 Task: Find connections with filter location Sátoraljaújhely with filter topic #Analyticswith filter profile language French with filter current company Delhivery with filter school Bharathidasan Institute of Management Tiruchirapalli with filter industry Building Equipment Contractors with filter service category Property Management with filter keywords title Retail Worker
Action: Mouse moved to (578, 84)
Screenshot: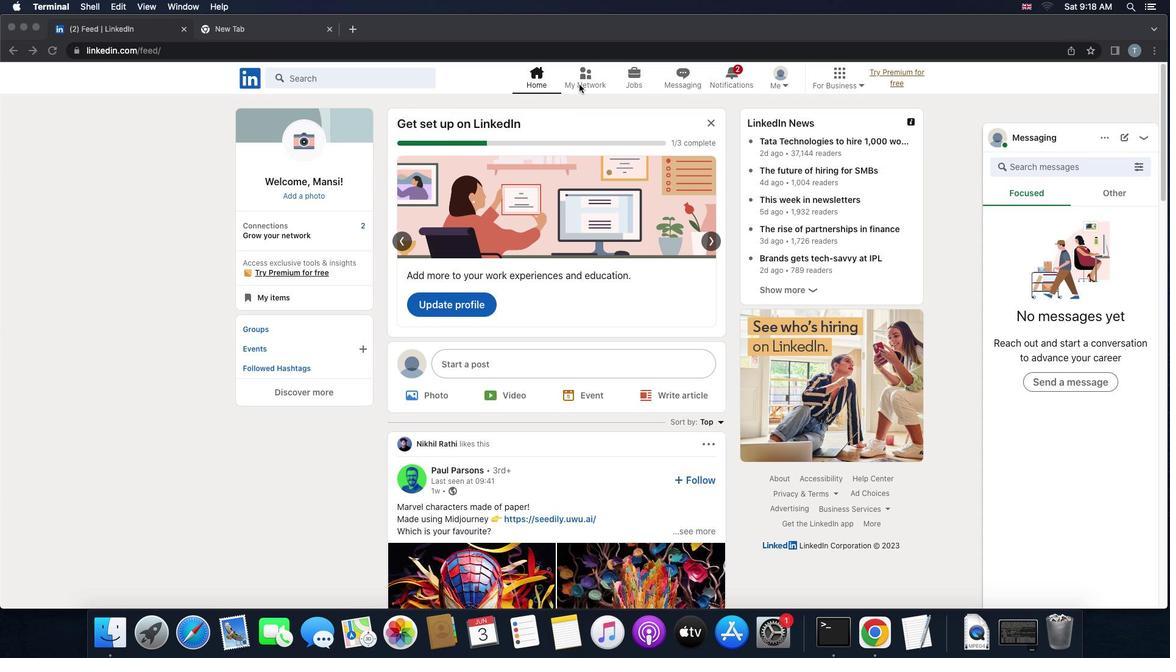 
Action: Mouse pressed left at (578, 84)
Screenshot: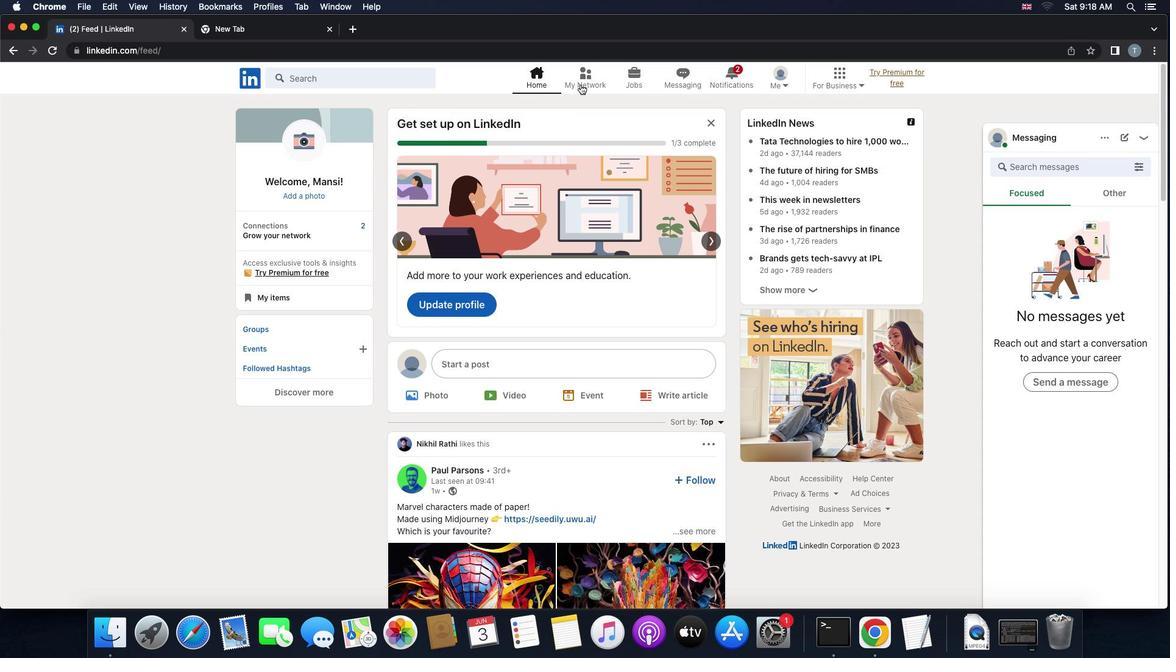 
Action: Mouse moved to (583, 83)
Screenshot: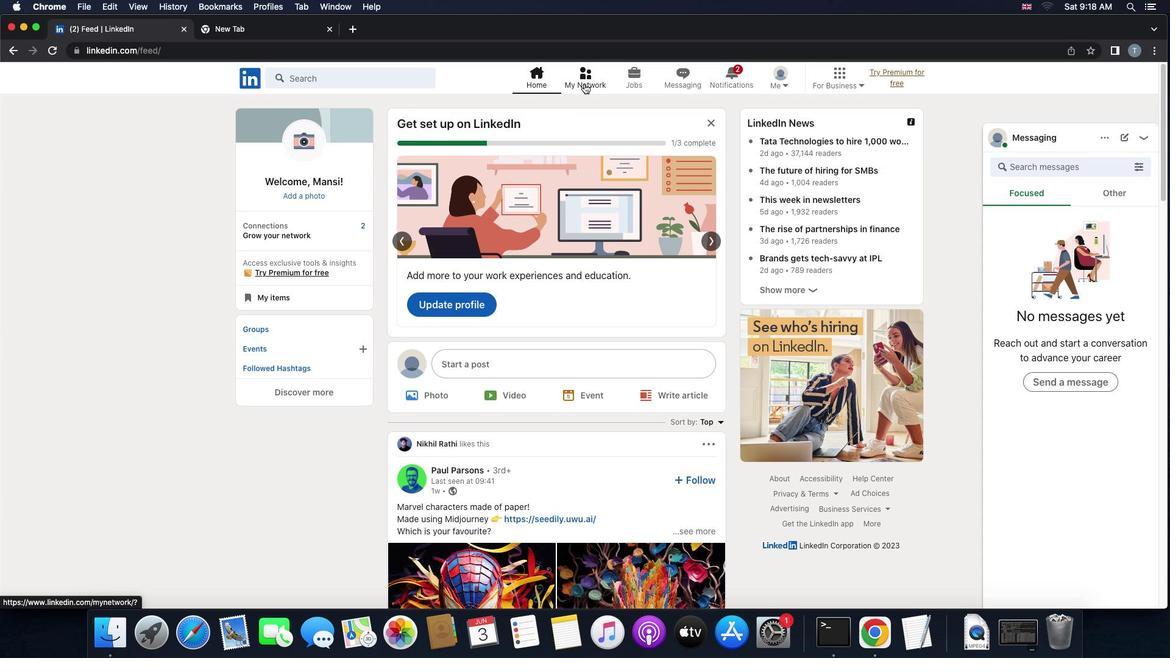 
Action: Mouse pressed left at (583, 83)
Screenshot: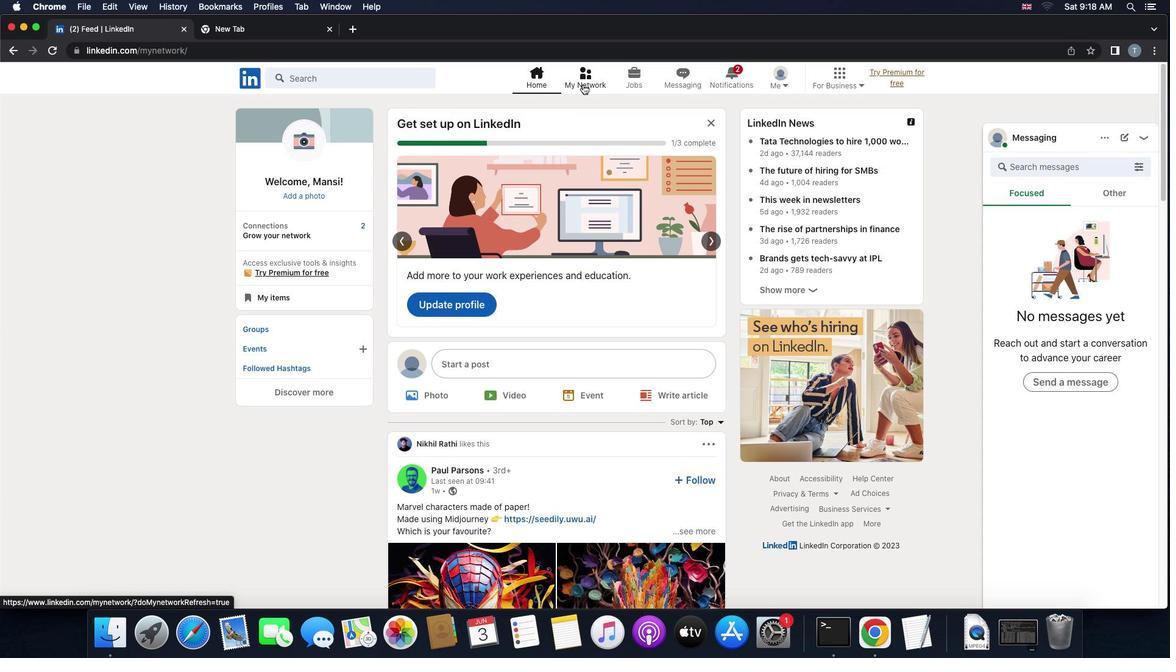 
Action: Mouse moved to (323, 146)
Screenshot: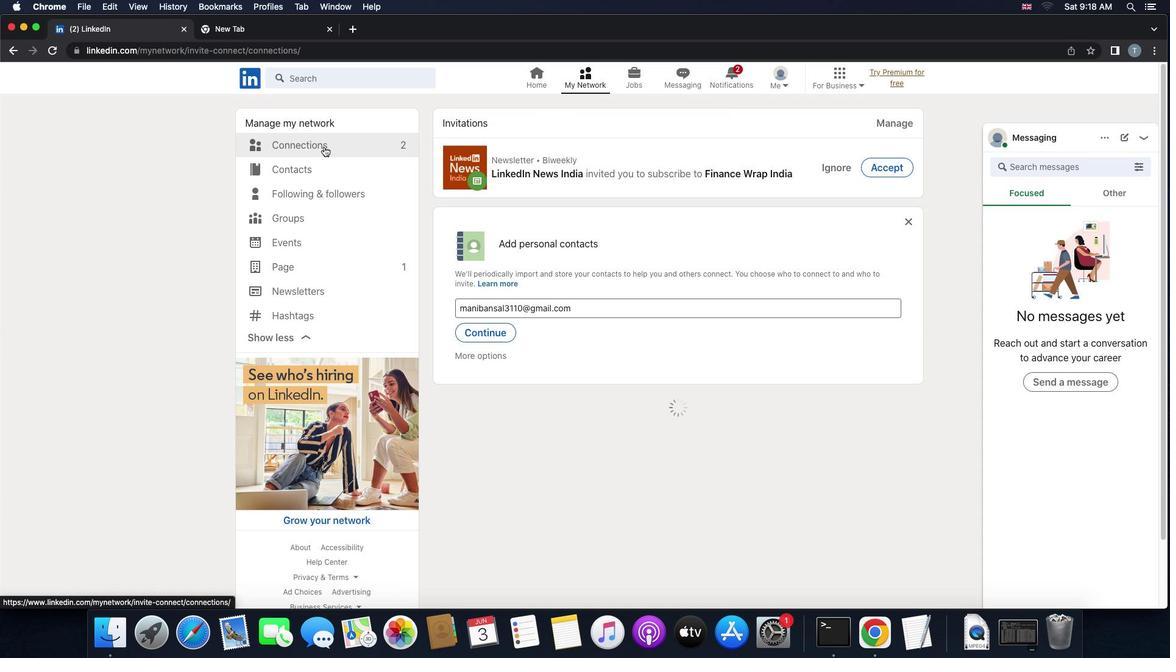 
Action: Mouse pressed left at (323, 146)
Screenshot: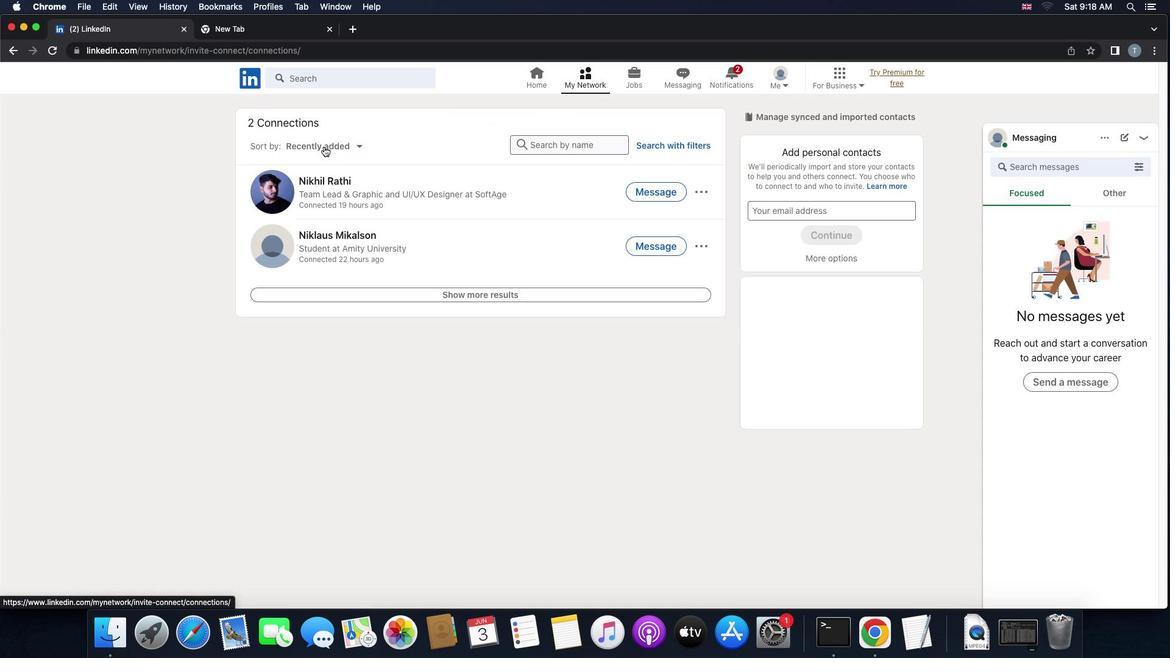 
Action: Mouse moved to (690, 146)
Screenshot: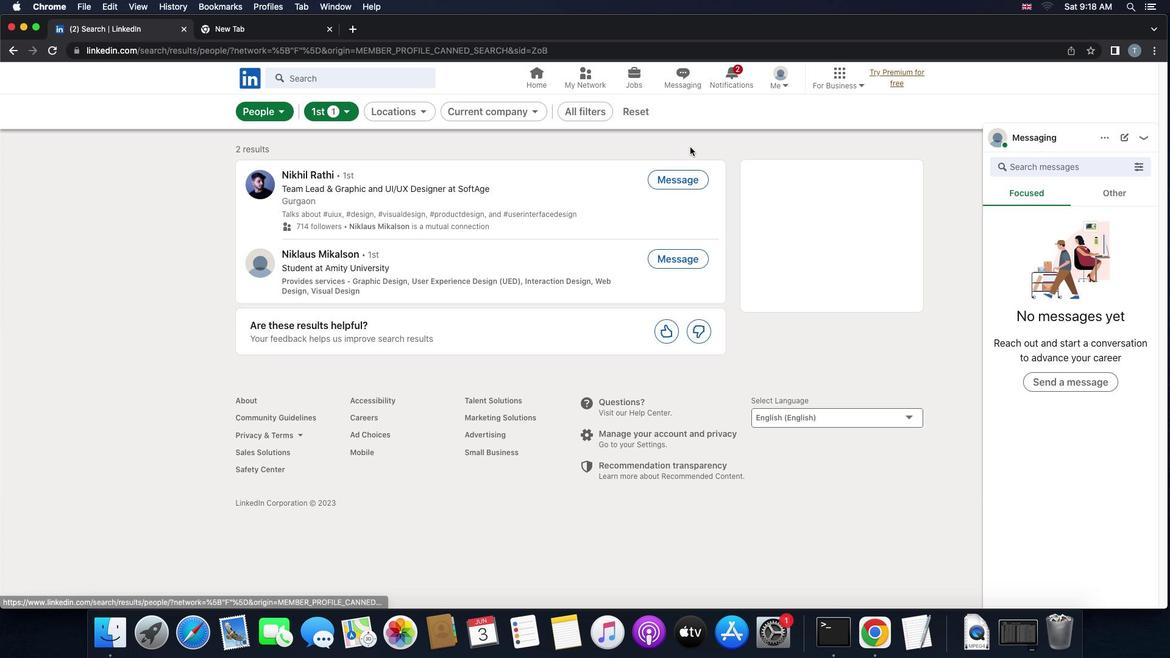 
Action: Mouse pressed left at (690, 146)
Screenshot: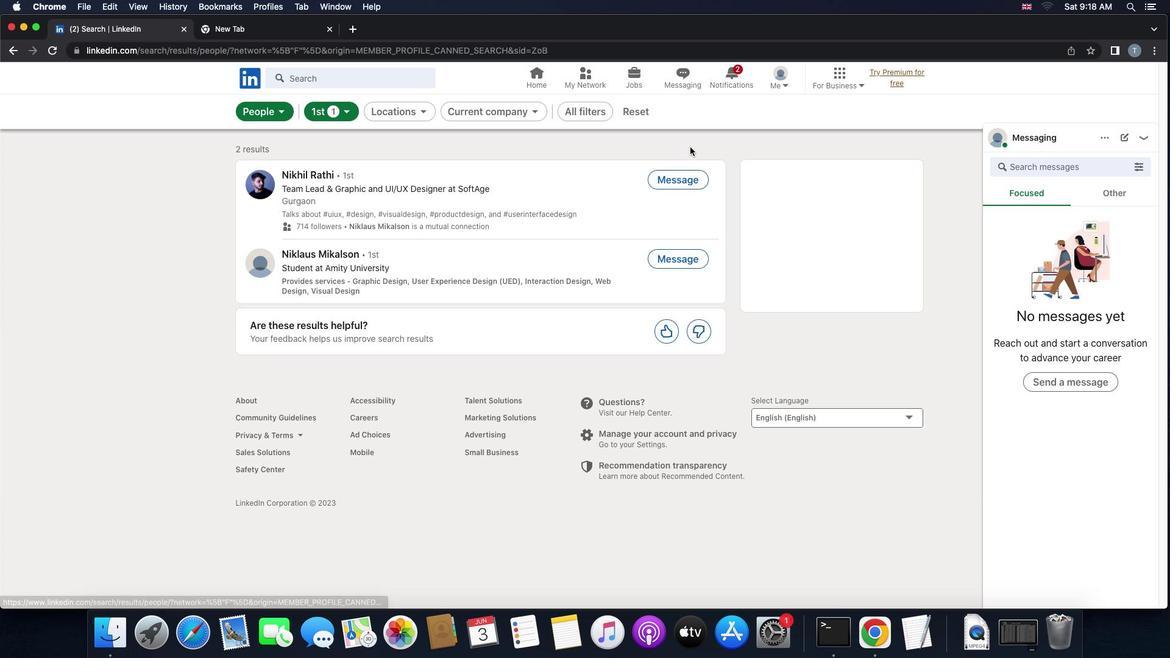 
Action: Mouse moved to (630, 107)
Screenshot: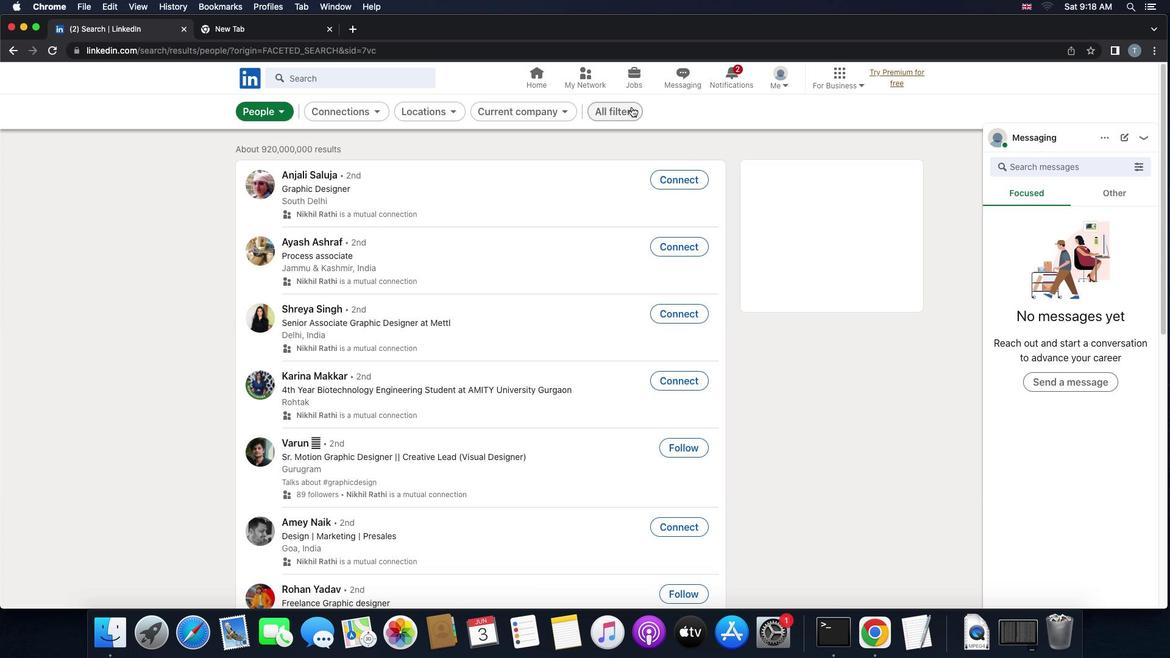 
Action: Mouse pressed left at (630, 107)
Screenshot: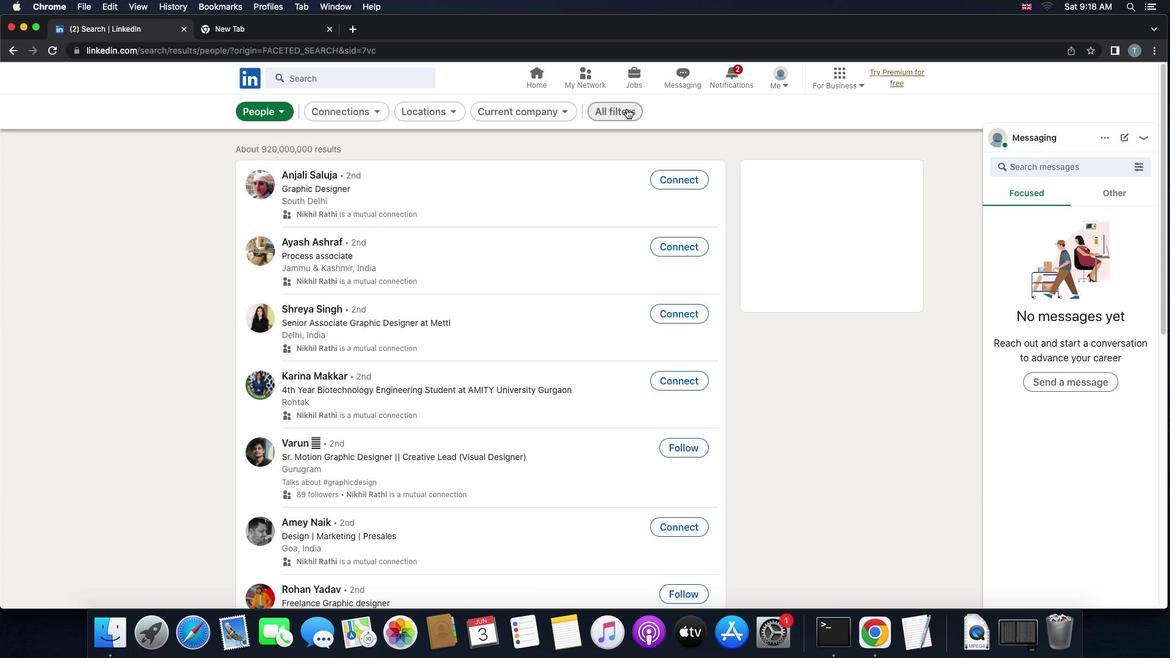 
Action: Mouse moved to (625, 109)
Screenshot: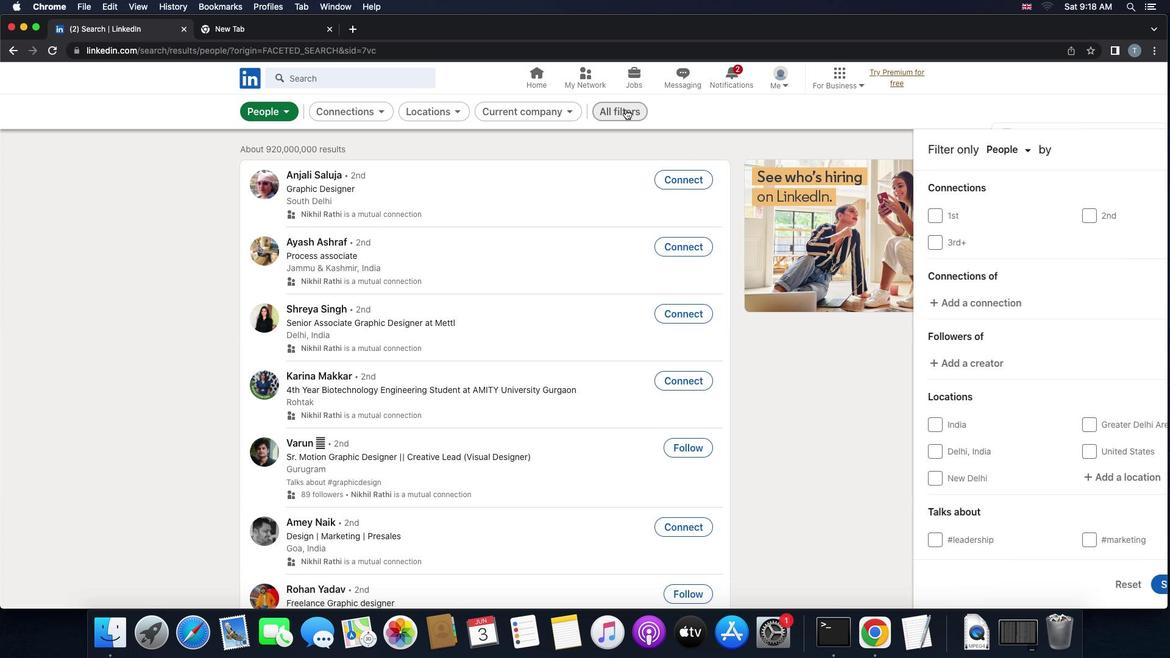 
Action: Mouse pressed left at (625, 109)
Screenshot: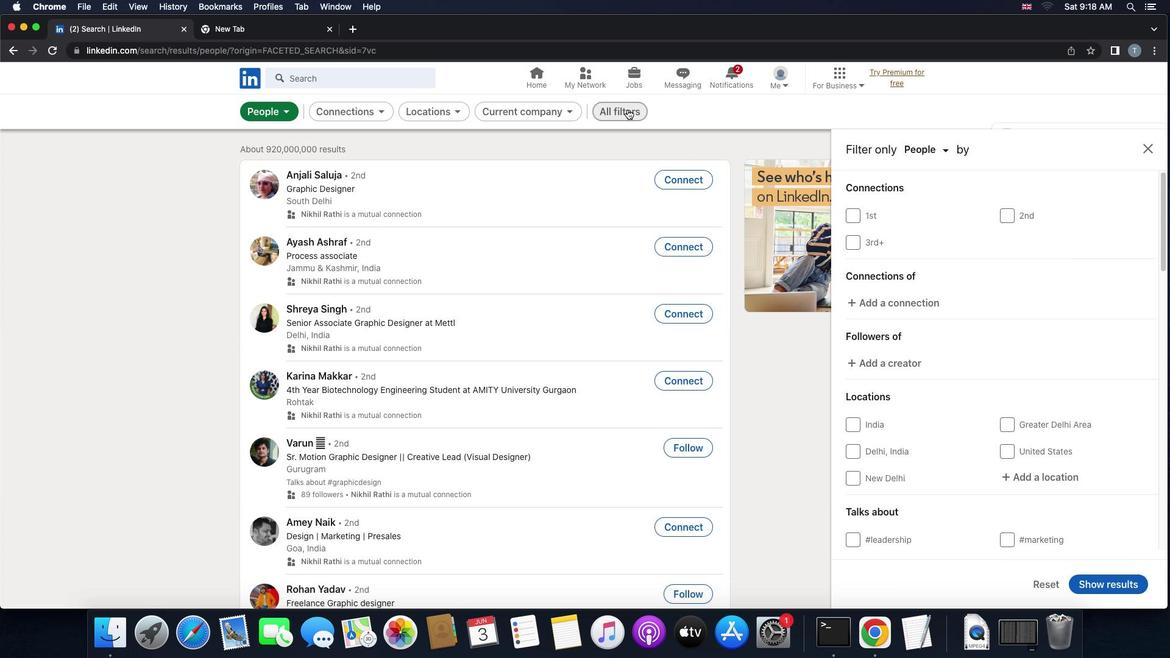 
Action: Mouse moved to (898, 324)
Screenshot: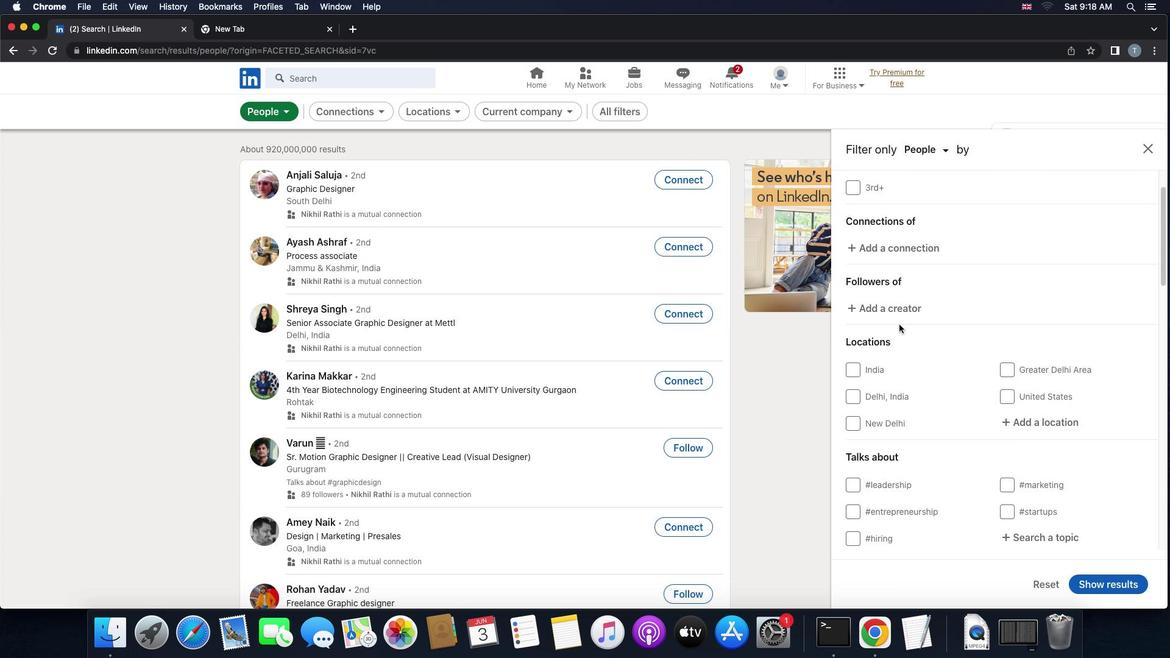 
Action: Mouse scrolled (898, 324) with delta (0, 0)
Screenshot: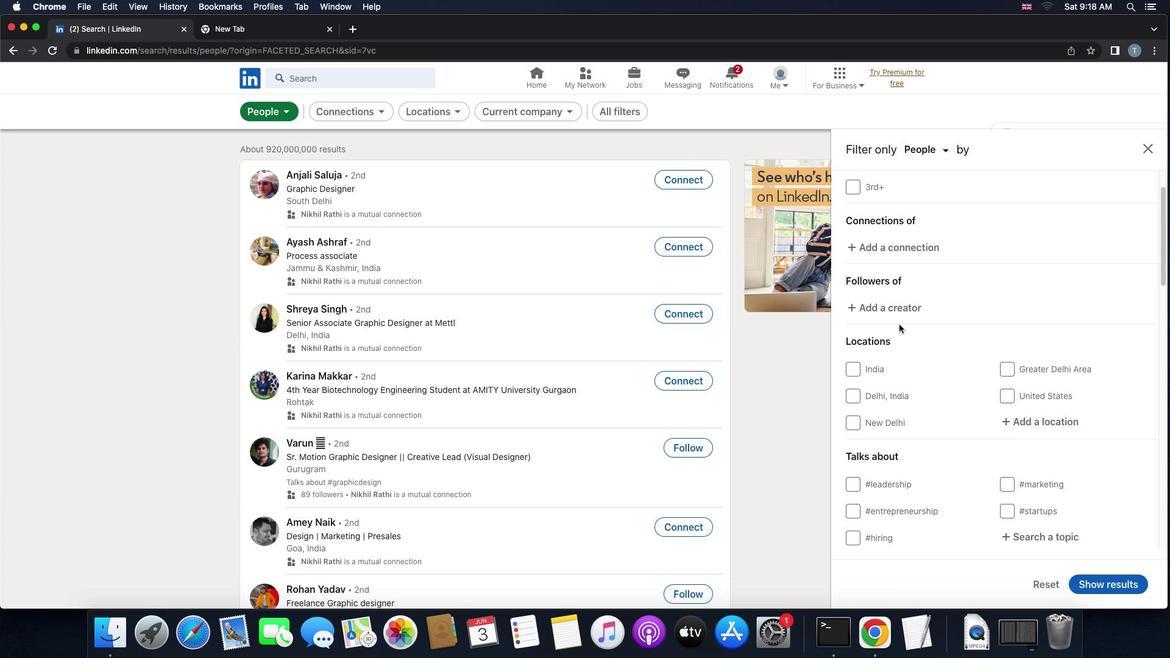 
Action: Mouse scrolled (898, 324) with delta (0, 0)
Screenshot: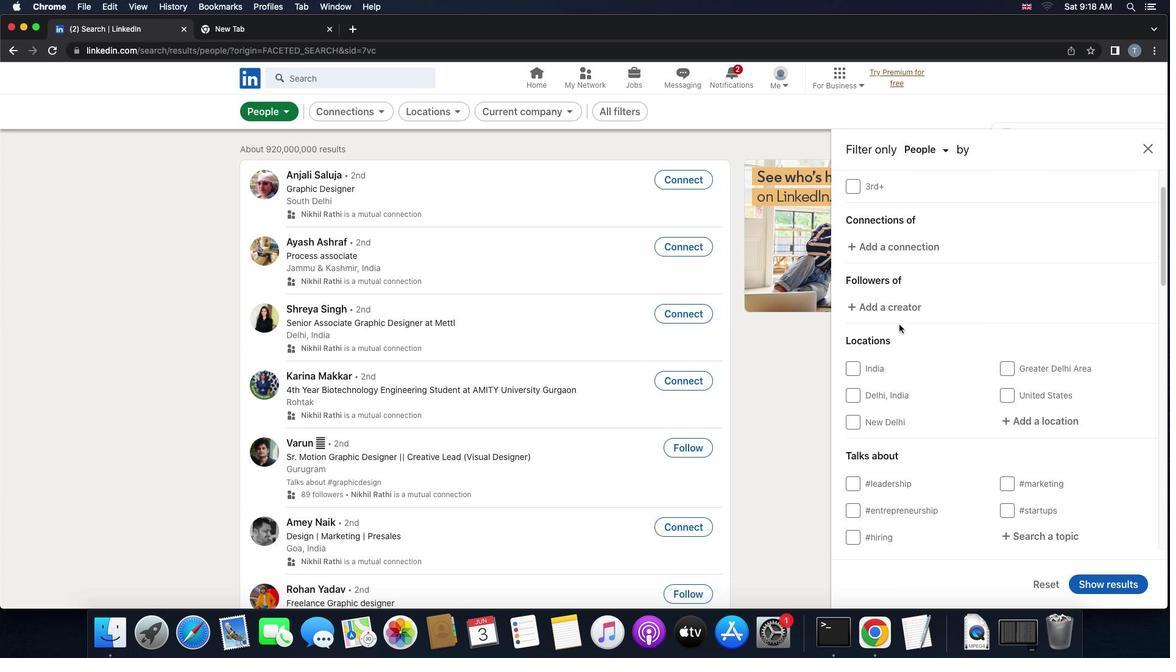 
Action: Mouse scrolled (898, 324) with delta (0, 0)
Screenshot: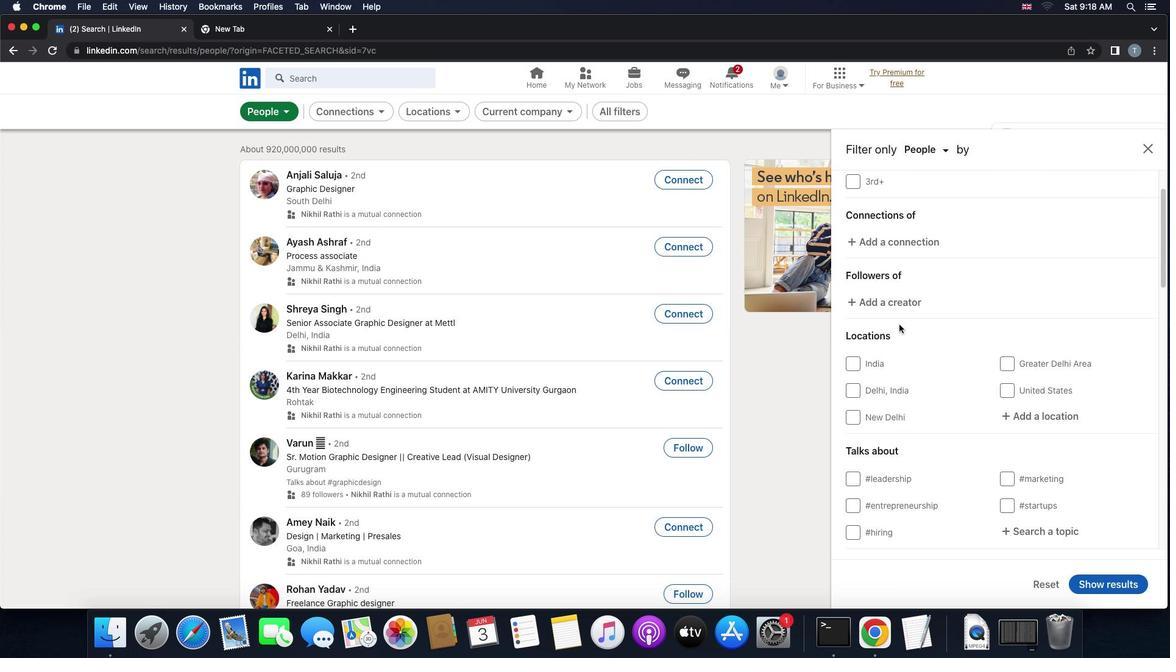 
Action: Mouse scrolled (898, 324) with delta (0, 0)
Screenshot: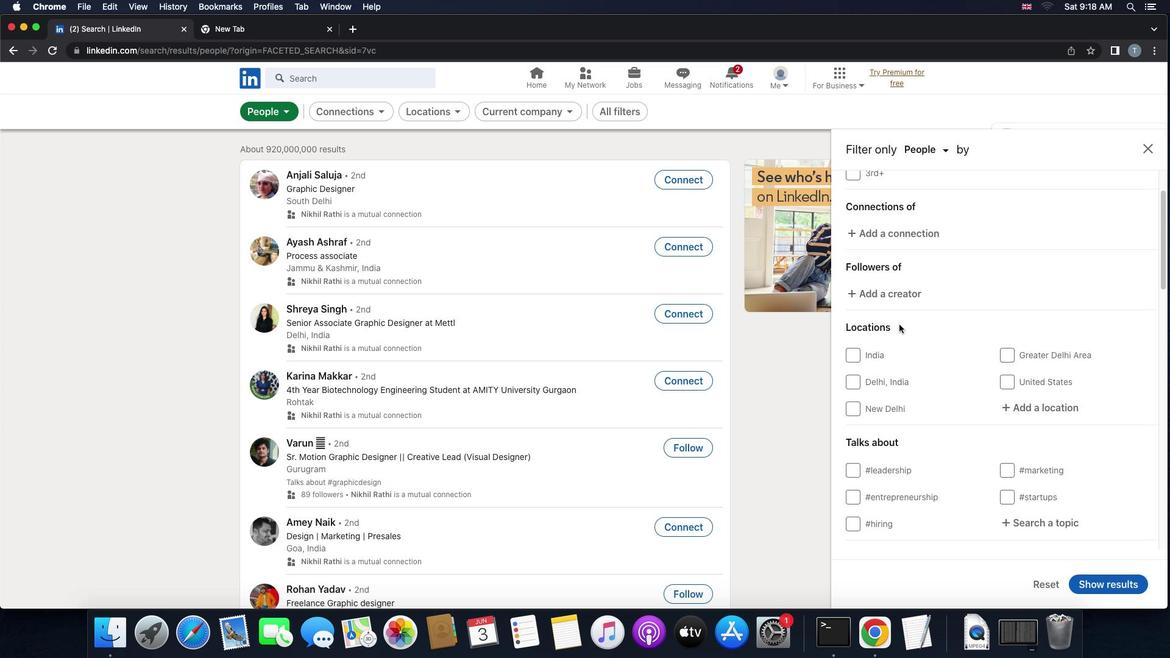
Action: Mouse scrolled (898, 324) with delta (0, 0)
Screenshot: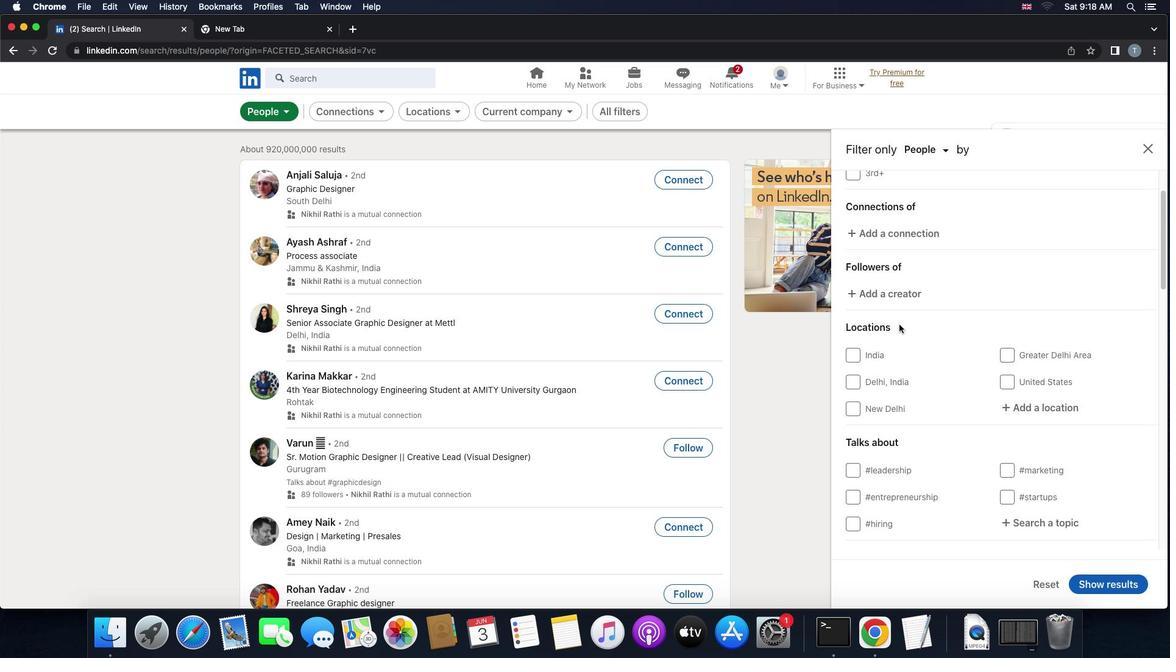 
Action: Mouse scrolled (898, 324) with delta (0, 0)
Screenshot: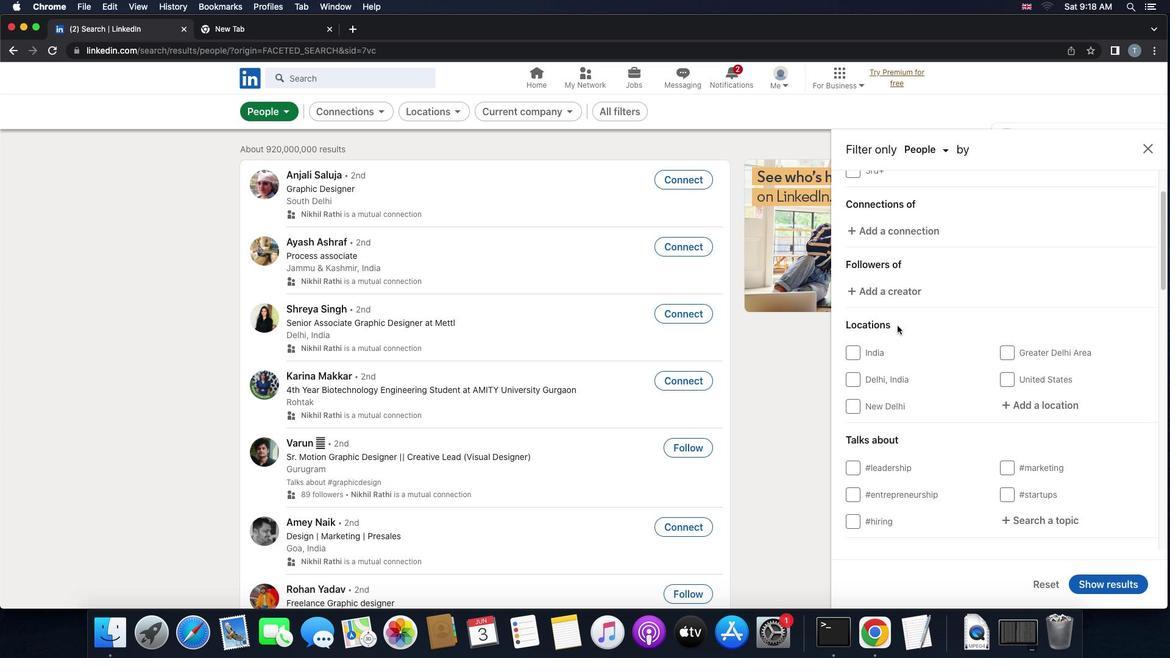 
Action: Mouse moved to (920, 321)
Screenshot: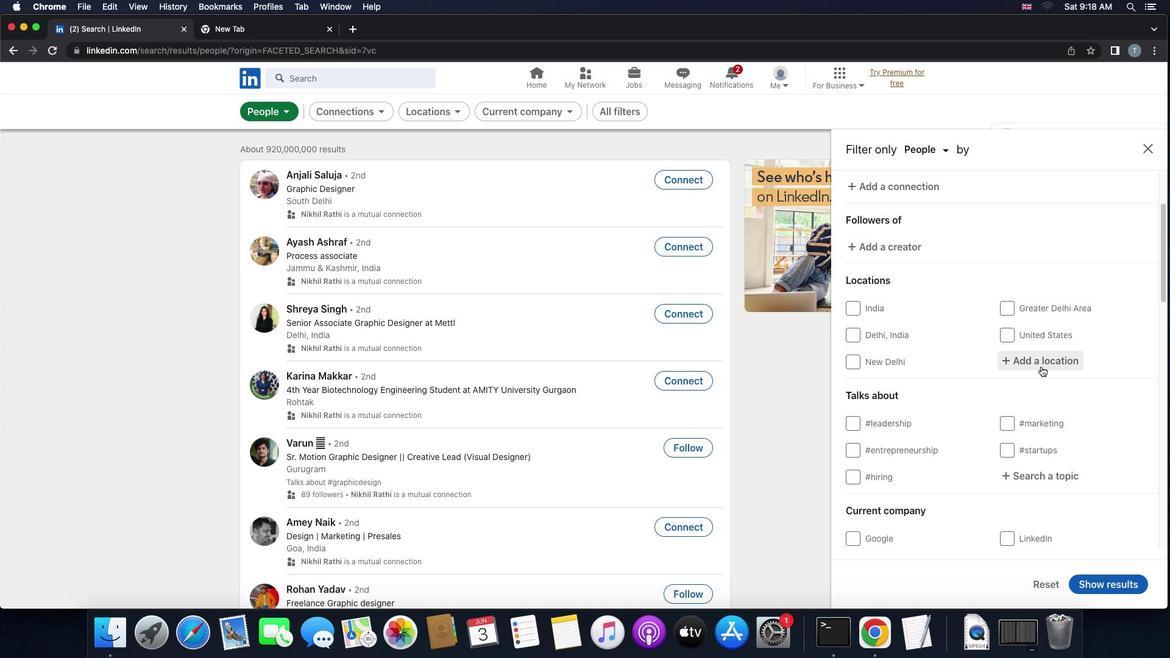 
Action: Mouse scrolled (920, 321) with delta (0, 0)
Screenshot: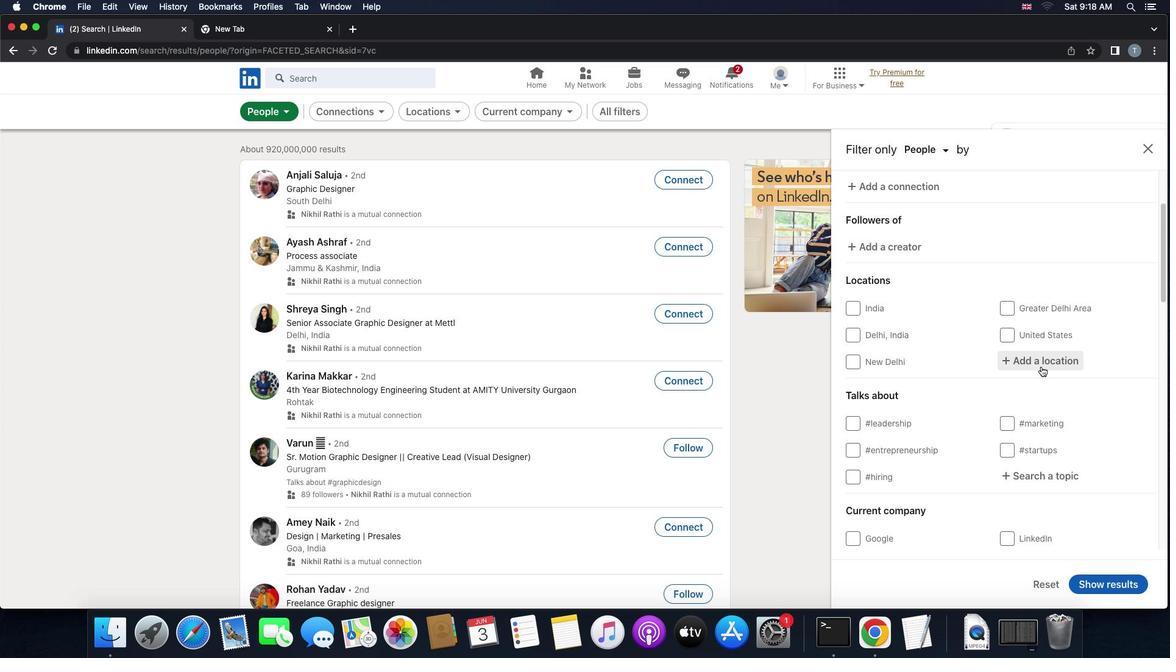 
Action: Mouse scrolled (920, 321) with delta (0, 0)
Screenshot: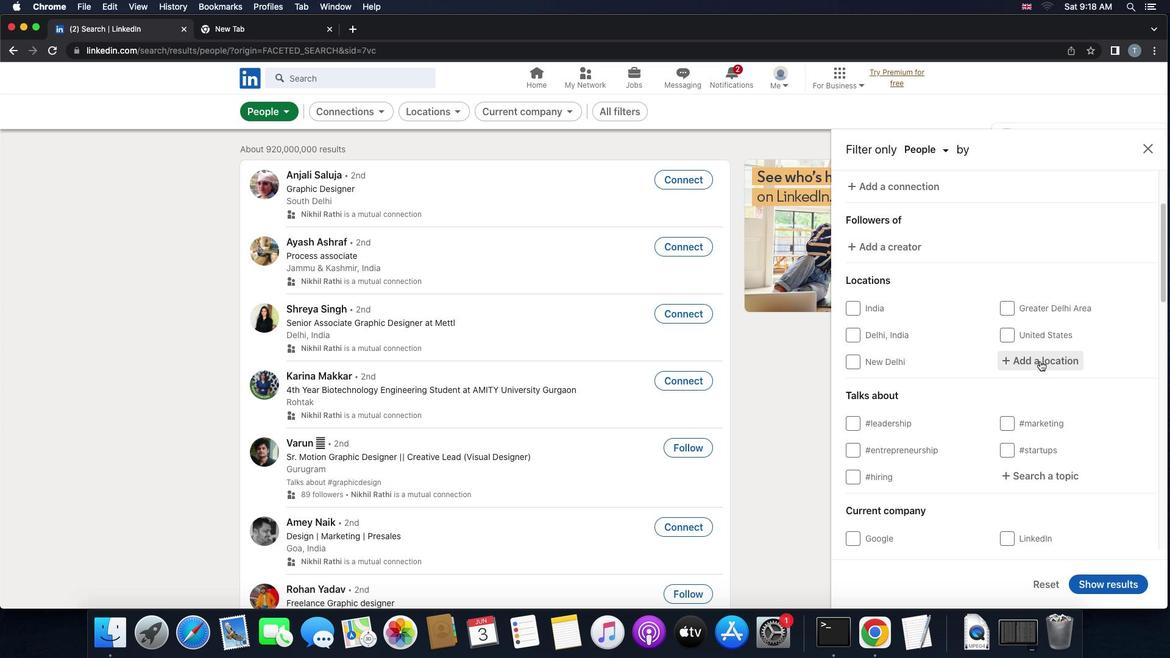 
Action: Mouse scrolled (920, 321) with delta (0, 0)
Screenshot: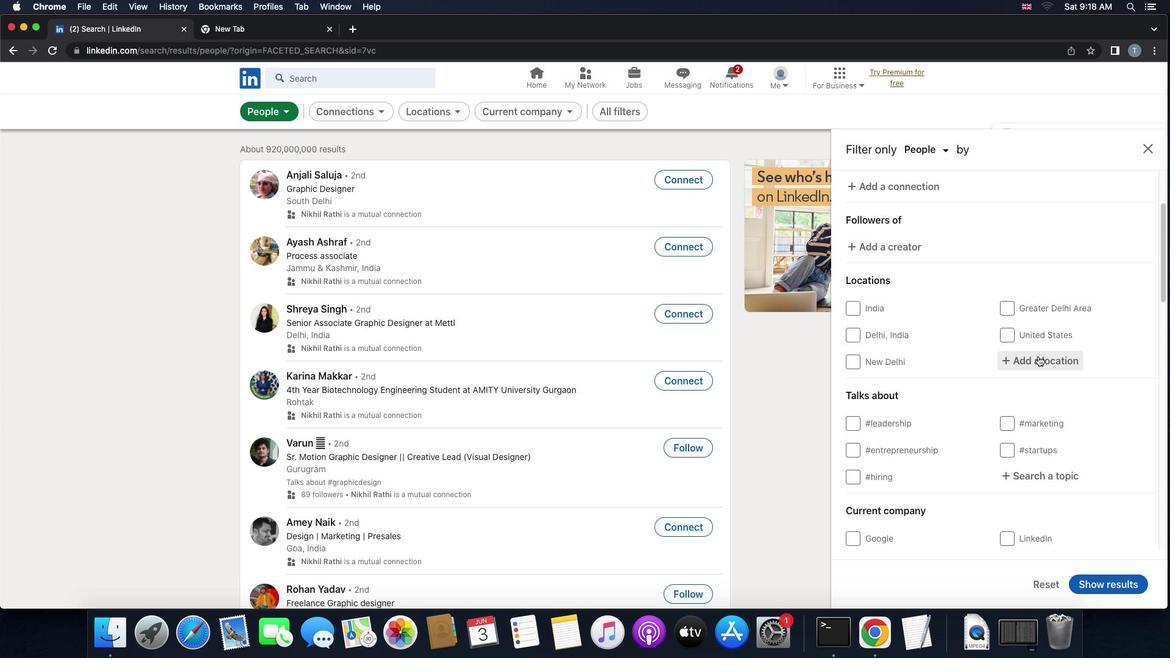 
Action: Mouse moved to (1037, 355)
Screenshot: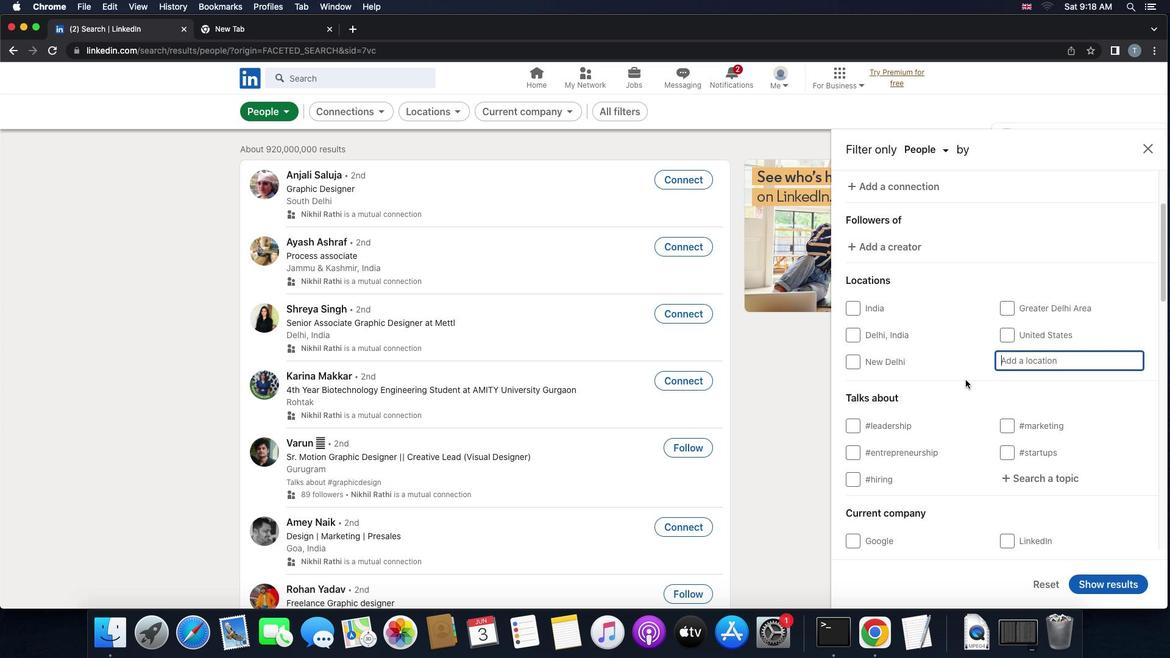 
Action: Mouse pressed left at (1037, 355)
Screenshot: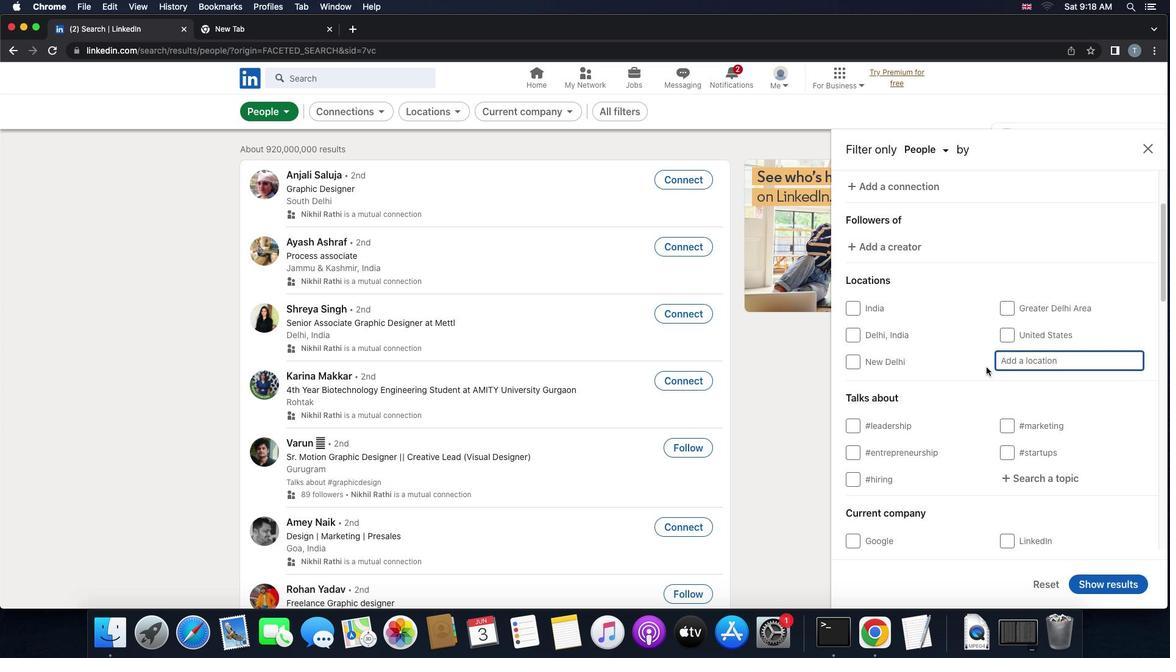 
Action: Mouse moved to (1028, 359)
Screenshot: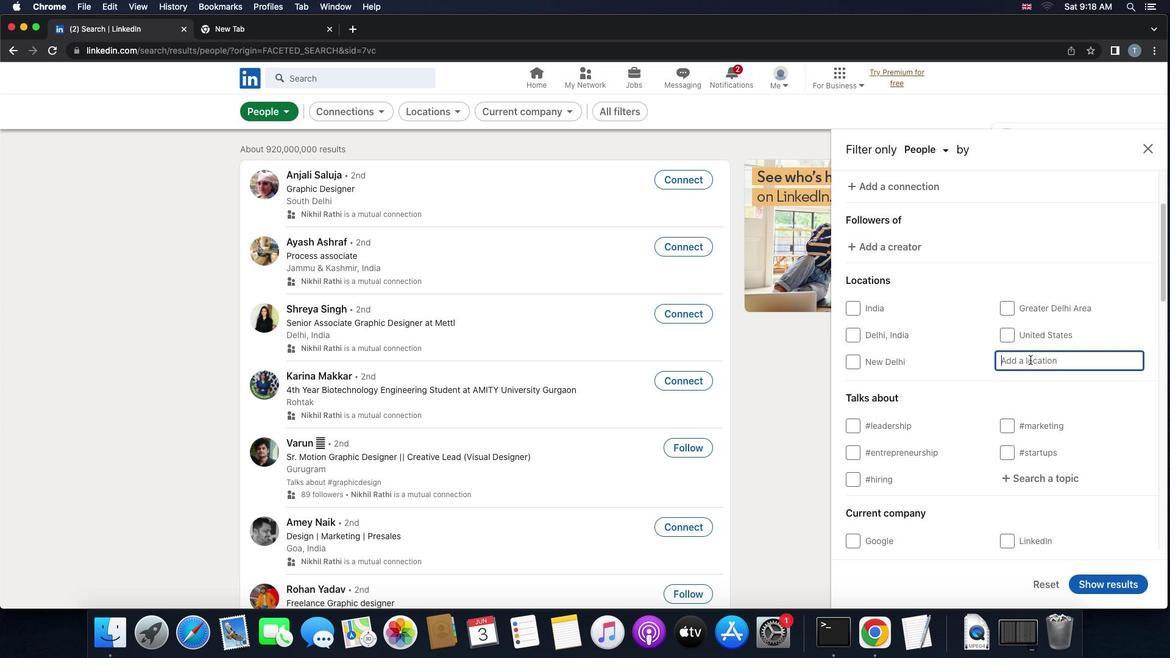
Action: Mouse pressed left at (1028, 359)
Screenshot: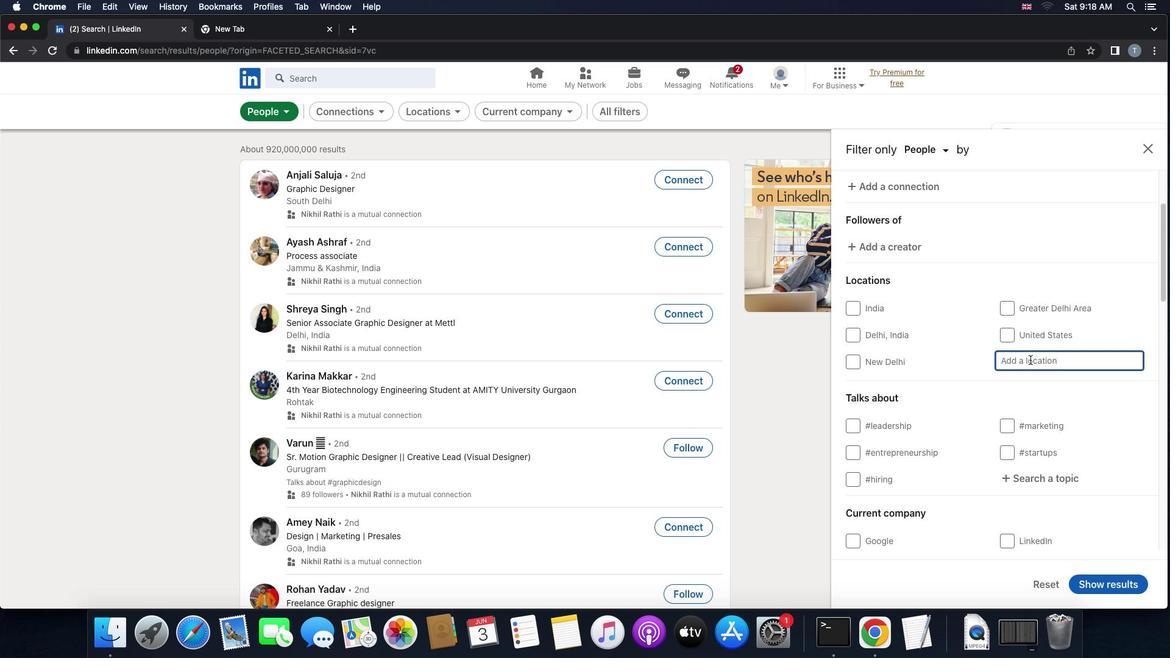 
Action: Mouse moved to (1029, 360)
Screenshot: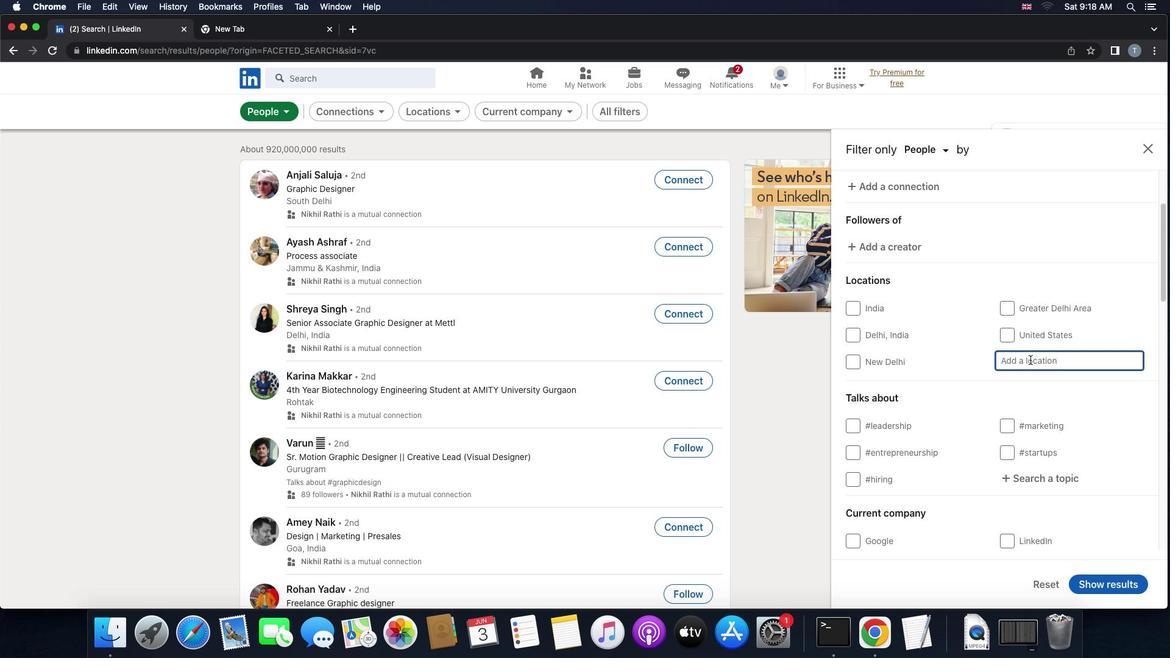 
Action: Key pressed 's''a''t''o''r''a''l''j''a''u''j''h''e''l''y'
Screenshot: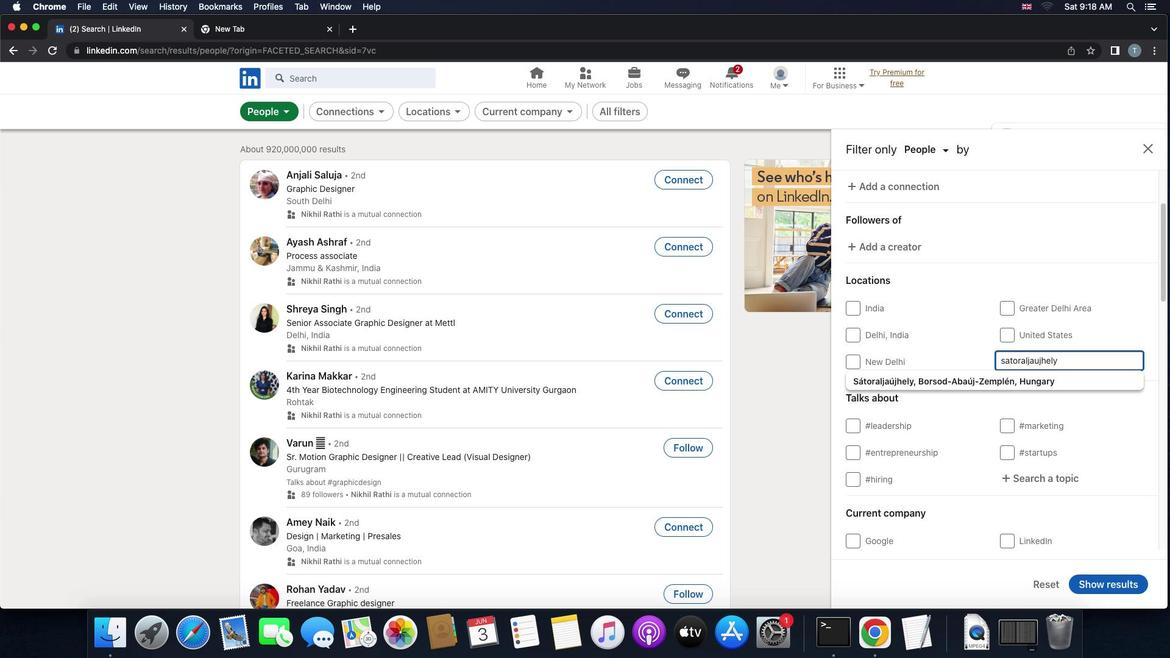 
Action: Mouse moved to (989, 380)
Screenshot: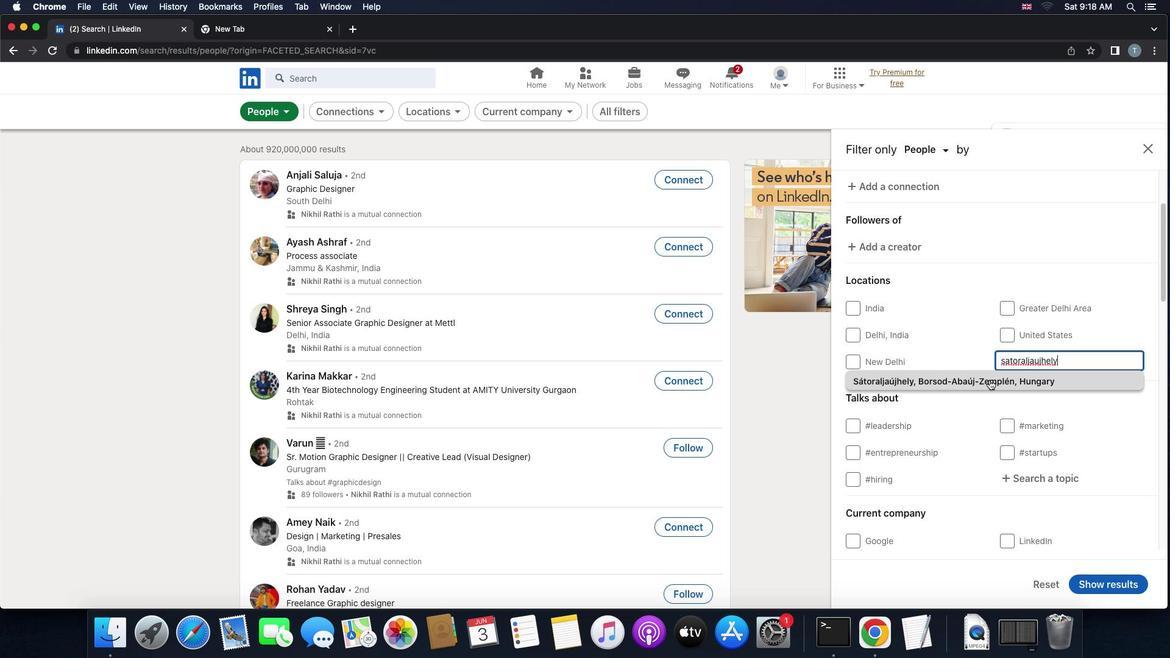 
Action: Mouse pressed left at (989, 380)
Screenshot: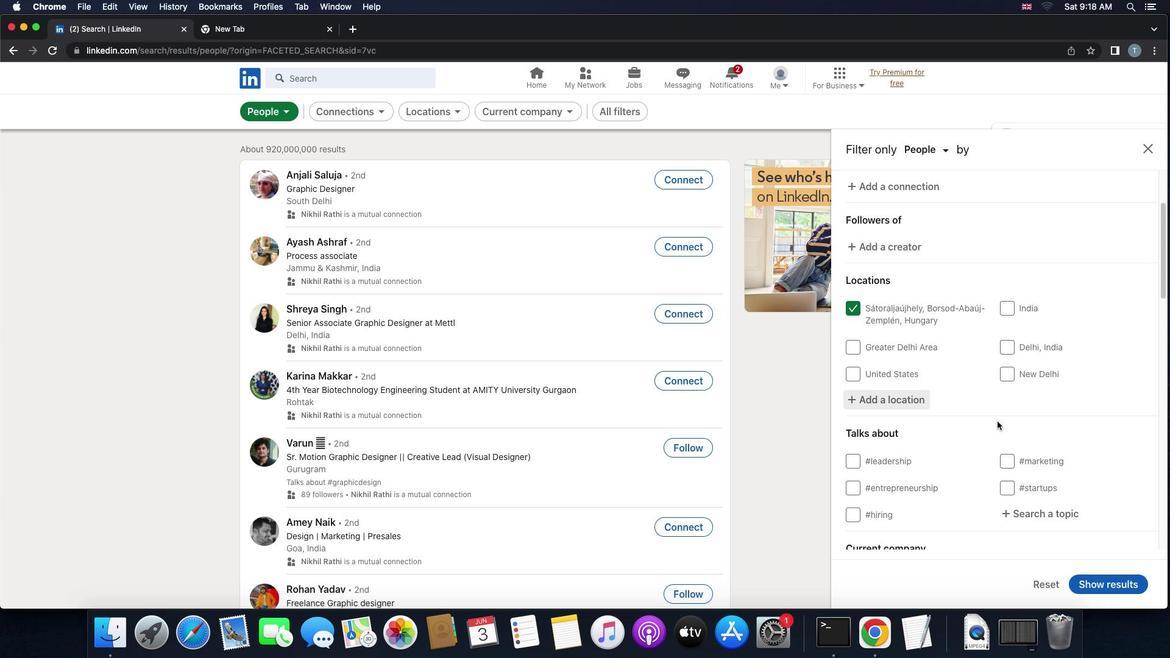 
Action: Mouse moved to (1018, 513)
Screenshot: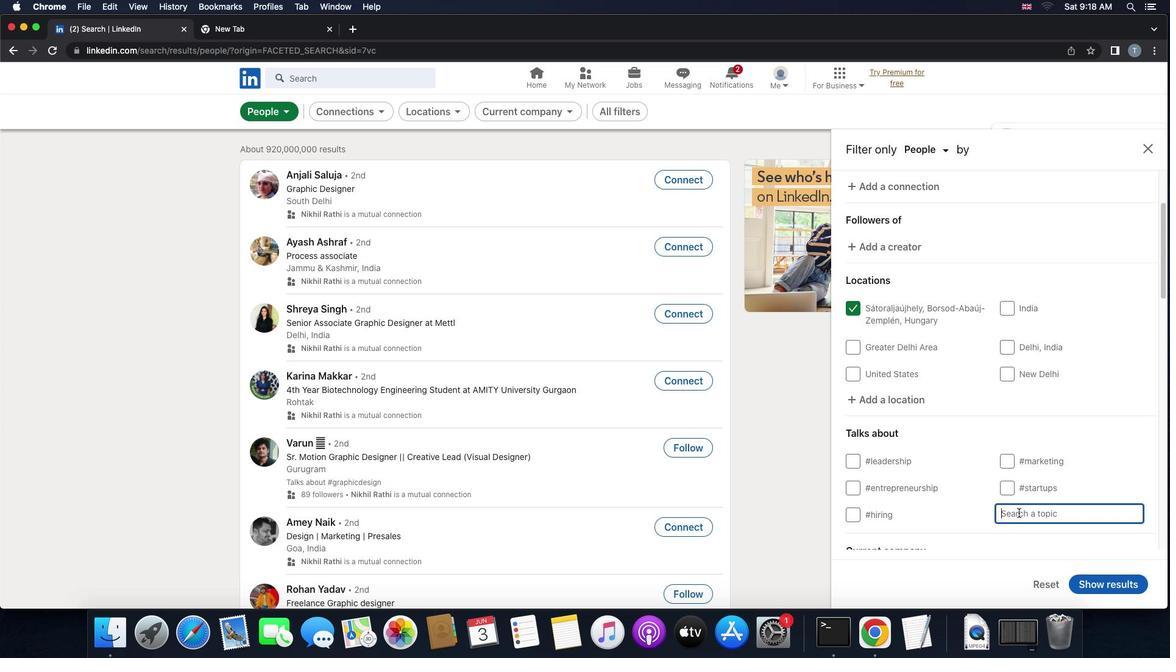 
Action: Mouse pressed left at (1018, 513)
Screenshot: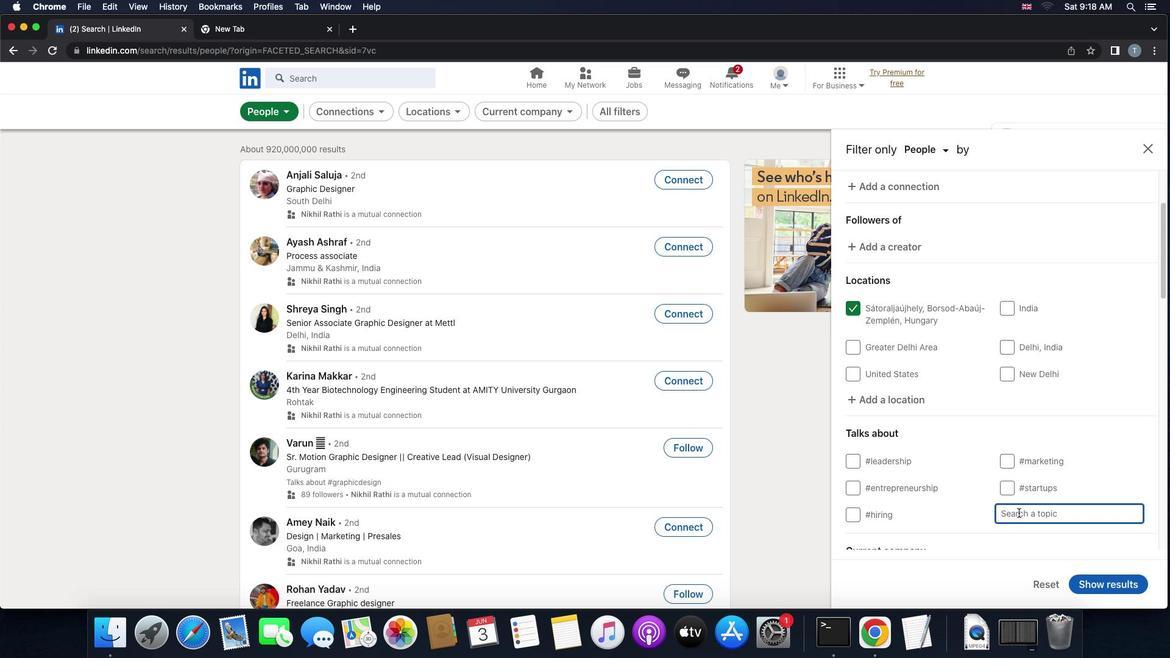 
Action: Key pressed Key.shift''Key.backspace'a''n''a''l''y''t''i''c''s'
Screenshot: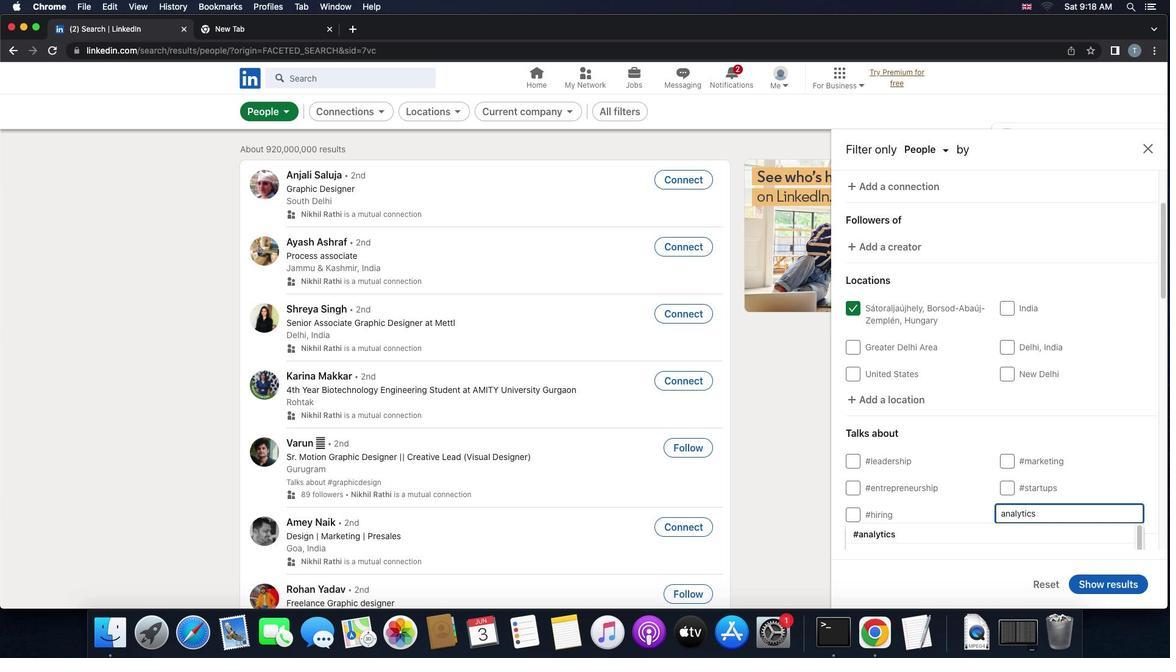 
Action: Mouse moved to (1016, 513)
Screenshot: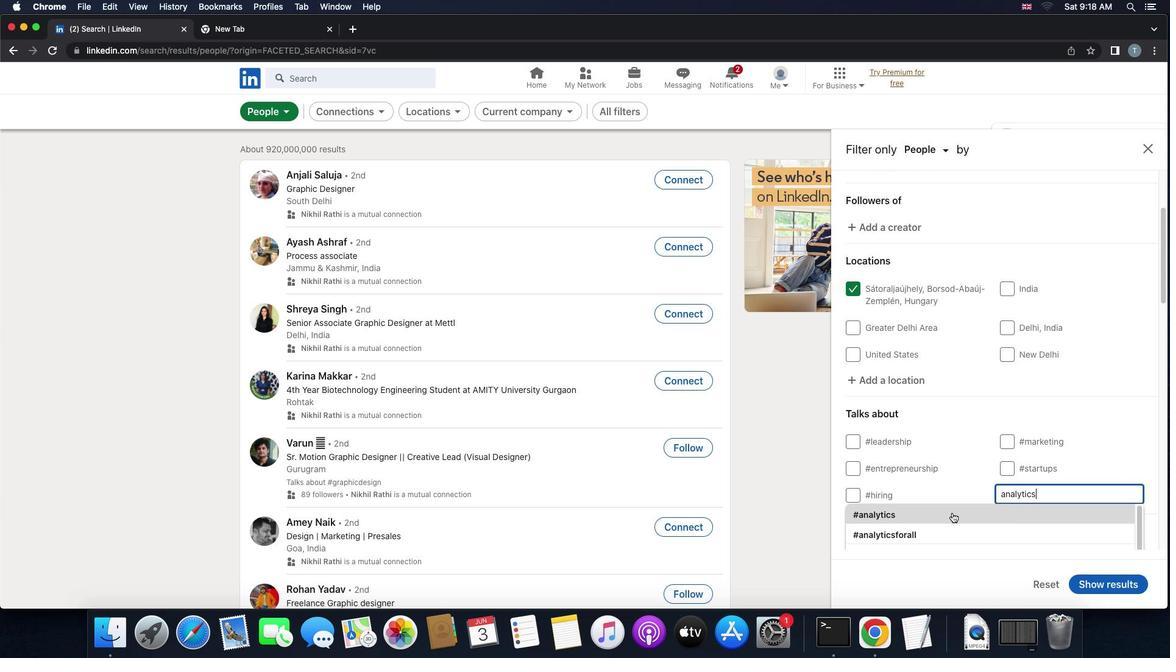 
Action: Mouse scrolled (1016, 513) with delta (0, 0)
Screenshot: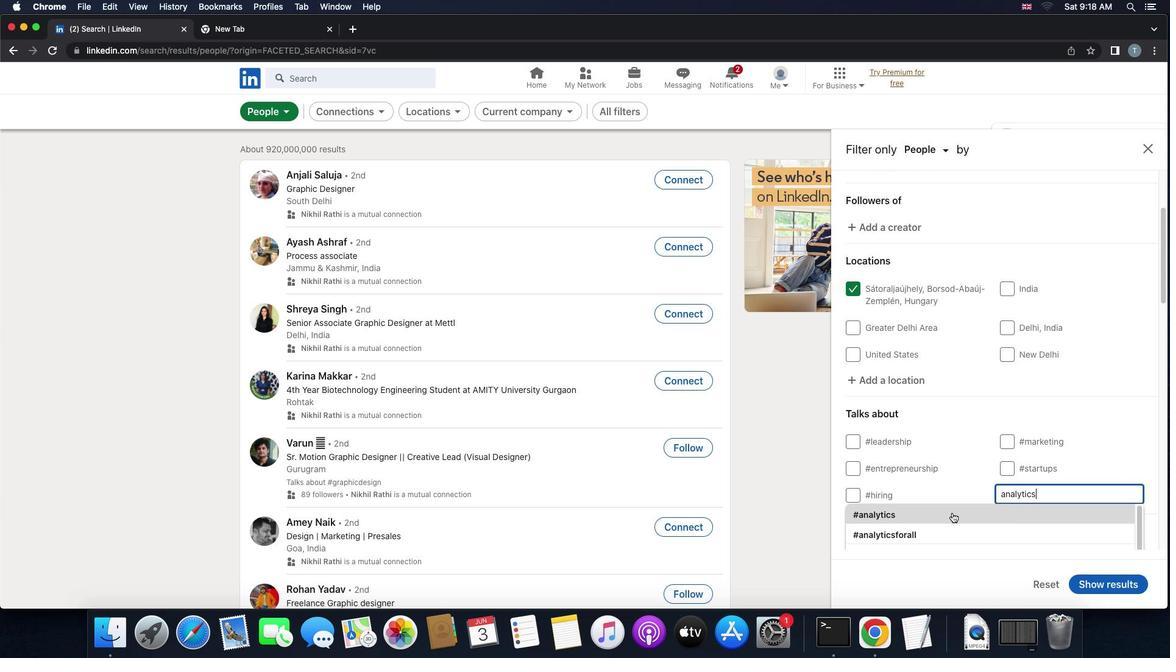 
Action: Mouse scrolled (1016, 513) with delta (0, 0)
Screenshot: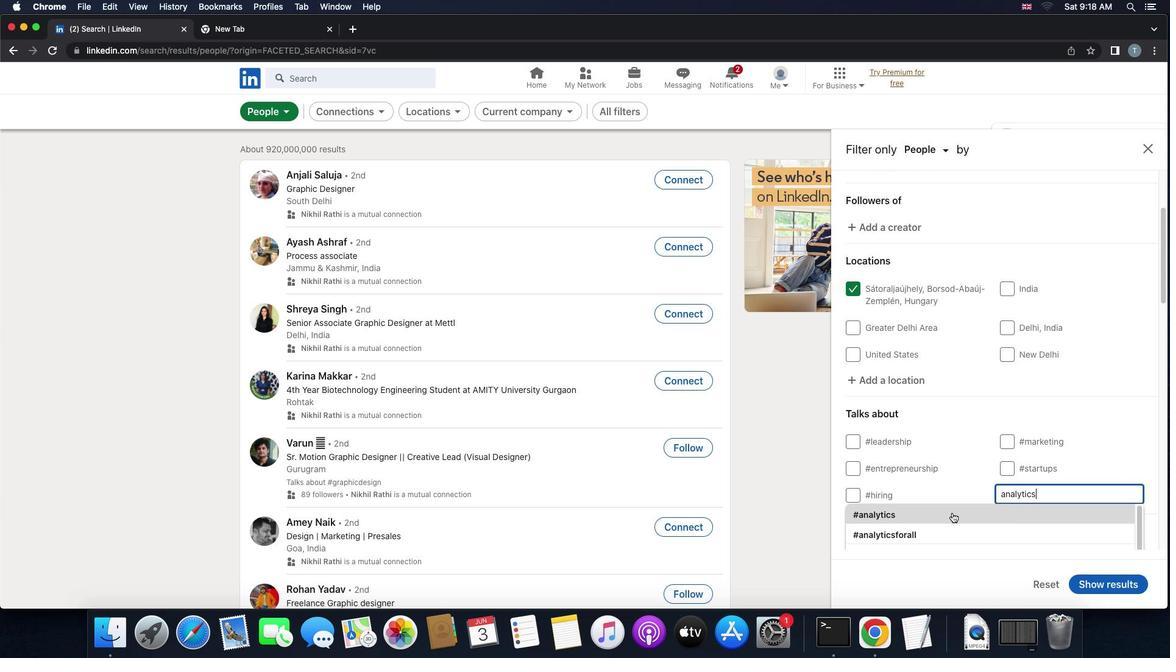 
Action: Mouse moved to (951, 512)
Screenshot: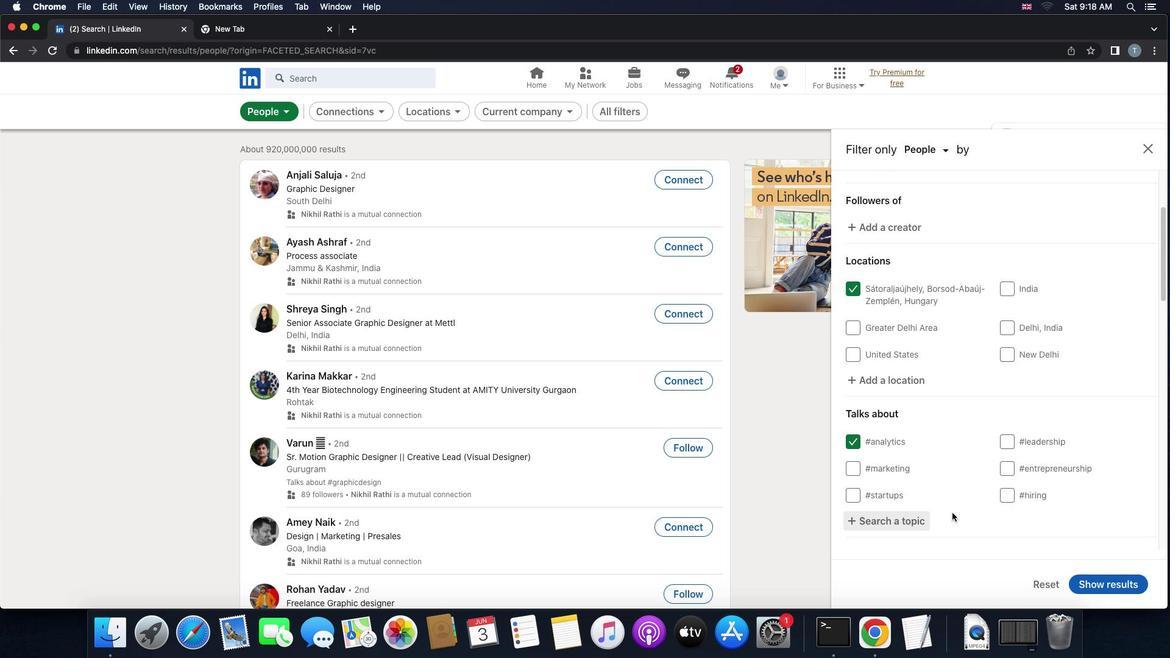 
Action: Mouse pressed left at (951, 512)
Screenshot: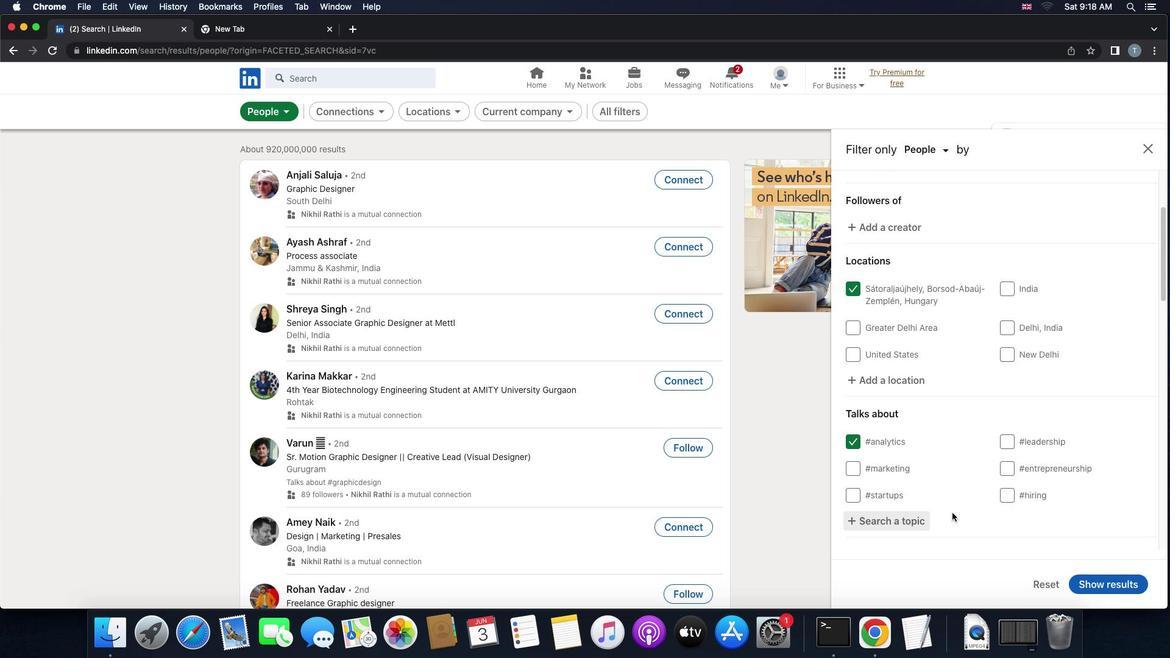 
Action: Mouse moved to (950, 512)
Screenshot: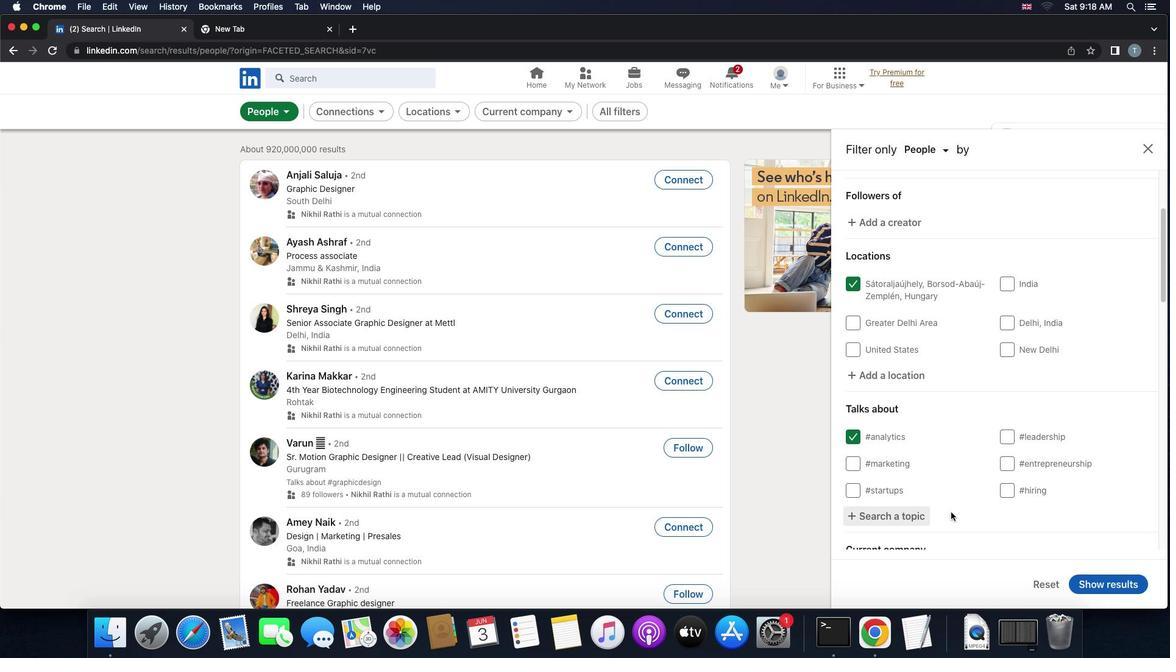 
Action: Mouse scrolled (950, 512) with delta (0, 0)
Screenshot: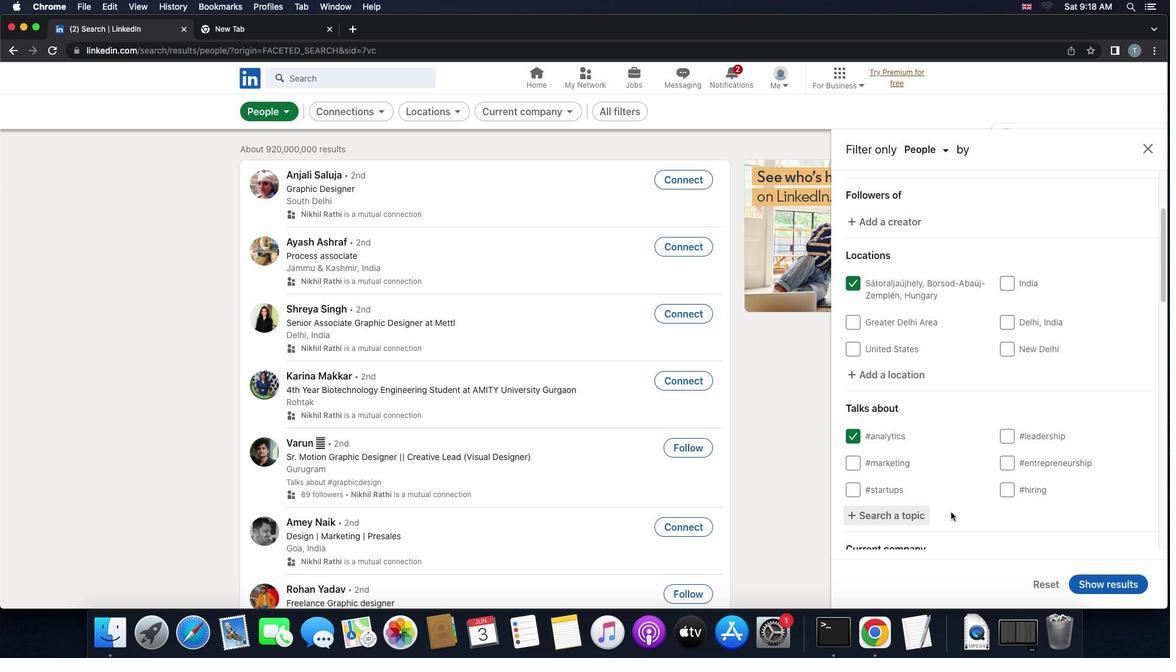 
Action: Mouse scrolled (950, 512) with delta (0, 0)
Screenshot: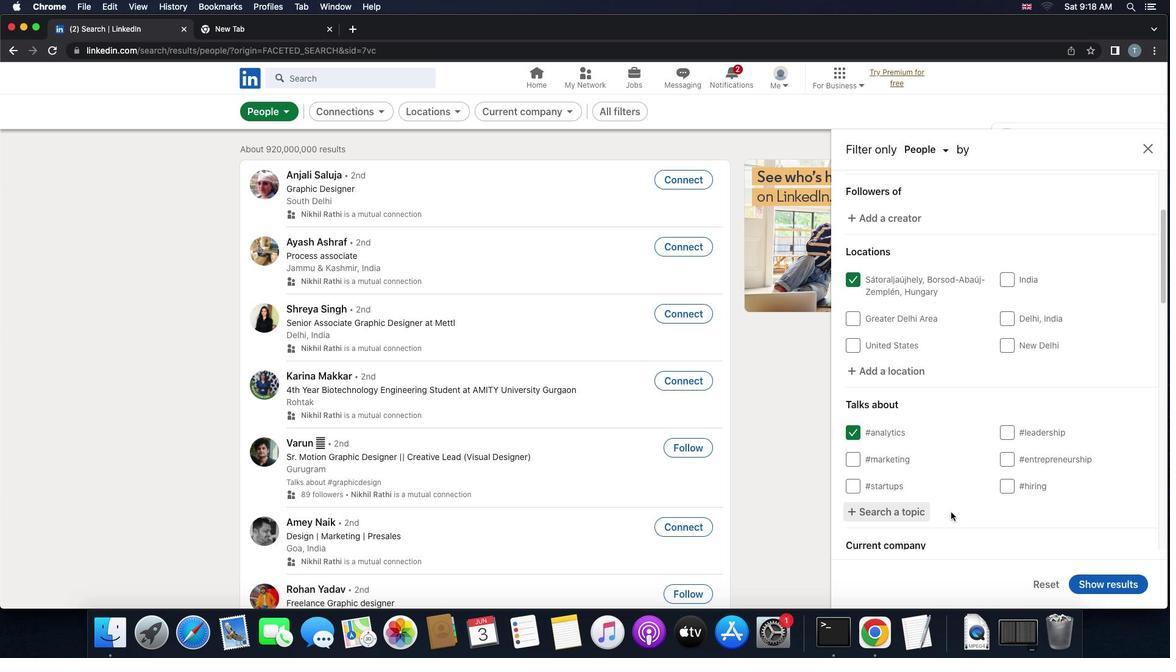 
Action: Mouse scrolled (950, 512) with delta (0, 0)
Screenshot: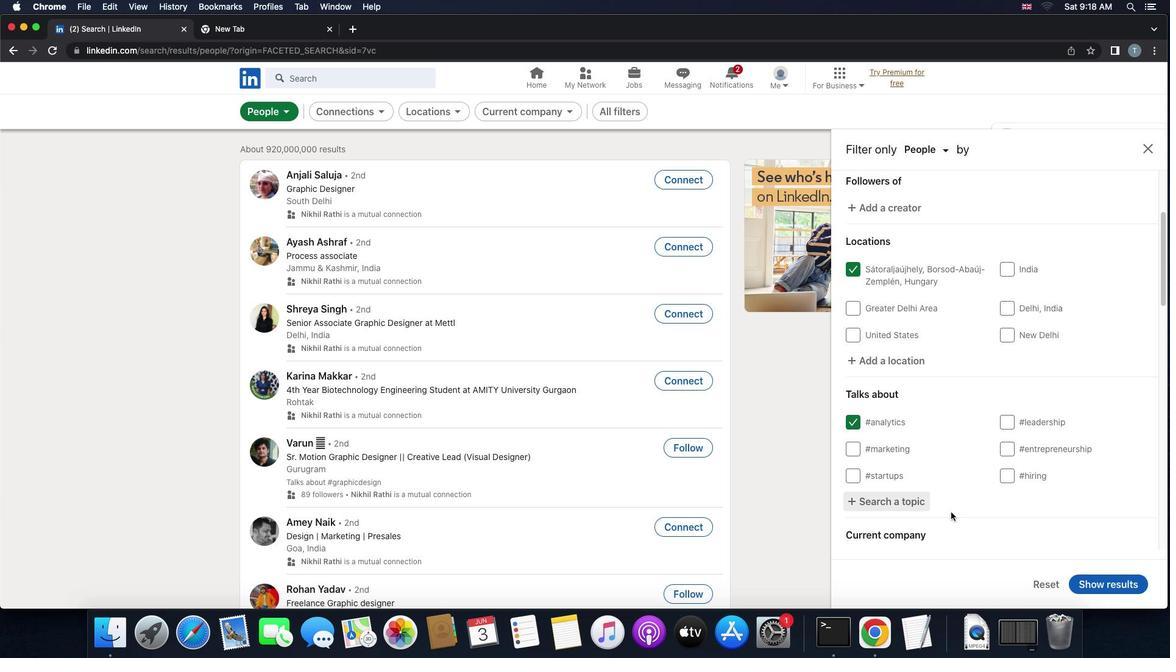 
Action: Mouse scrolled (950, 512) with delta (0, 0)
Screenshot: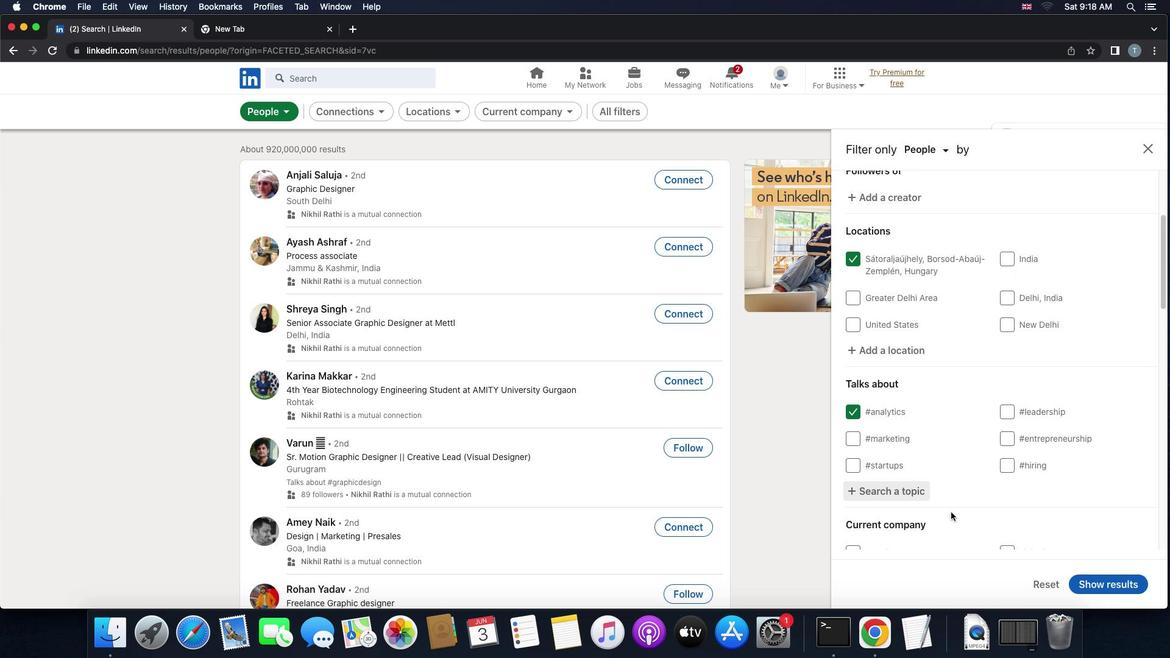 
Action: Mouse scrolled (950, 512) with delta (0, 0)
Screenshot: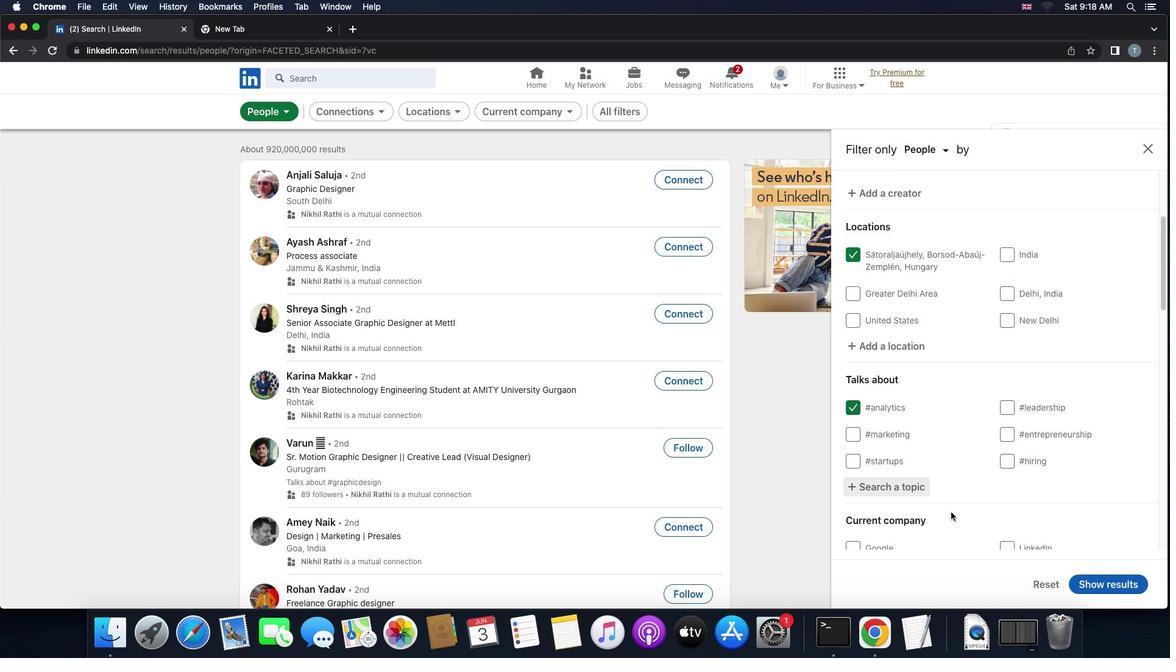 
Action: Mouse scrolled (950, 512) with delta (0, 0)
Screenshot: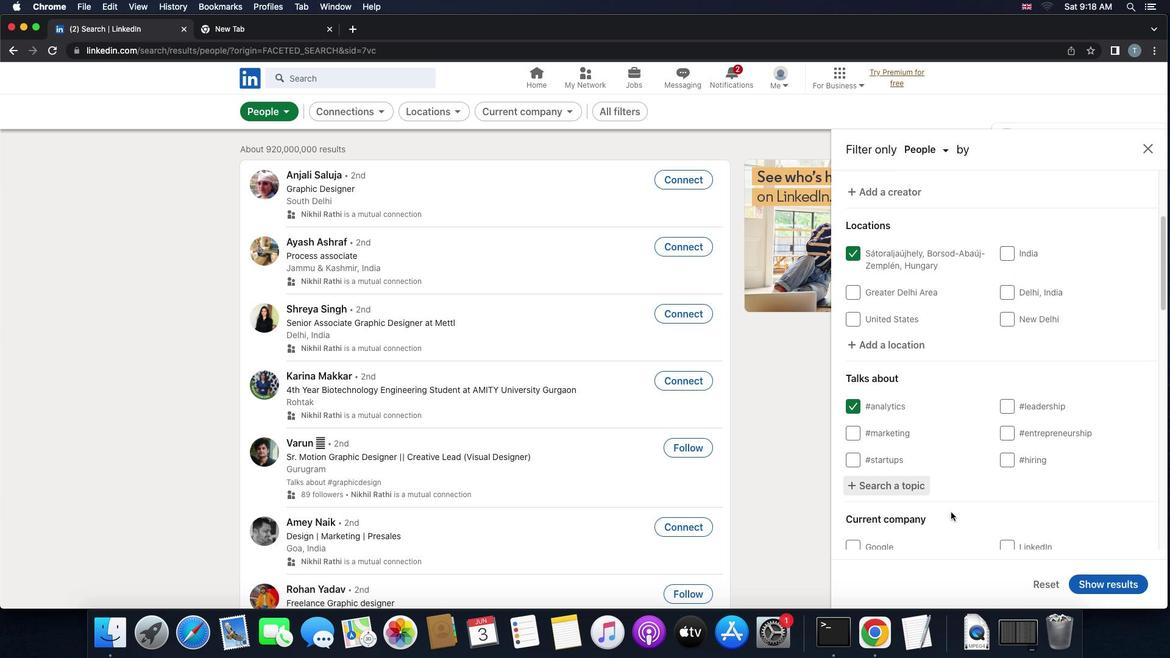 
Action: Mouse scrolled (950, 512) with delta (0, 0)
Screenshot: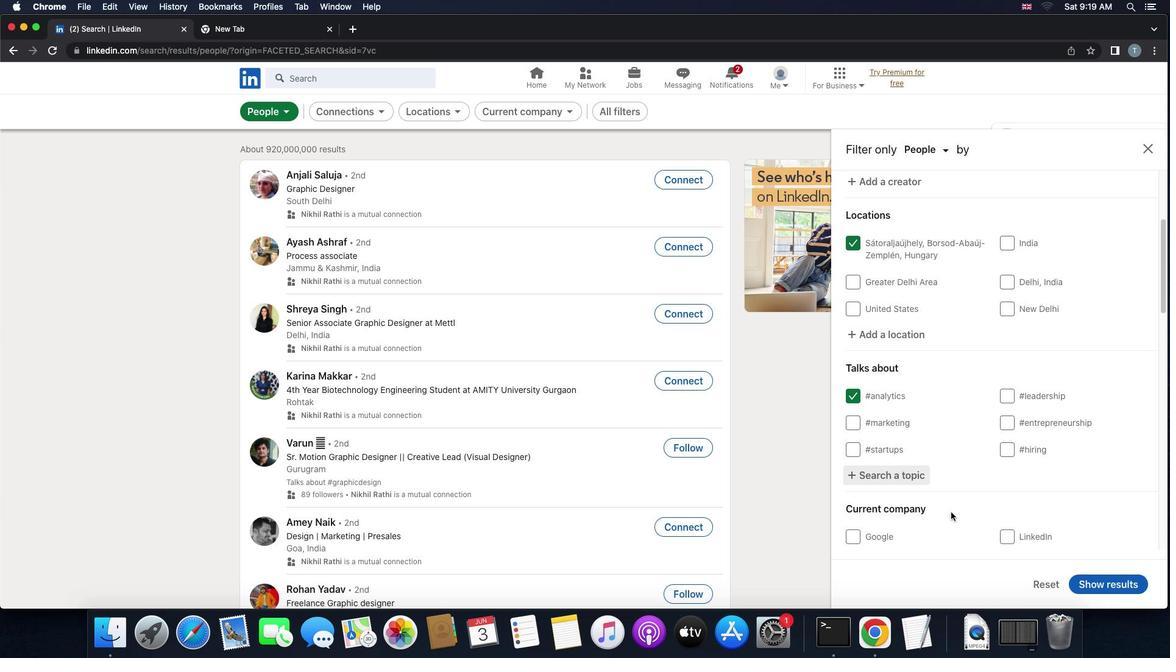 
Action: Mouse scrolled (950, 512) with delta (0, 0)
Screenshot: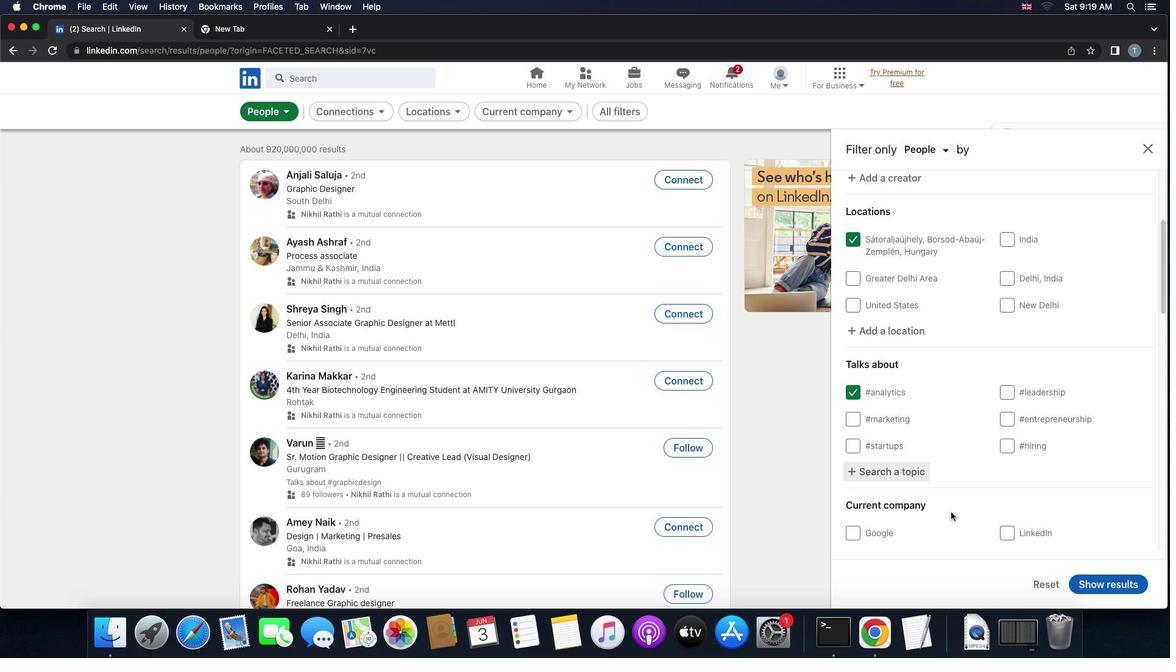 
Action: Mouse scrolled (950, 512) with delta (0, 0)
Screenshot: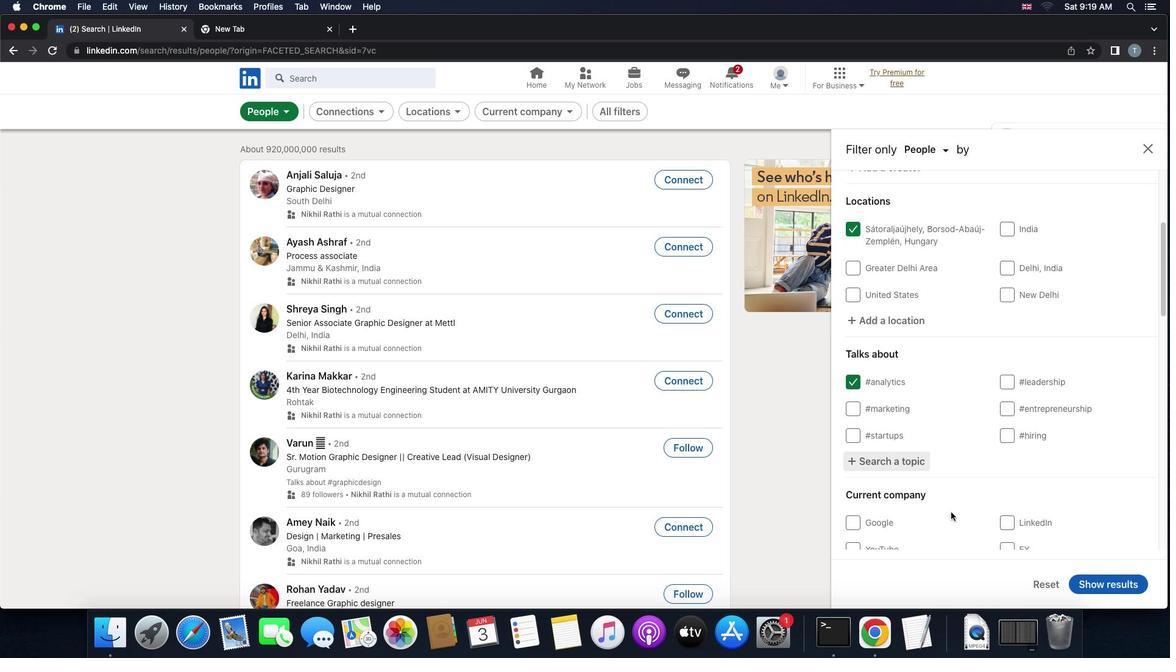 
Action: Mouse scrolled (950, 512) with delta (0, 0)
Screenshot: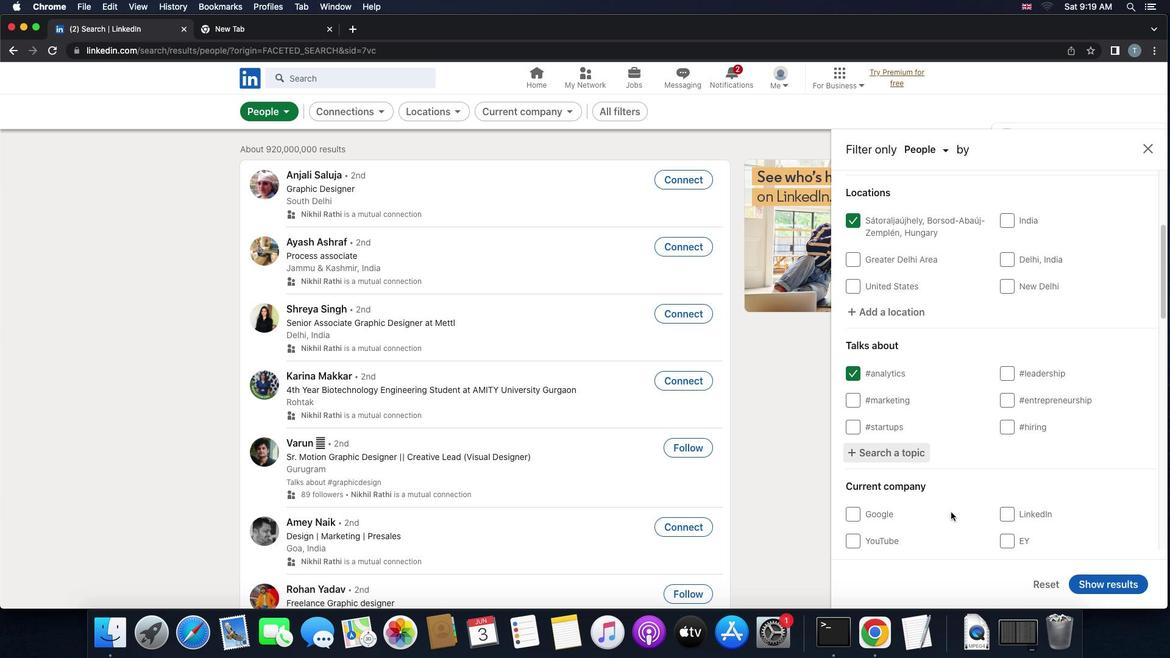 
Action: Mouse scrolled (950, 512) with delta (0, 0)
Screenshot: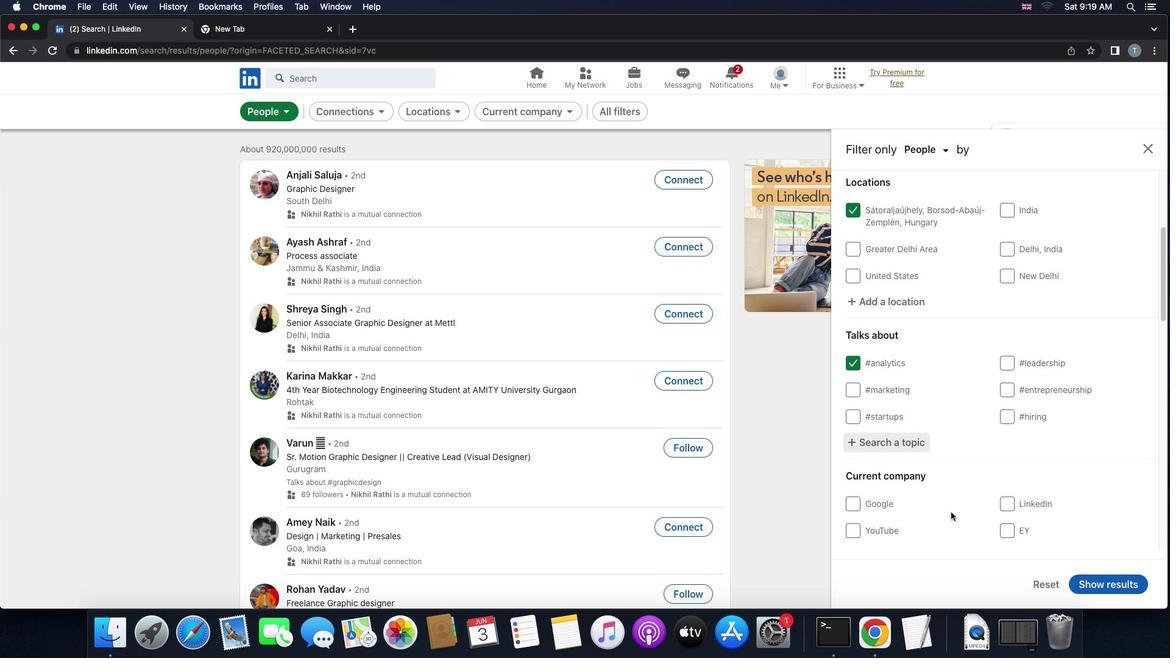 
Action: Mouse scrolled (950, 512) with delta (0, 0)
Screenshot: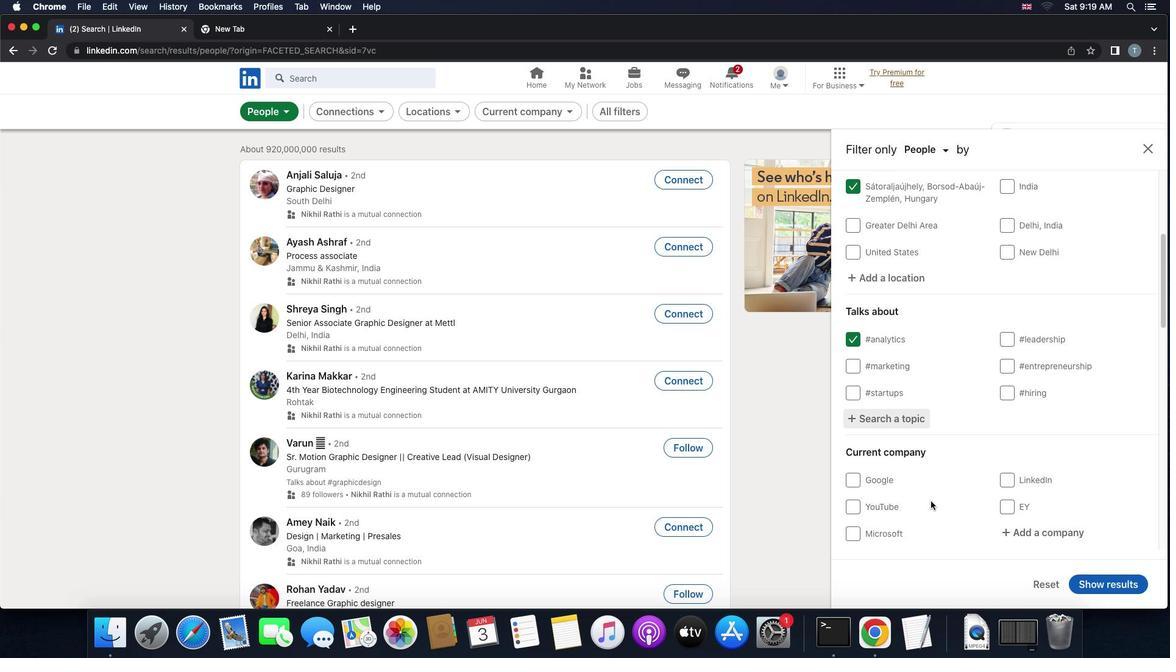 
Action: Mouse scrolled (950, 512) with delta (0, 0)
Screenshot: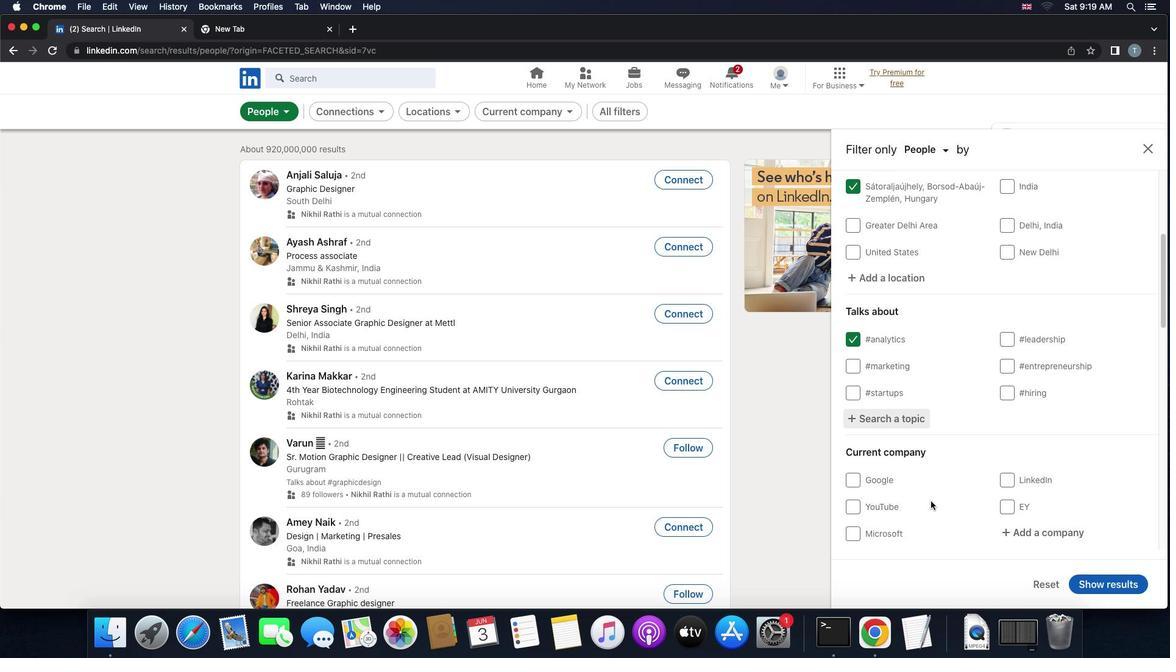 
Action: Mouse scrolled (950, 512) with delta (0, 0)
Screenshot: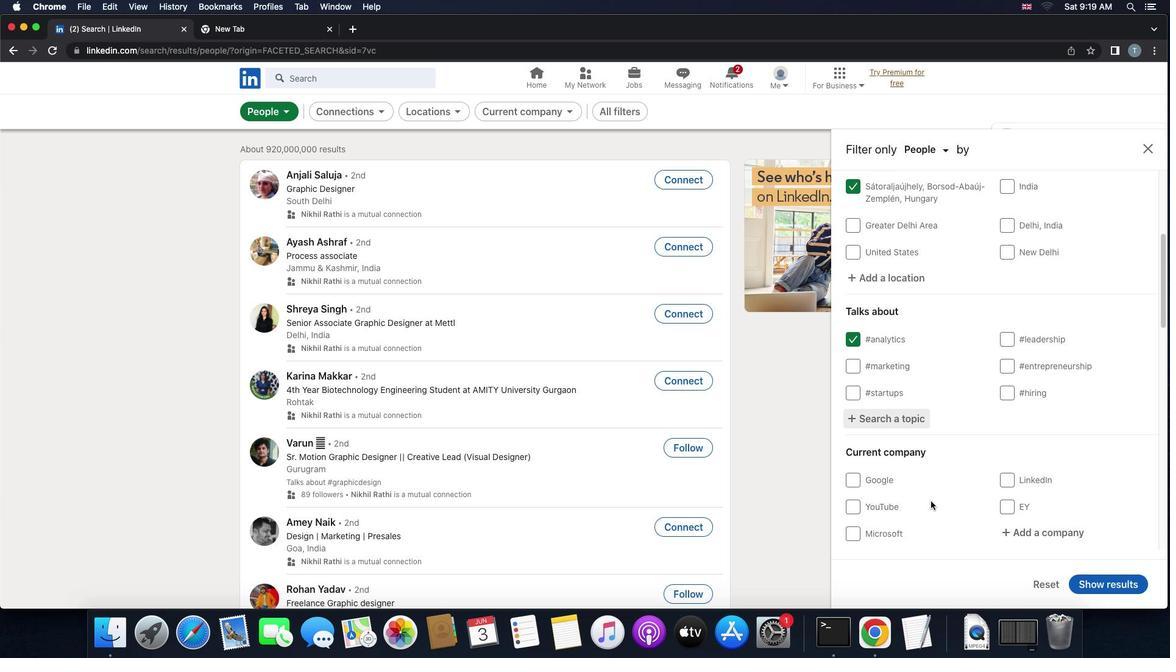 
Action: Mouse moved to (930, 501)
Screenshot: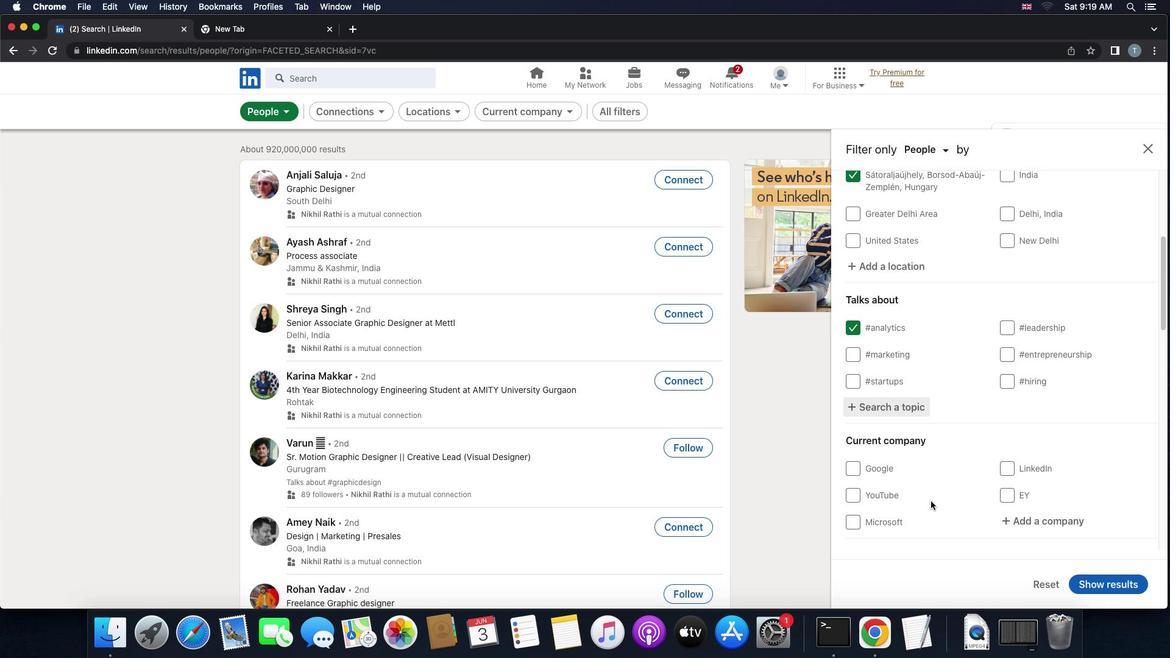 
Action: Mouse scrolled (930, 501) with delta (0, 0)
Screenshot: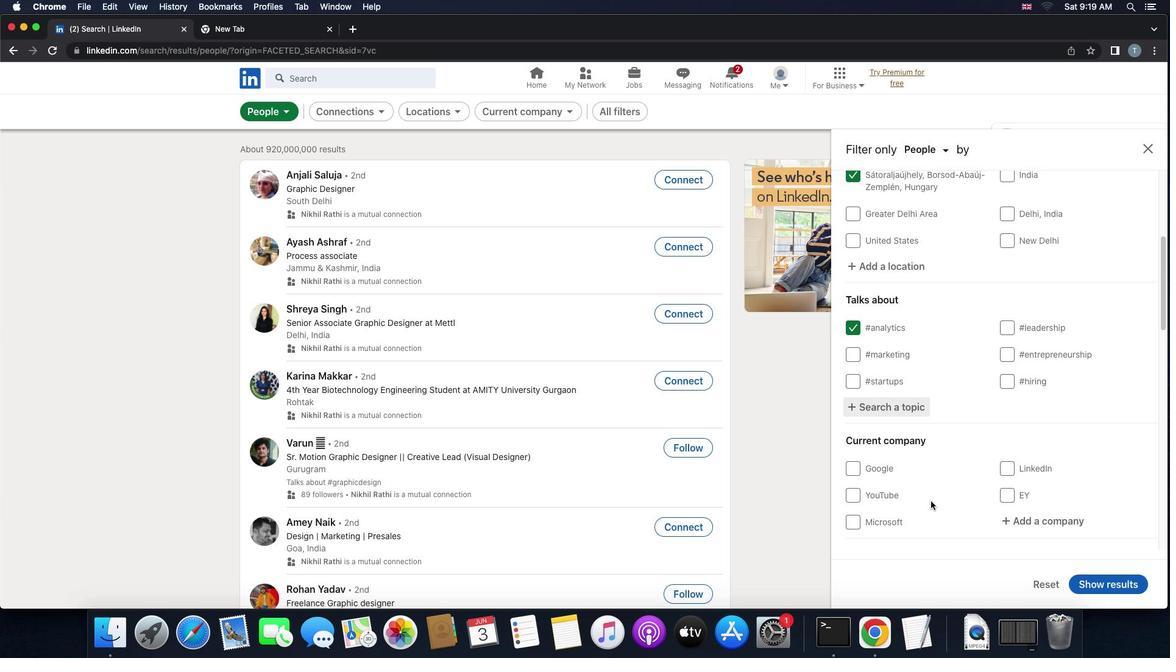 
Action: Mouse scrolled (930, 501) with delta (0, 0)
Screenshot: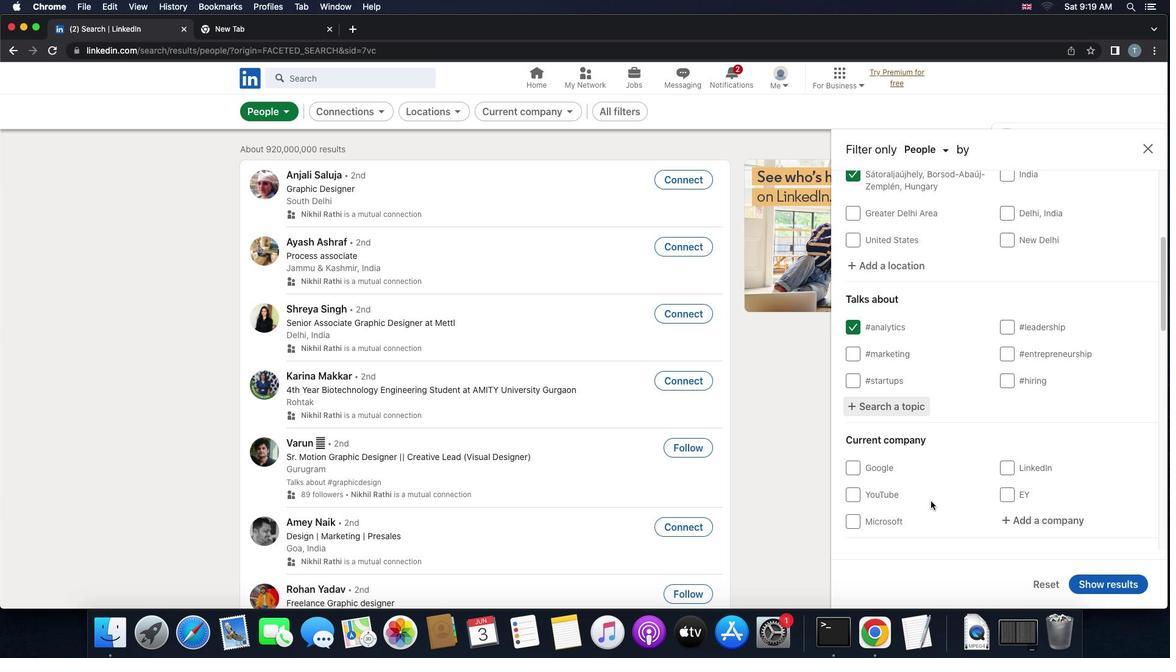 
Action: Mouse scrolled (930, 501) with delta (0, 0)
Screenshot: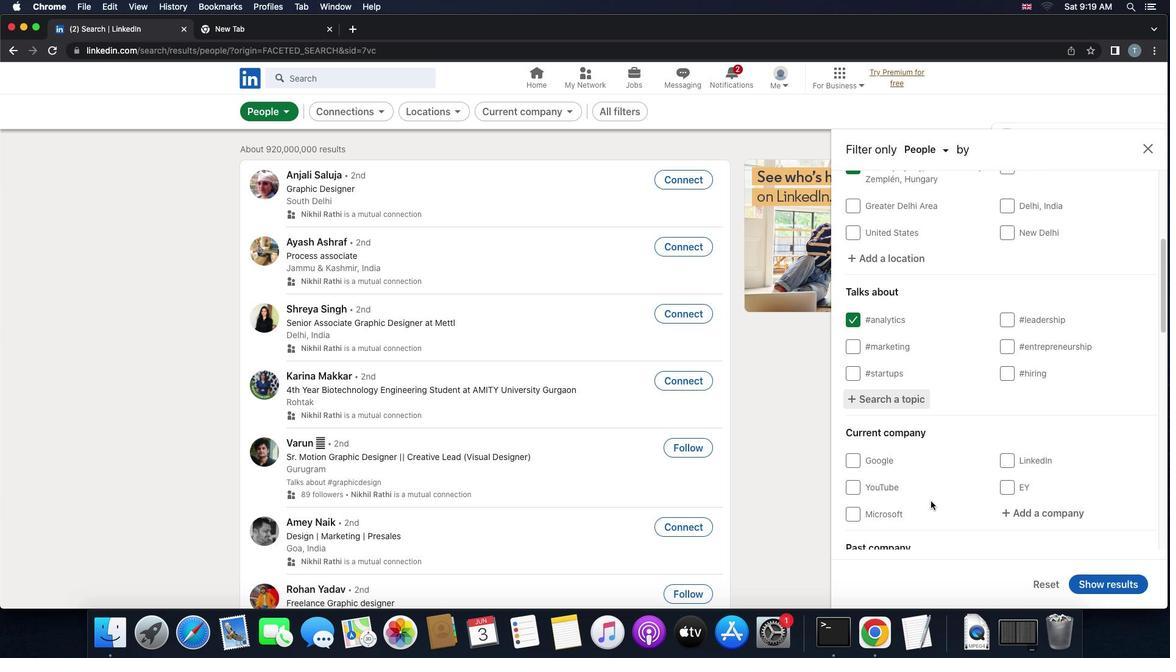 
Action: Mouse scrolled (930, 501) with delta (0, 0)
Screenshot: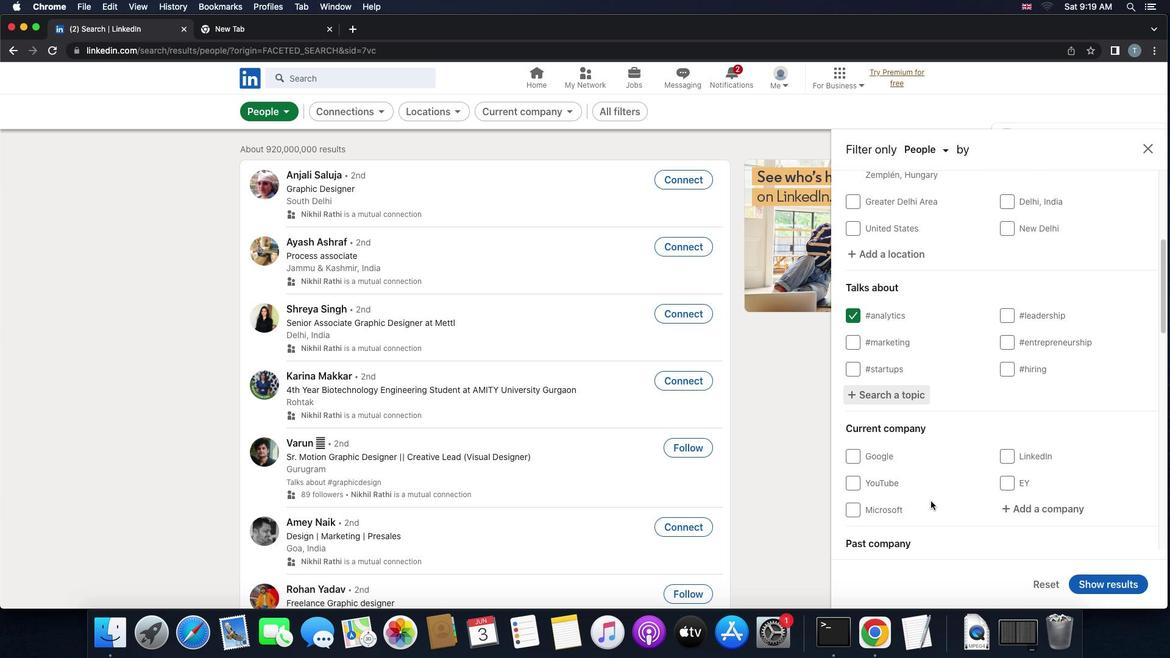 
Action: Mouse scrolled (930, 501) with delta (0, 0)
Screenshot: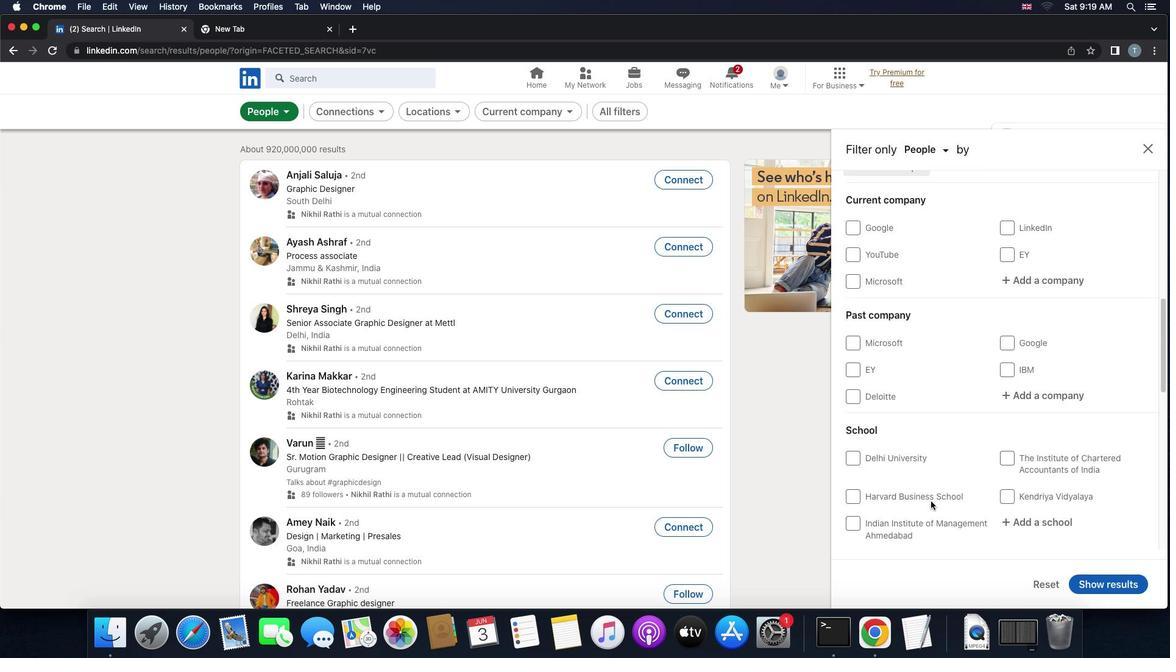 
Action: Mouse scrolled (930, 501) with delta (0, 0)
Screenshot: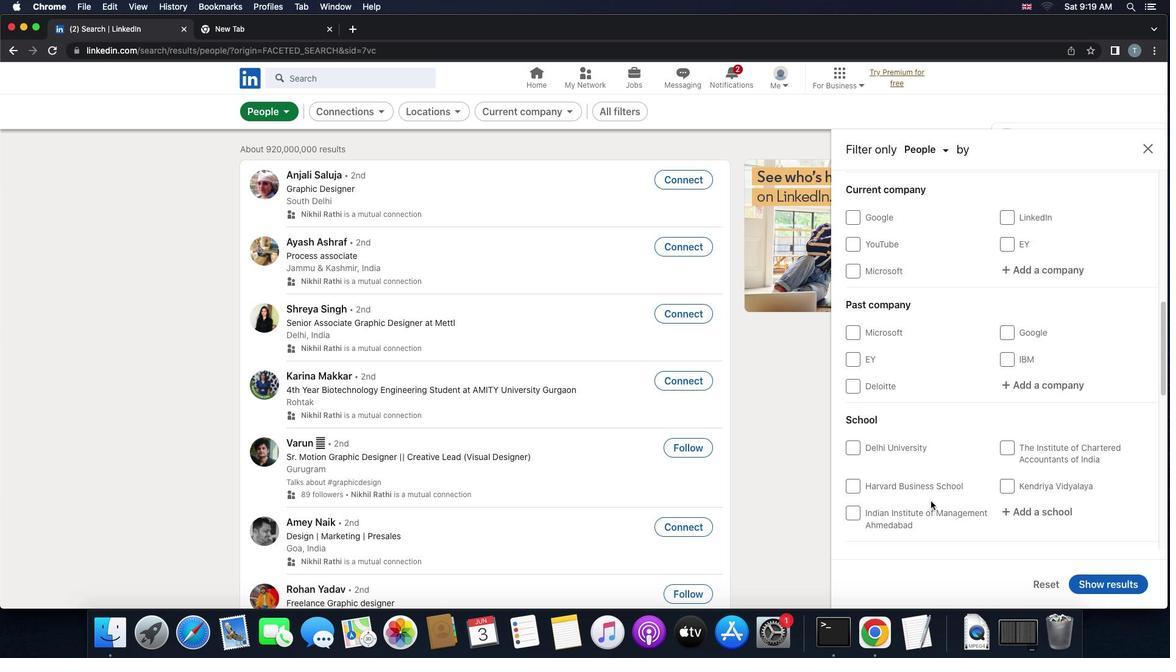 
Action: Mouse scrolled (930, 501) with delta (0, 0)
Screenshot: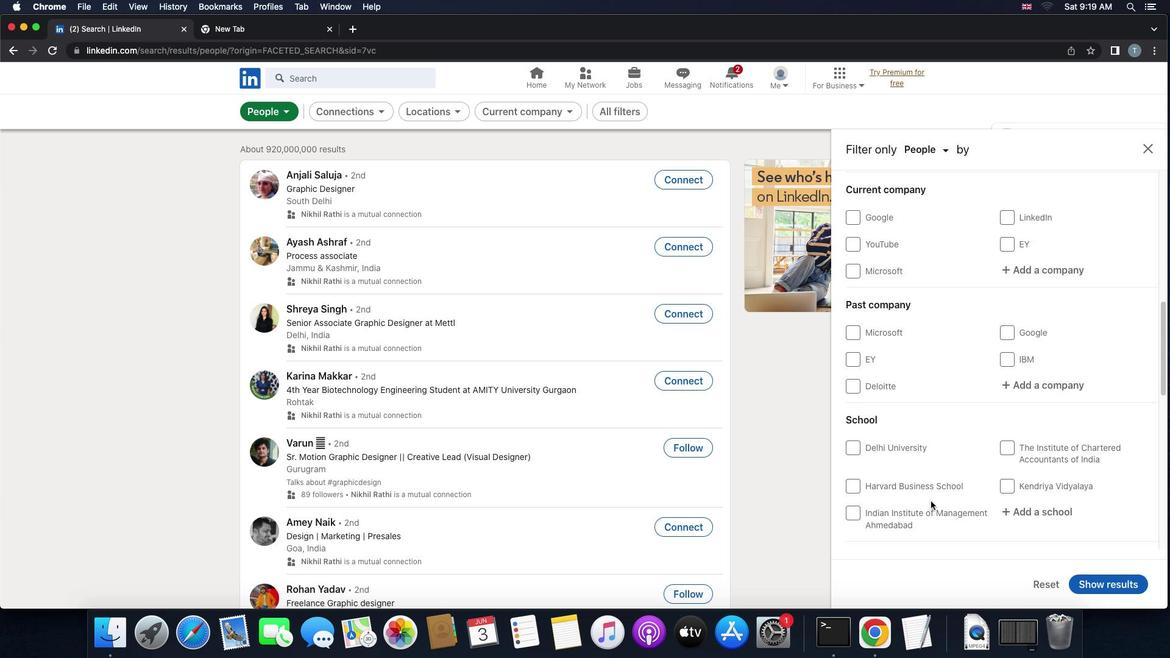 
Action: Mouse scrolled (930, 501) with delta (0, -1)
Screenshot: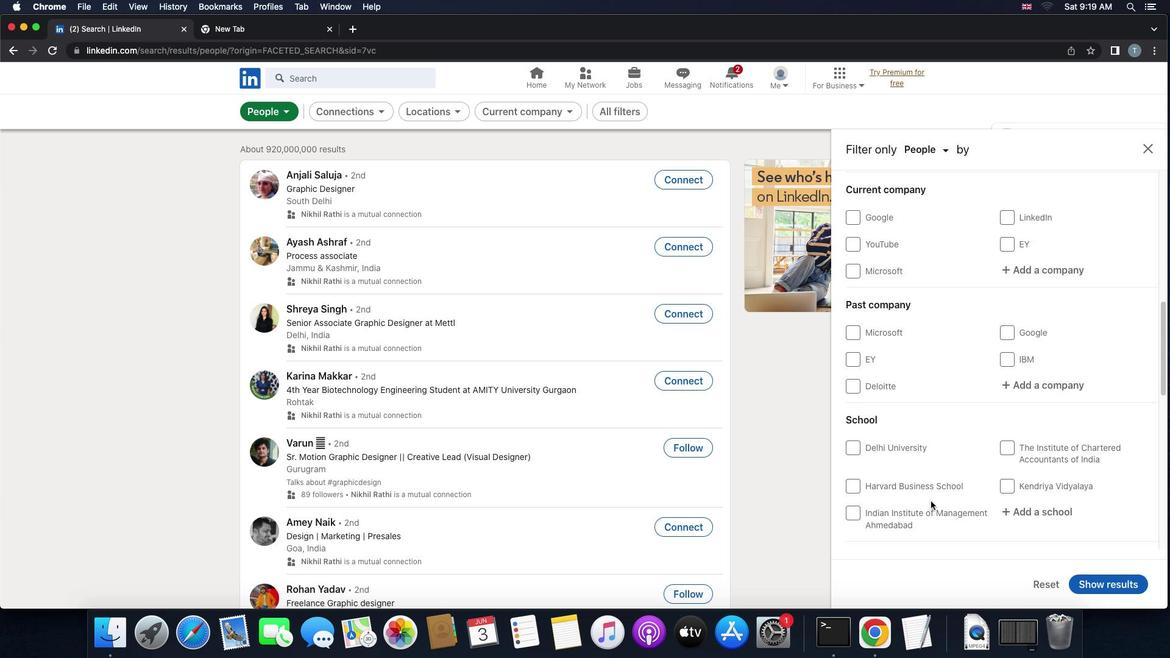 
Action: Mouse scrolled (930, 501) with delta (0, -3)
Screenshot: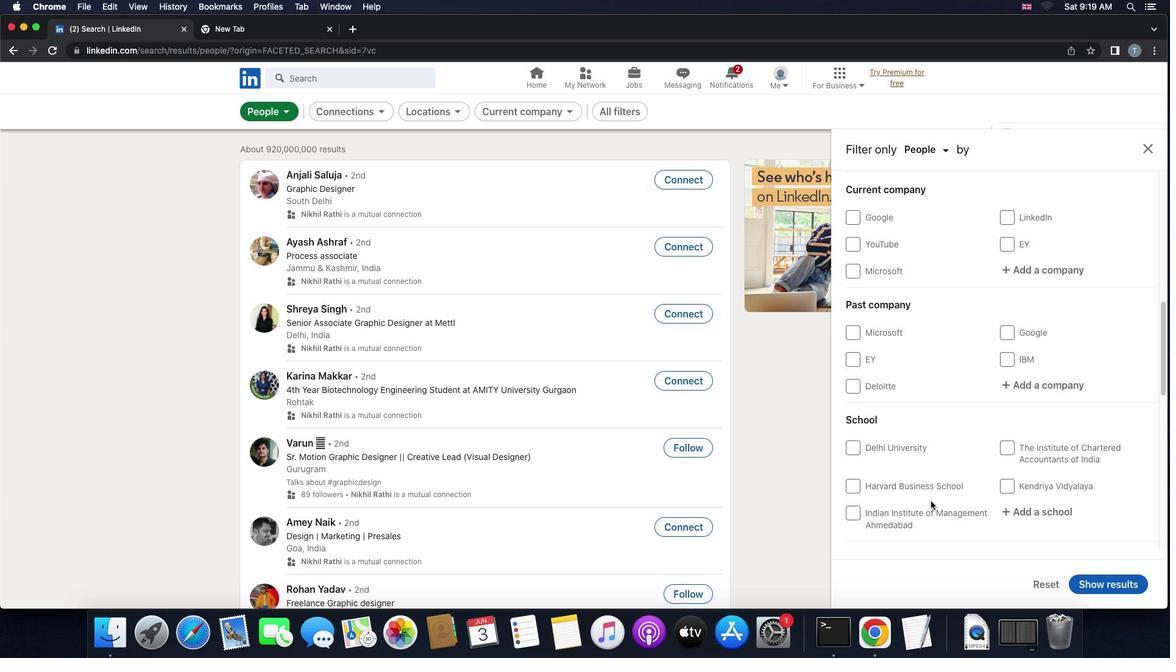 
Action: Mouse moved to (926, 487)
Screenshot: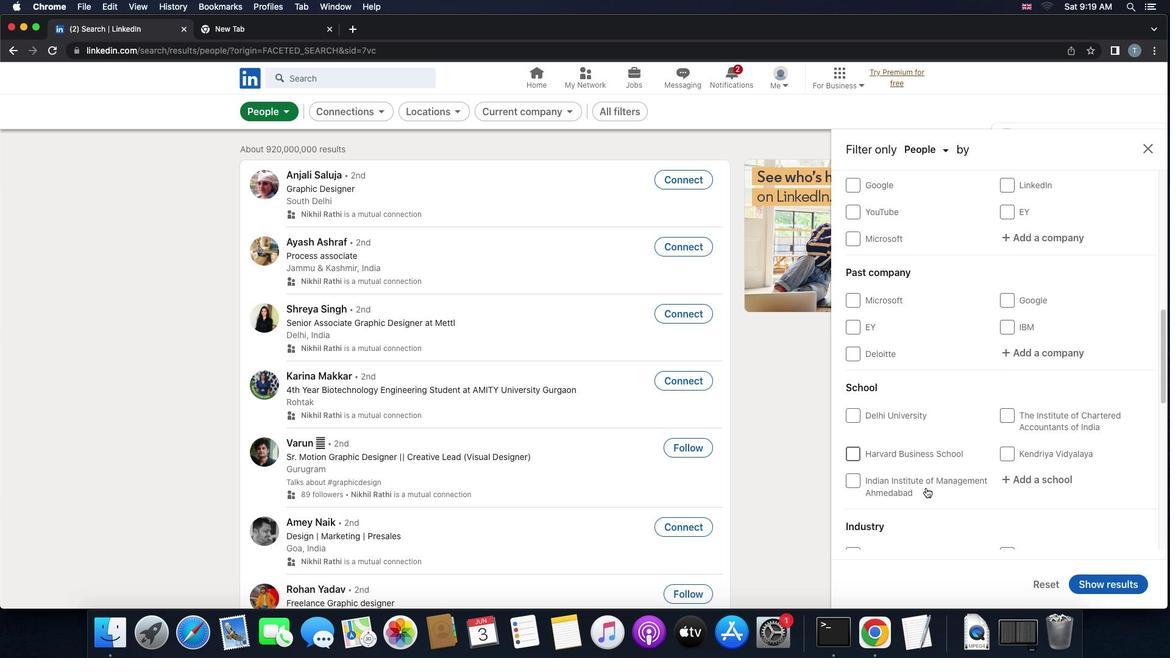 
Action: Mouse scrolled (926, 487) with delta (0, 0)
Screenshot: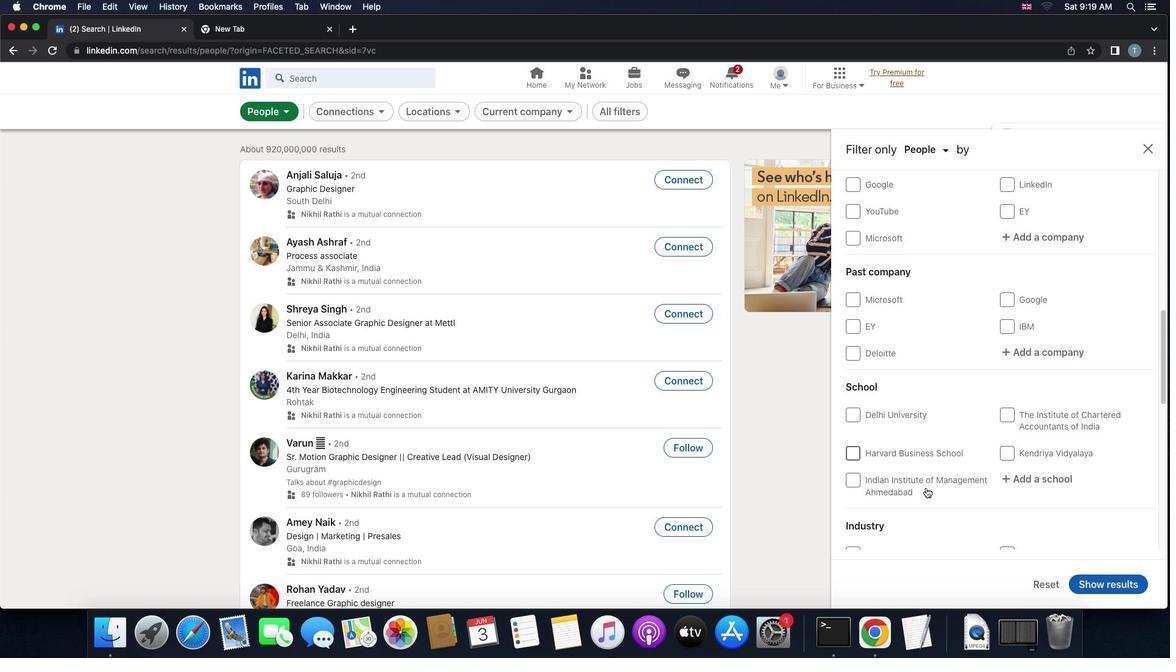 
Action: Mouse scrolled (926, 487) with delta (0, 0)
Screenshot: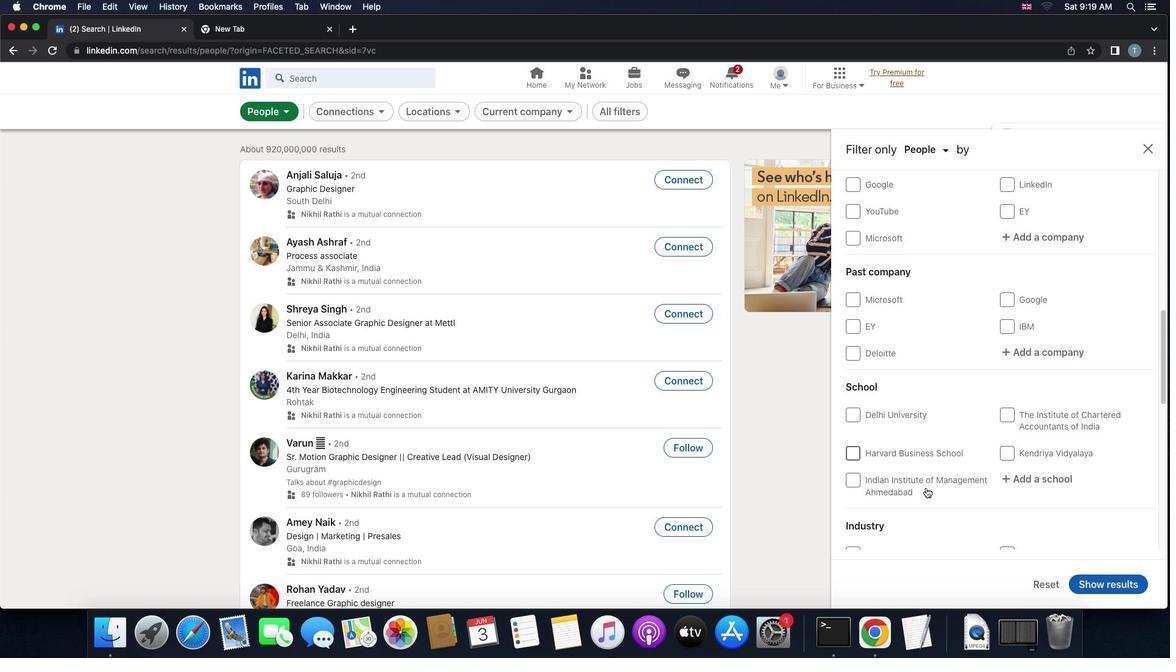 
Action: Mouse scrolled (926, 487) with delta (0, 0)
Screenshot: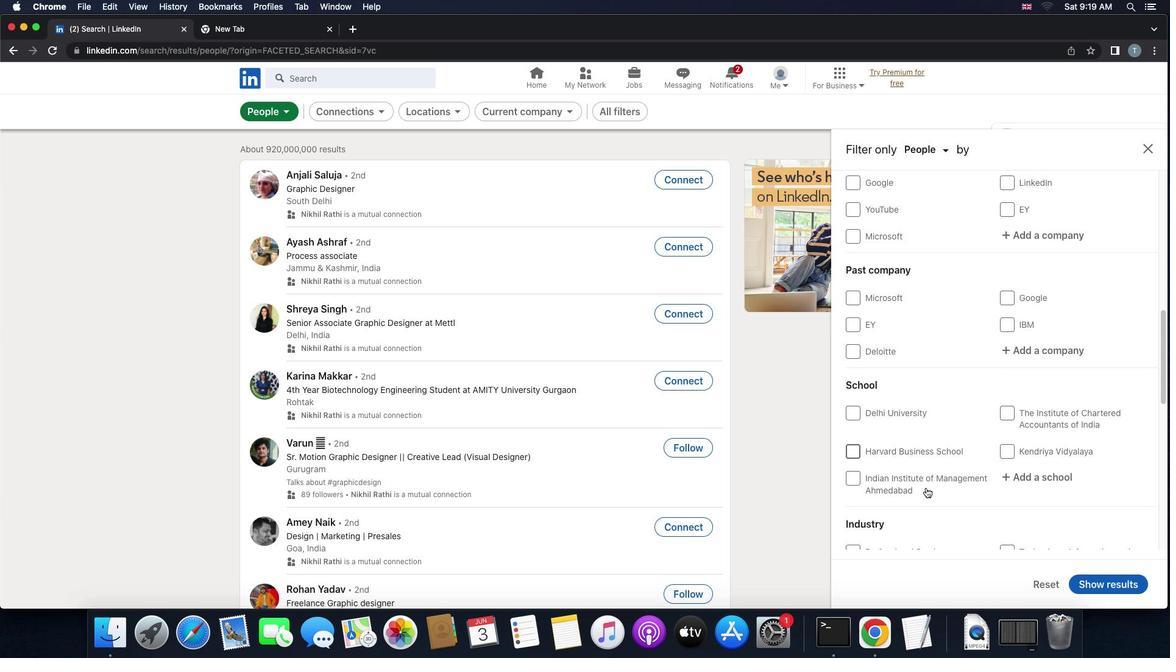 
Action: Mouse scrolled (926, 487) with delta (0, 0)
Screenshot: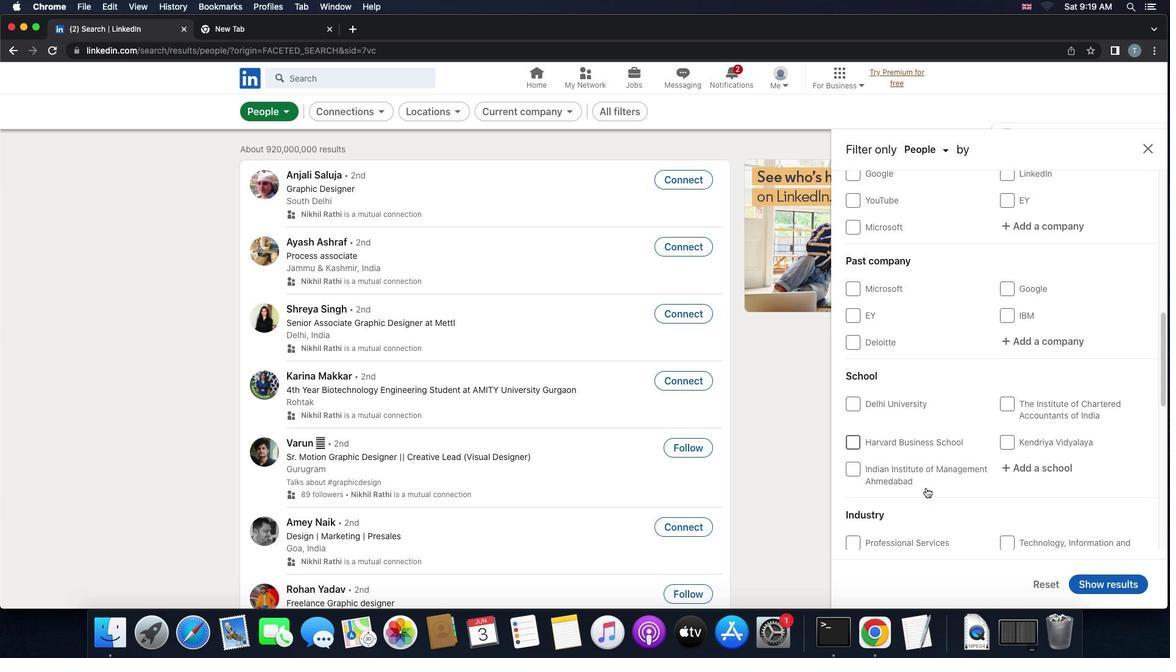 
Action: Mouse scrolled (926, 487) with delta (0, 0)
Screenshot: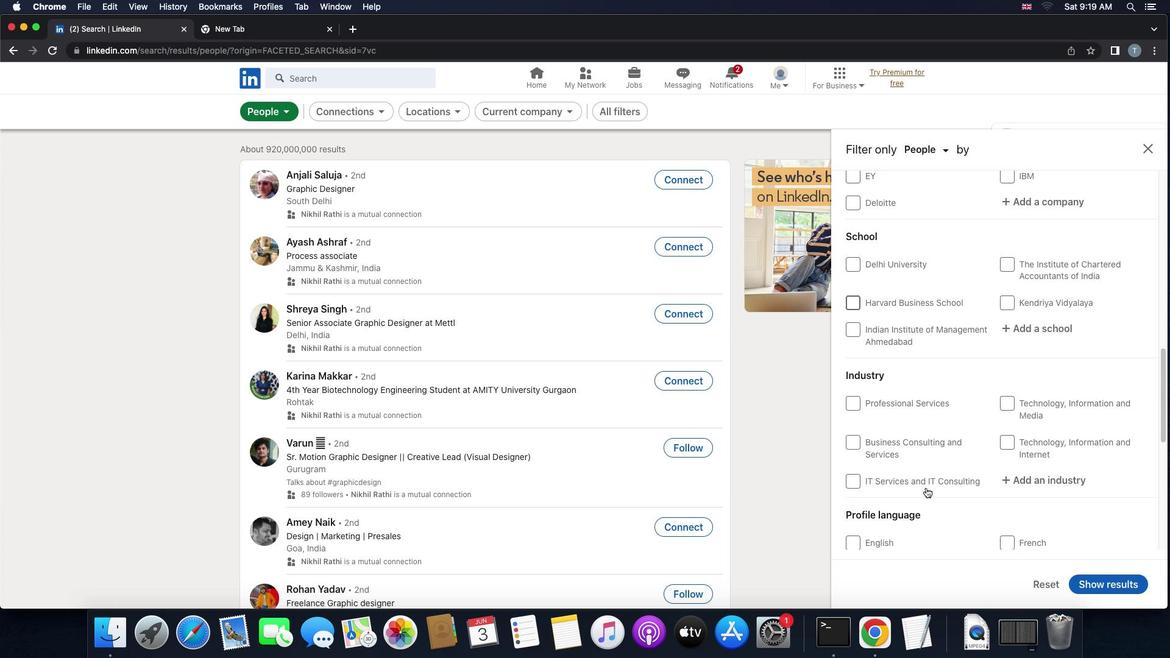 
Action: Mouse scrolled (926, 487) with delta (0, 0)
Screenshot: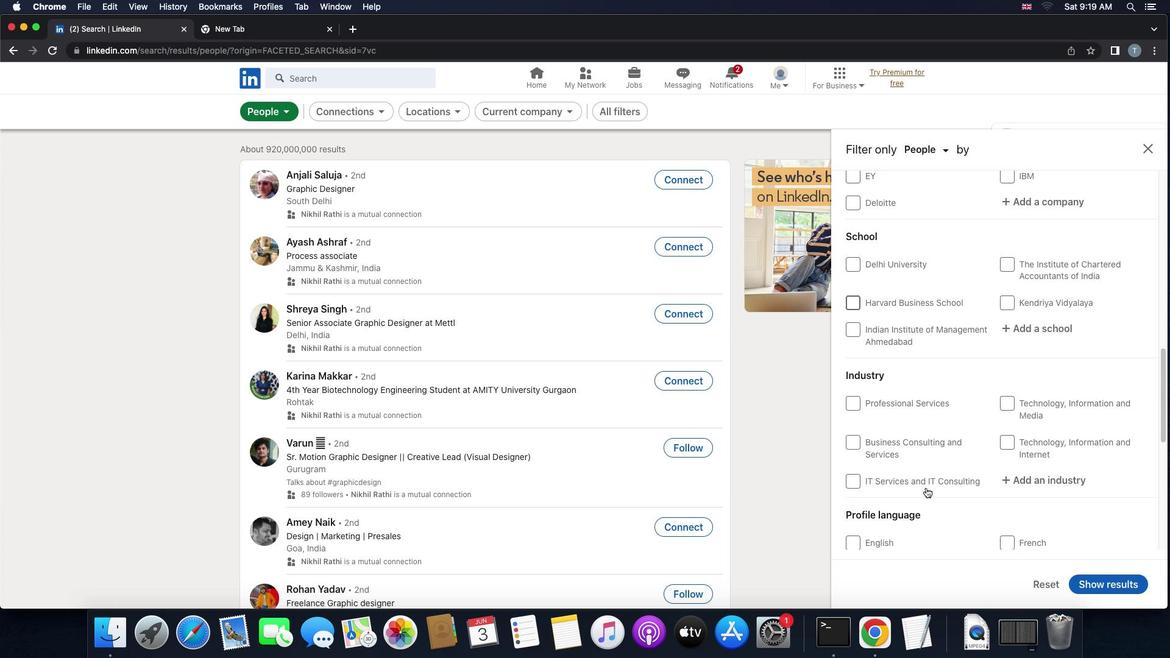 
Action: Mouse scrolled (926, 487) with delta (0, 0)
Screenshot: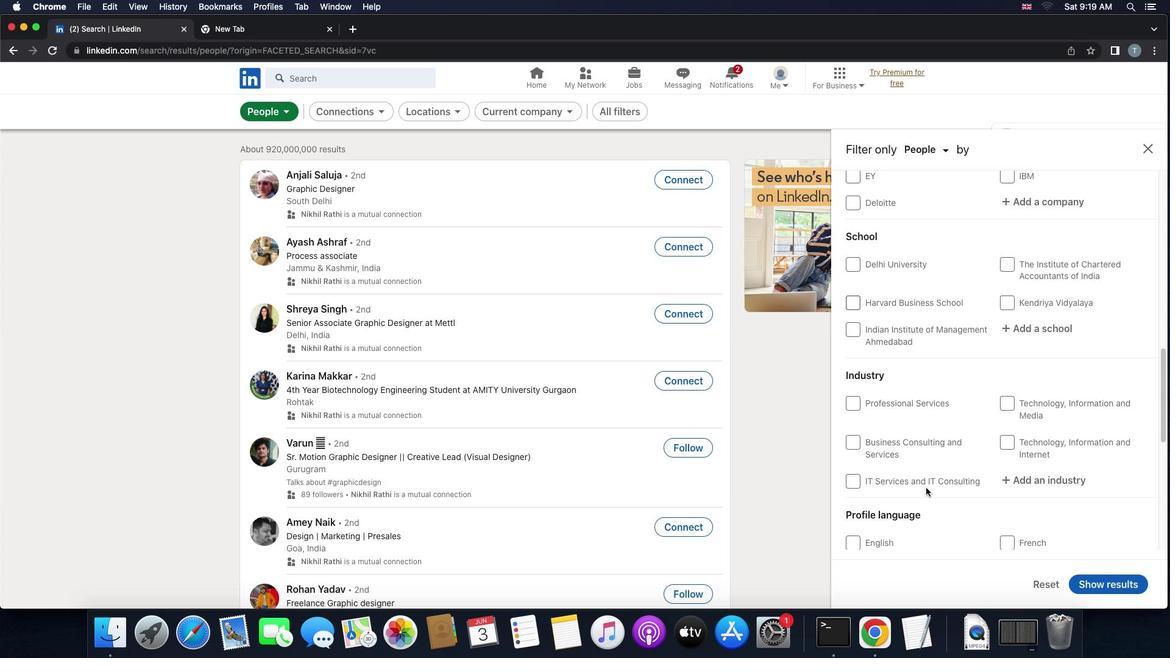 
Action: Mouse scrolled (926, 487) with delta (0, 0)
Screenshot: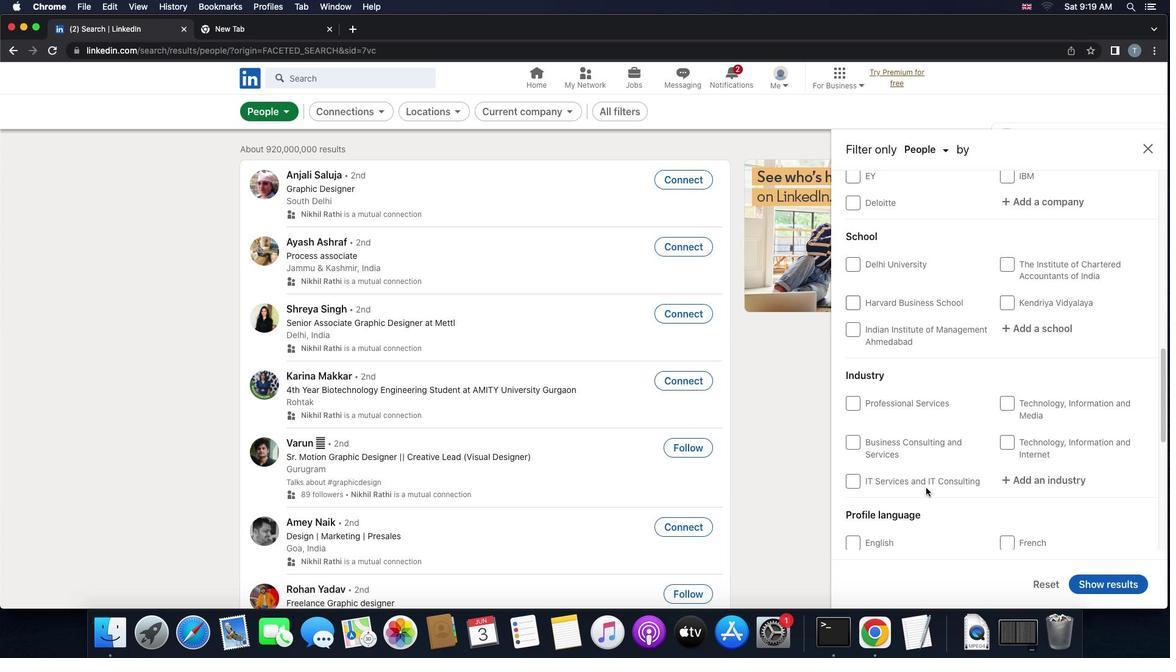 
Action: Mouse scrolled (926, 487) with delta (0, -1)
Screenshot: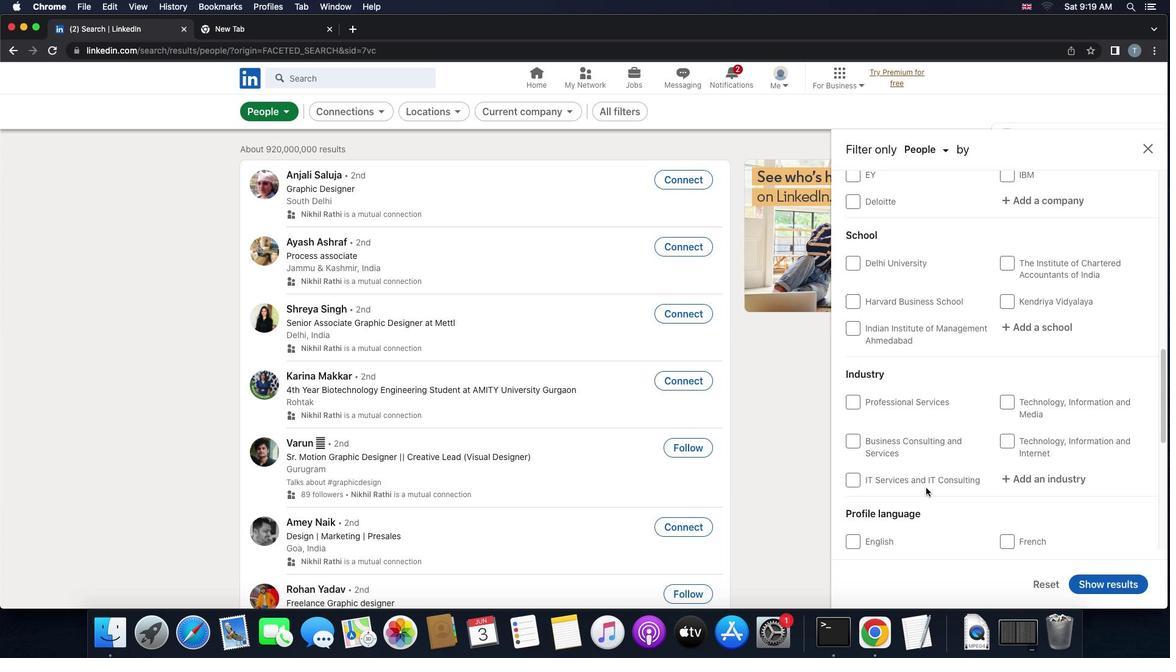 
Action: Mouse scrolled (926, 487) with delta (0, 0)
Screenshot: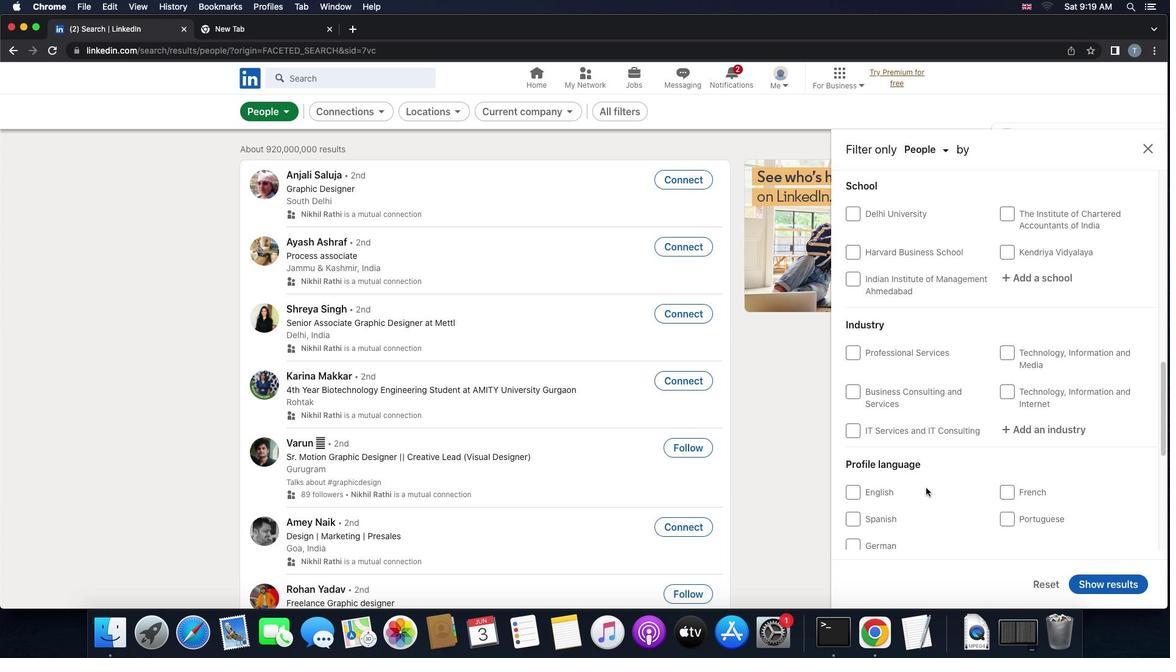 
Action: Mouse scrolled (926, 487) with delta (0, 0)
Screenshot: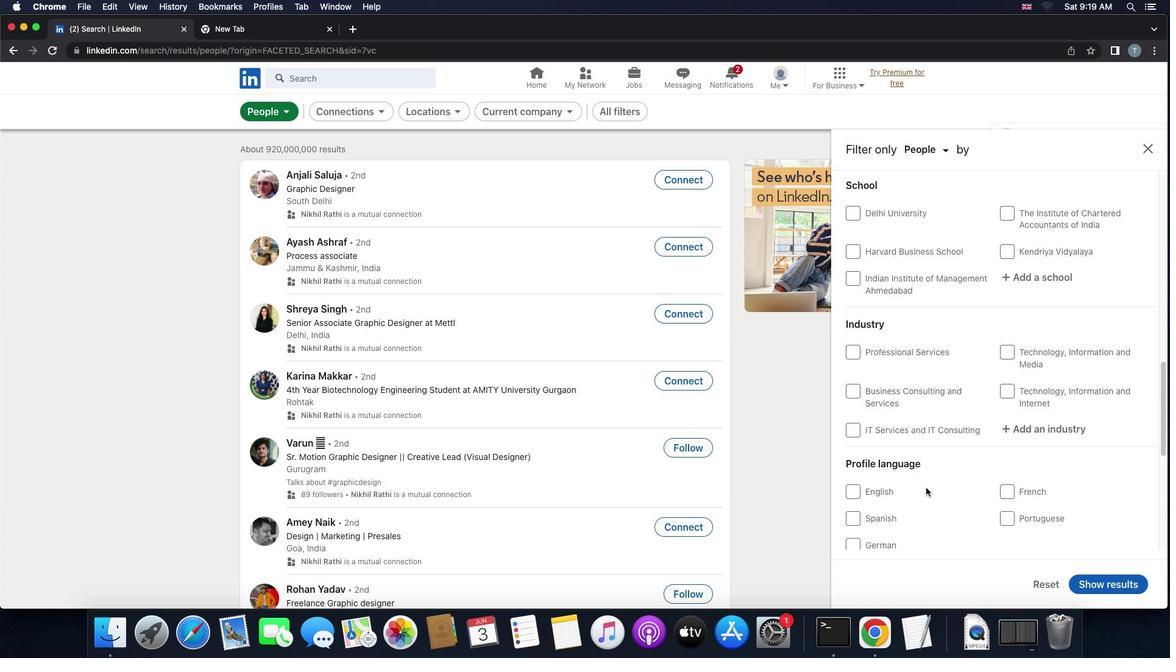 
Action: Mouse scrolled (926, 487) with delta (0, 0)
Screenshot: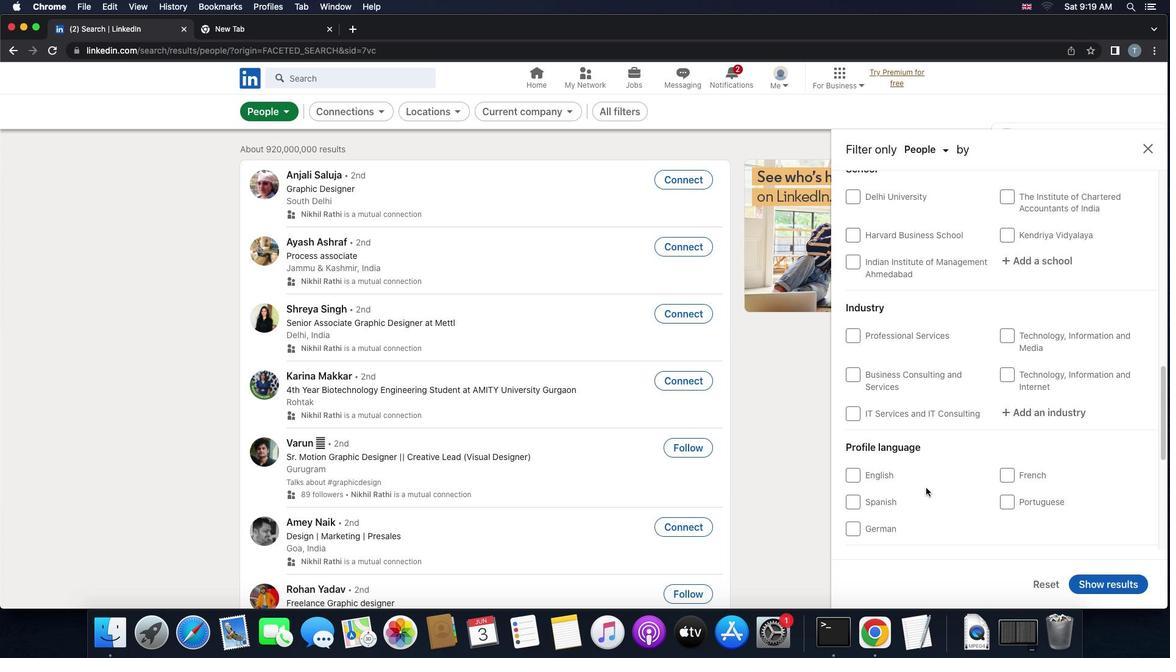 
Action: Mouse scrolled (926, 487) with delta (0, 0)
Screenshot: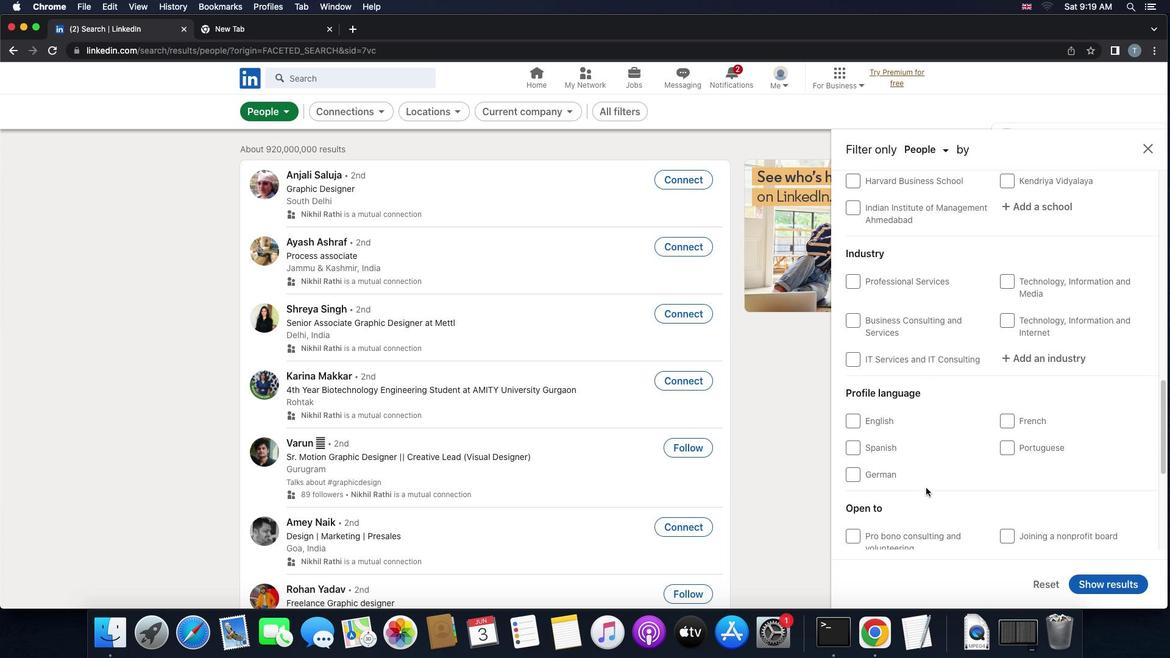 
Action: Mouse scrolled (926, 487) with delta (0, 0)
Screenshot: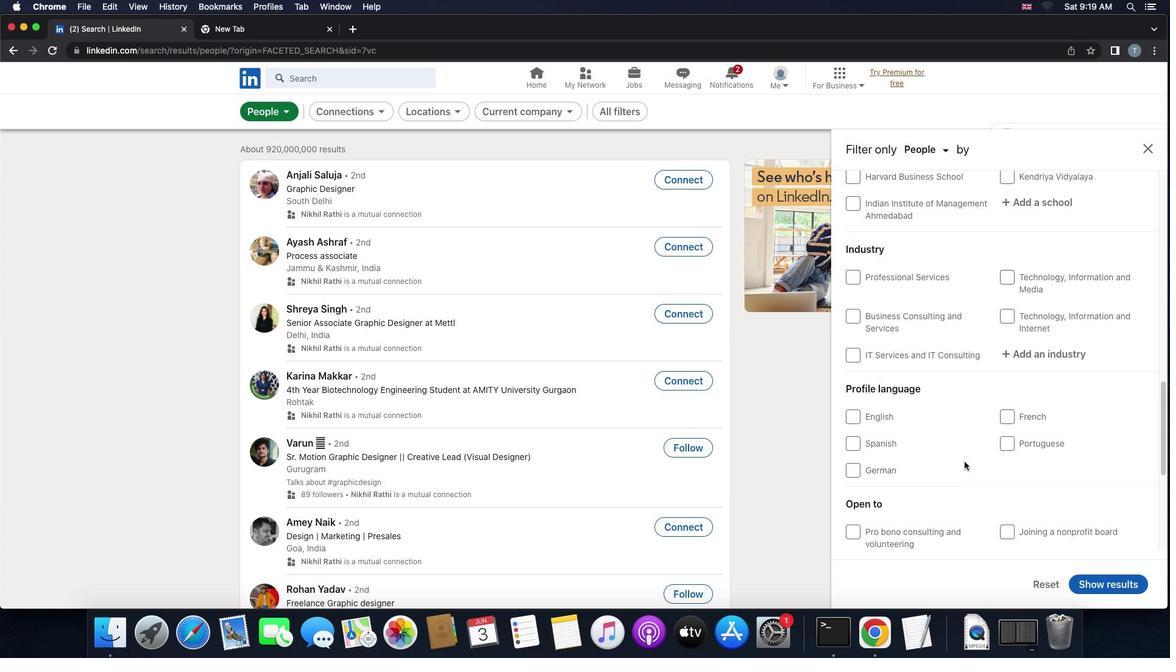 
Action: Mouse scrolled (926, 487) with delta (0, 0)
Screenshot: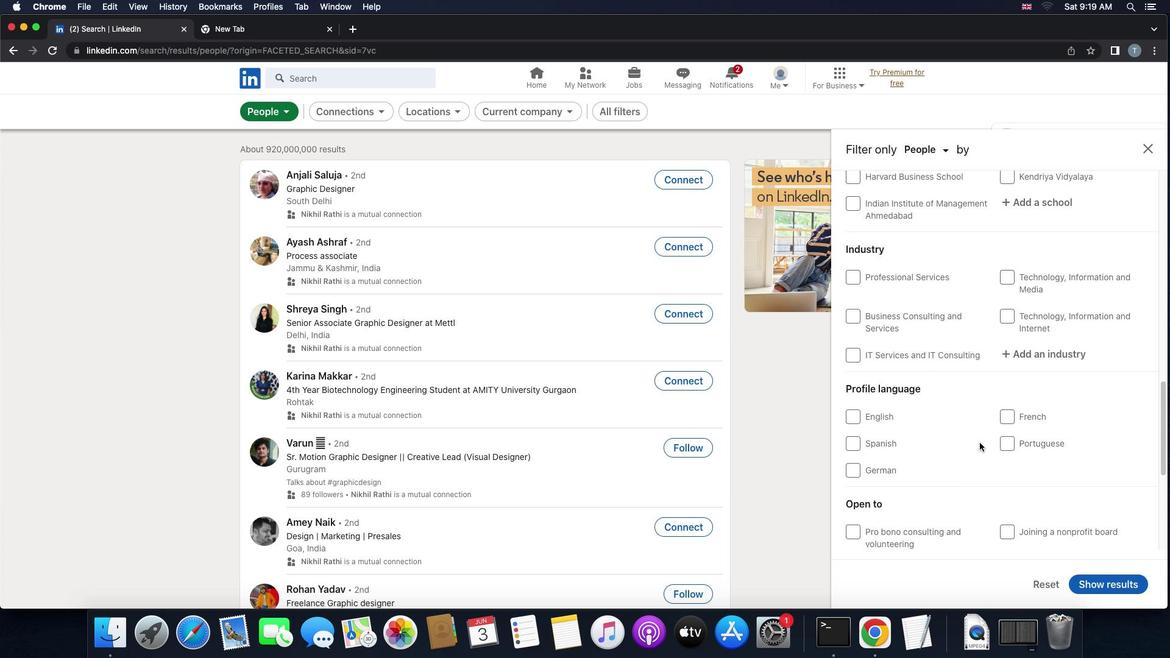 
Action: Mouse scrolled (926, 487) with delta (0, -1)
Screenshot: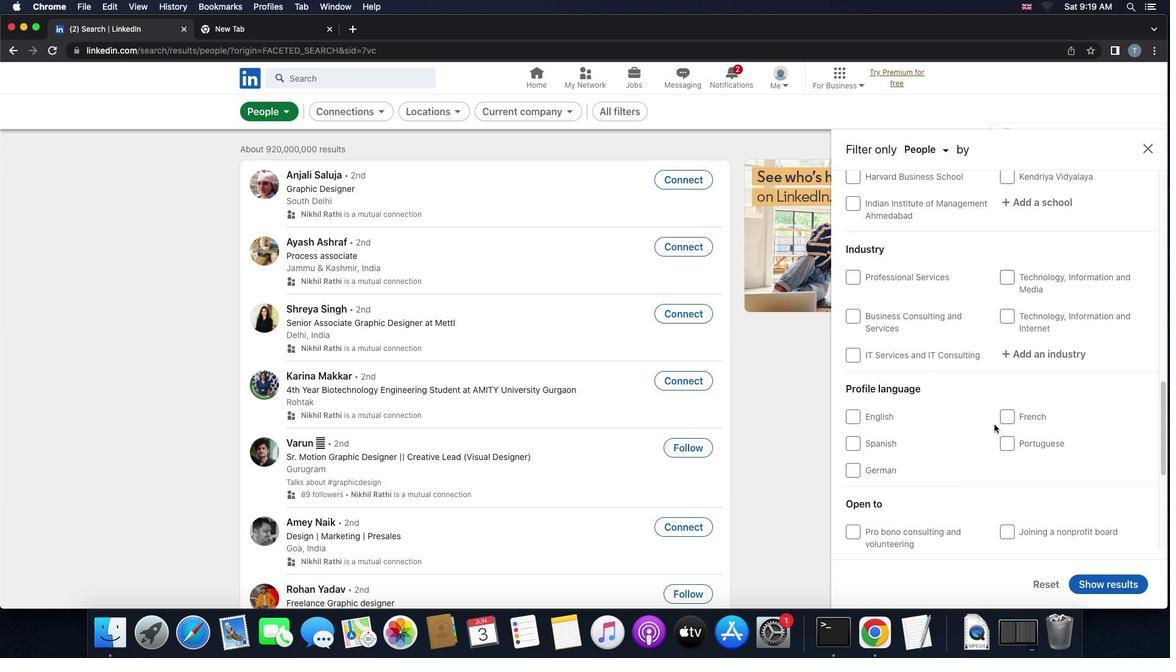 
Action: Mouse moved to (1003, 415)
Screenshot: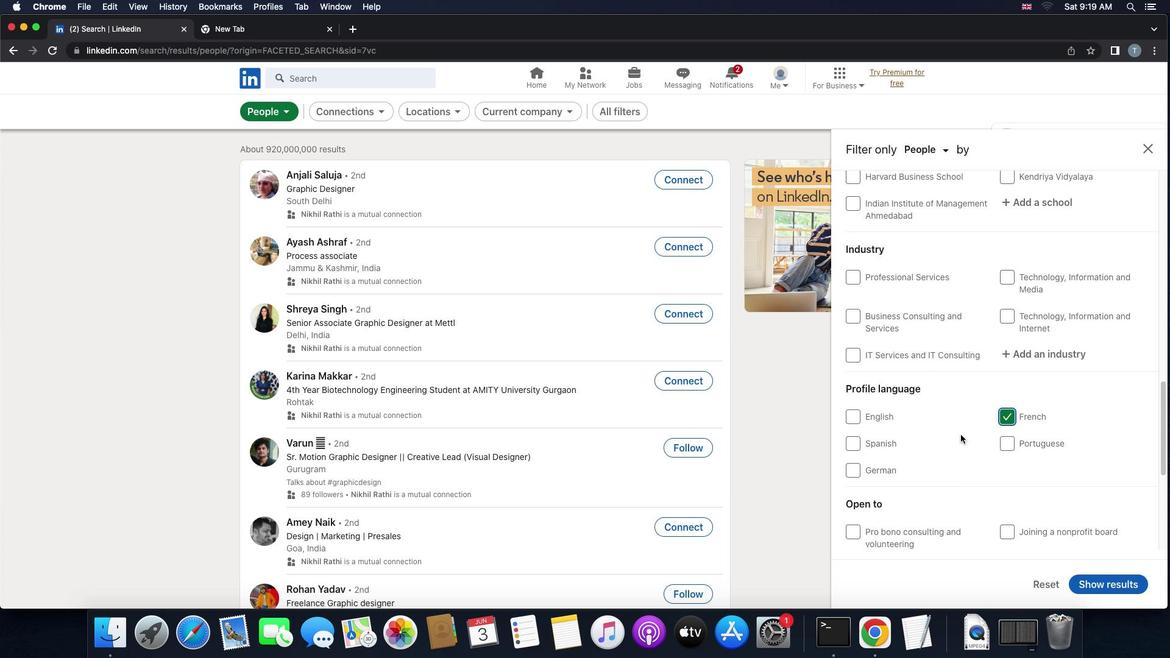 
Action: Mouse pressed left at (1003, 415)
Screenshot: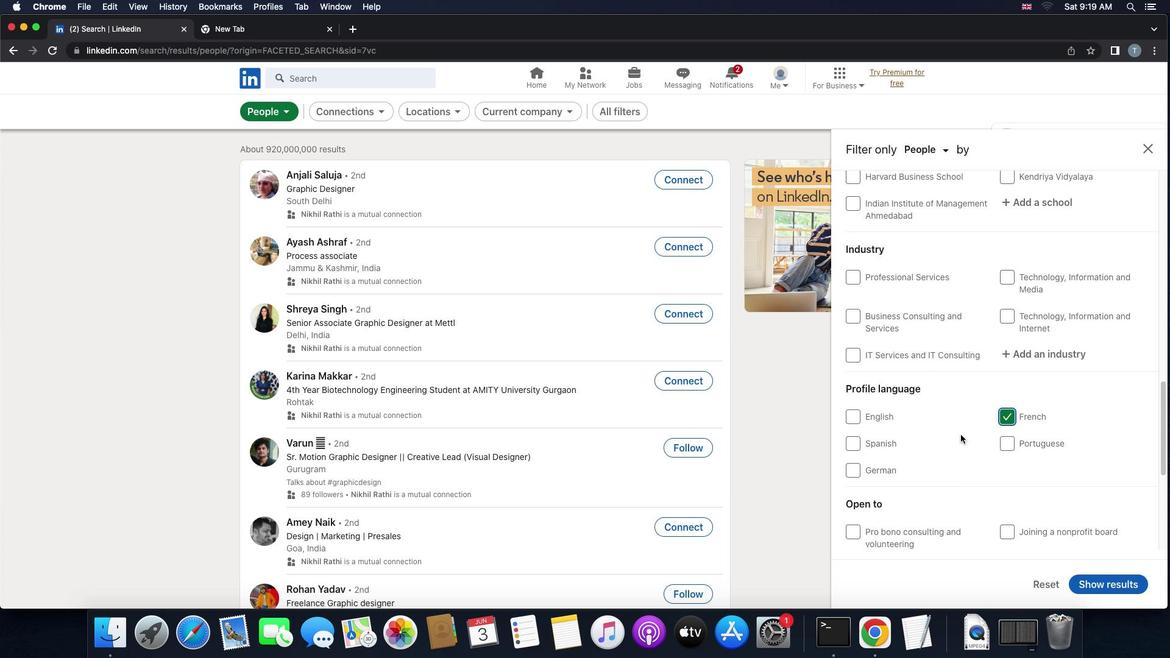 
Action: Mouse moved to (960, 435)
Screenshot: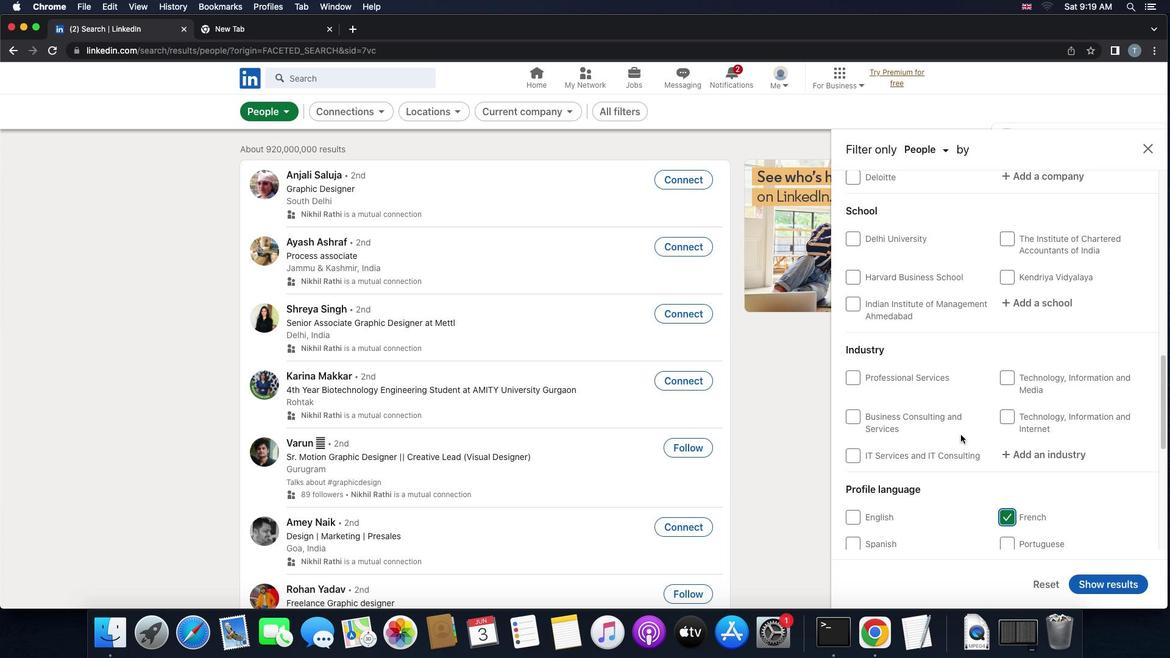 
Action: Mouse scrolled (960, 435) with delta (0, 0)
Screenshot: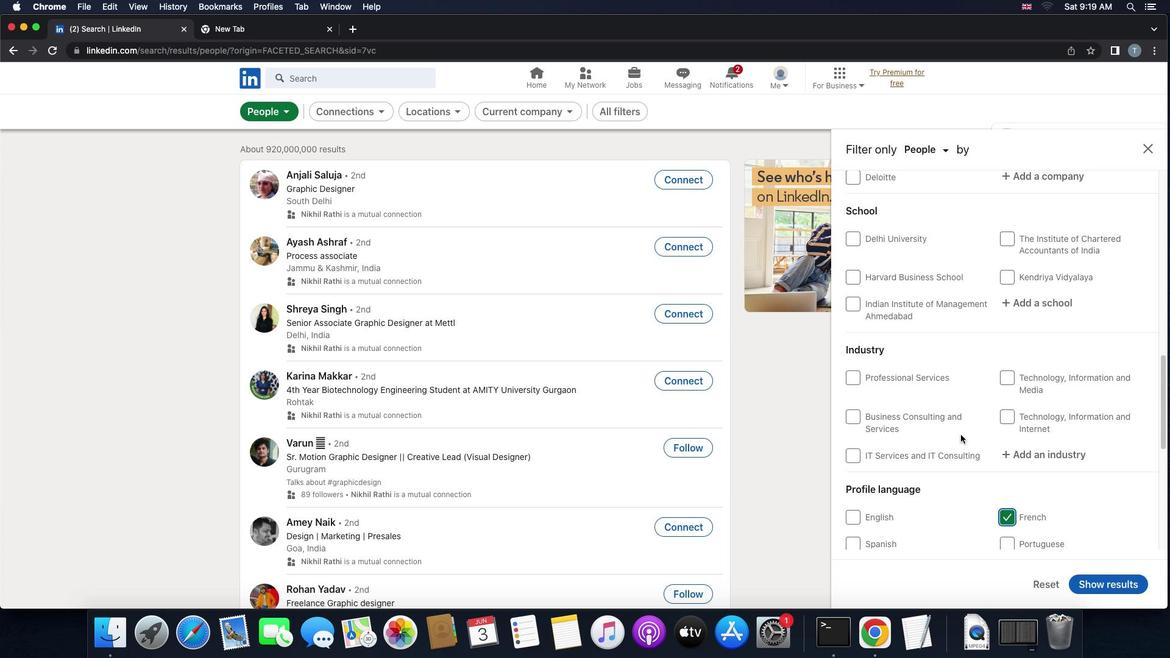 
Action: Mouse scrolled (960, 435) with delta (0, 0)
Screenshot: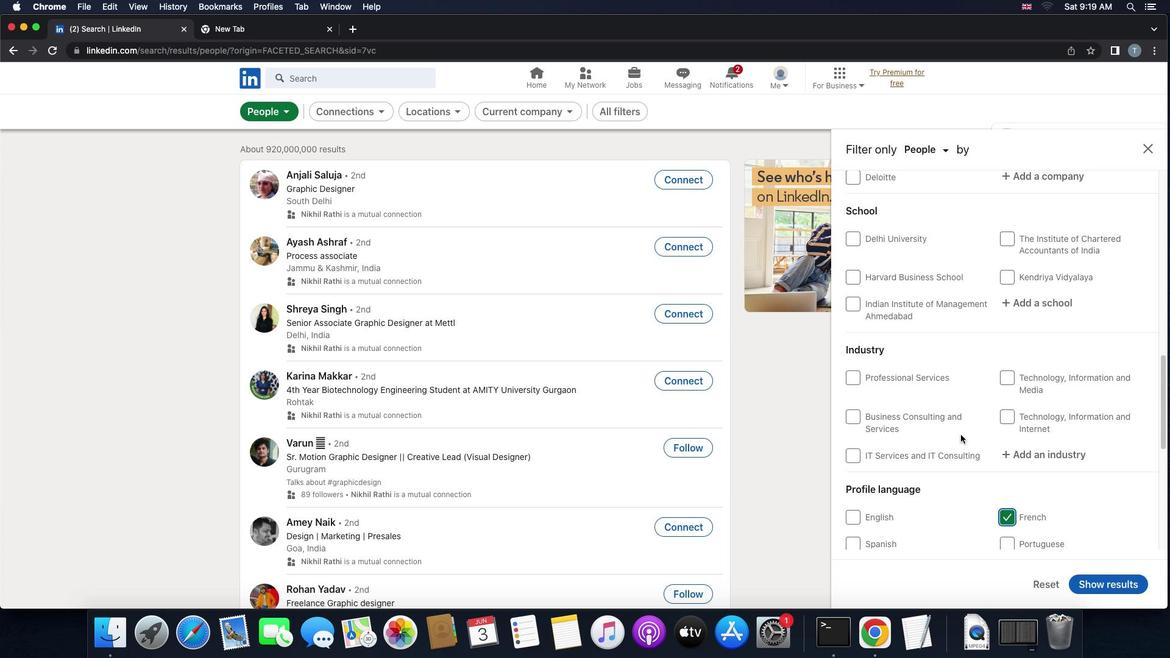 
Action: Mouse scrolled (960, 435) with delta (0, 1)
Screenshot: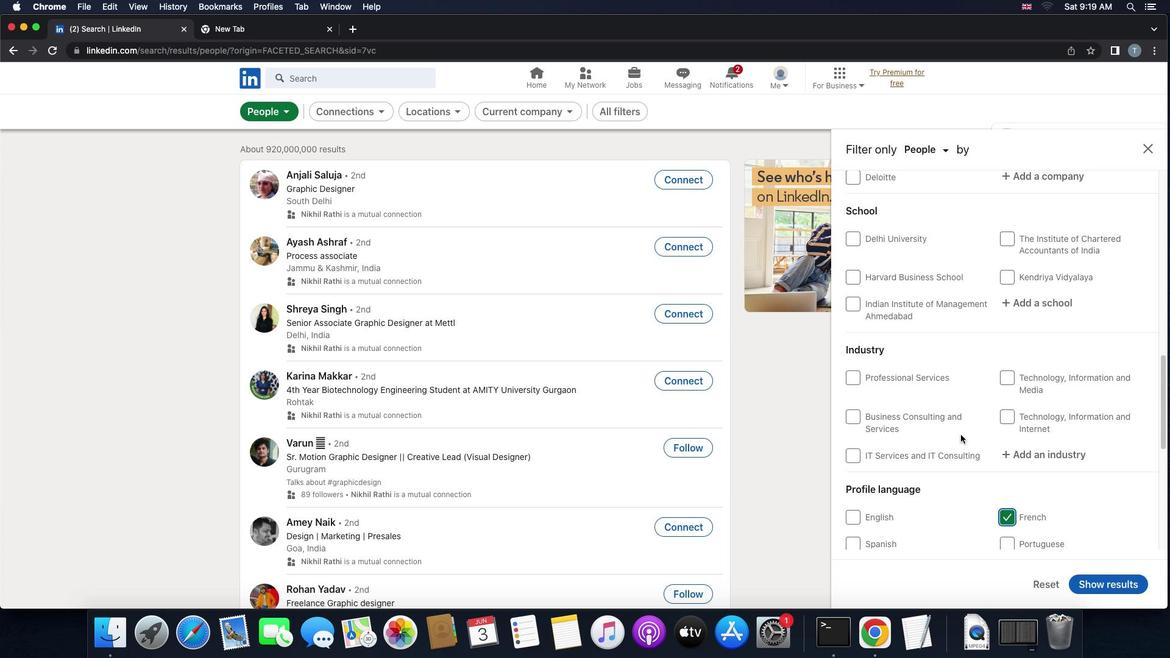 
Action: Mouse scrolled (960, 435) with delta (0, 0)
Screenshot: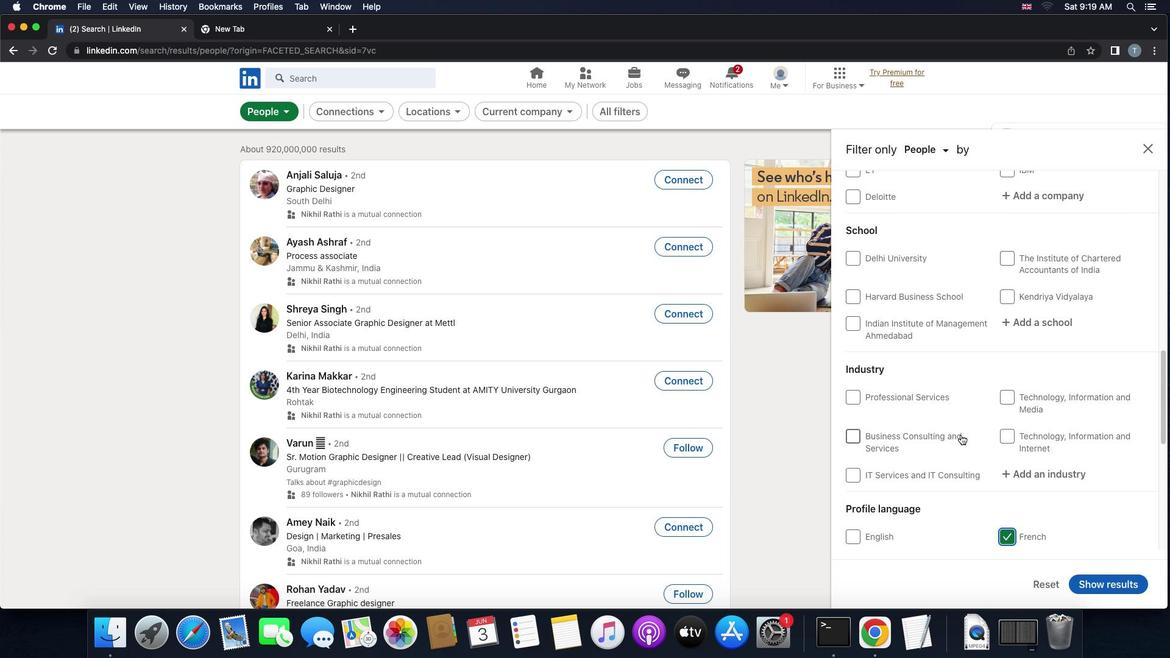 
Action: Mouse scrolled (960, 435) with delta (0, 0)
Screenshot: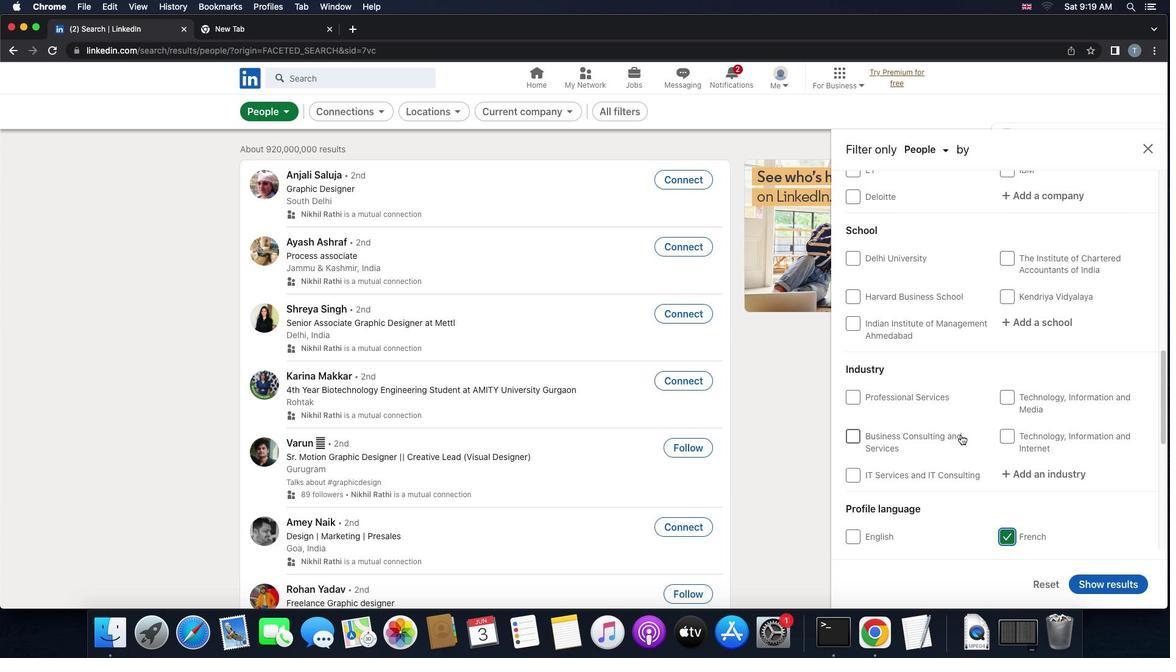 
Action: Mouse scrolled (960, 435) with delta (0, 0)
Screenshot: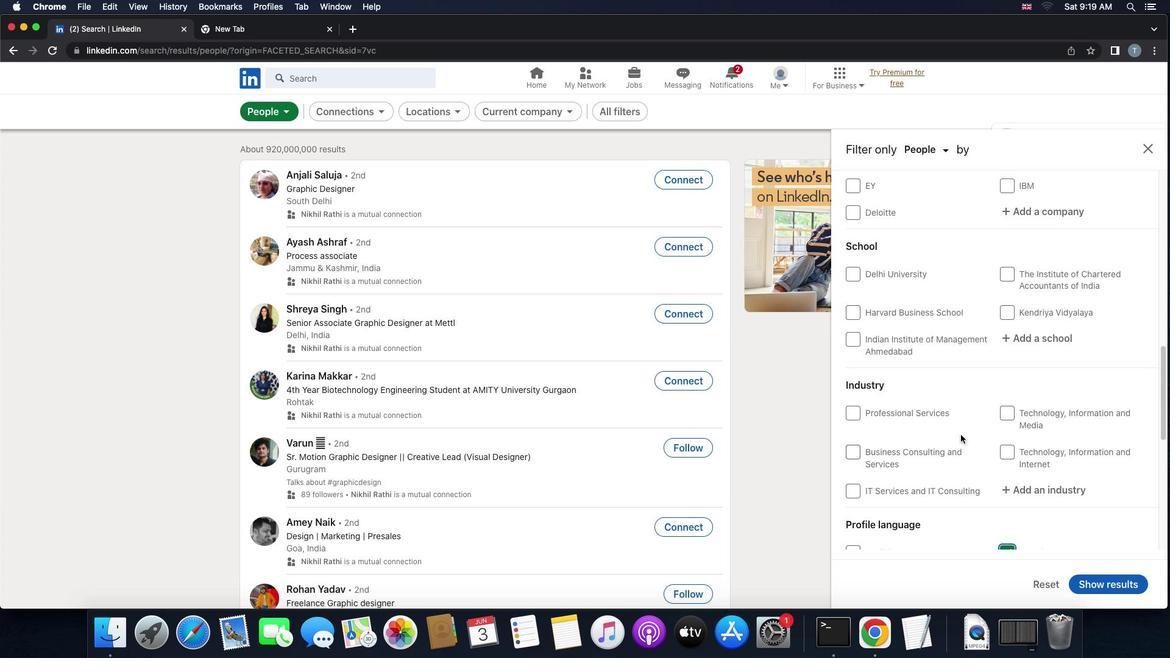 
Action: Mouse scrolled (960, 435) with delta (0, 0)
Screenshot: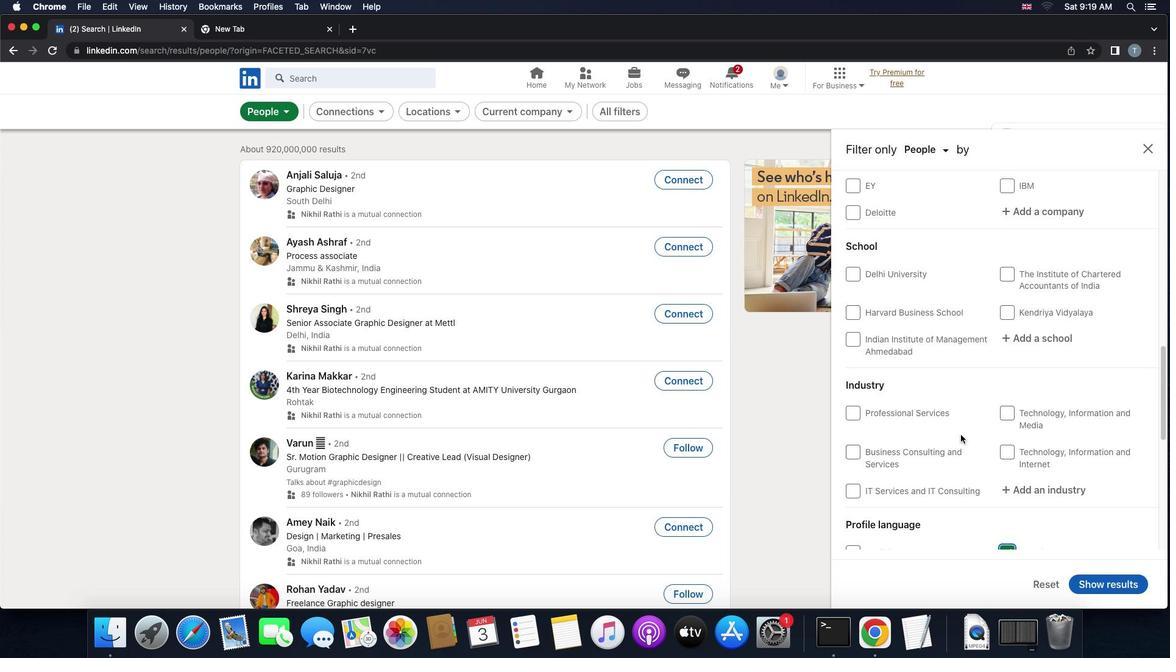 
Action: Mouse scrolled (960, 435) with delta (0, 0)
Screenshot: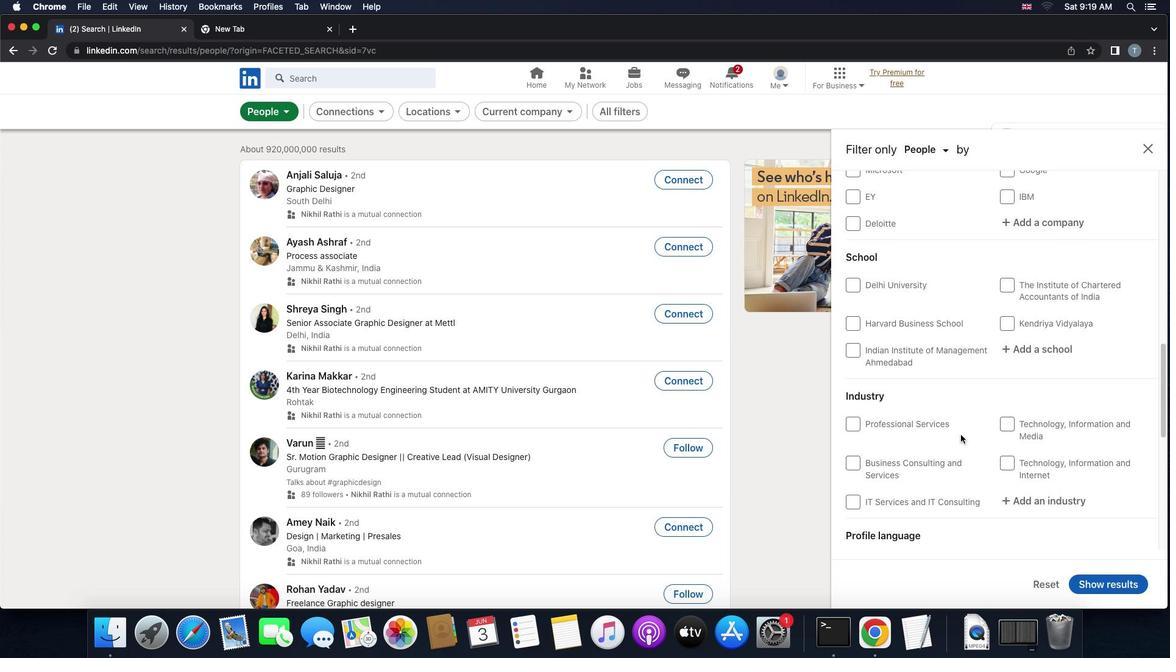 
Action: Mouse scrolled (960, 435) with delta (0, 0)
Screenshot: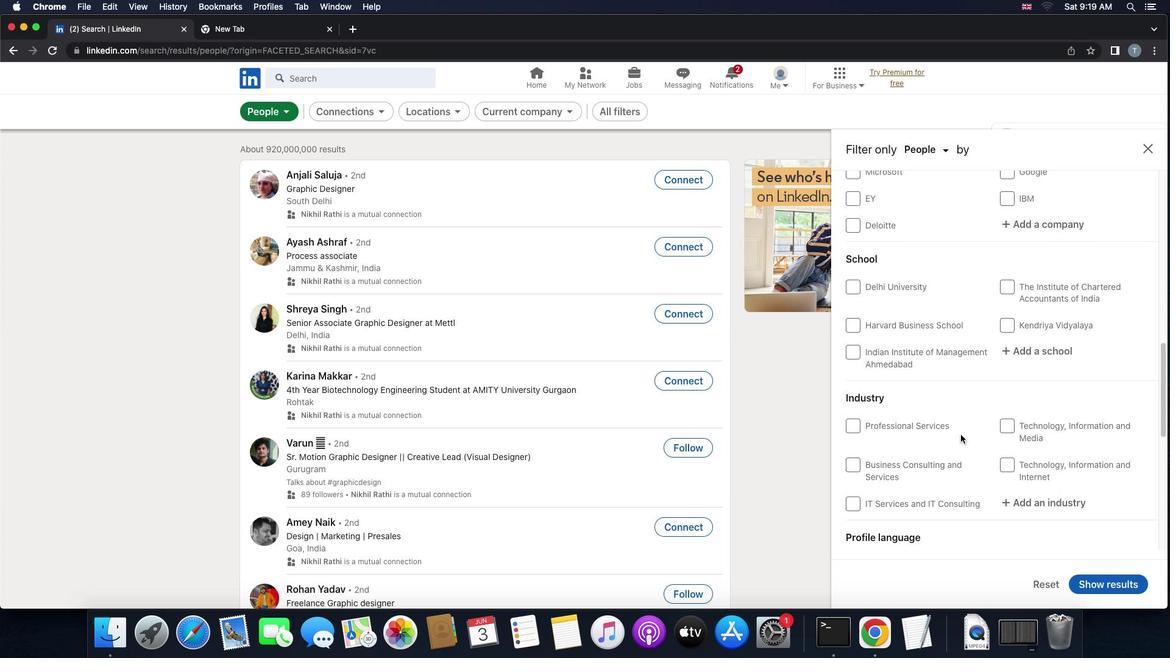 
Action: Mouse scrolled (960, 435) with delta (0, 0)
Screenshot: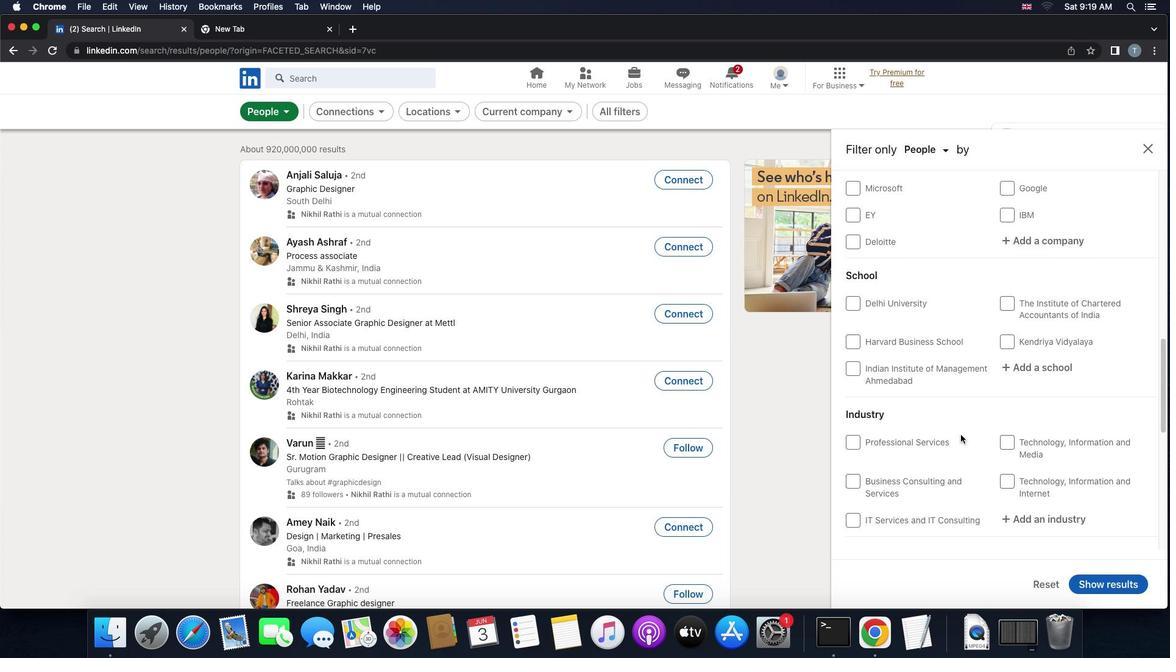 
Action: Mouse scrolled (960, 435) with delta (0, 0)
Screenshot: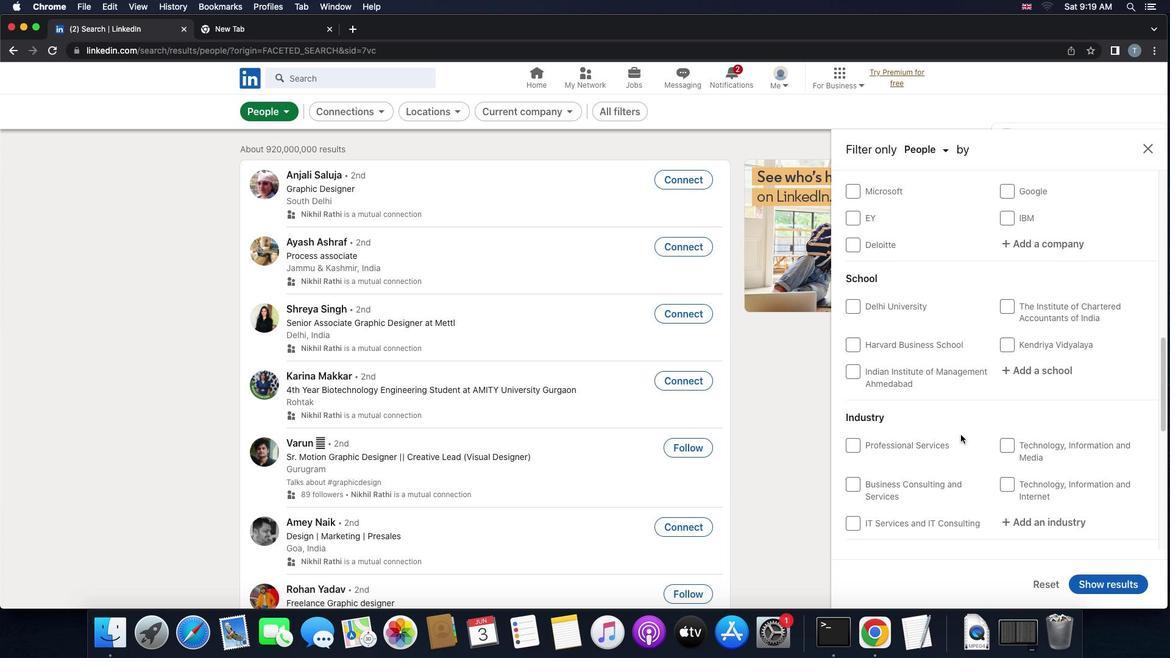 
Action: Mouse scrolled (960, 435) with delta (0, 0)
Screenshot: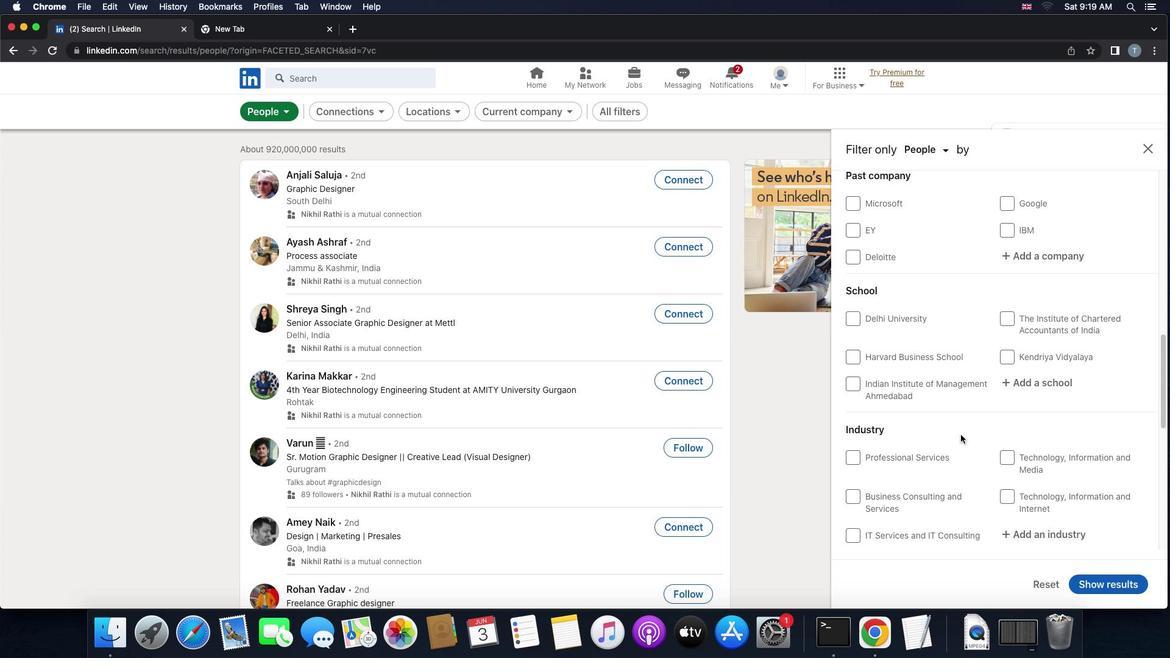 
Action: Mouse scrolled (960, 435) with delta (0, 0)
Screenshot: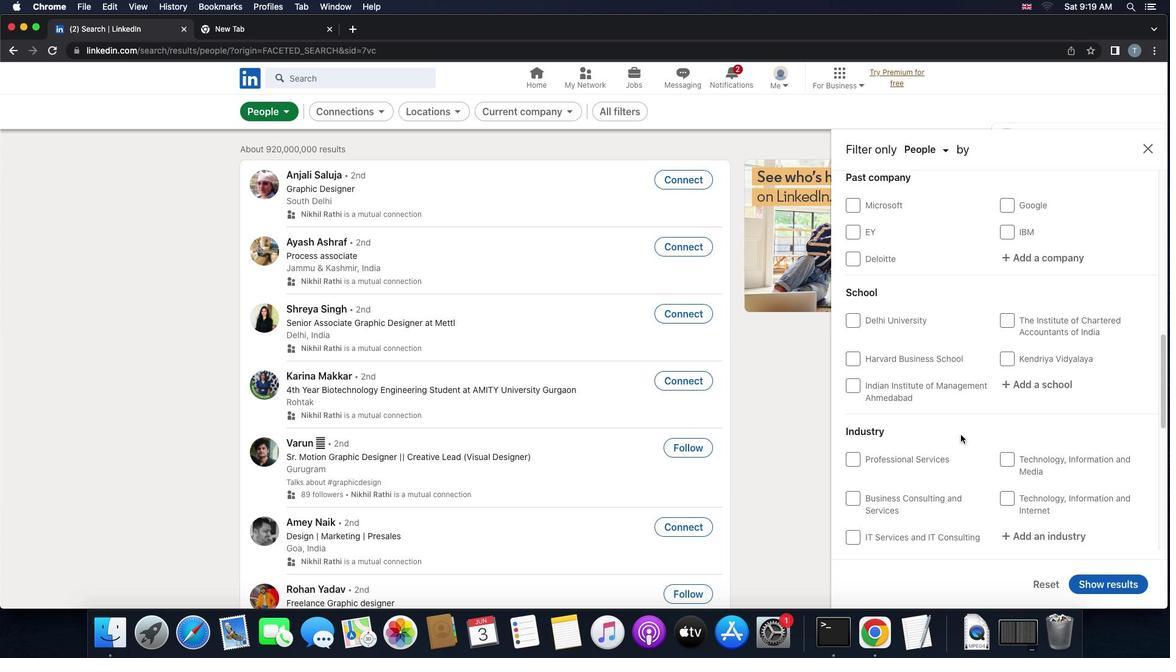 
Action: Mouse scrolled (960, 435) with delta (0, 0)
Screenshot: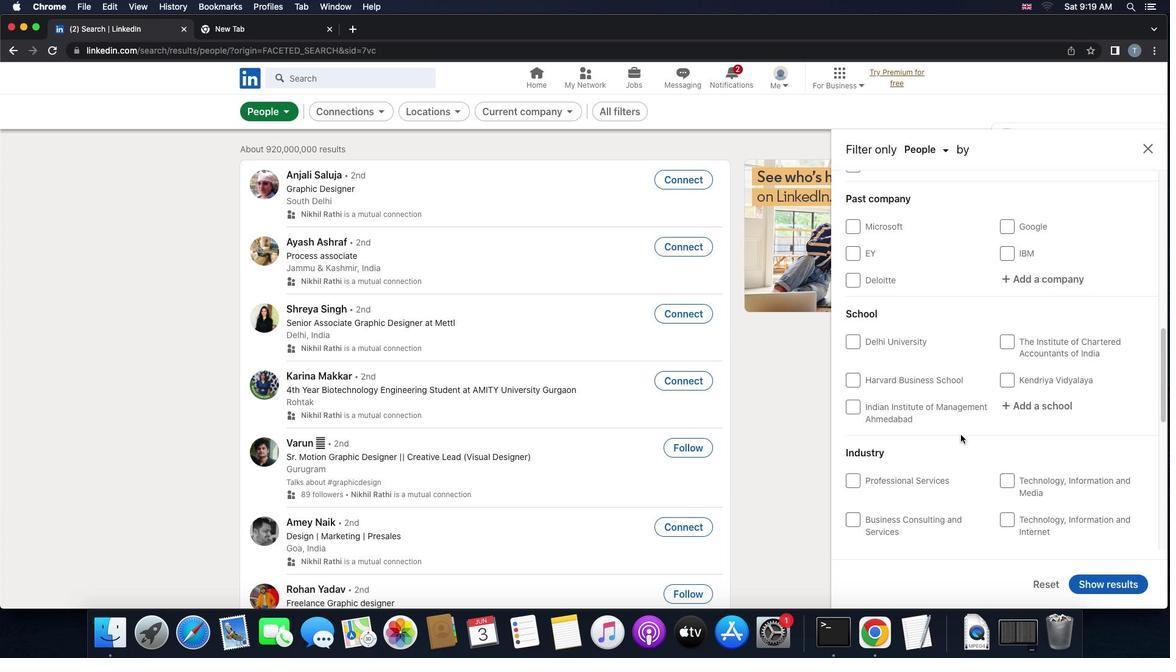 
Action: Mouse scrolled (960, 435) with delta (0, 0)
Screenshot: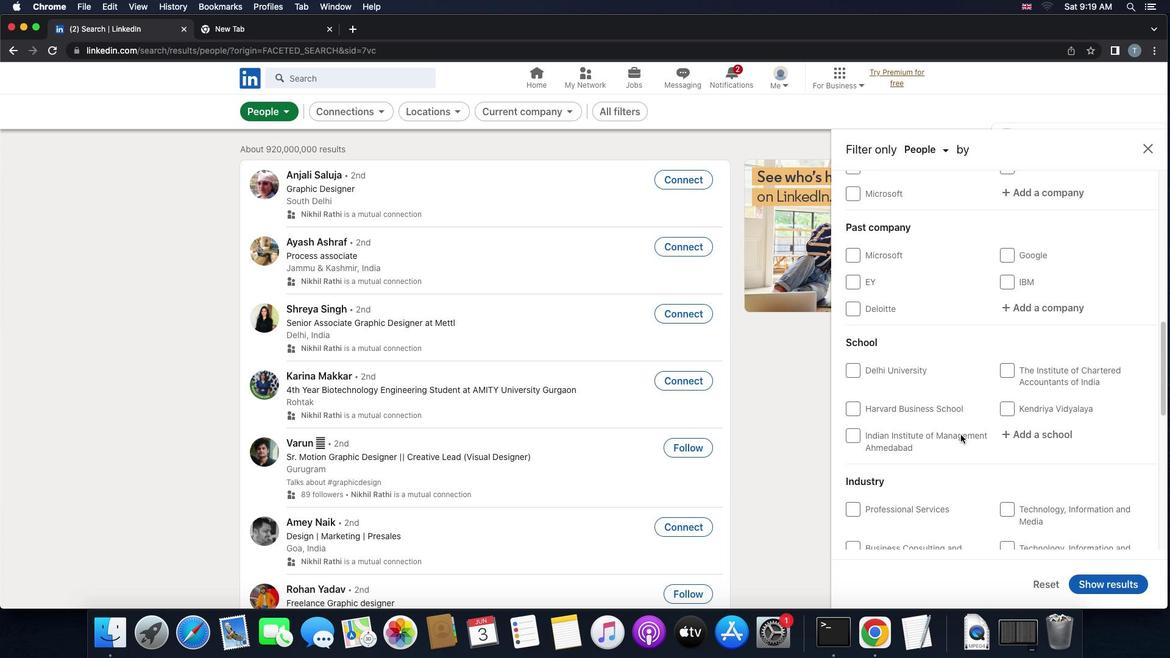 
Action: Mouse scrolled (960, 435) with delta (0, 0)
Screenshot: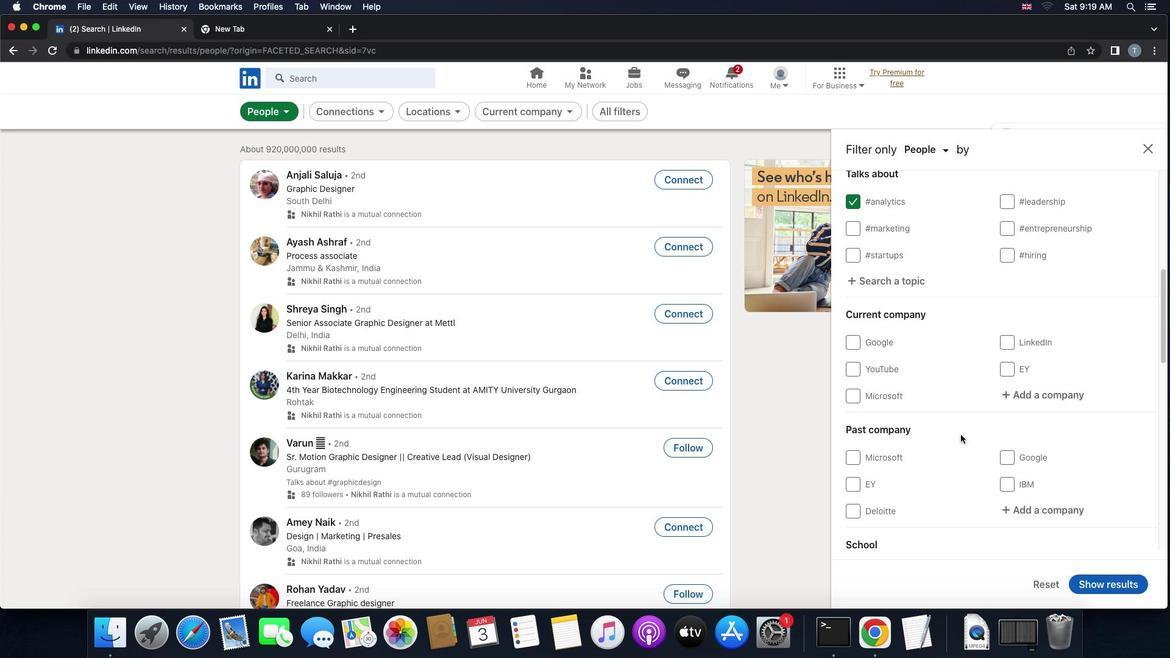 
Action: Mouse scrolled (960, 435) with delta (0, 0)
Screenshot: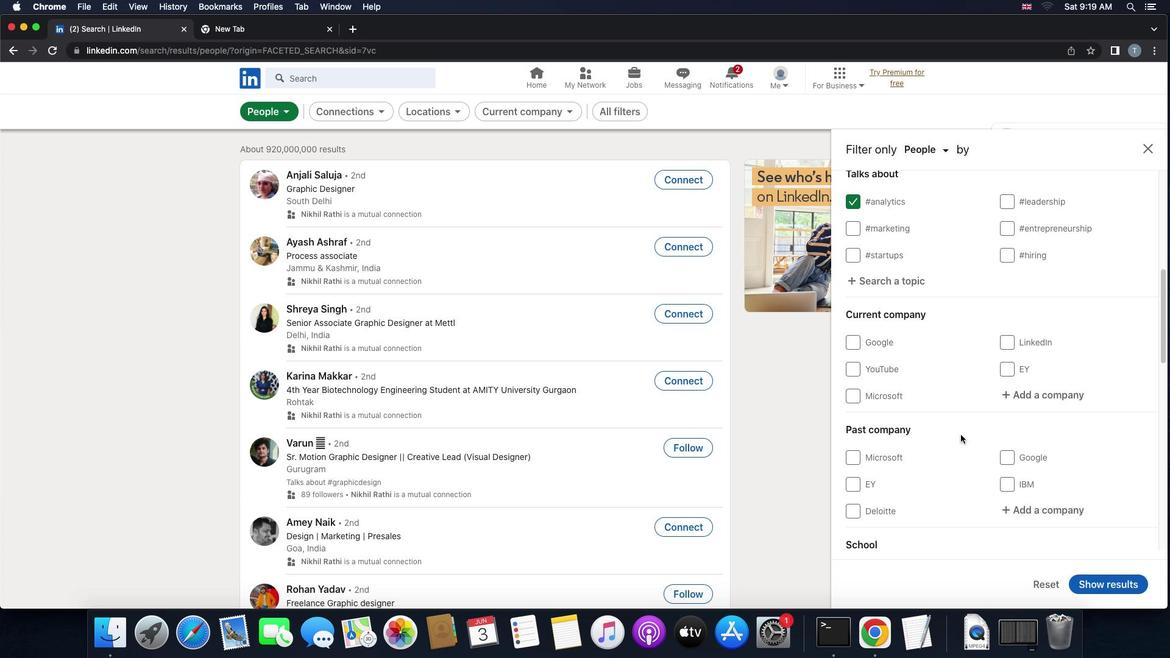 
Action: Mouse scrolled (960, 435) with delta (0, 1)
Screenshot: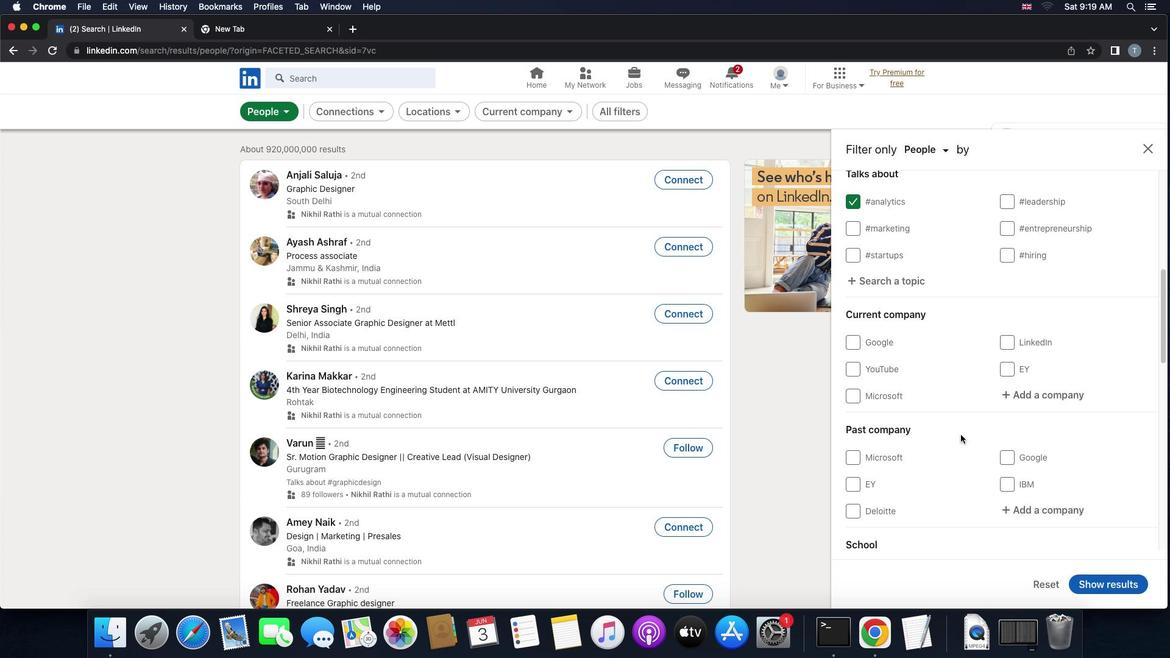 
Action: Mouse scrolled (960, 435) with delta (0, 3)
Screenshot: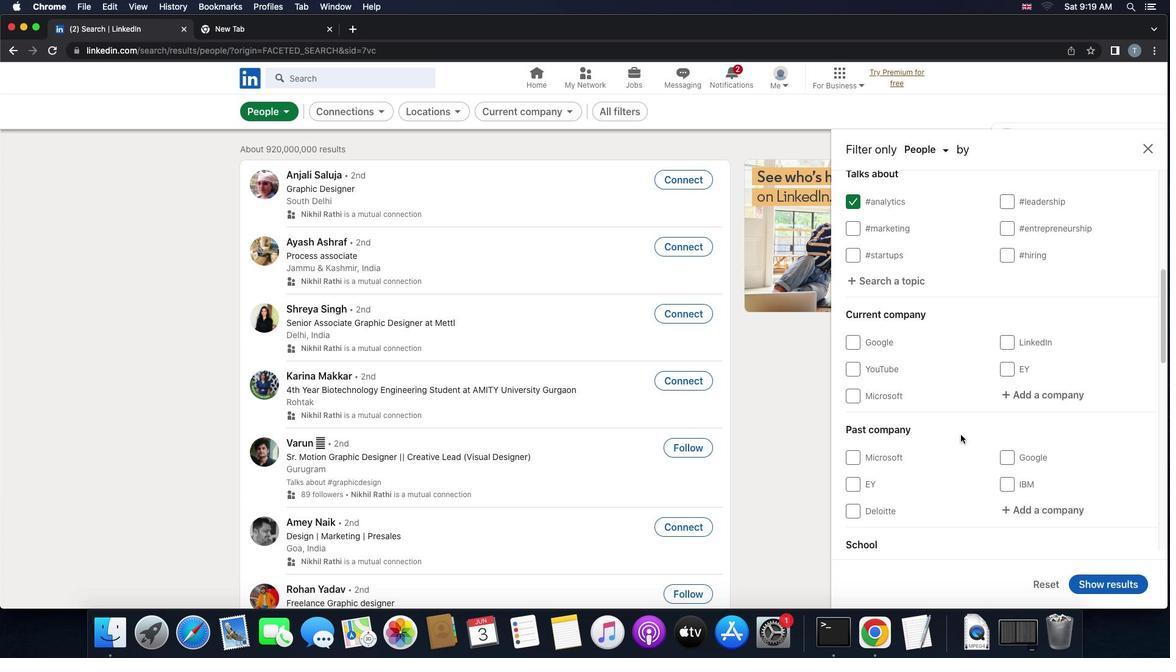 
Action: Mouse moved to (1029, 397)
Screenshot: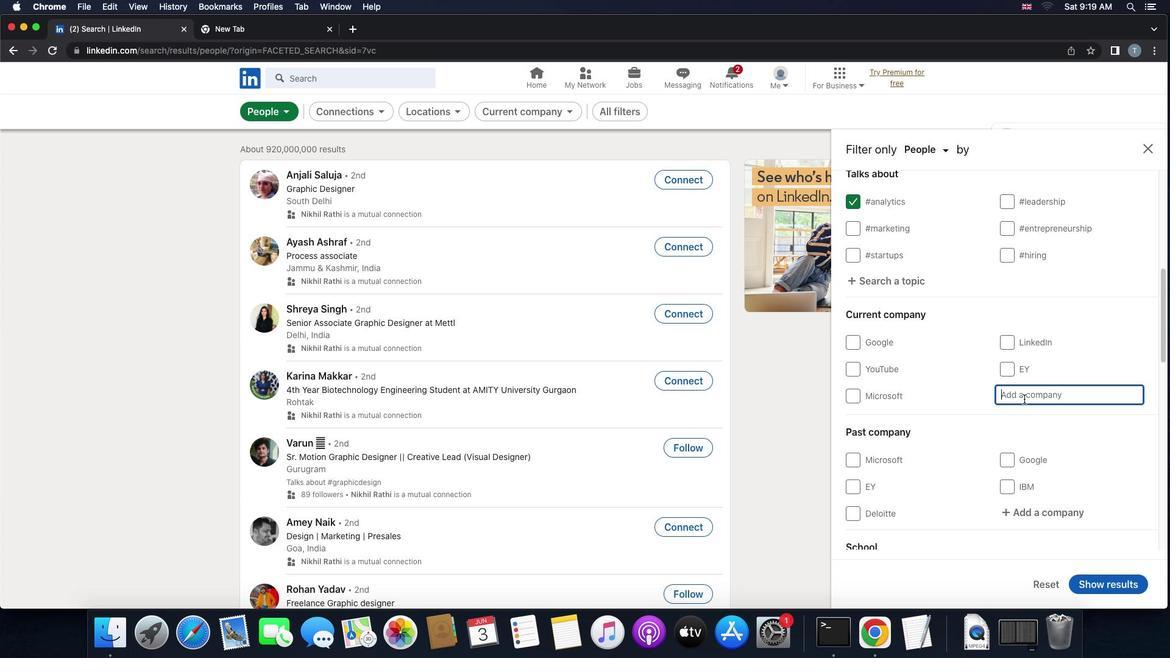
Action: Mouse pressed left at (1029, 397)
Screenshot: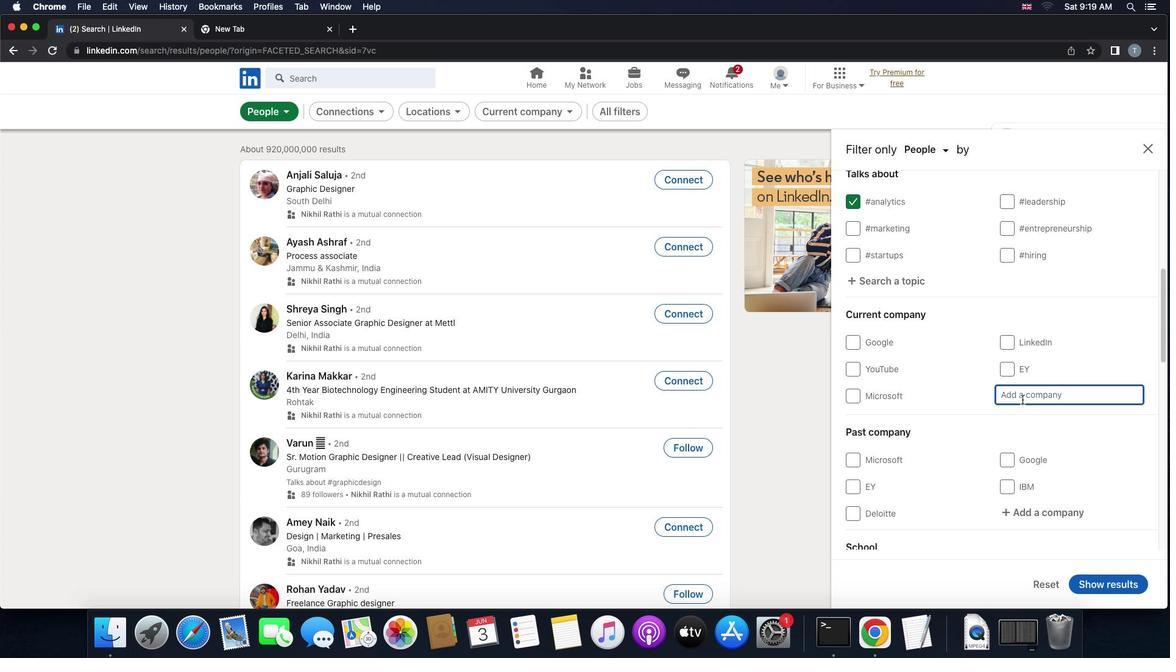
Action: Mouse moved to (1022, 399)
Screenshot: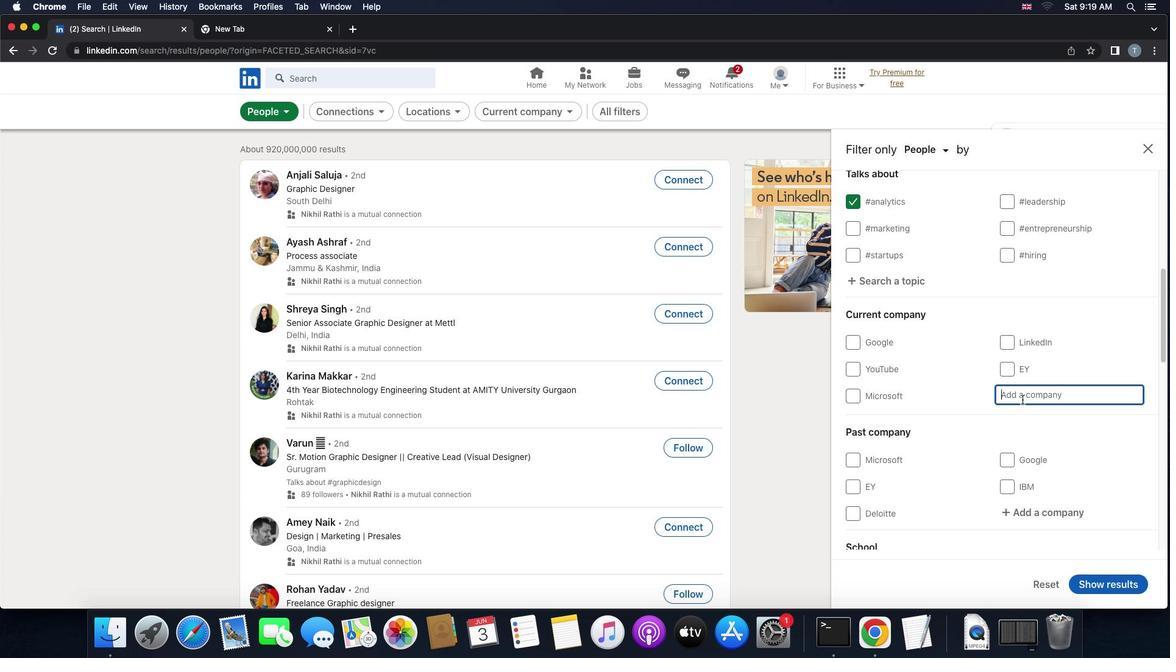 
Action: Key pressed 'd''e''l''h''i''v''e''r''y'
Screenshot: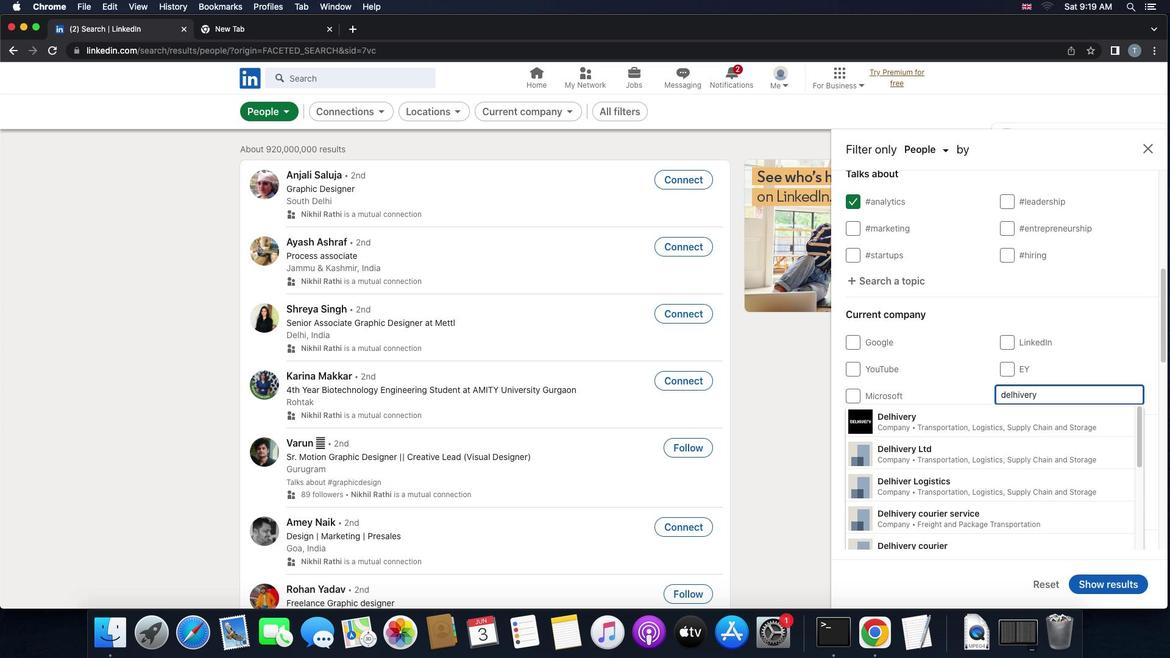
Action: Mouse moved to (967, 421)
Screenshot: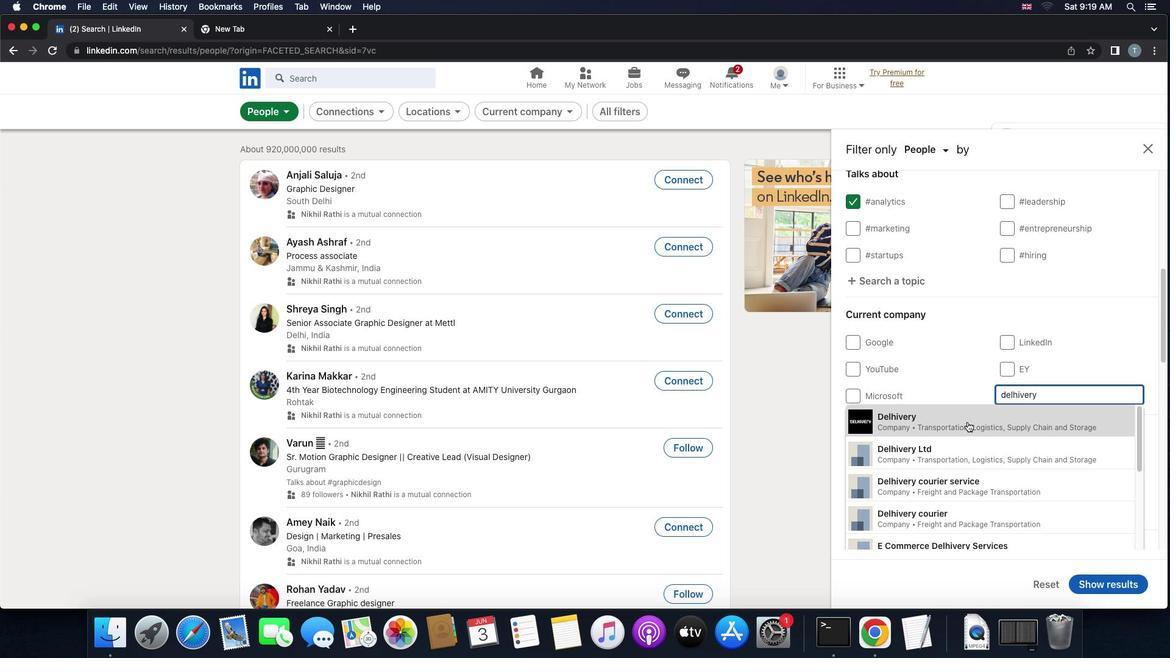 
Action: Mouse pressed left at (967, 421)
Screenshot: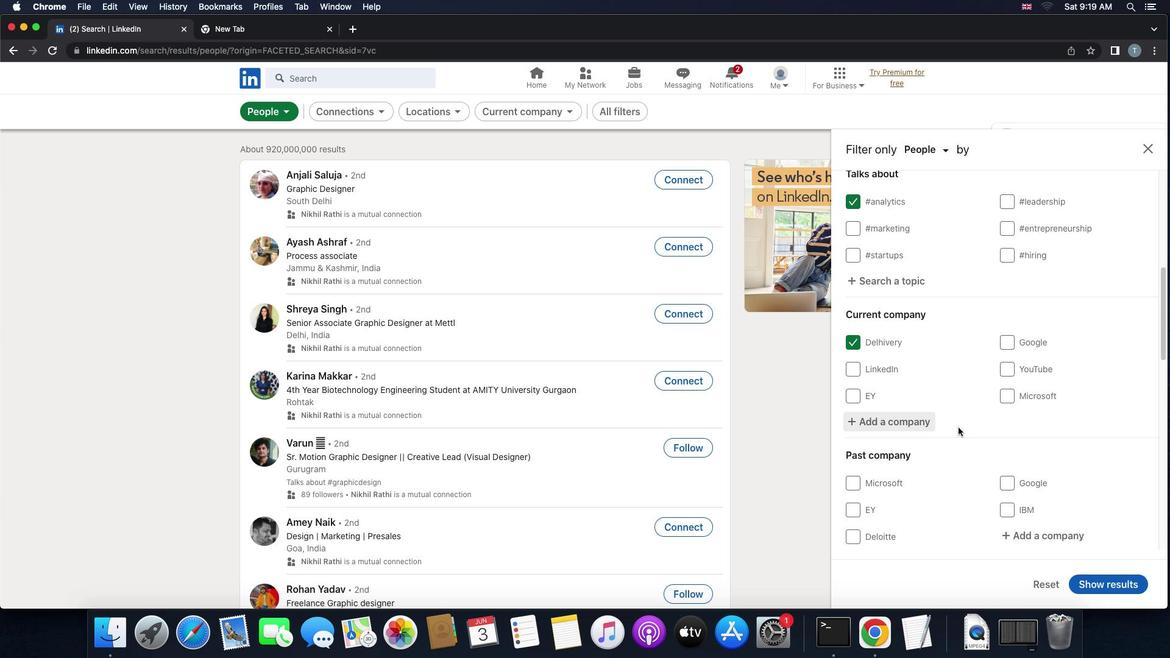 
Action: Mouse moved to (958, 427)
Screenshot: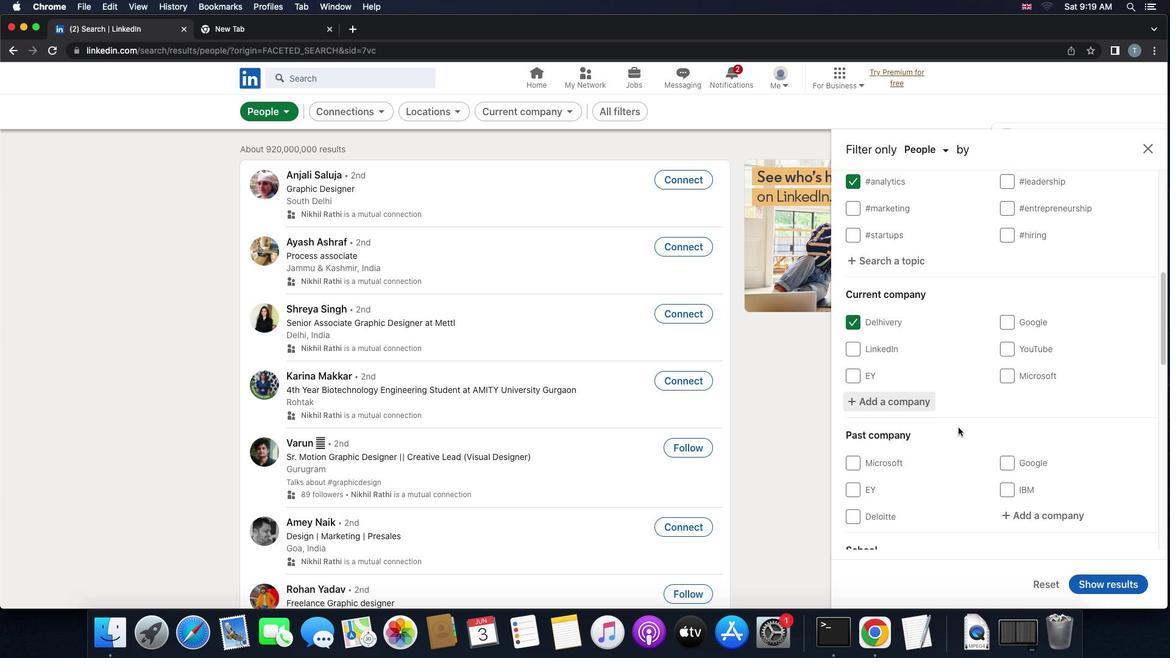 
Action: Mouse scrolled (958, 427) with delta (0, 0)
Screenshot: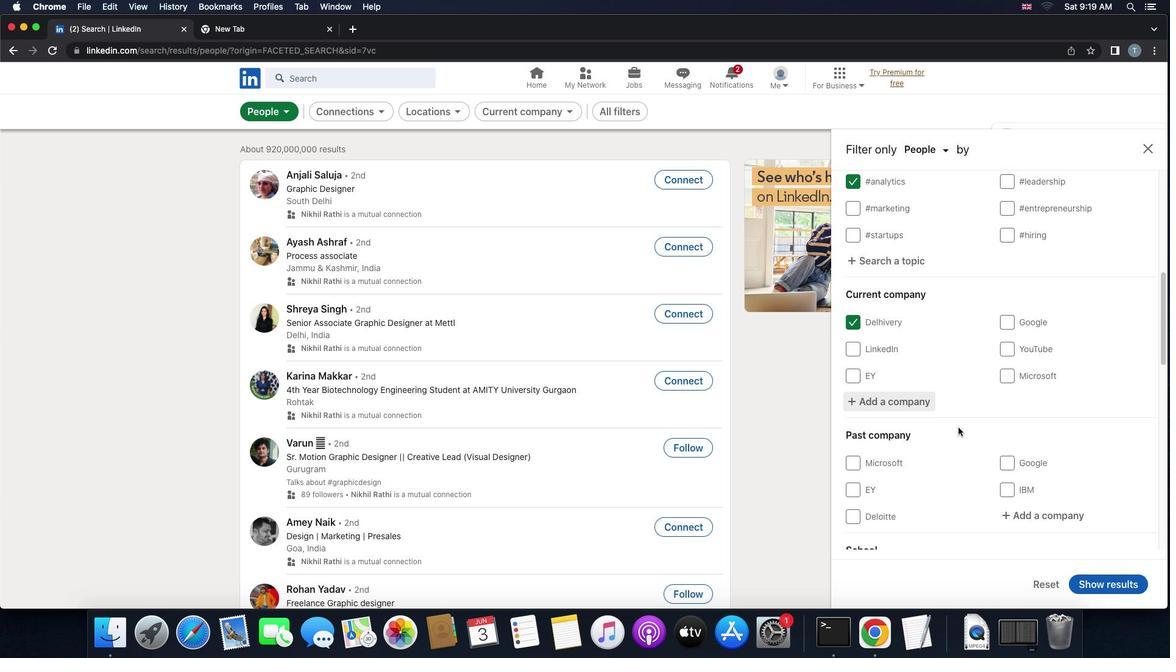 
Action: Mouse scrolled (958, 427) with delta (0, 0)
Screenshot: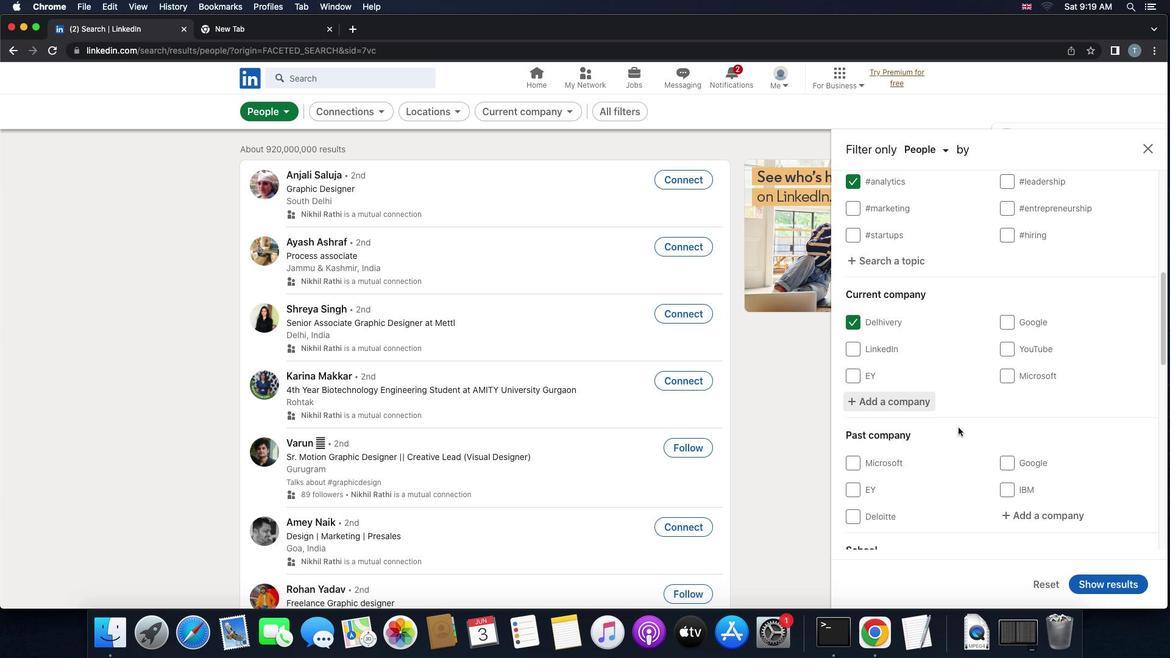 
Action: Mouse scrolled (958, 427) with delta (0, 0)
Screenshot: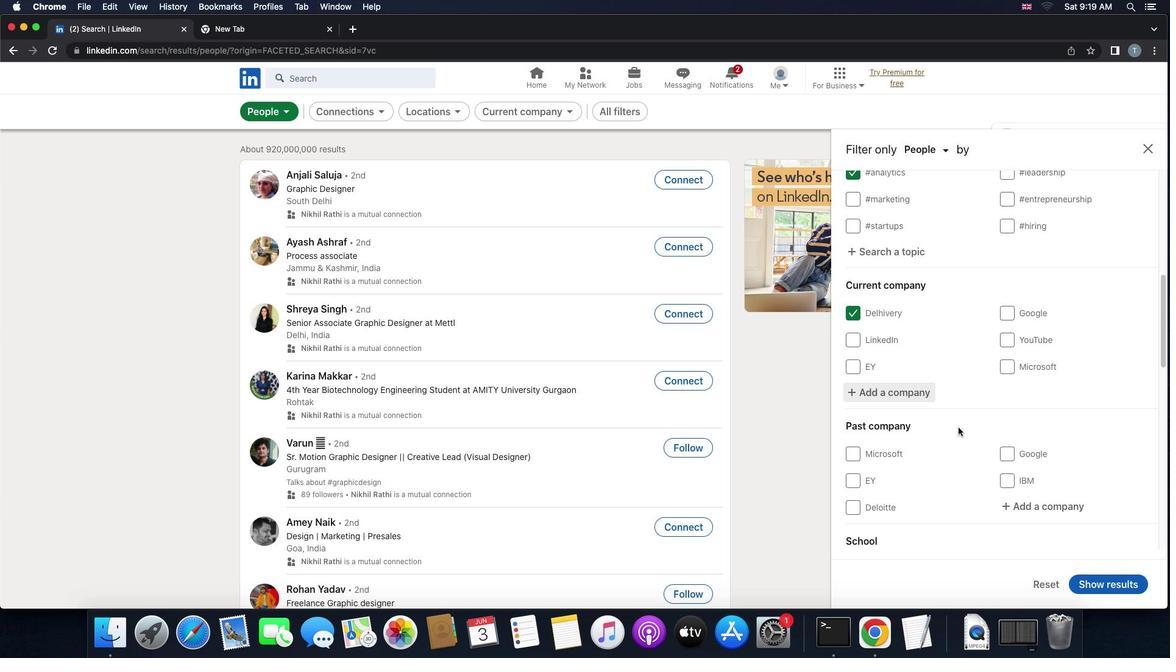 
Action: Mouse scrolled (958, 427) with delta (0, 0)
Screenshot: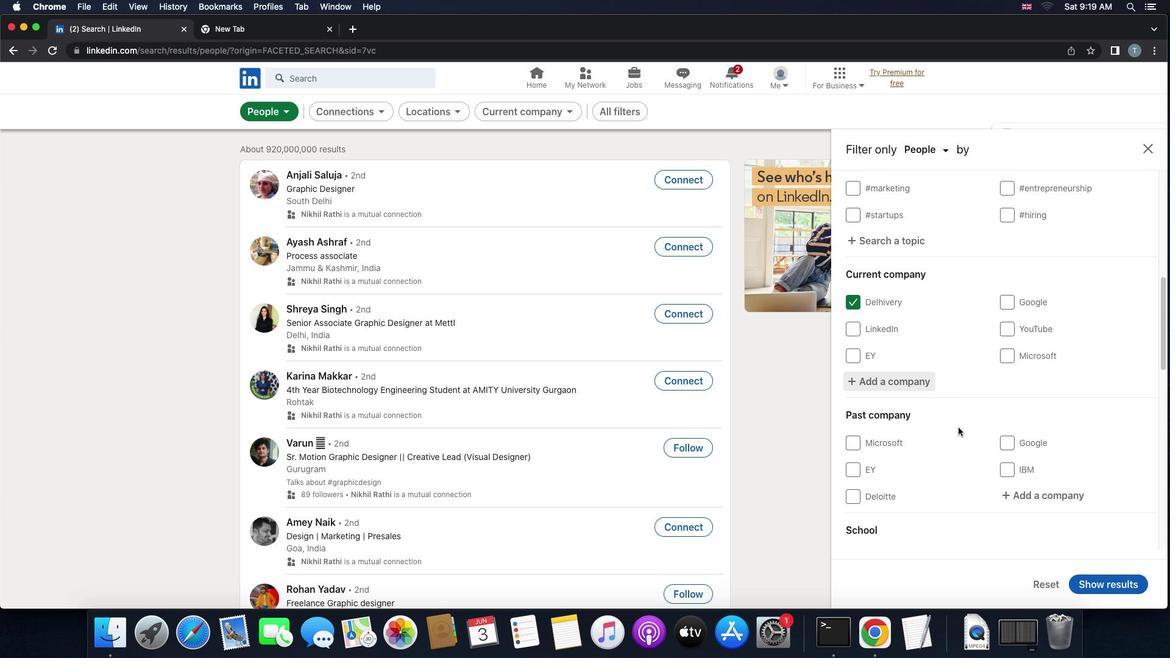 
Action: Mouse scrolled (958, 427) with delta (0, 0)
Screenshot: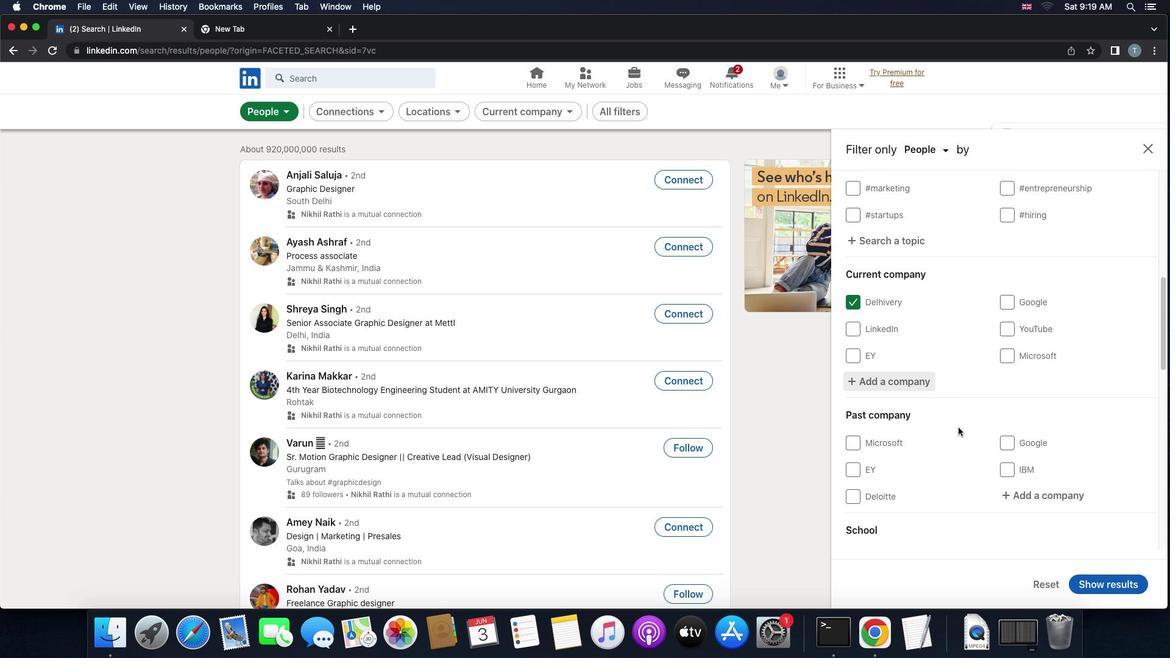 
Action: Mouse scrolled (958, 427) with delta (0, 0)
Screenshot: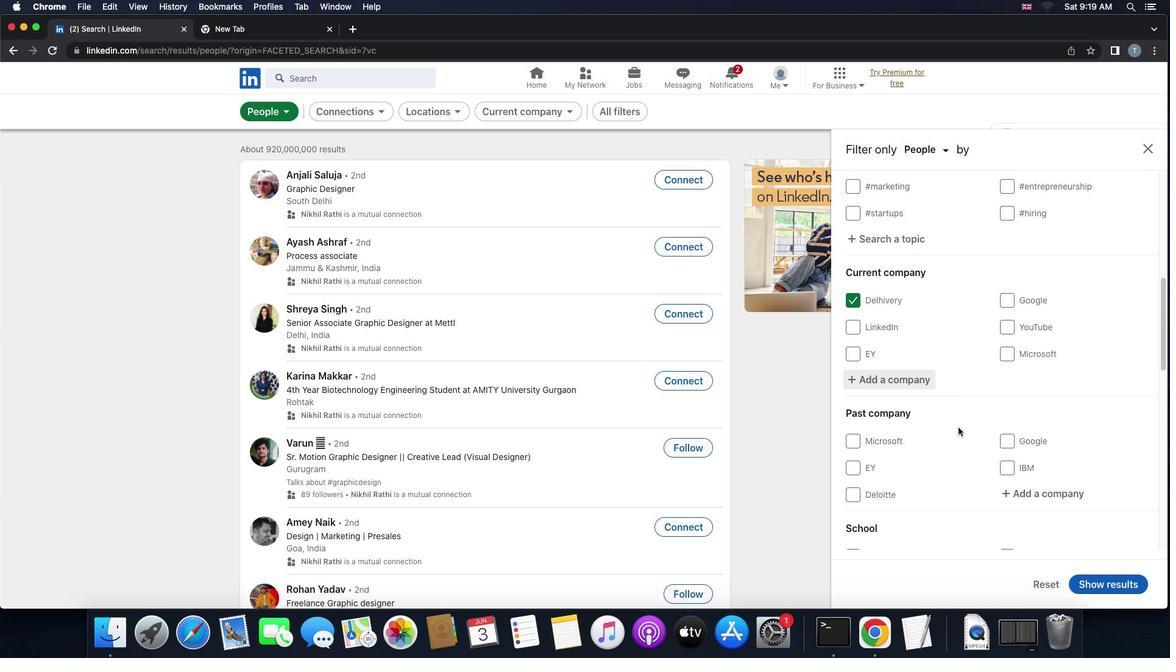 
Action: Mouse scrolled (958, 427) with delta (0, 0)
Screenshot: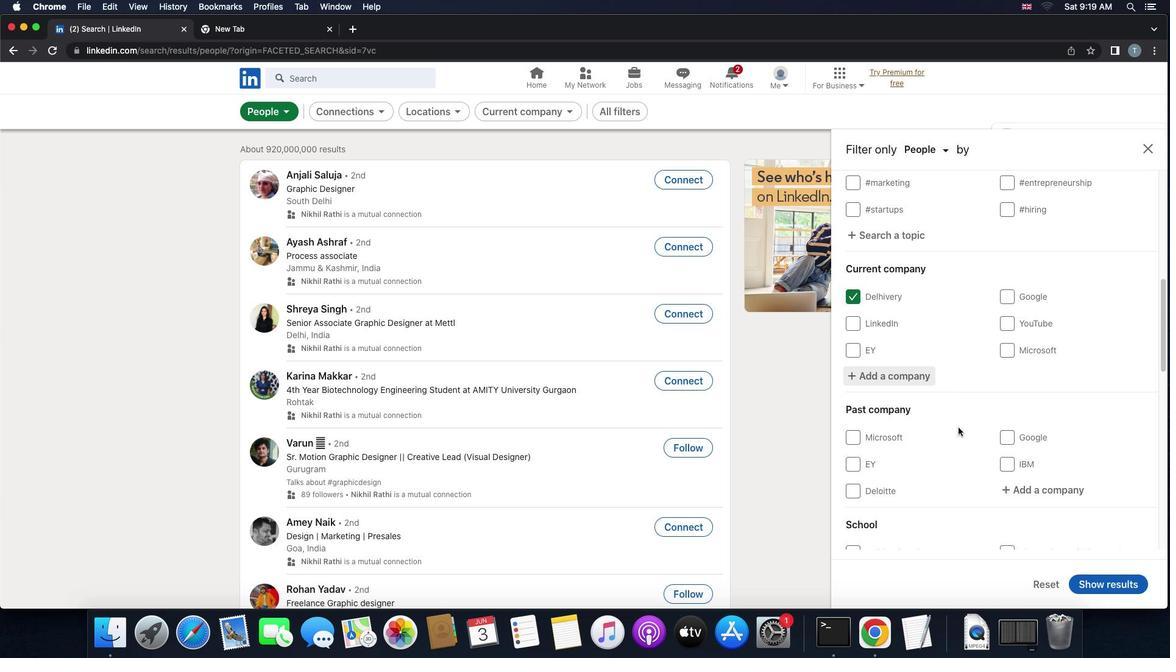 
Action: Mouse scrolled (958, 427) with delta (0, 0)
Screenshot: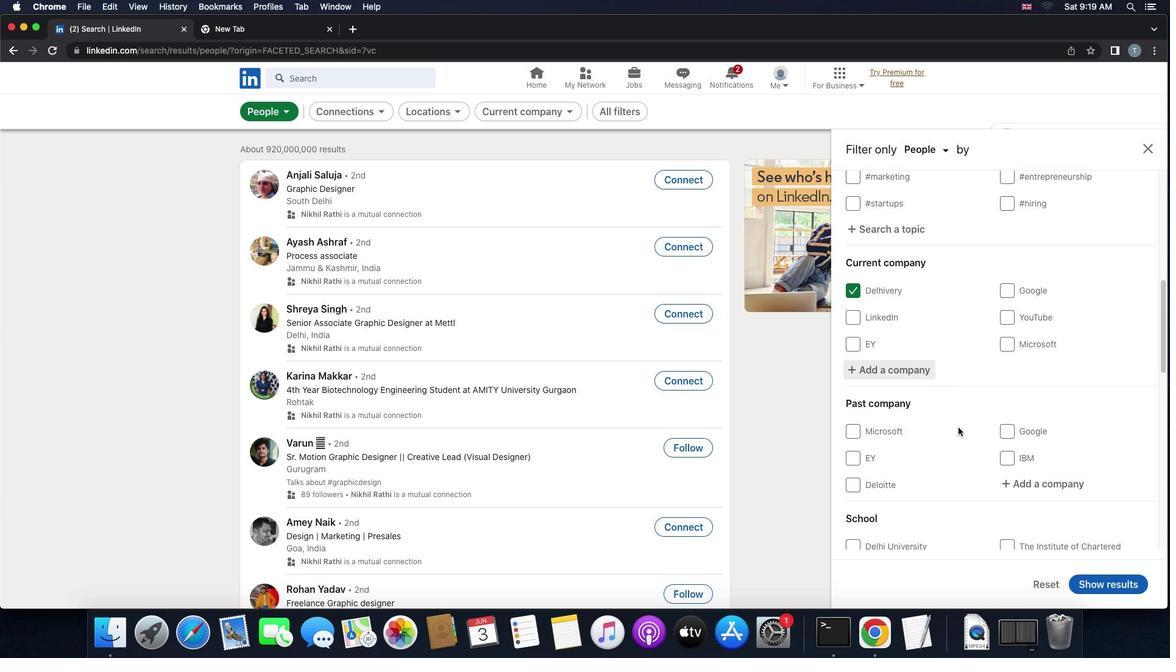 
Action: Mouse scrolled (958, 427) with delta (0, 0)
Screenshot: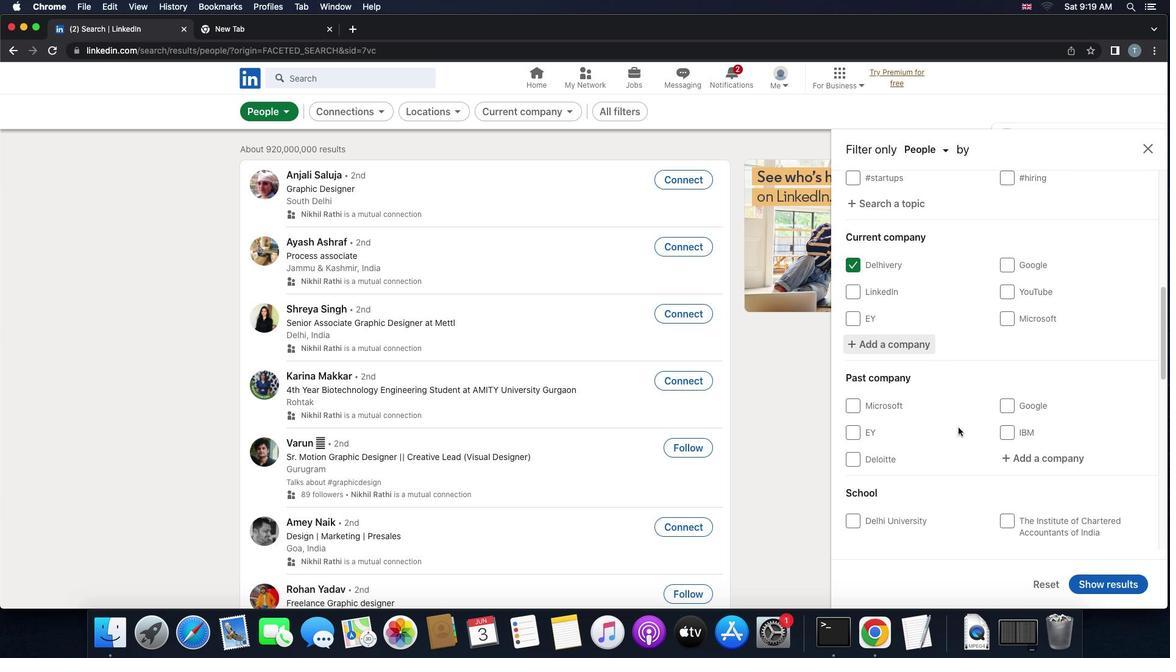 
Action: Mouse scrolled (958, 427) with delta (0, 0)
Screenshot: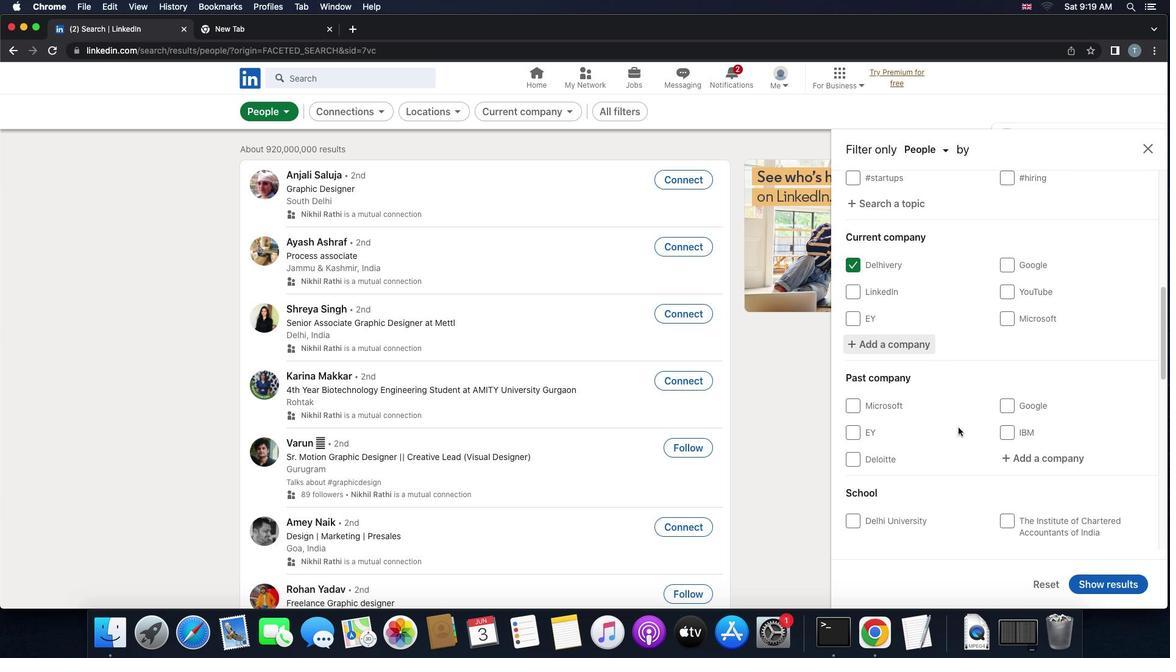 
Action: Mouse scrolled (958, 427) with delta (0, 0)
Screenshot: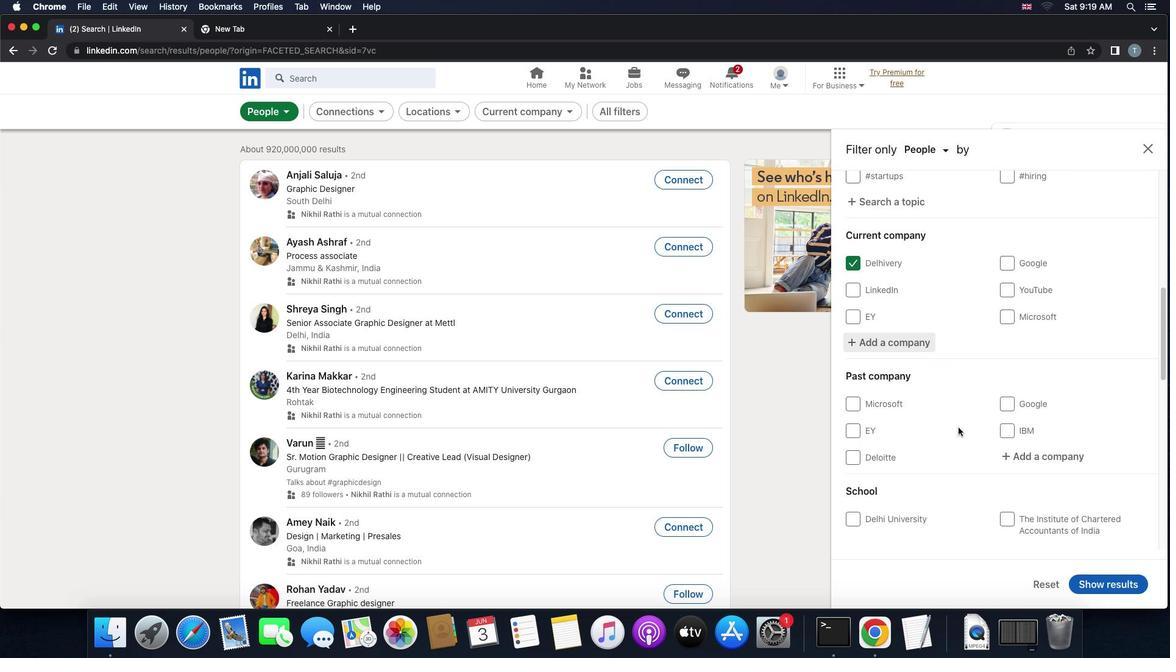 
Action: Mouse scrolled (958, 427) with delta (0, 0)
Screenshot: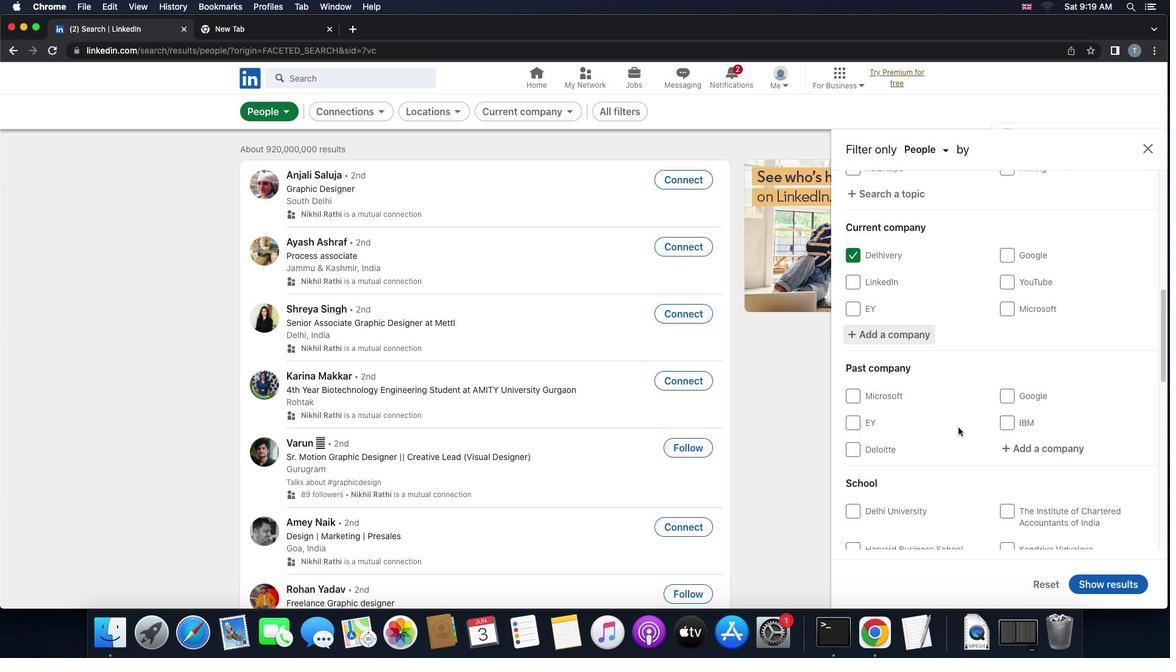 
Action: Mouse scrolled (958, 427) with delta (0, 0)
Screenshot: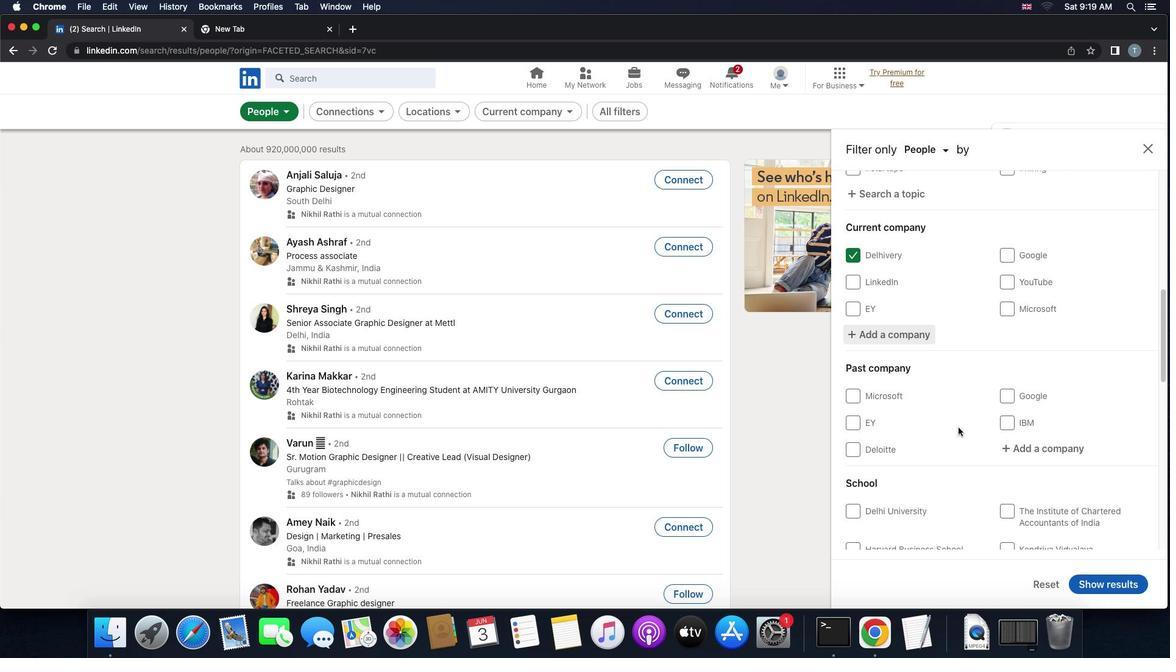 
Action: Mouse scrolled (958, 427) with delta (0, 0)
Screenshot: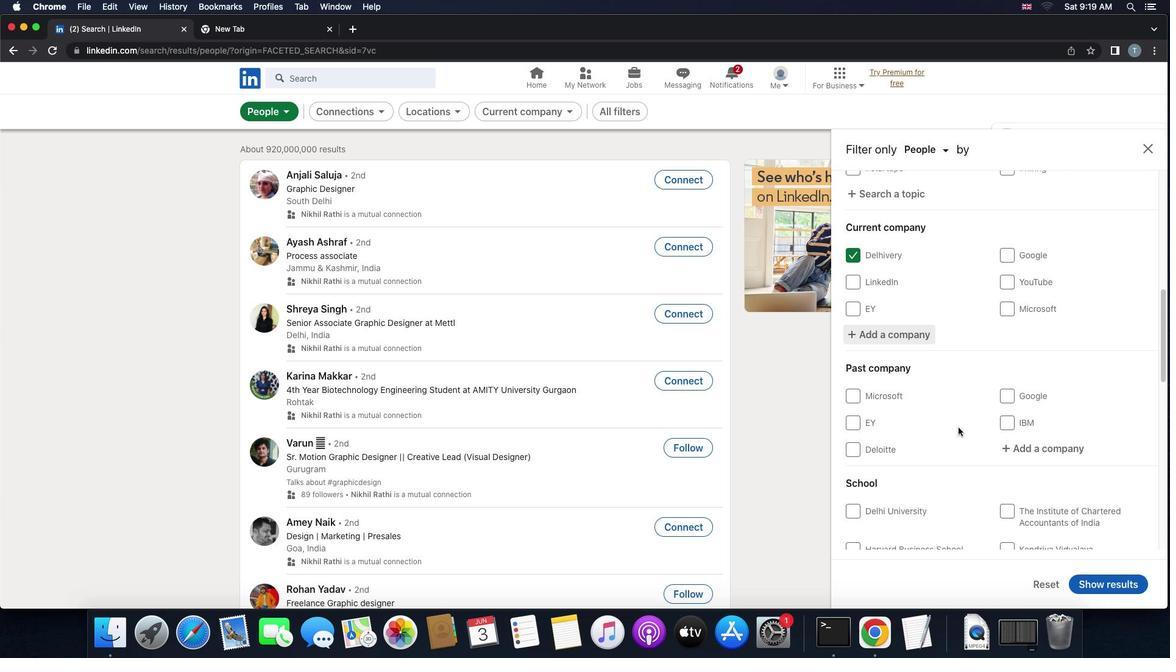 
Action: Mouse scrolled (958, 427) with delta (0, 0)
Screenshot: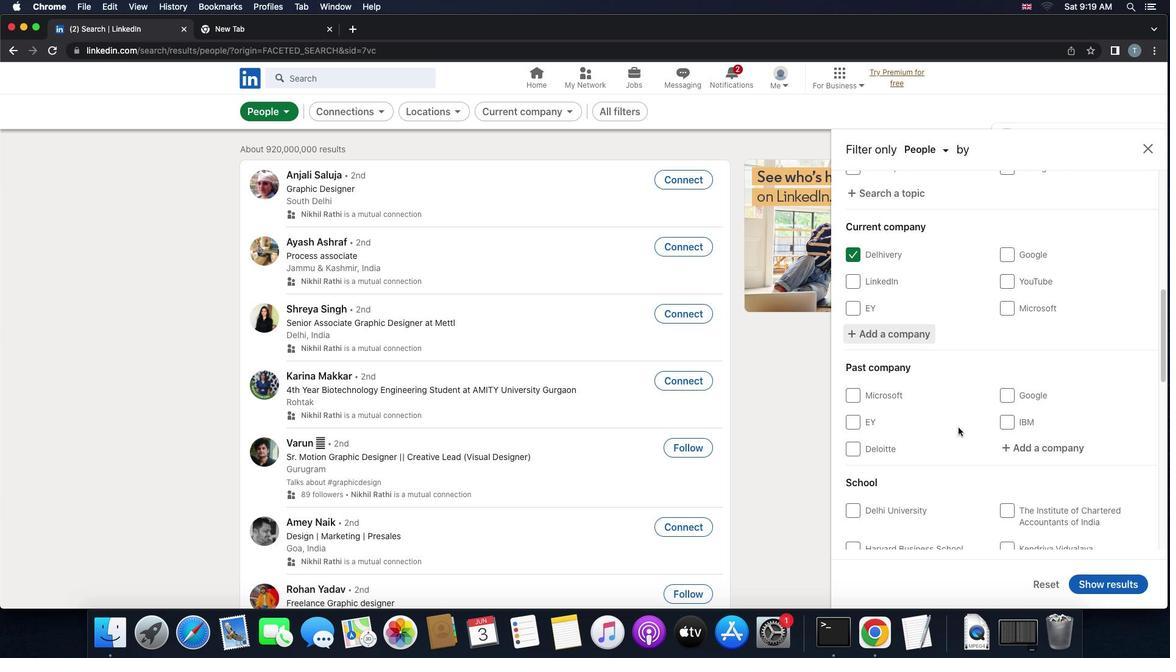 
Action: Mouse scrolled (958, 427) with delta (0, 0)
Screenshot: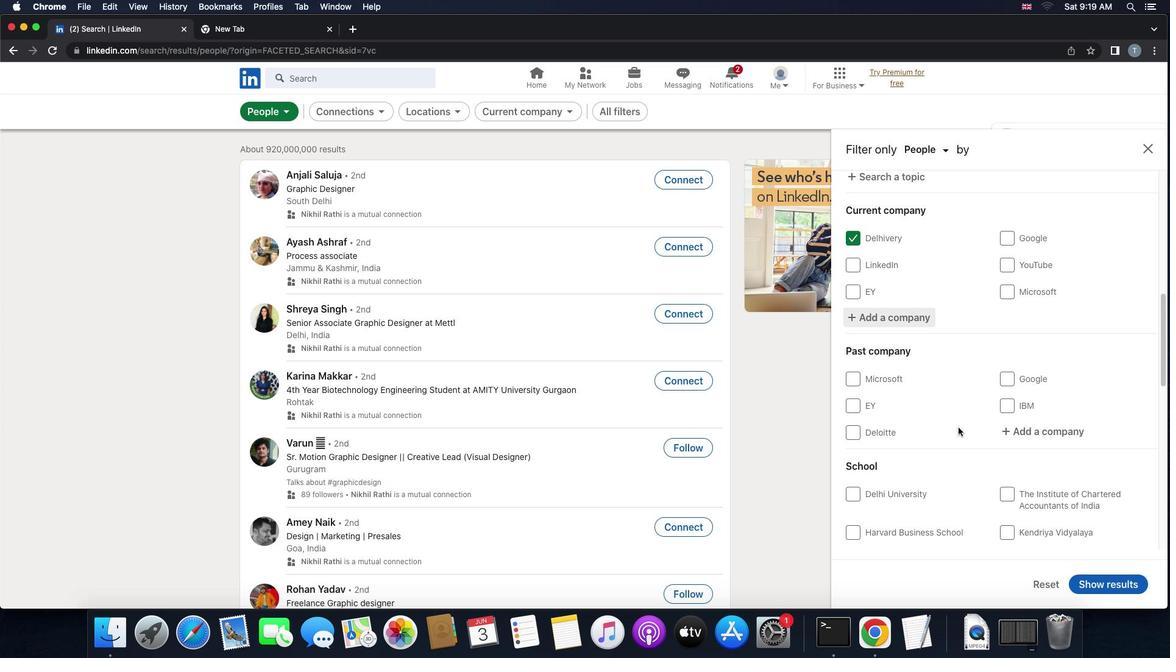 
Action: Mouse scrolled (958, 427) with delta (0, 0)
Screenshot: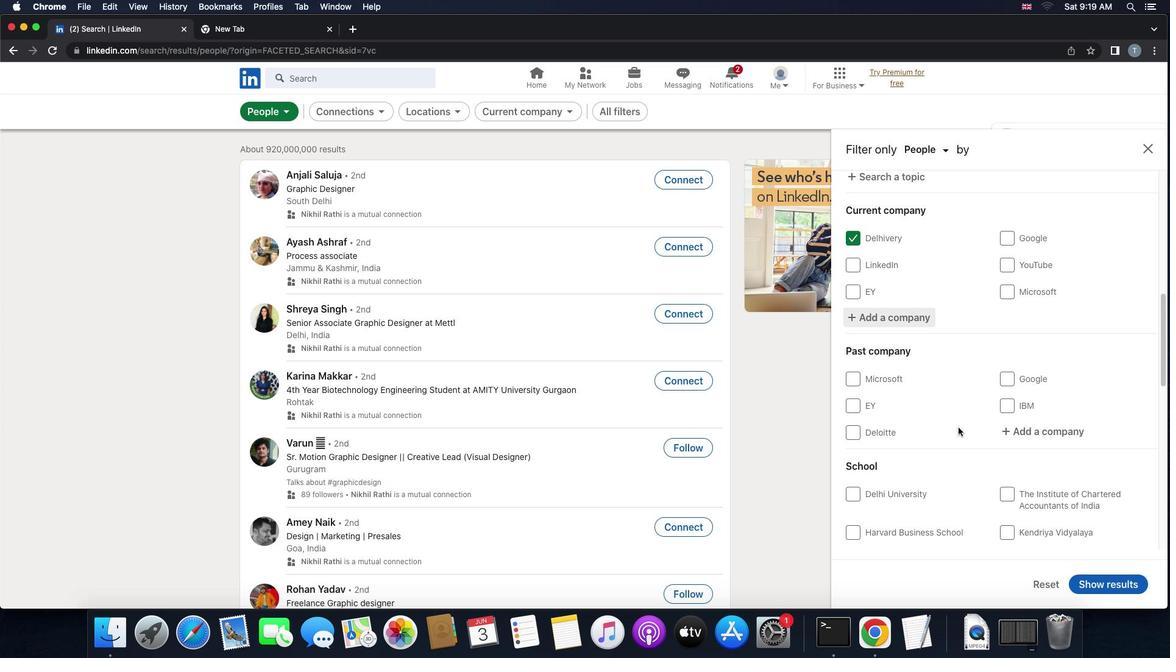 
Action: Mouse scrolled (958, 427) with delta (0, 0)
Screenshot: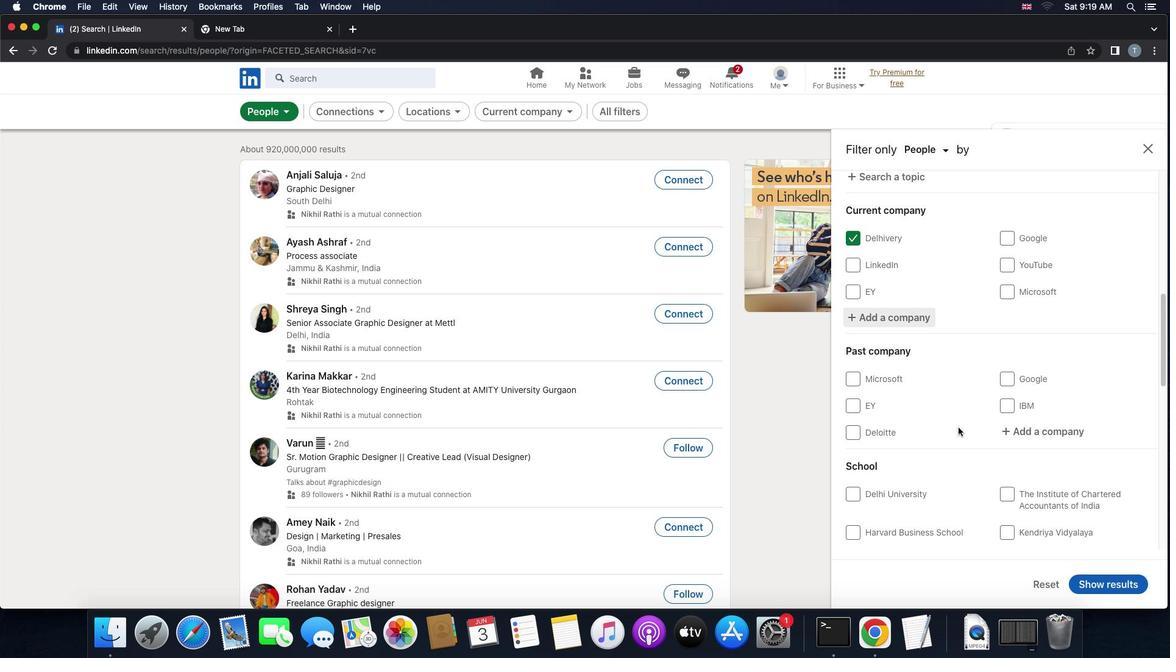 
Action: Mouse moved to (956, 429)
Screenshot: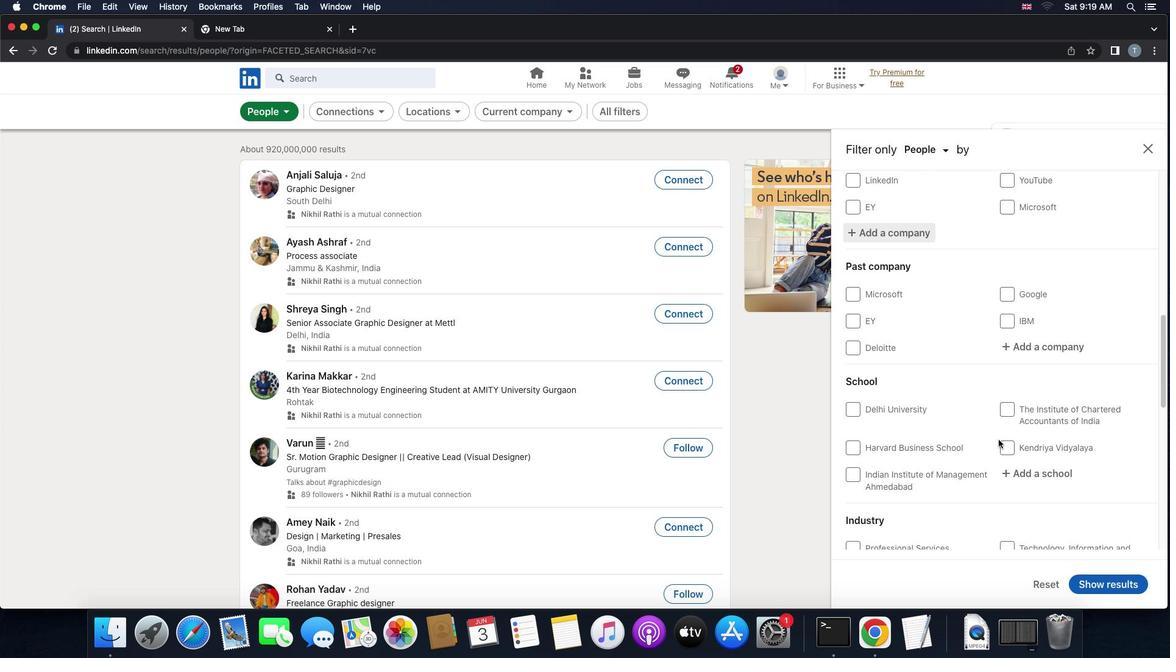 
Action: Mouse scrolled (956, 429) with delta (0, 0)
Screenshot: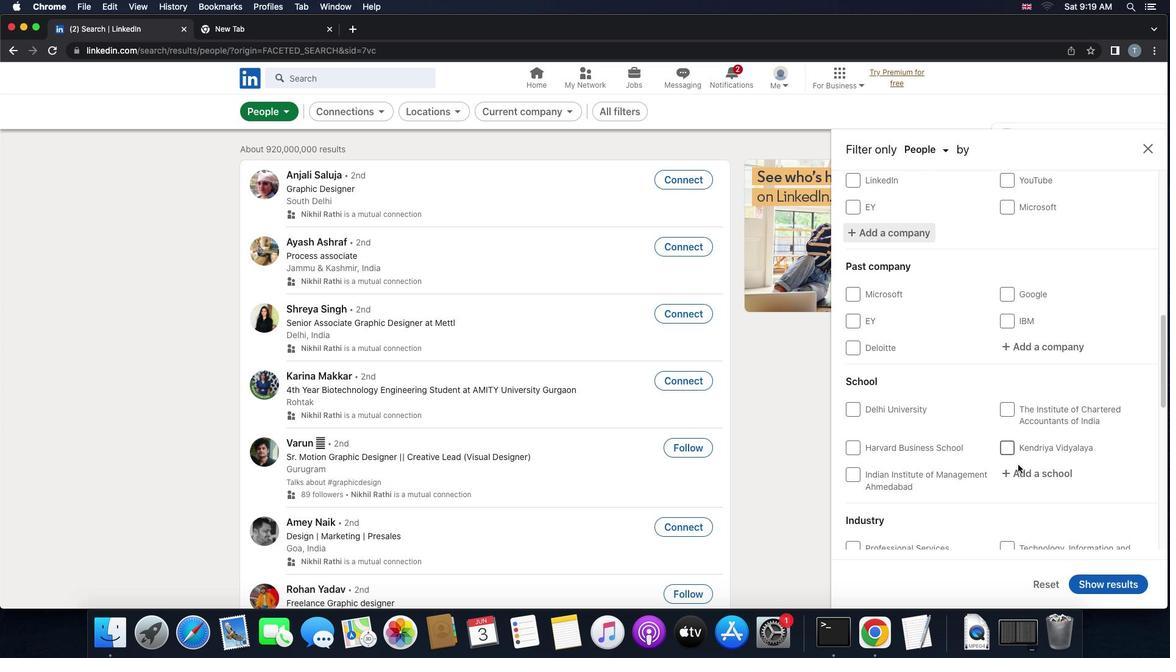
Action: Mouse scrolled (956, 429) with delta (0, 0)
Screenshot: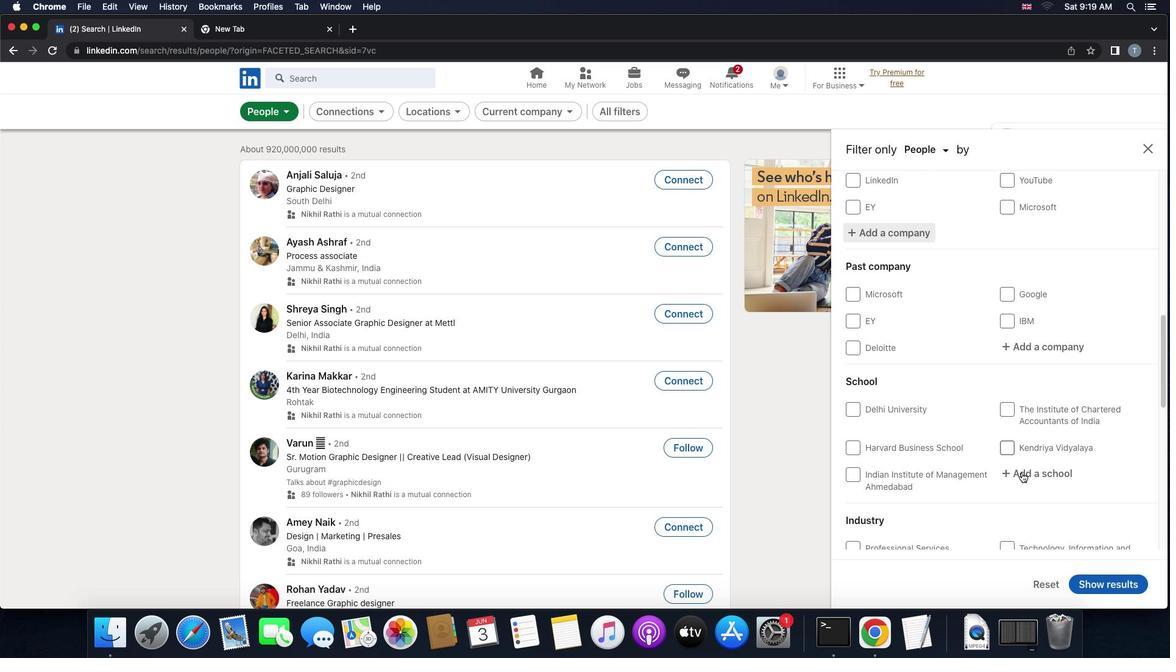 
Action: Mouse scrolled (956, 429) with delta (0, -1)
Screenshot: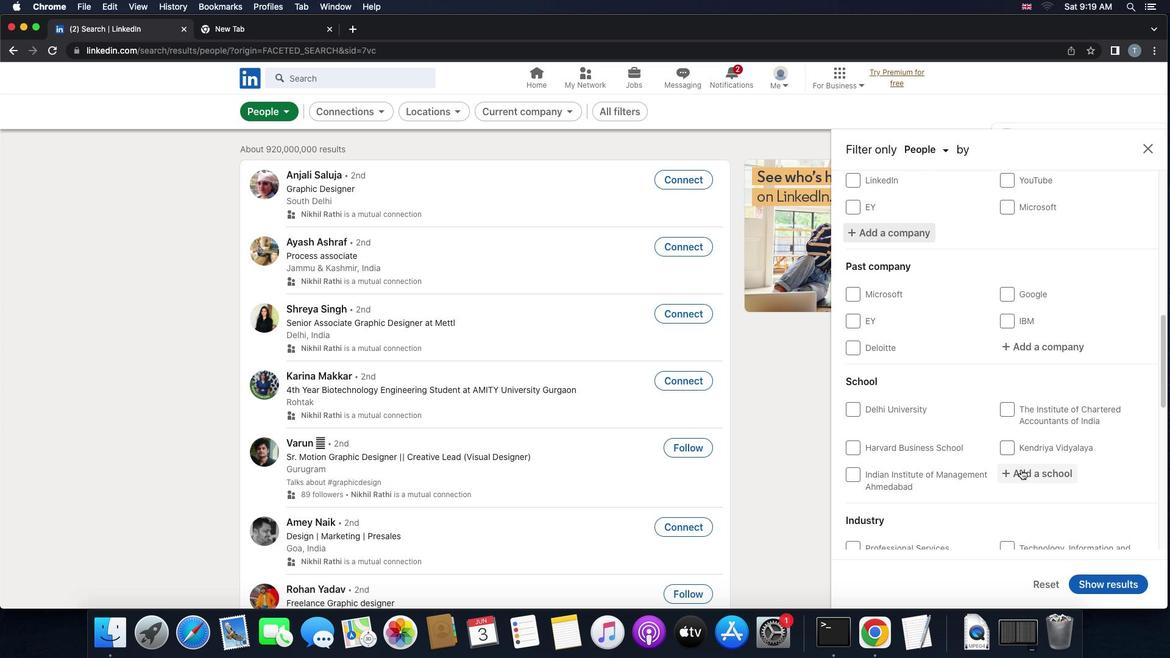 
Action: Mouse moved to (1020, 467)
Screenshot: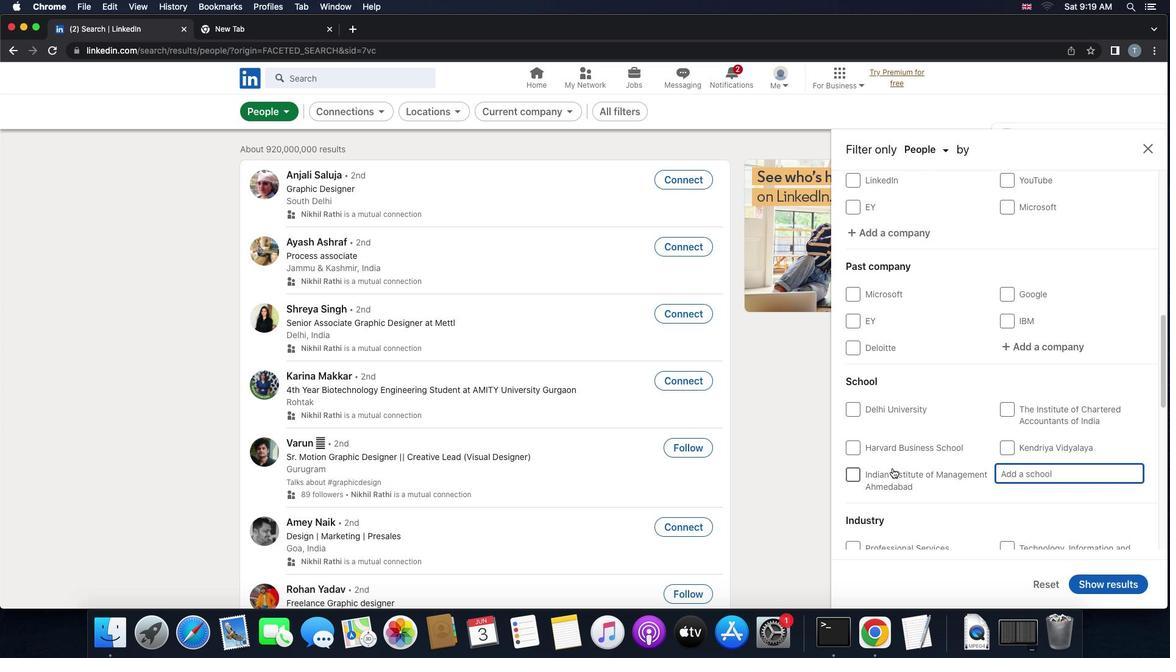 
Action: Mouse pressed left at (1020, 467)
Screenshot: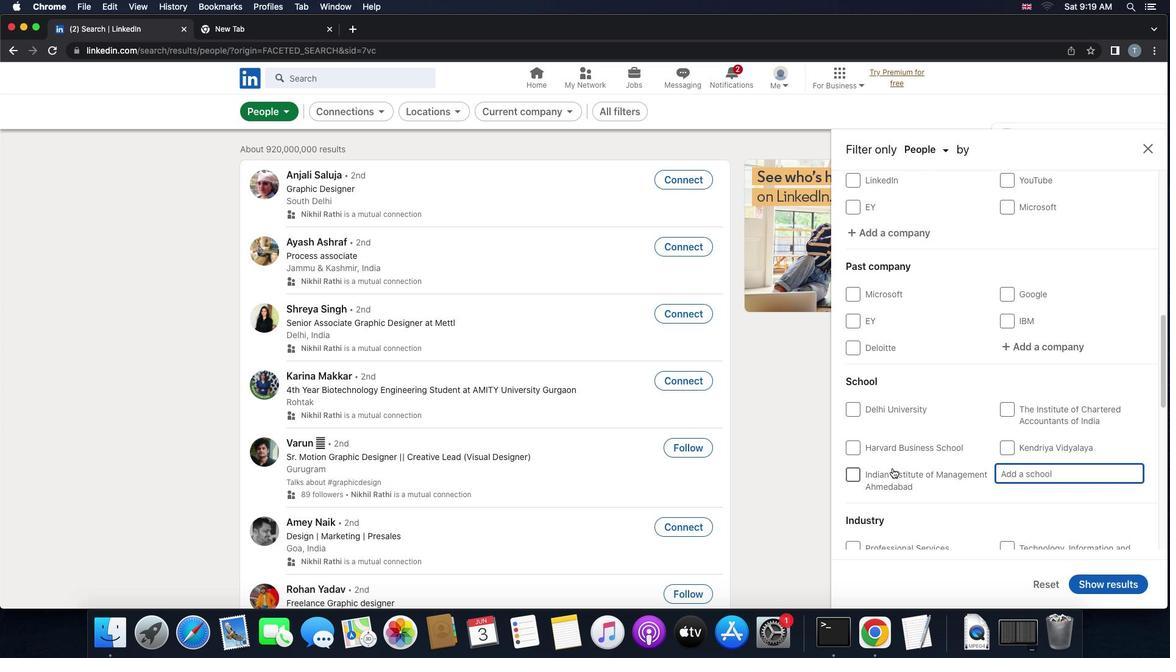 
Action: Mouse moved to (1014, 474)
Screenshot: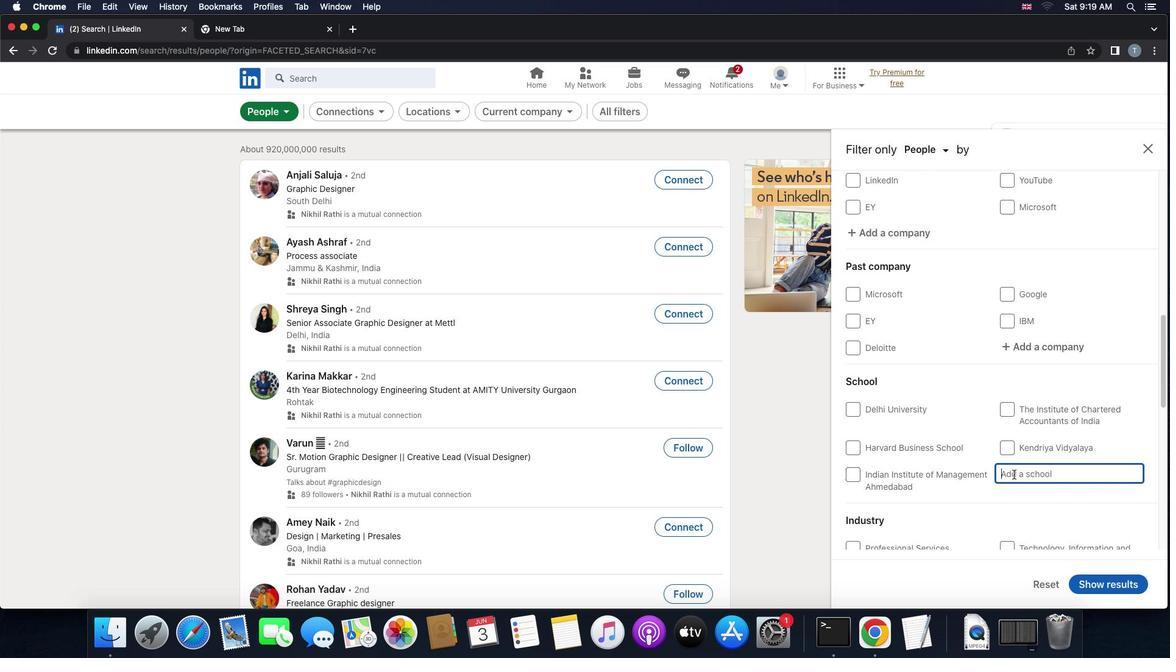
Action: Key pressed 'b''h''a''r''a''t''h''i''d''a''s'Key.backspace
Screenshot: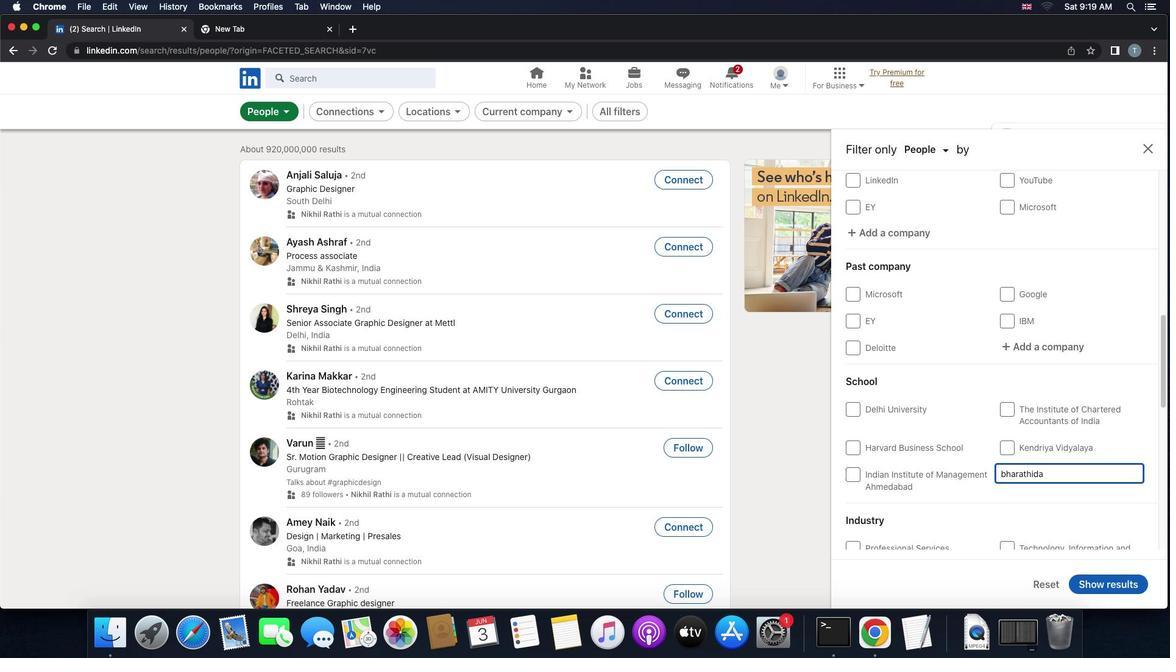 
Action: Mouse moved to (1001, 493)
Screenshot: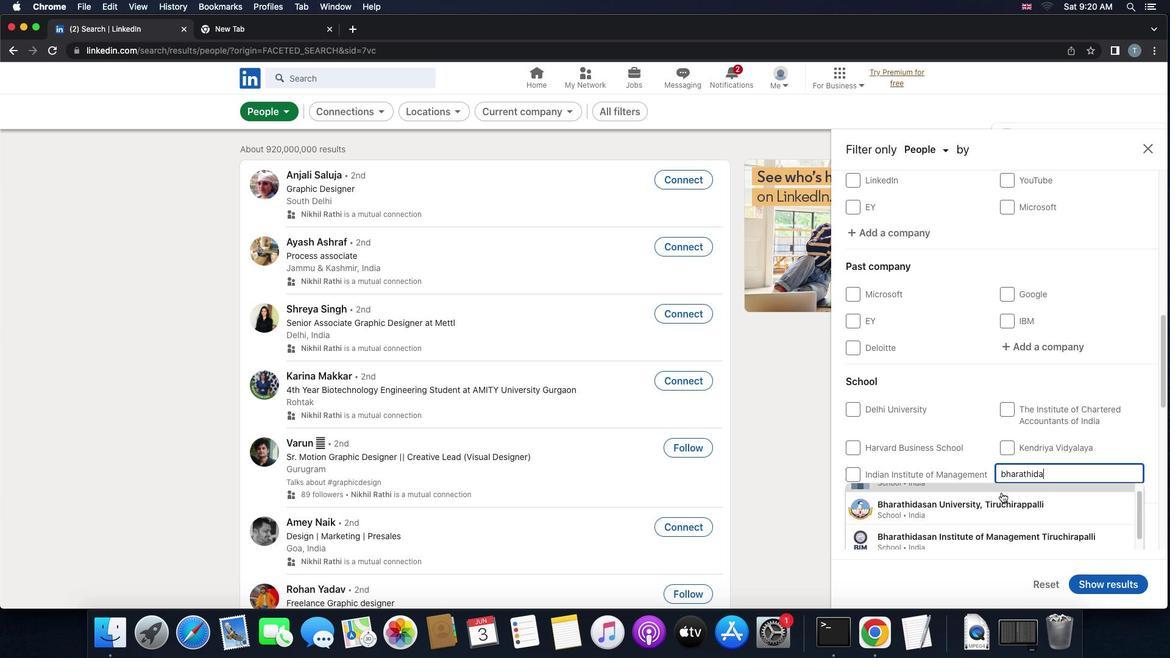 
Action: Mouse scrolled (1001, 493) with delta (0, 0)
Screenshot: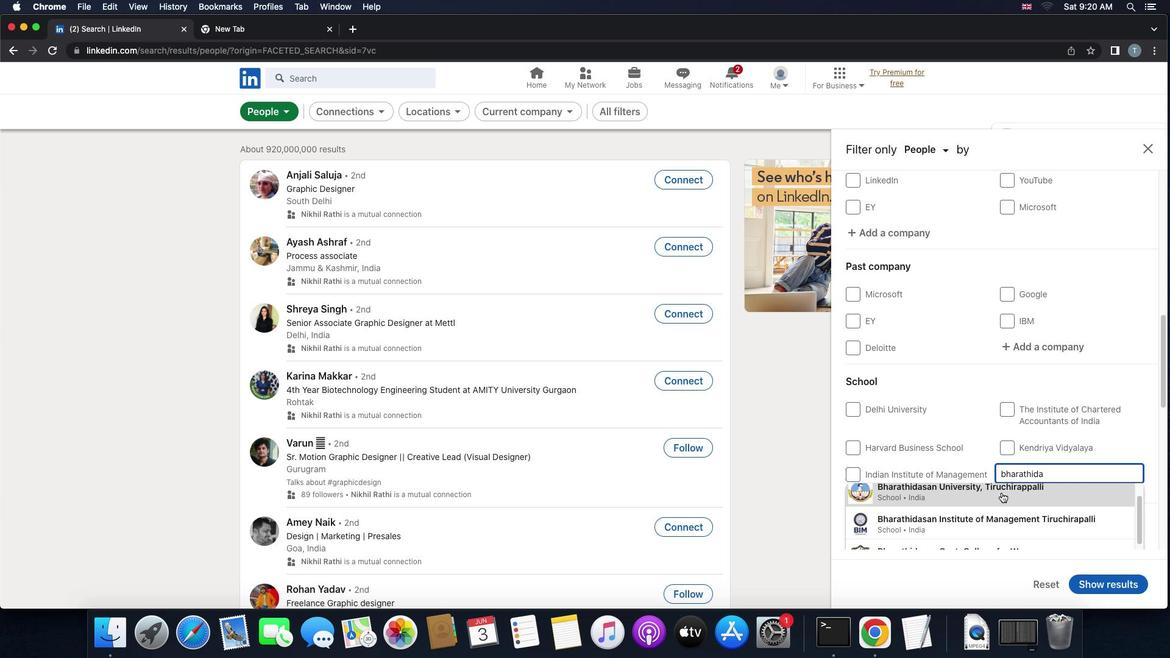 
Action: Mouse scrolled (1001, 493) with delta (0, 0)
Screenshot: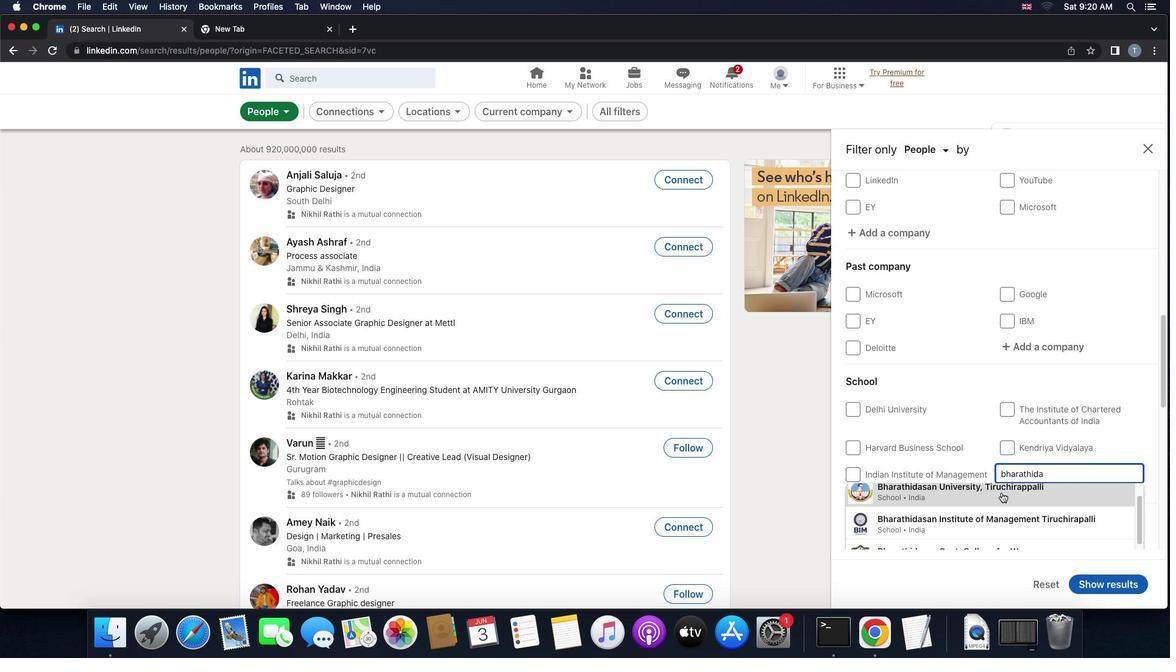 
Action: Mouse scrolled (1001, 493) with delta (0, 0)
Screenshot: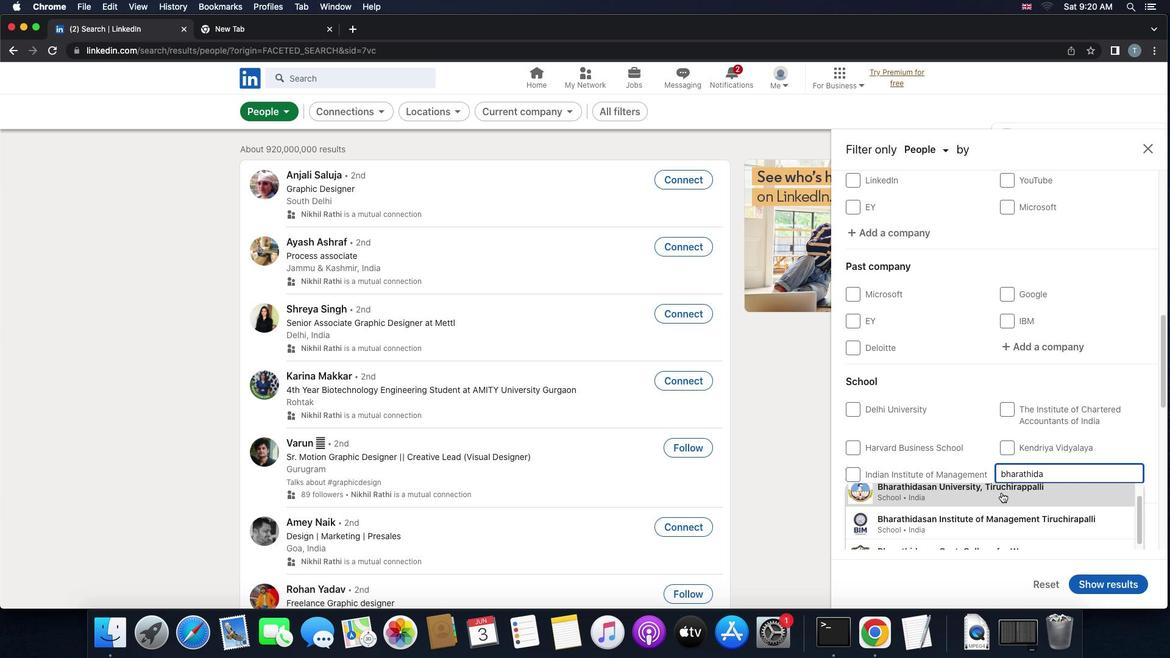 
Action: Mouse moved to (998, 510)
Screenshot: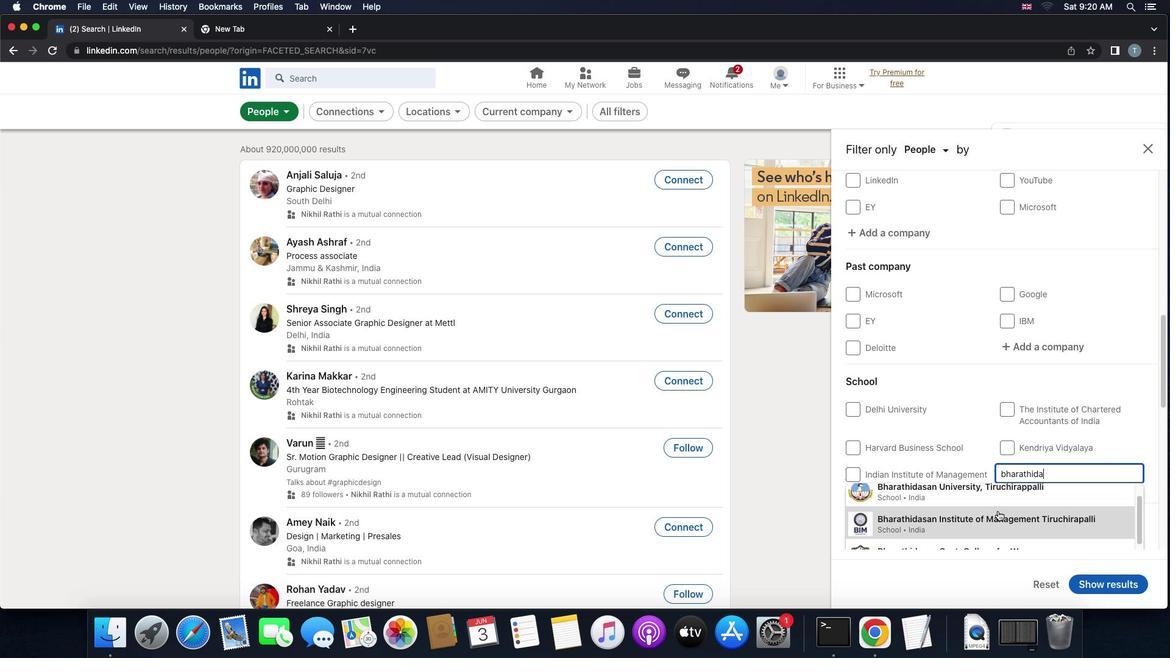 
Action: Mouse pressed left at (998, 510)
Screenshot: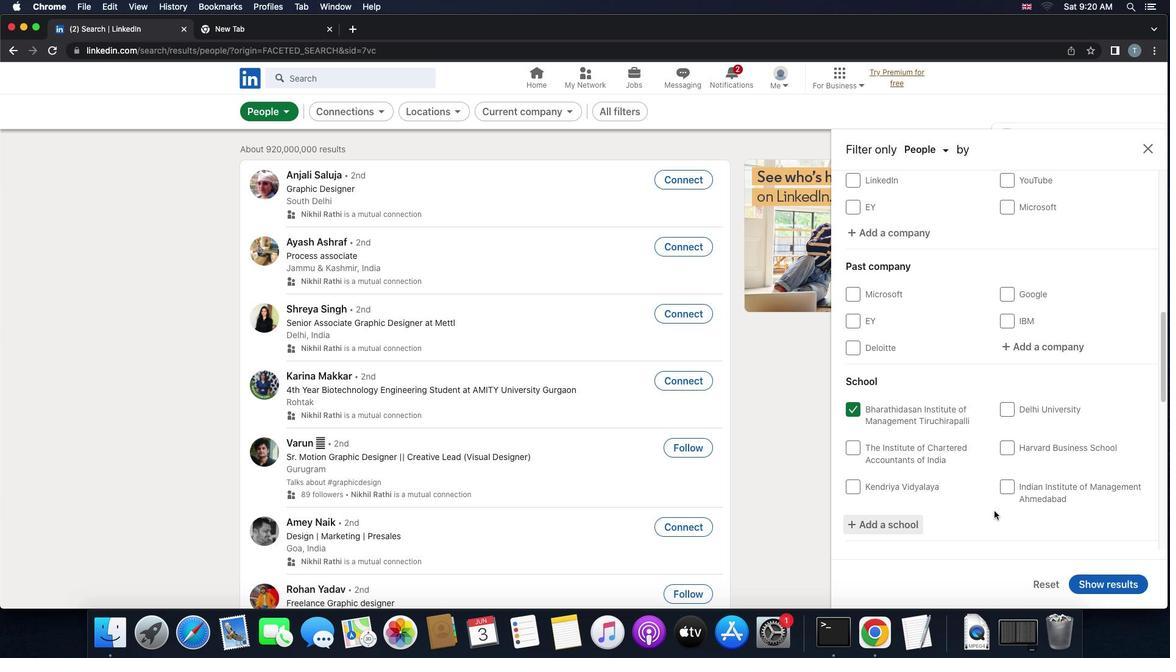 
Action: Mouse moved to (976, 492)
Screenshot: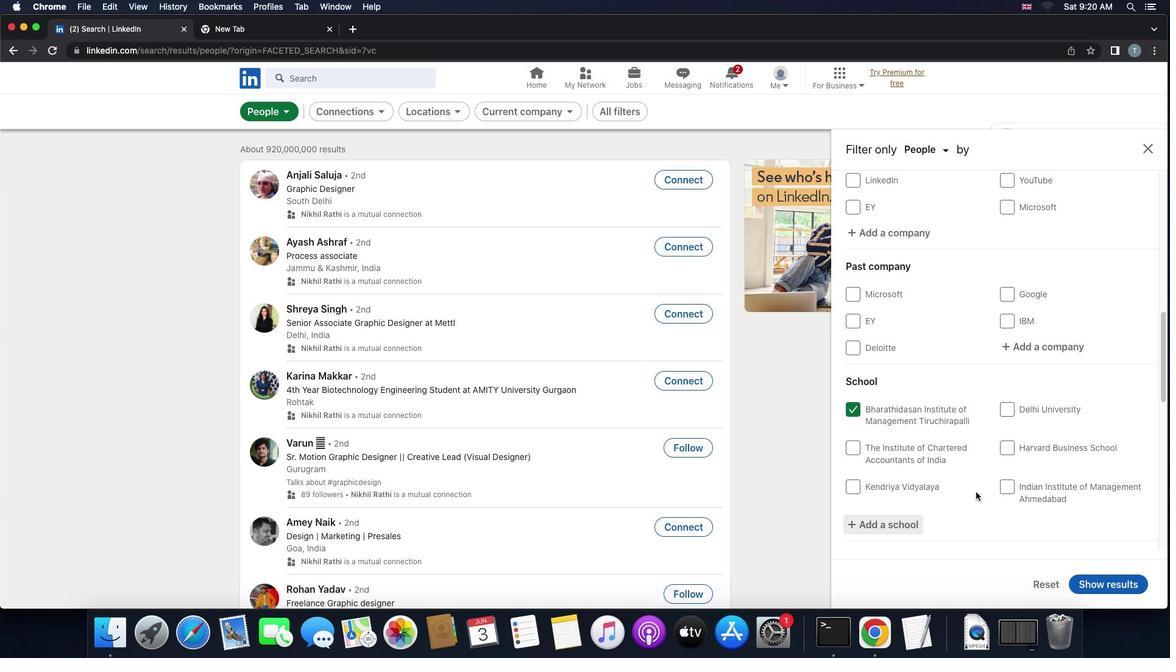 
Action: Mouse scrolled (976, 492) with delta (0, 0)
Screenshot: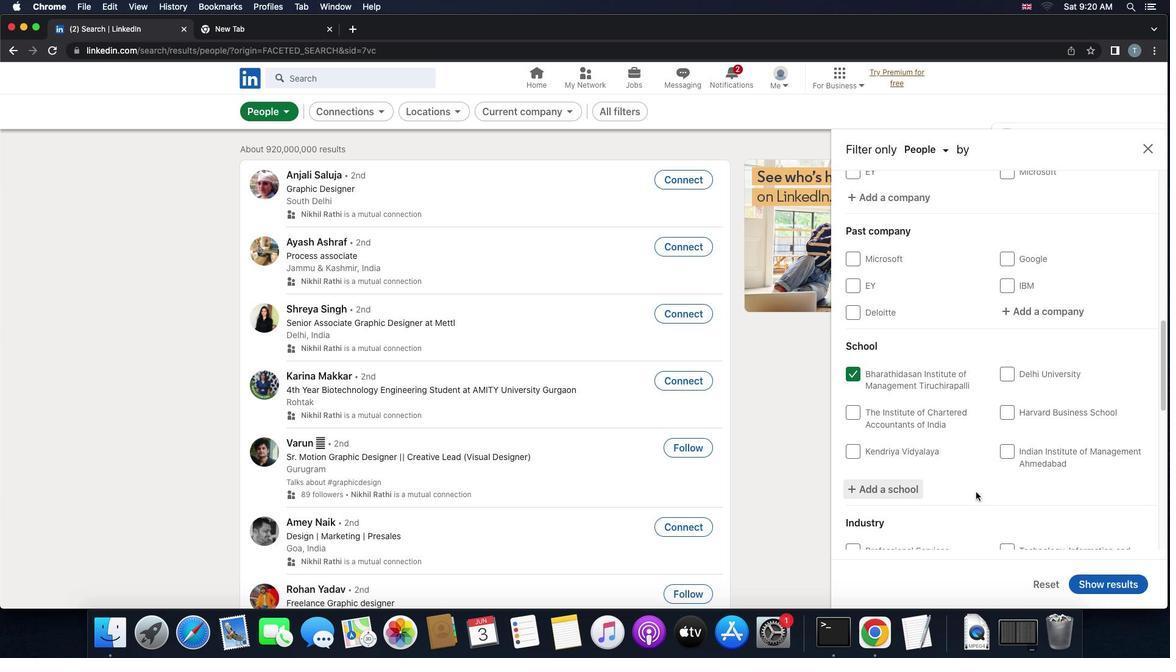 
Action: Mouse scrolled (976, 492) with delta (0, 0)
Screenshot: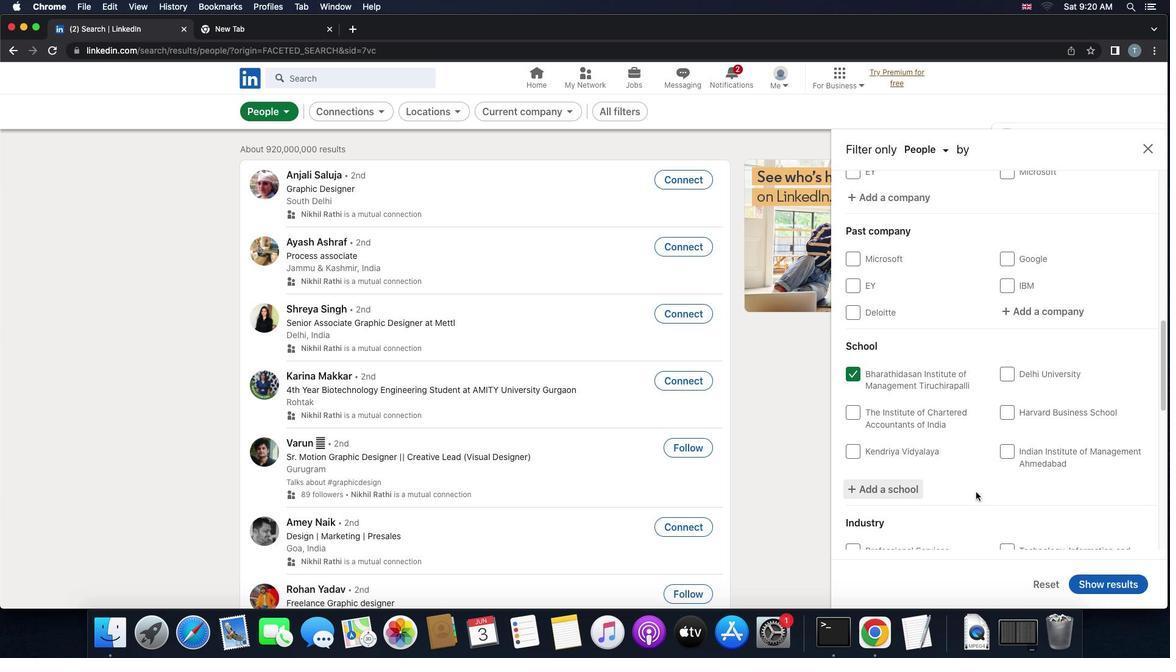 
Action: Mouse scrolled (976, 492) with delta (0, 0)
Screenshot: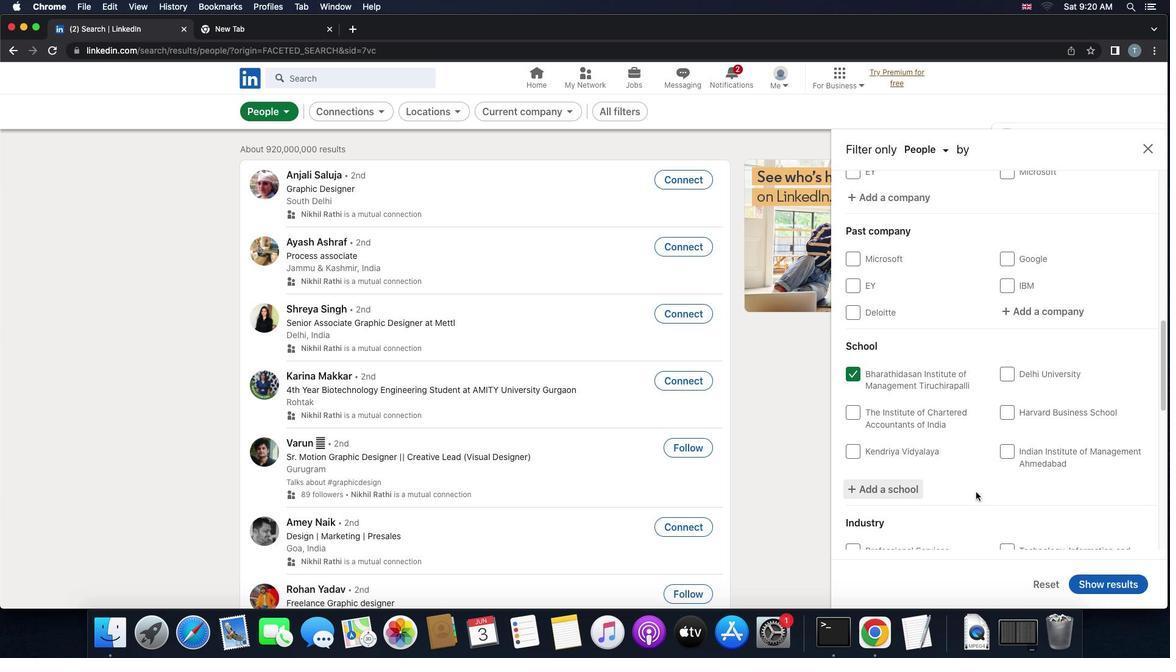 
Action: Mouse scrolled (976, 492) with delta (0, 0)
Screenshot: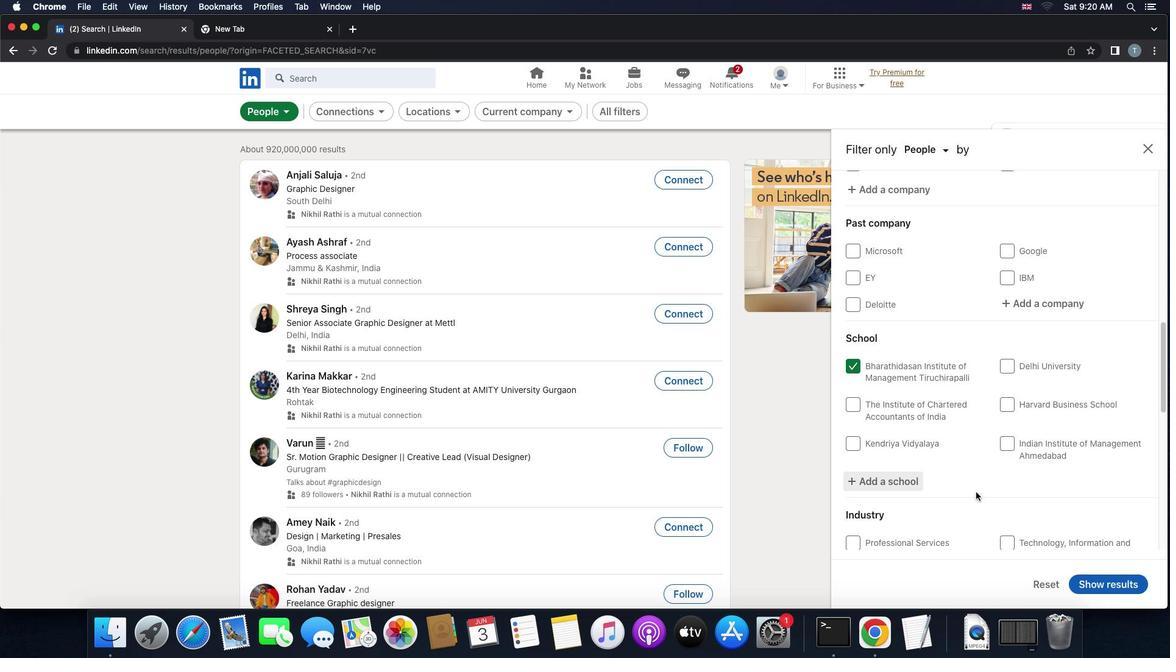 
Action: Mouse scrolled (976, 492) with delta (0, 0)
Screenshot: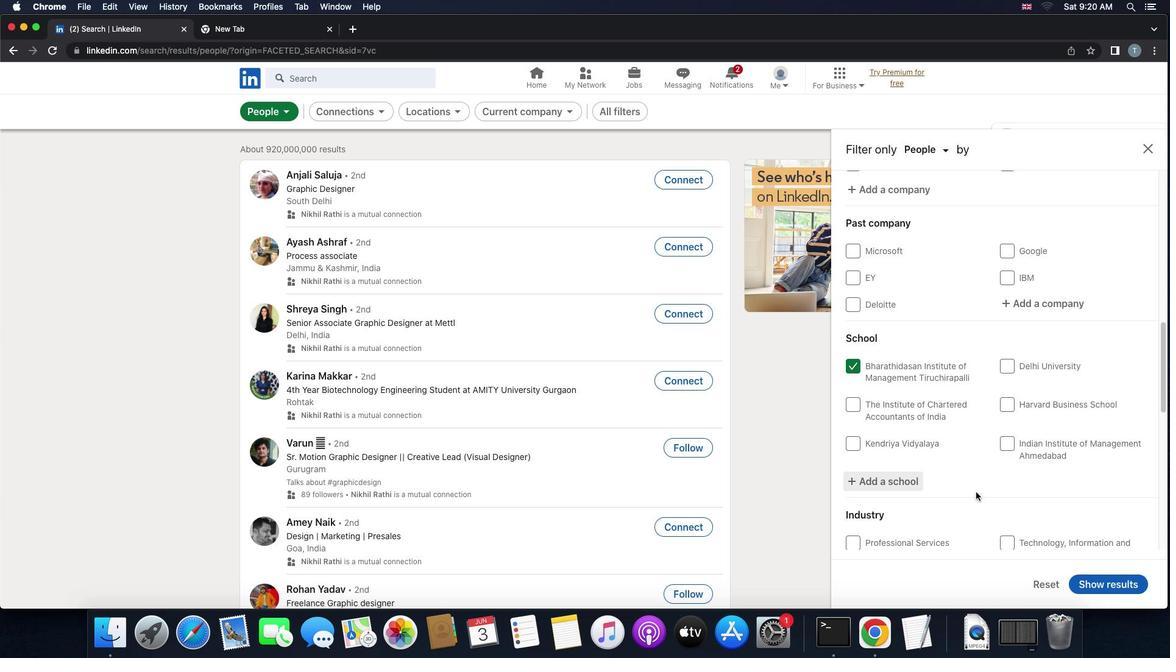 
Action: Mouse scrolled (976, 492) with delta (0, 0)
Screenshot: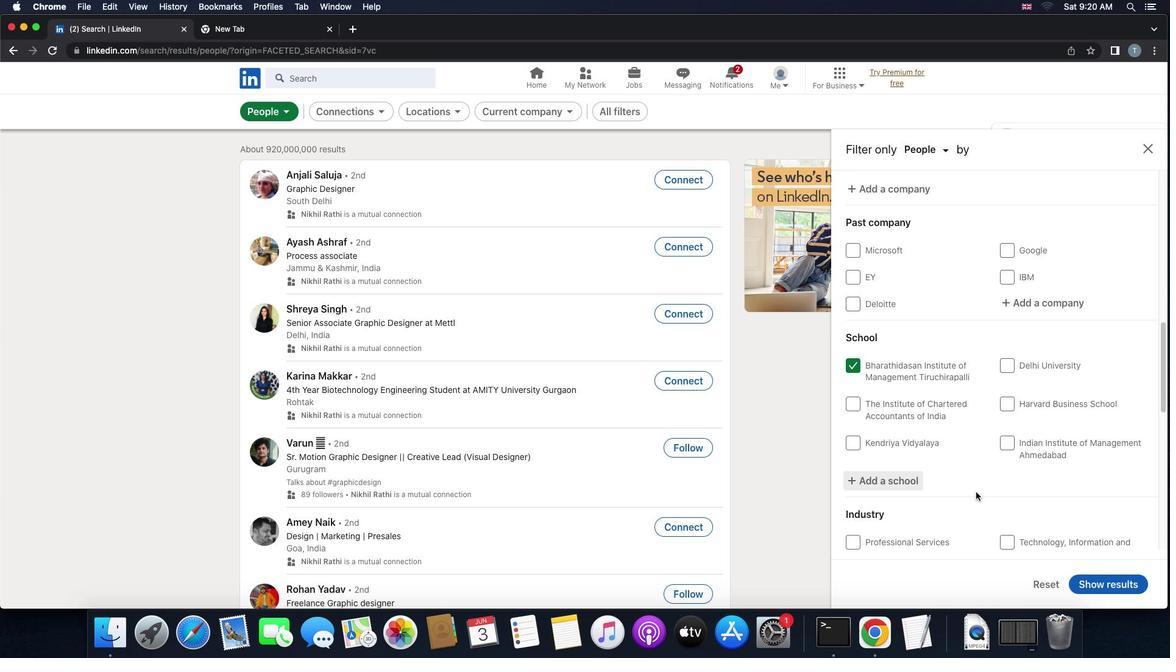 
Action: Mouse scrolled (976, 492) with delta (0, 0)
Screenshot: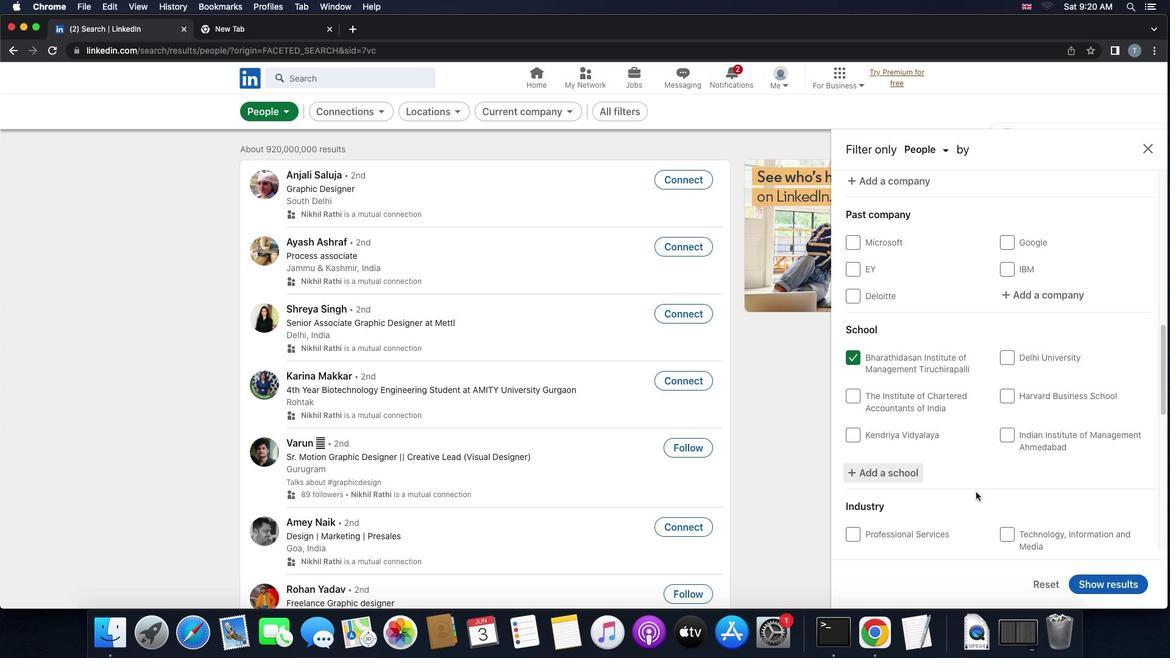 
Action: Mouse scrolled (976, 492) with delta (0, 0)
Screenshot: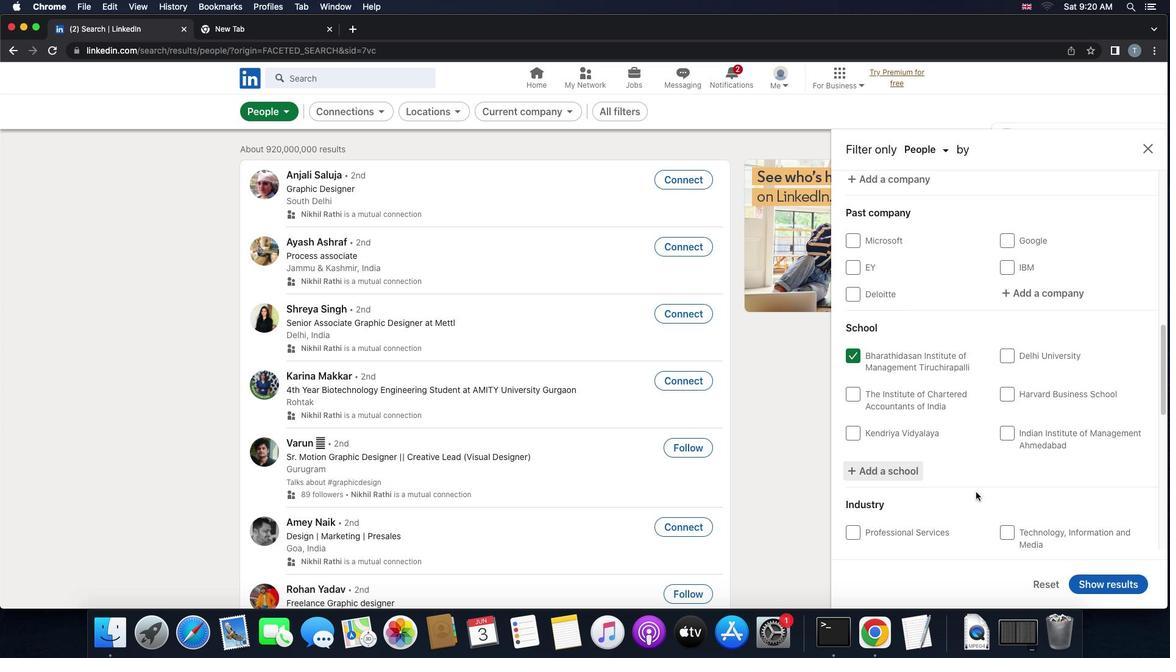 
Action: Mouse scrolled (976, 492) with delta (0, 0)
Screenshot: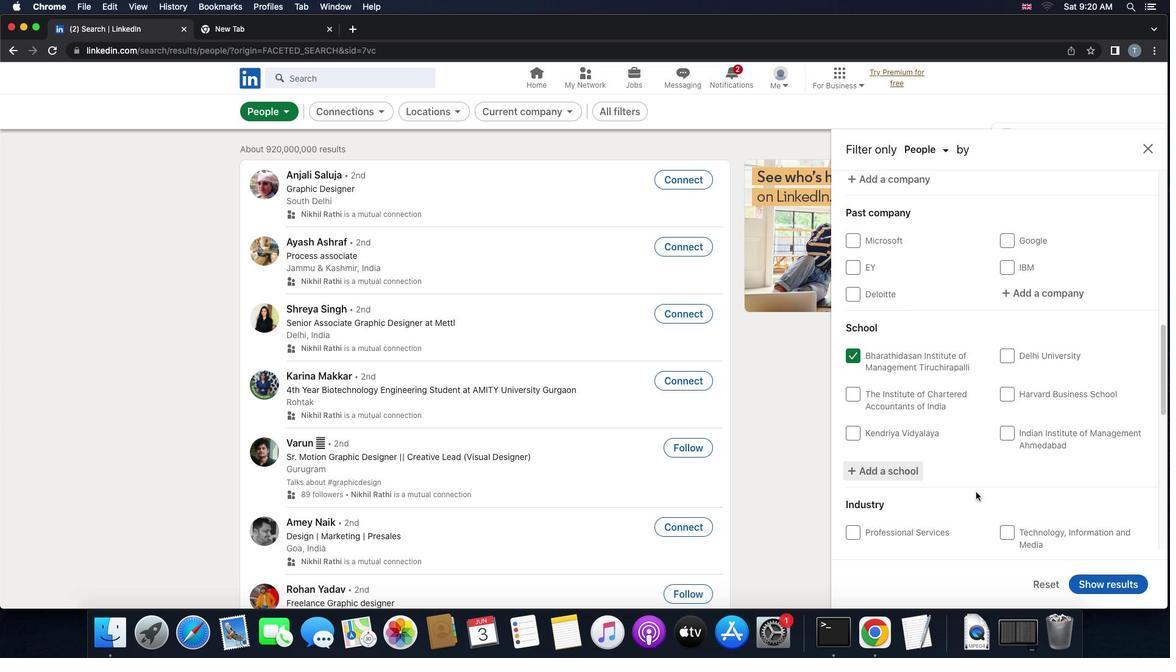 
Action: Mouse scrolled (976, 492) with delta (0, 0)
Screenshot: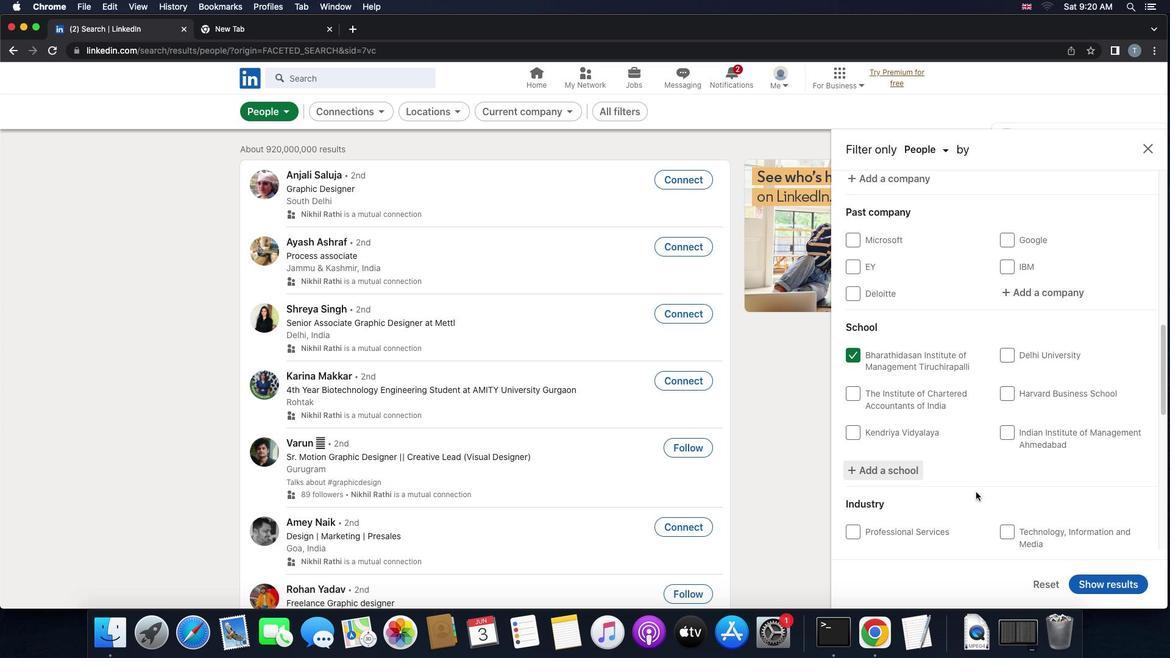 
Action: Mouse scrolled (976, 492) with delta (0, 0)
Screenshot: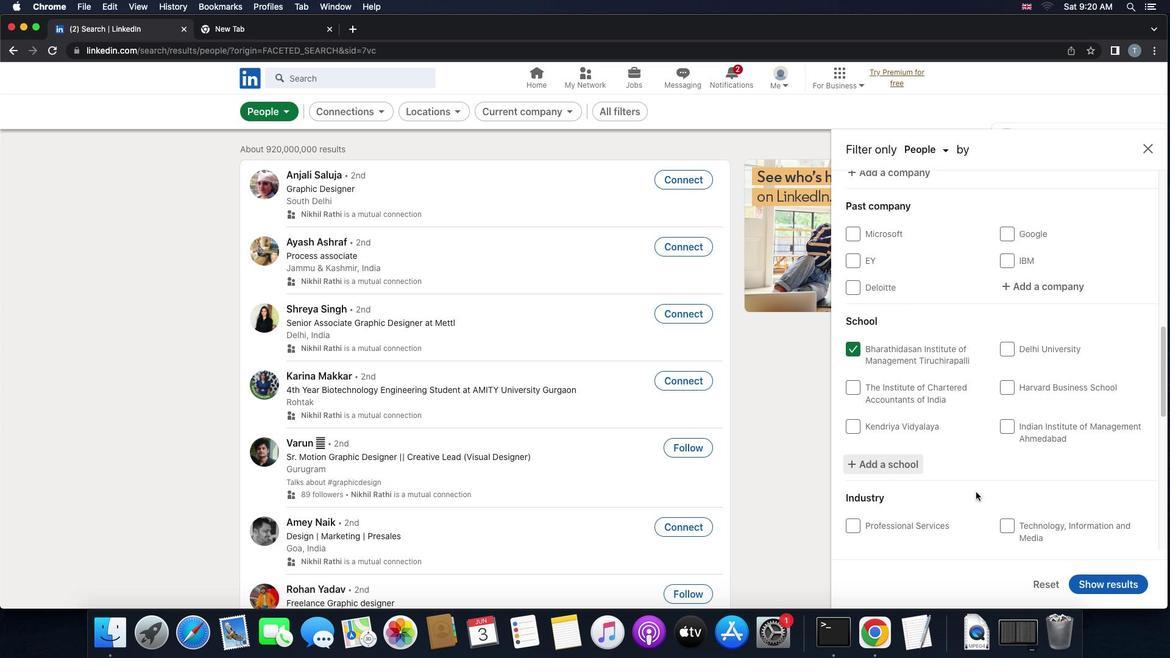 
Action: Mouse scrolled (976, 492) with delta (0, 0)
Screenshot: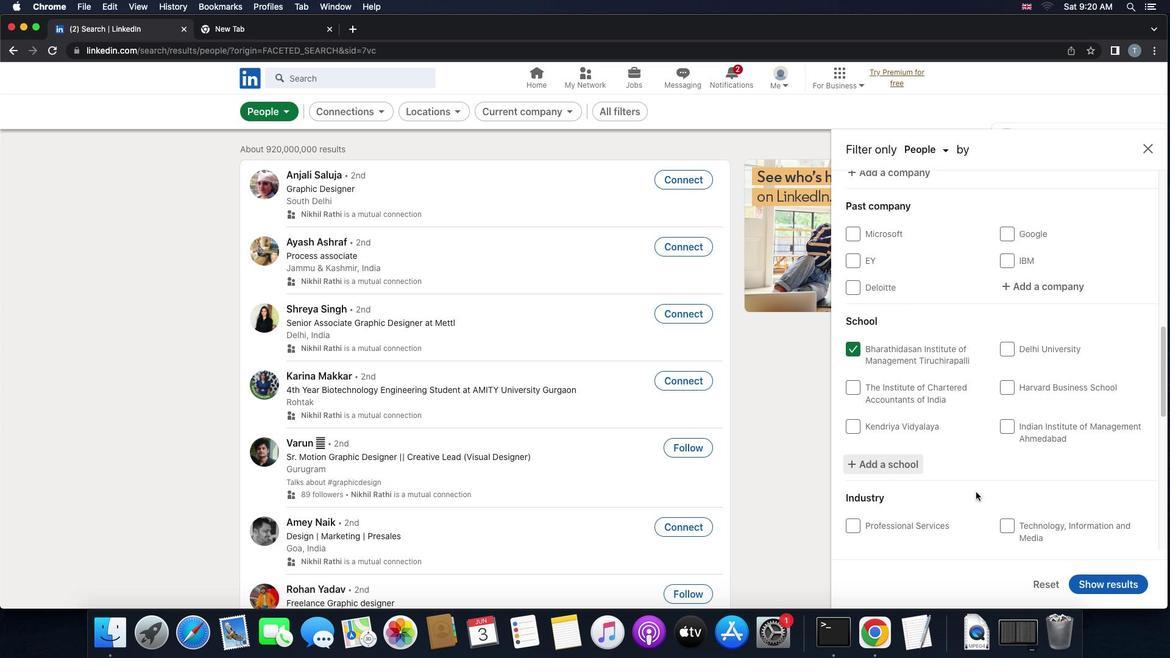 
Action: Mouse scrolled (976, 492) with delta (0, 0)
Screenshot: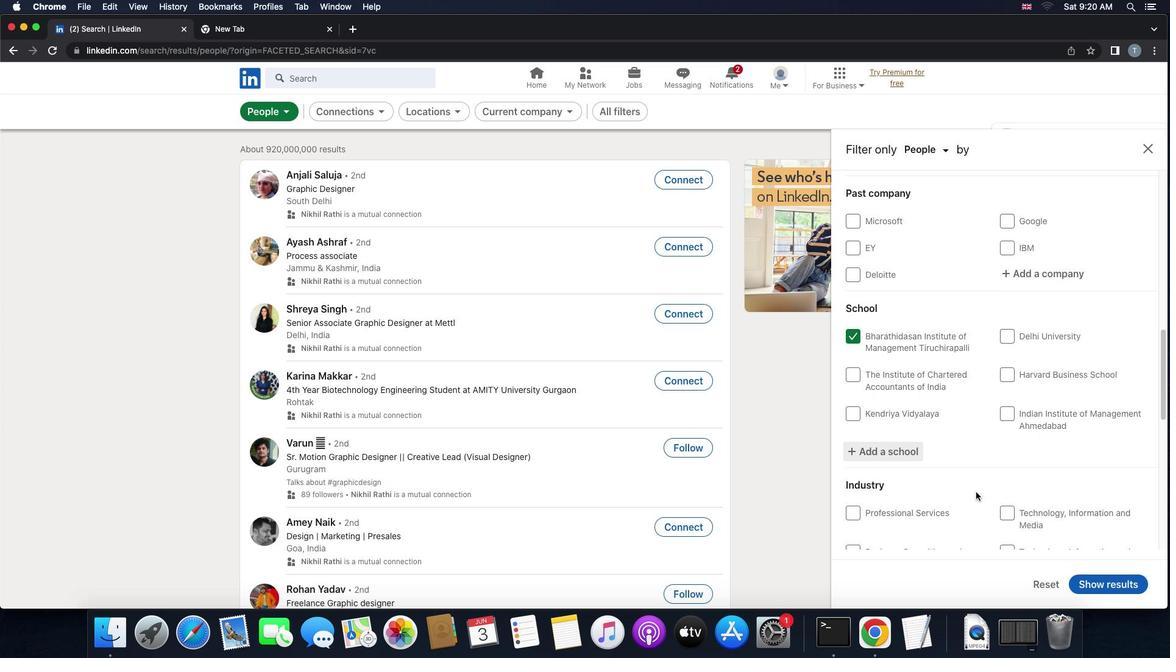 
Action: Mouse scrolled (976, 492) with delta (0, 0)
Screenshot: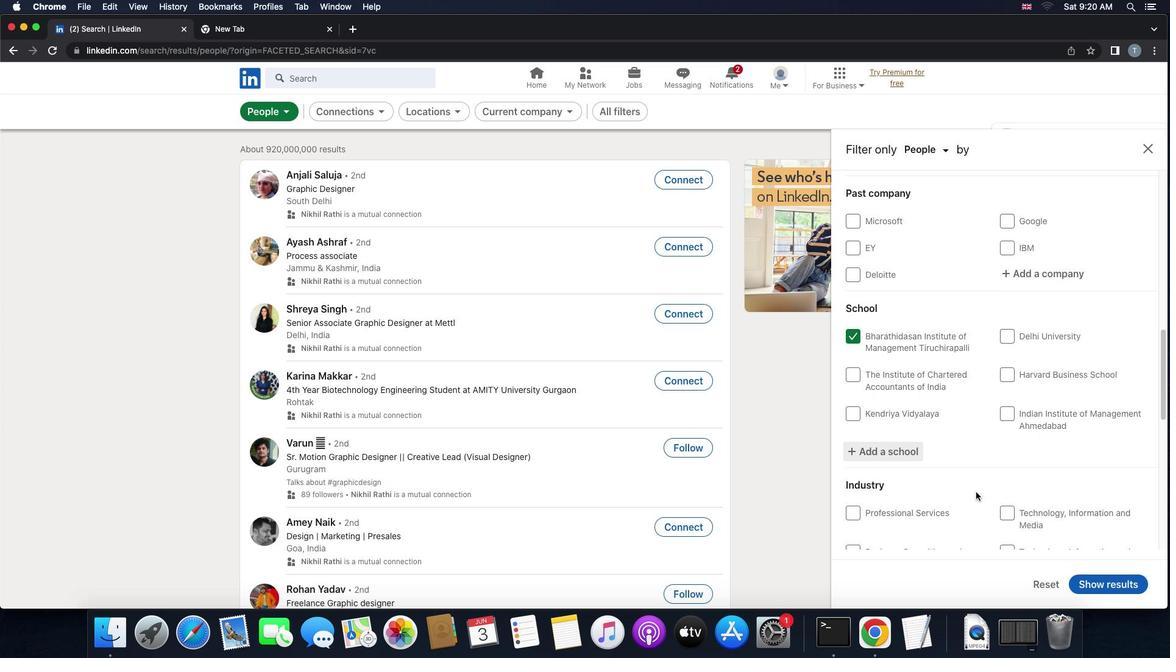 
Action: Mouse scrolled (976, 492) with delta (0, 0)
Screenshot: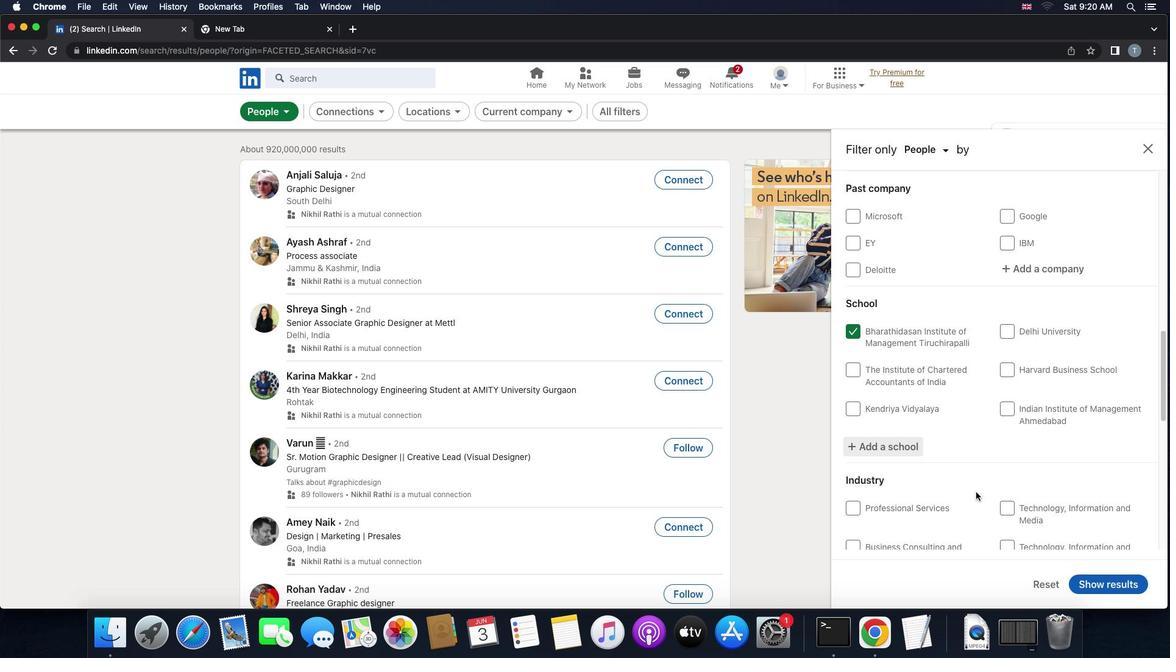 
Action: Mouse scrolled (976, 492) with delta (0, 0)
Screenshot: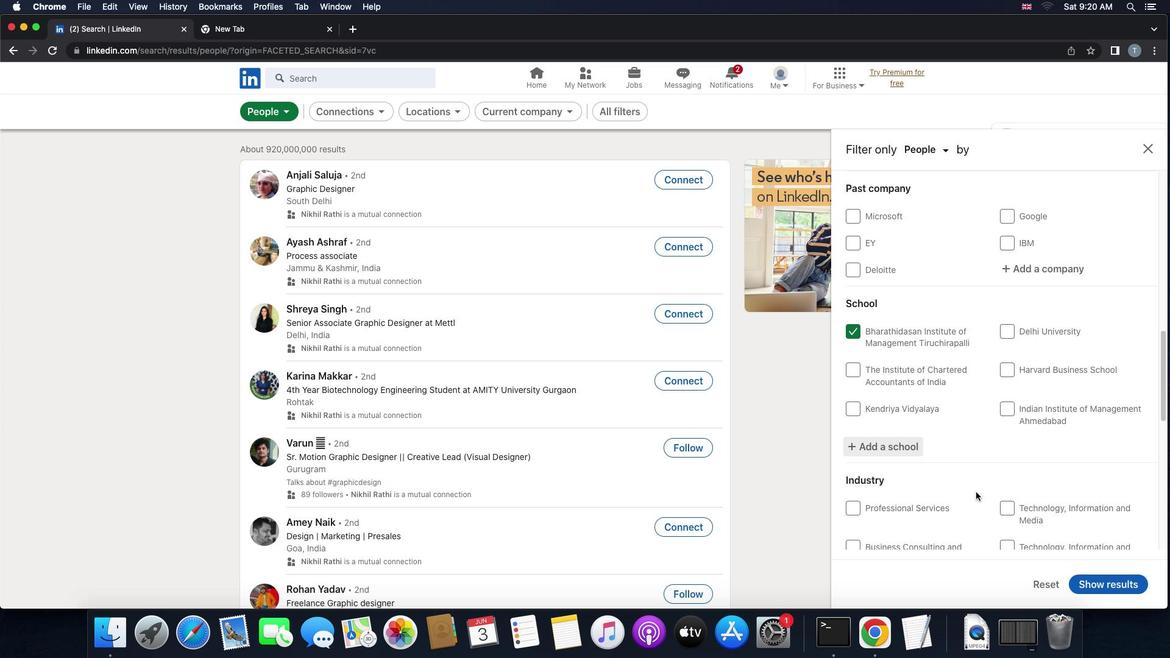 
Action: Mouse scrolled (976, 492) with delta (0, 0)
Screenshot: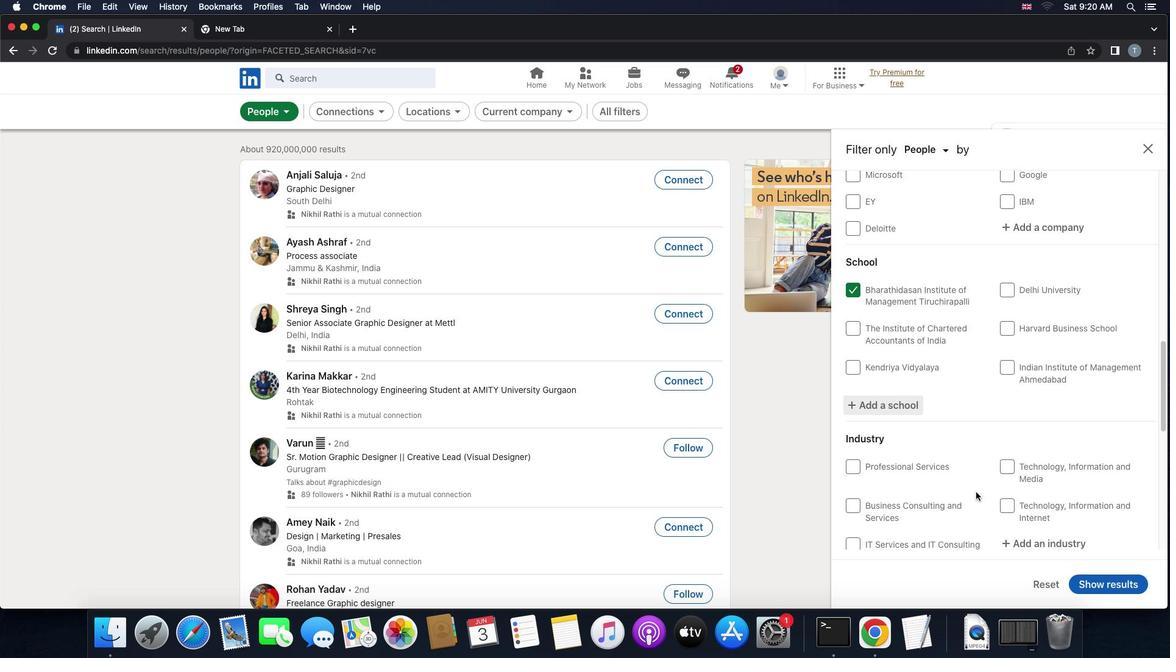 
Action: Mouse scrolled (976, 492) with delta (0, 0)
Screenshot: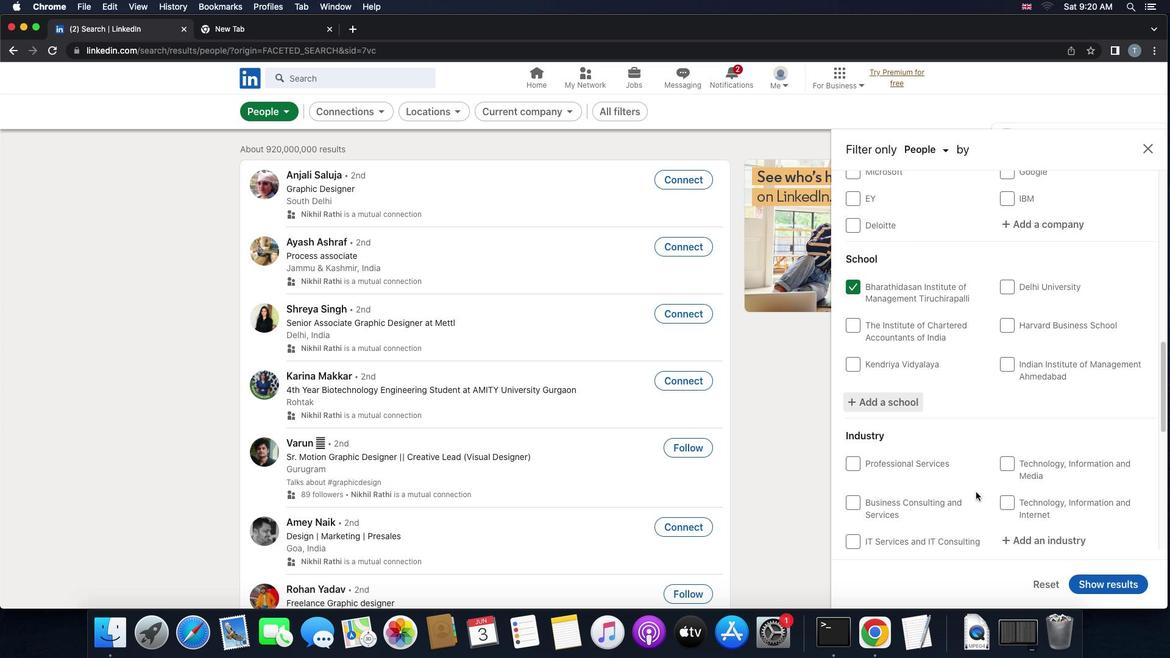 
Action: Mouse scrolled (976, 492) with delta (0, 0)
Screenshot: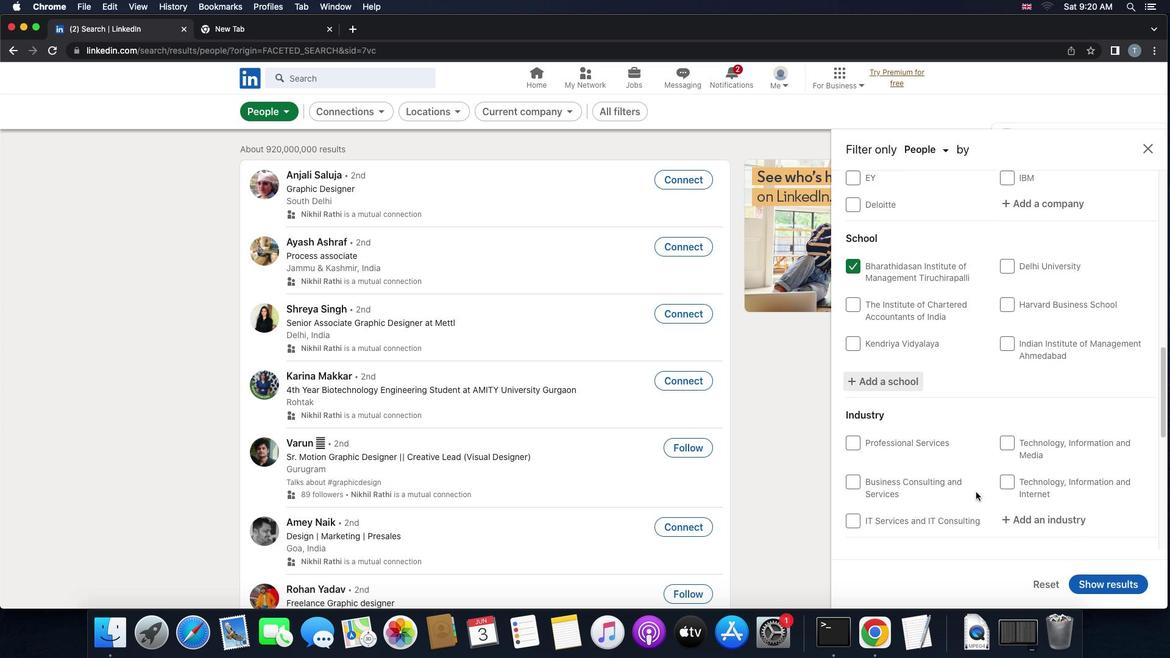 
Action: Mouse scrolled (976, 492) with delta (0, 0)
Screenshot: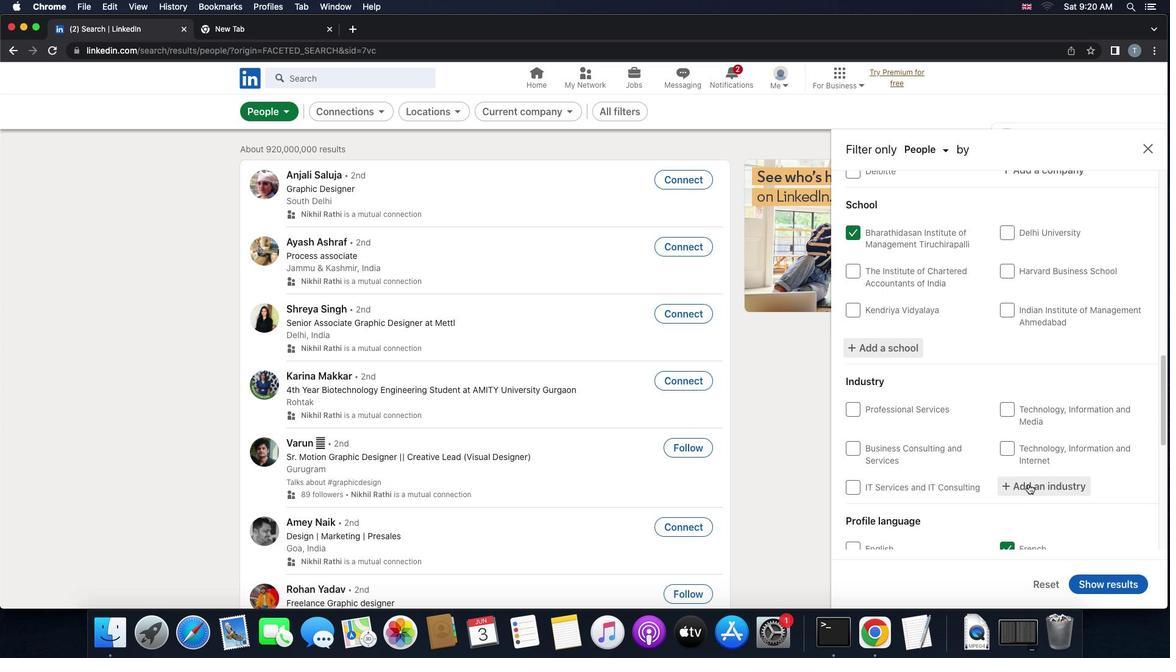 
Action: Mouse scrolled (976, 492) with delta (0, 0)
Screenshot: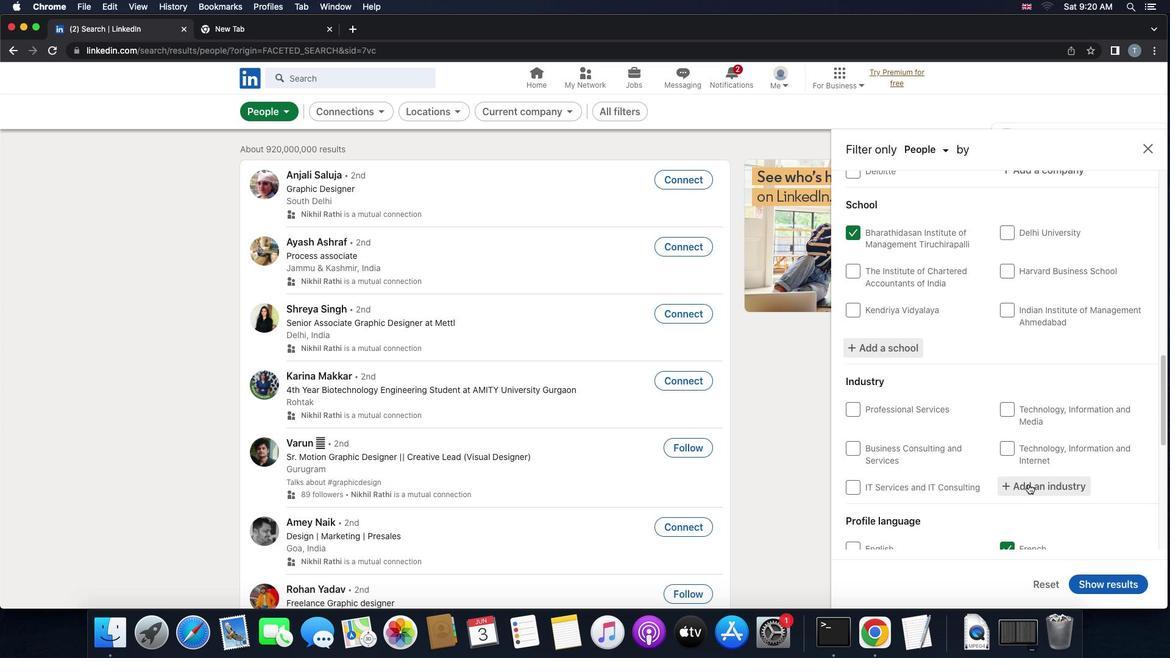 
Action: Mouse scrolled (976, 492) with delta (0, 0)
Screenshot: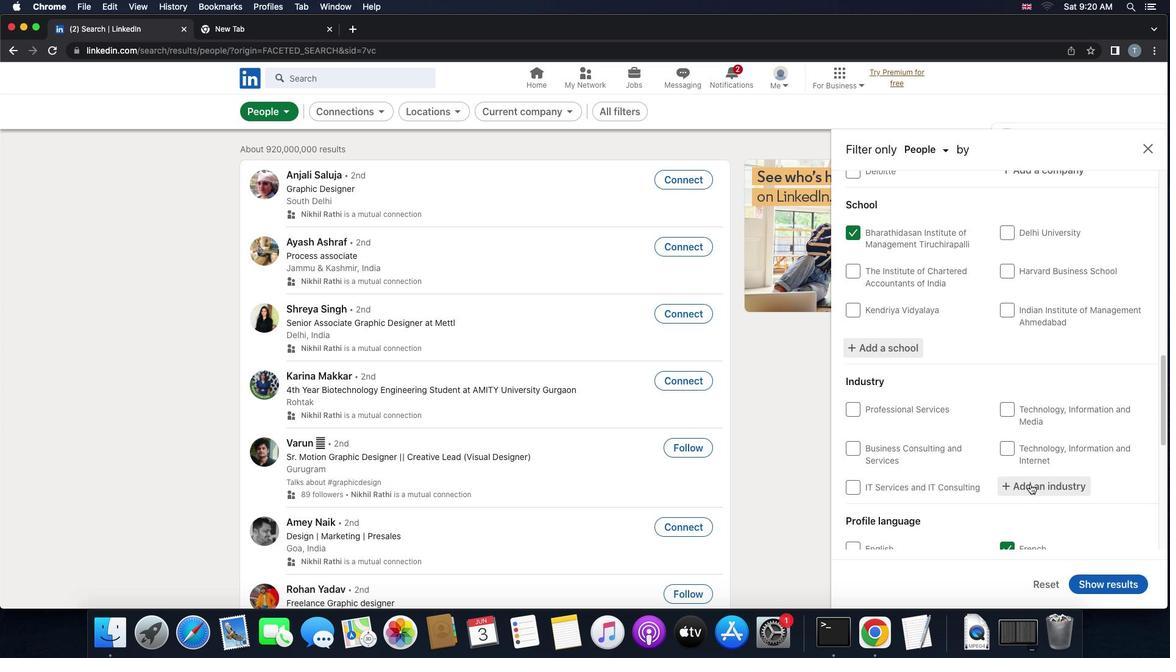 
Action: Mouse moved to (1030, 484)
Screenshot: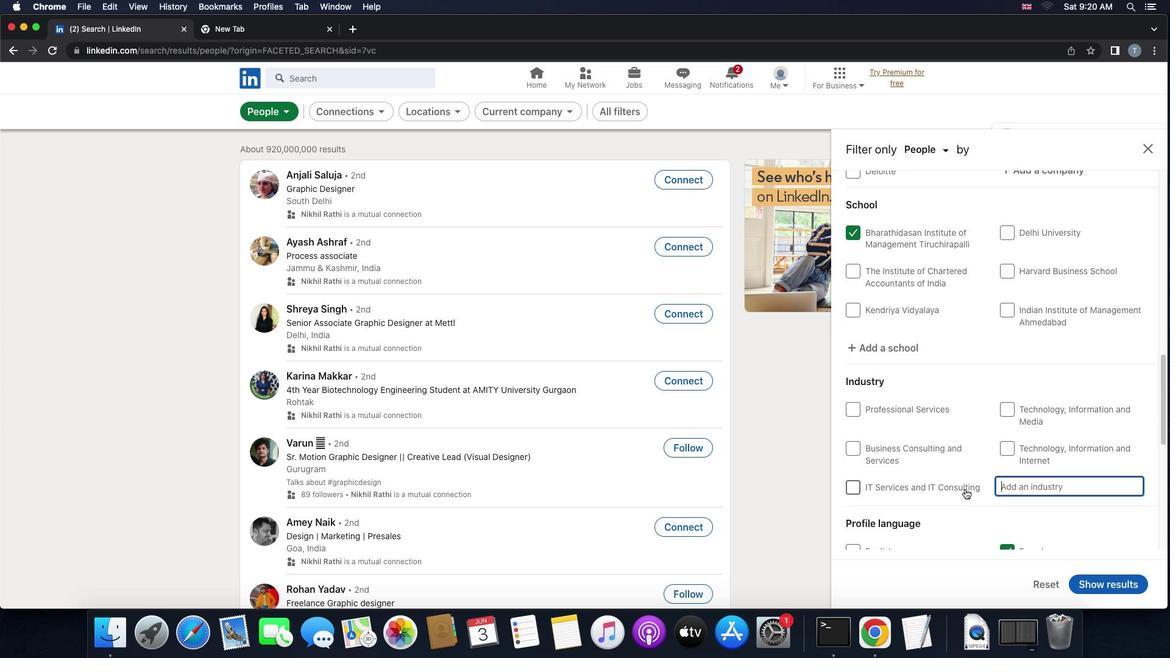 
Action: Mouse pressed left at (1030, 484)
Screenshot: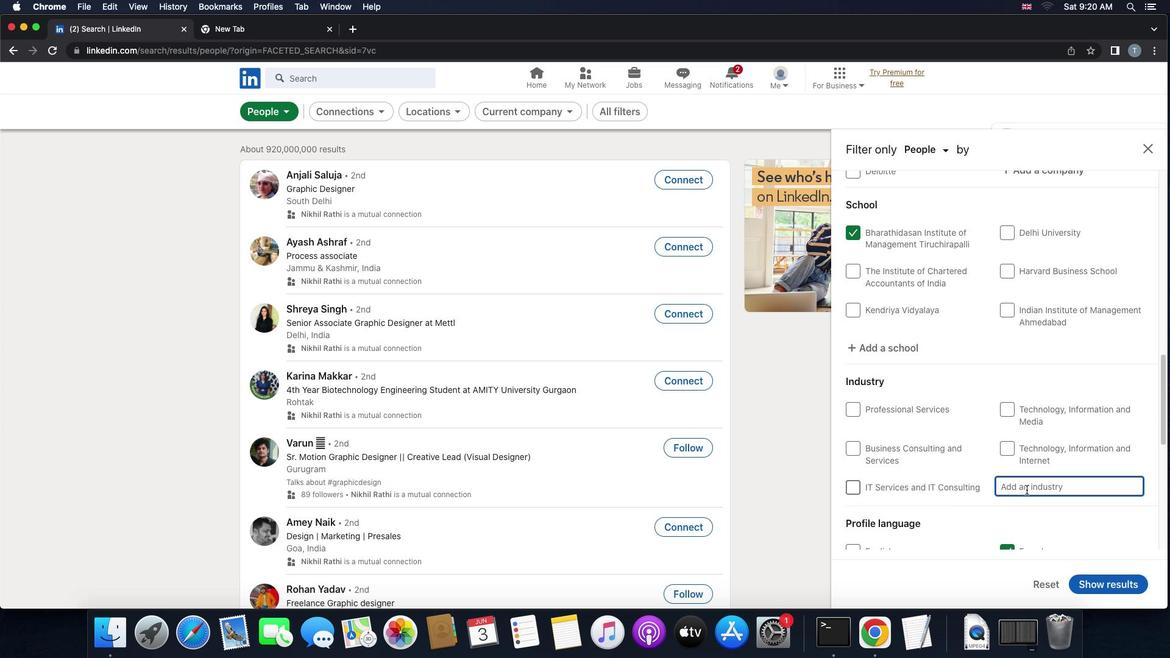 
Action: Mouse moved to (1041, 480)
Screenshot: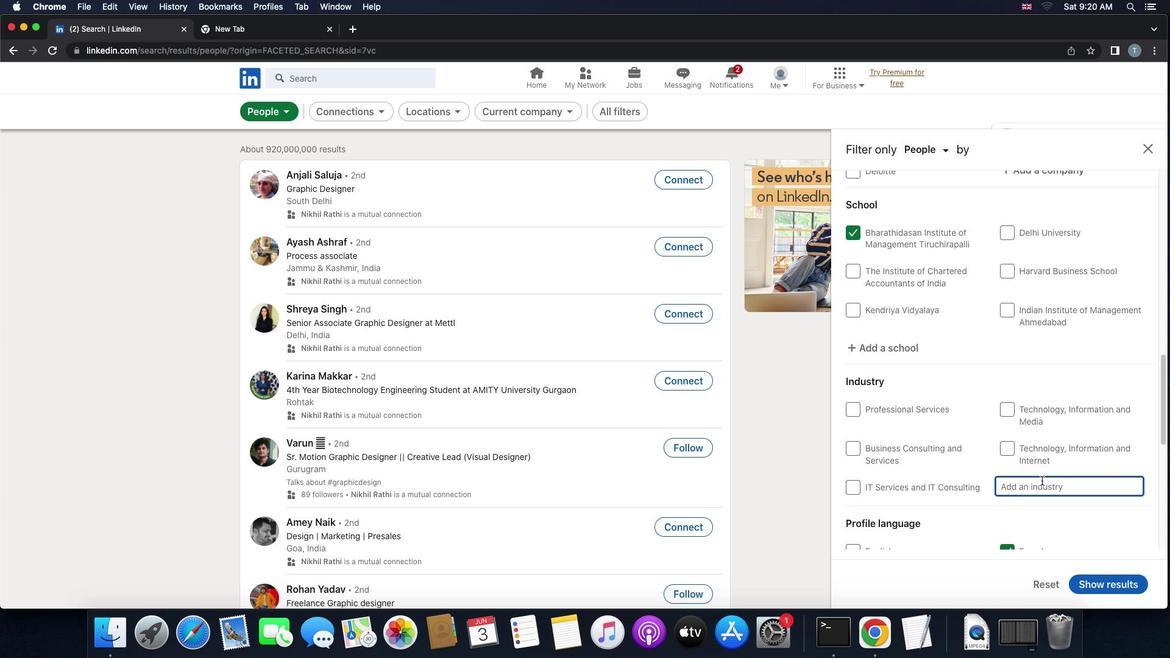 
Action: Key pressed 'b''u''i''l''d''i''n''g'Key.space
Screenshot: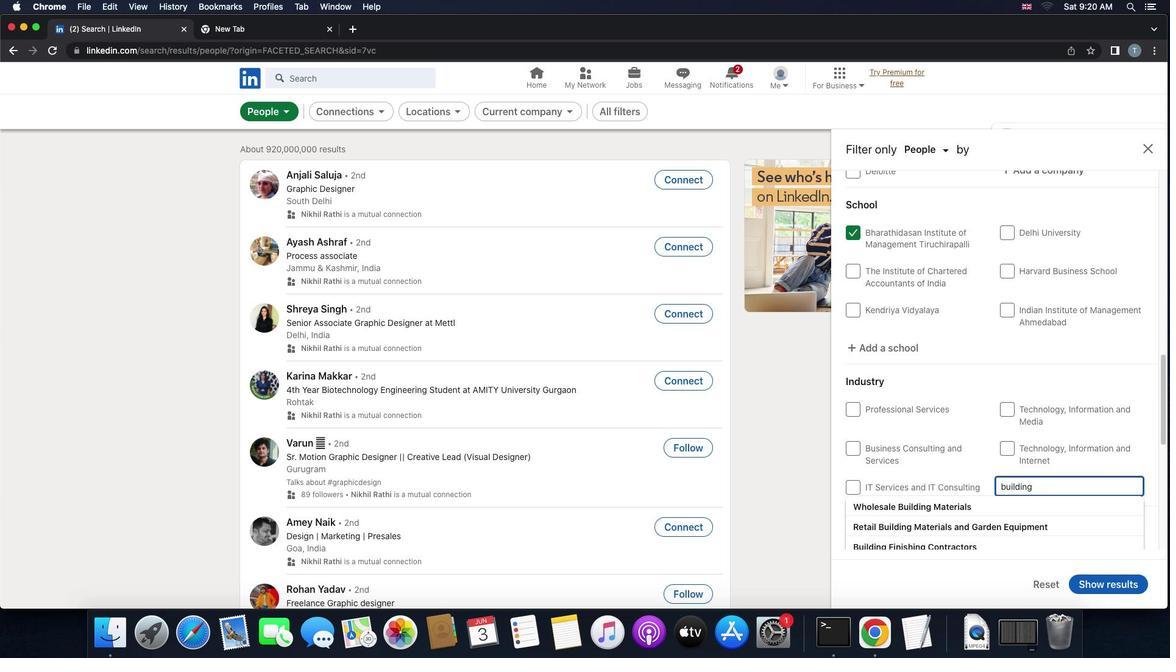 
Action: Mouse moved to (1037, 489)
Screenshot: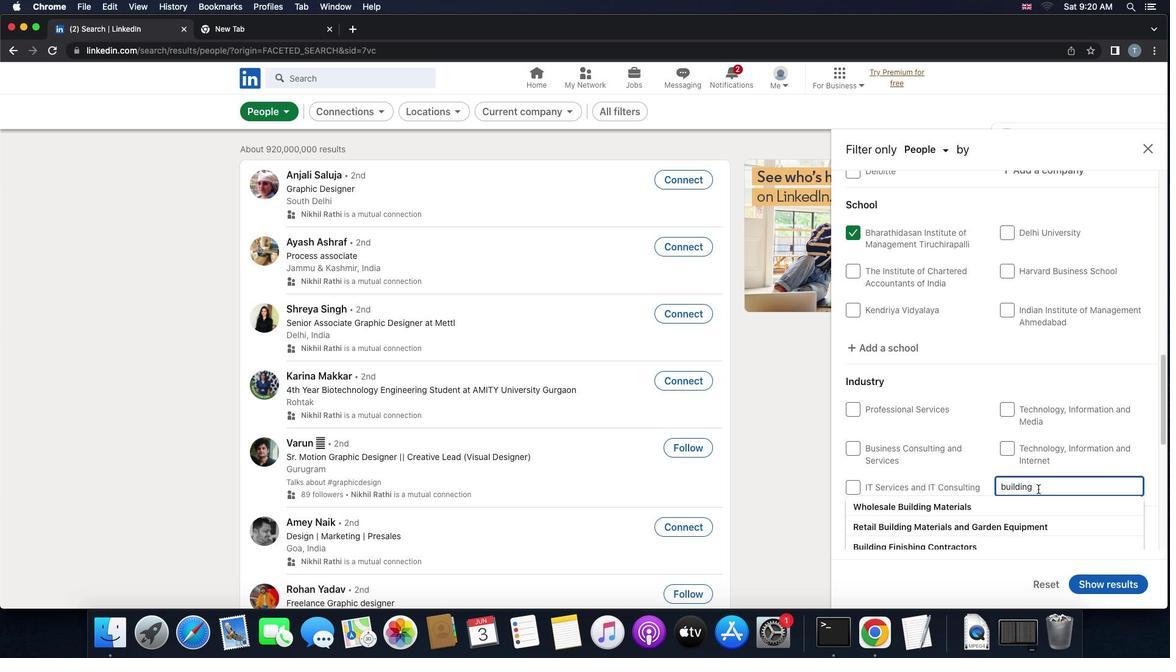 
Action: Key pressed Key.space'e''q''u''i''p''m''e''n''t'
Screenshot: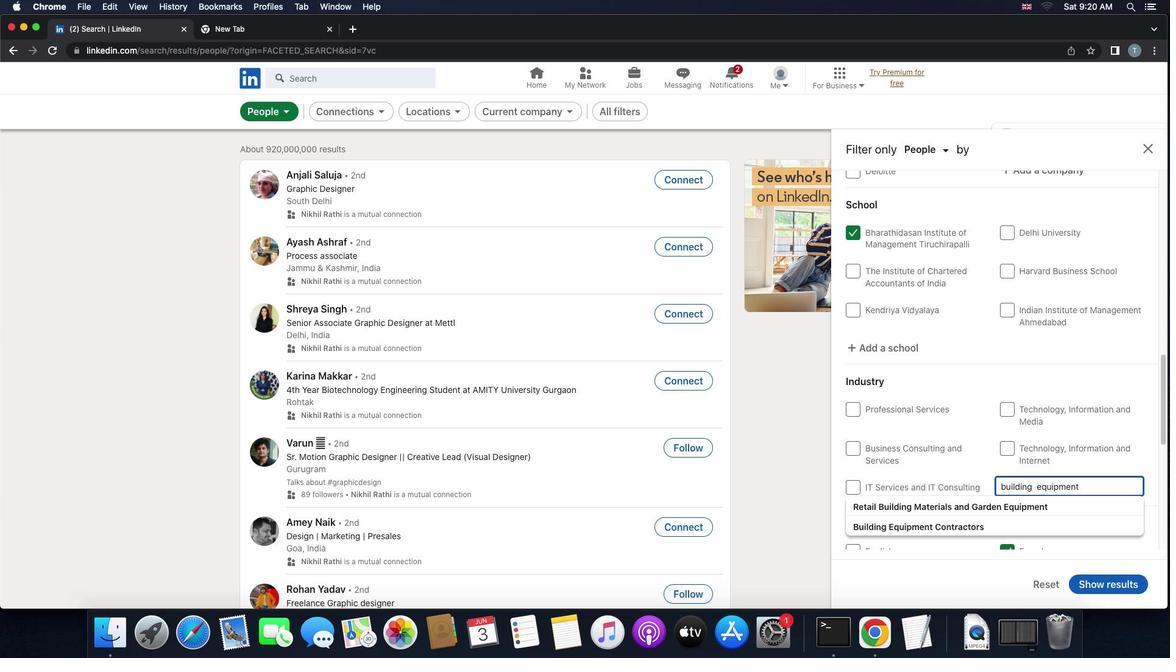 
Action: Mouse moved to (990, 524)
Screenshot: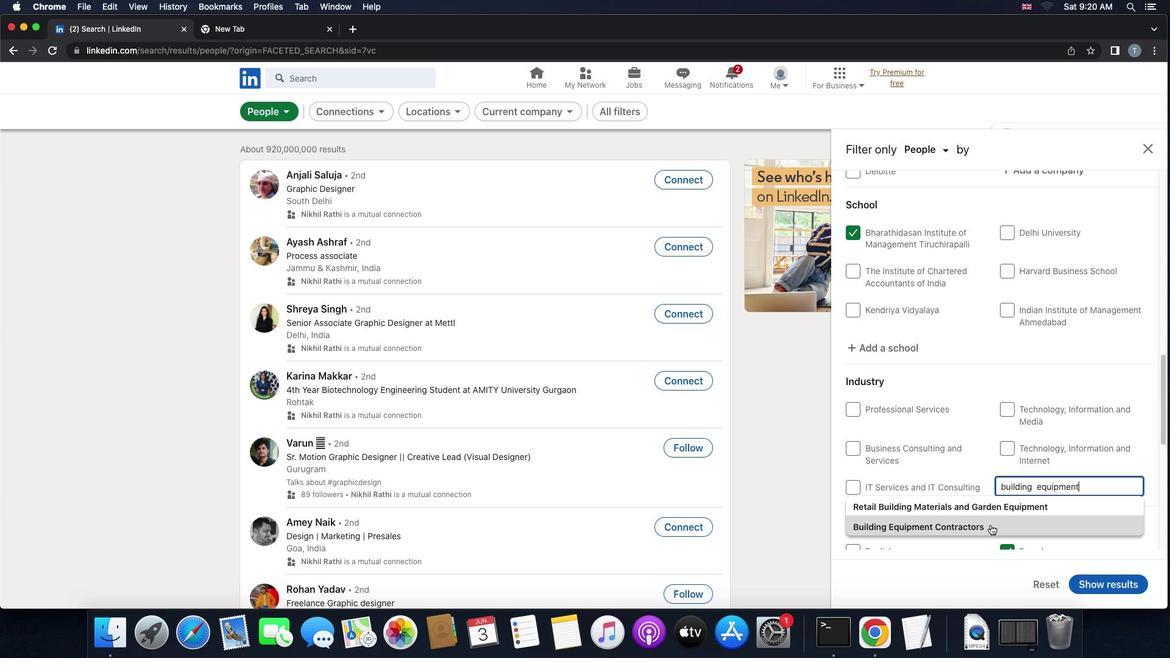 
Action: Mouse pressed left at (990, 524)
Screenshot: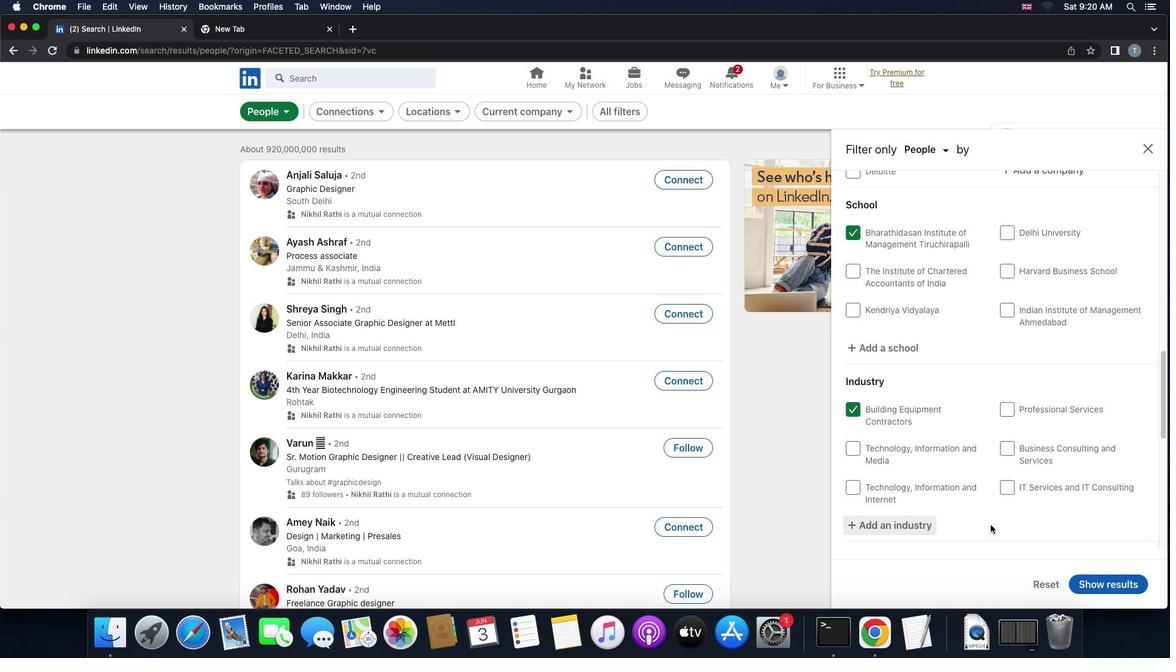 
Action: Mouse moved to (994, 518)
Screenshot: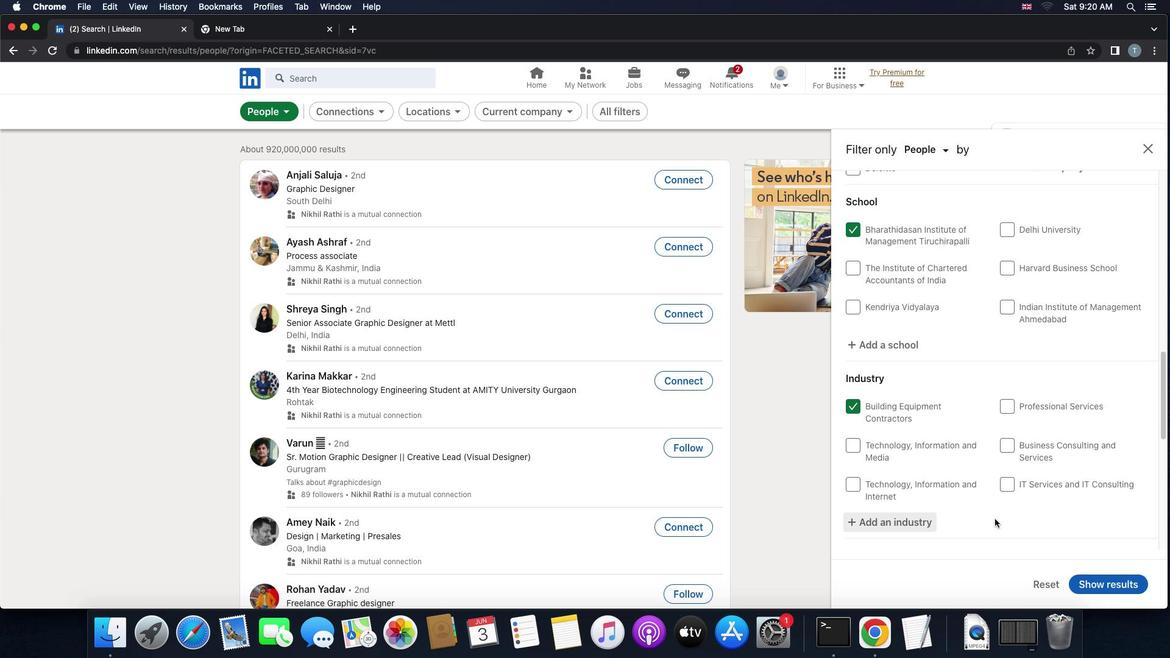 
Action: Mouse scrolled (994, 518) with delta (0, 0)
Screenshot: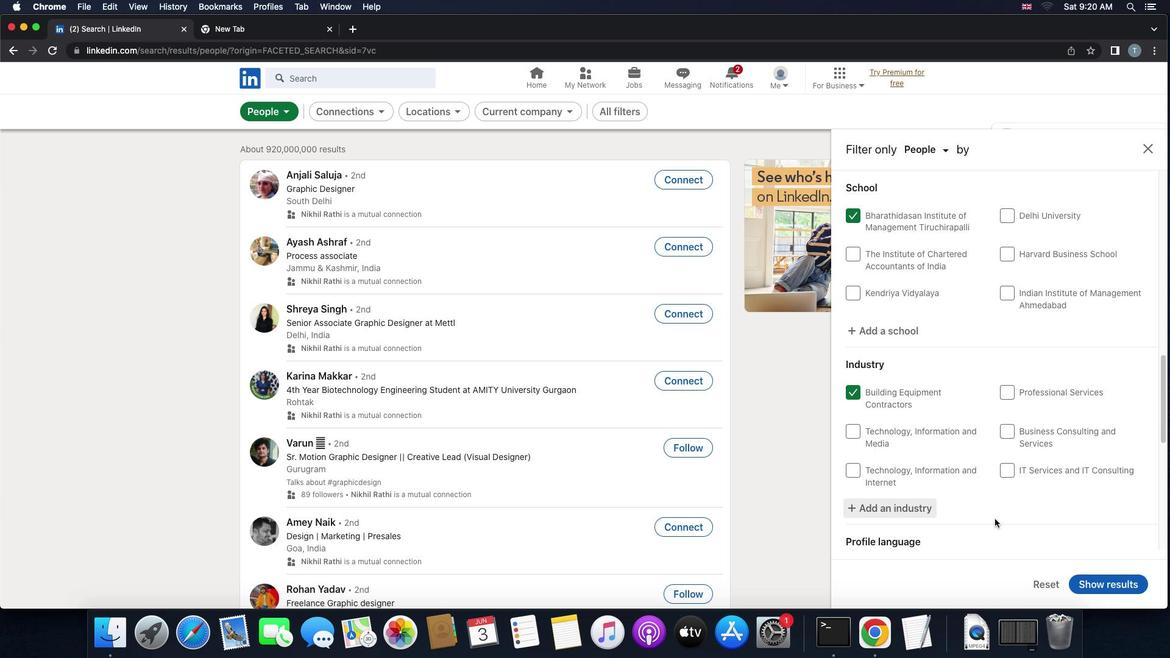 
Action: Mouse scrolled (994, 518) with delta (0, 0)
Screenshot: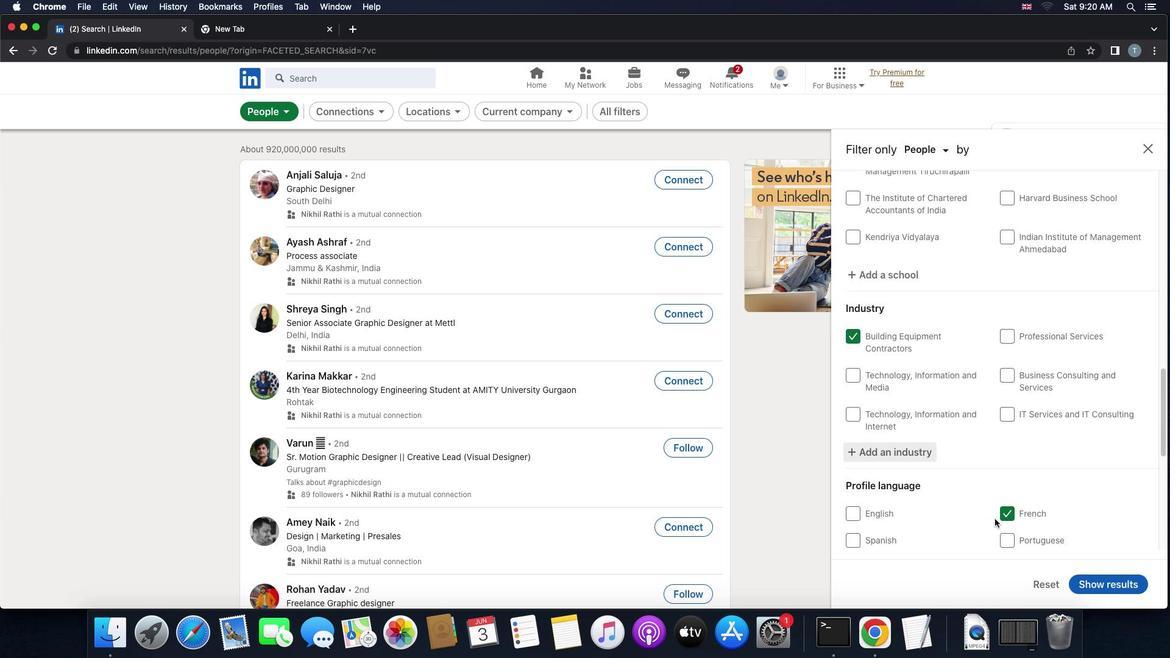 
Action: Mouse scrolled (994, 518) with delta (0, 0)
Screenshot: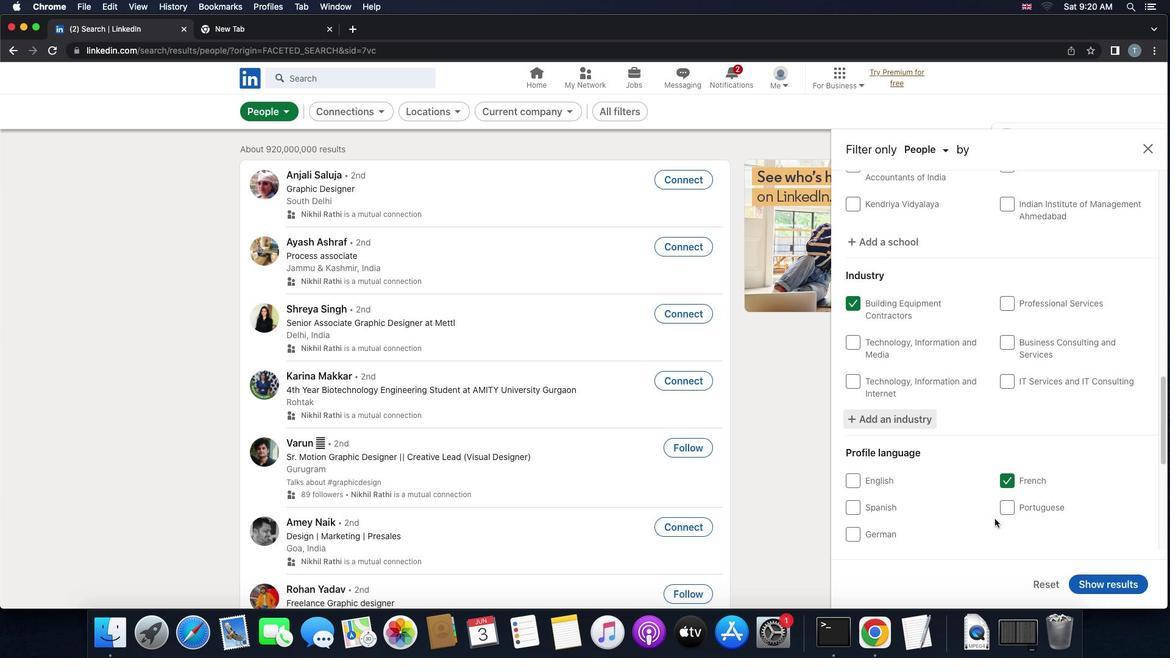 
Action: Mouse scrolled (994, 518) with delta (0, 0)
Screenshot: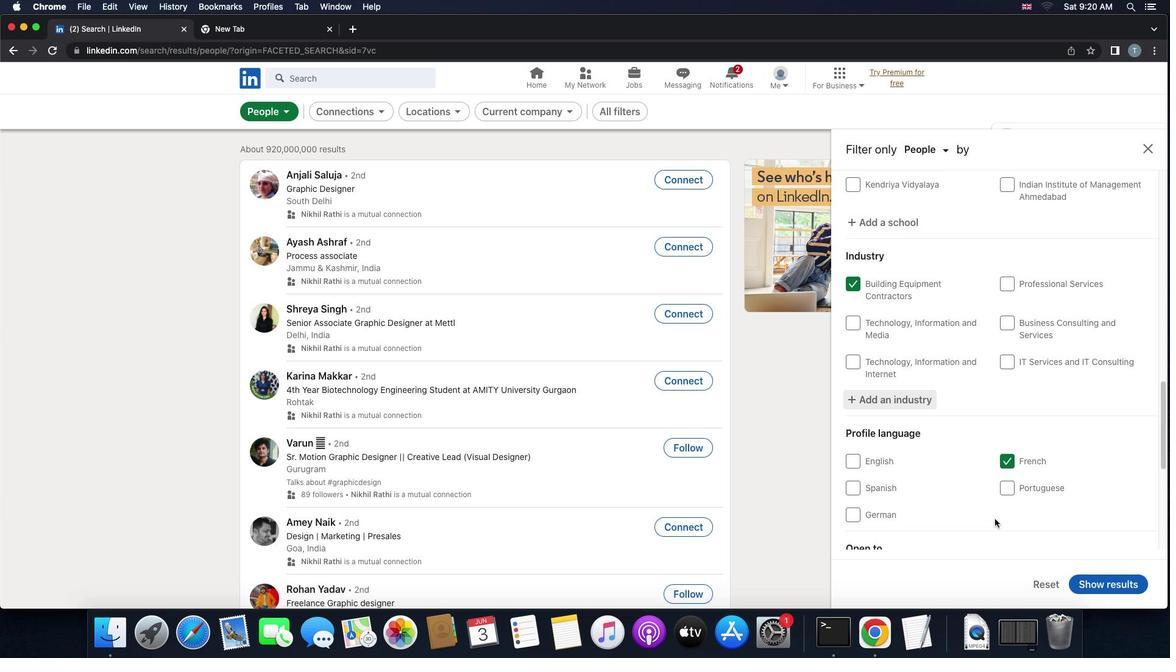 
Action: Mouse scrolled (994, 518) with delta (0, 0)
Screenshot: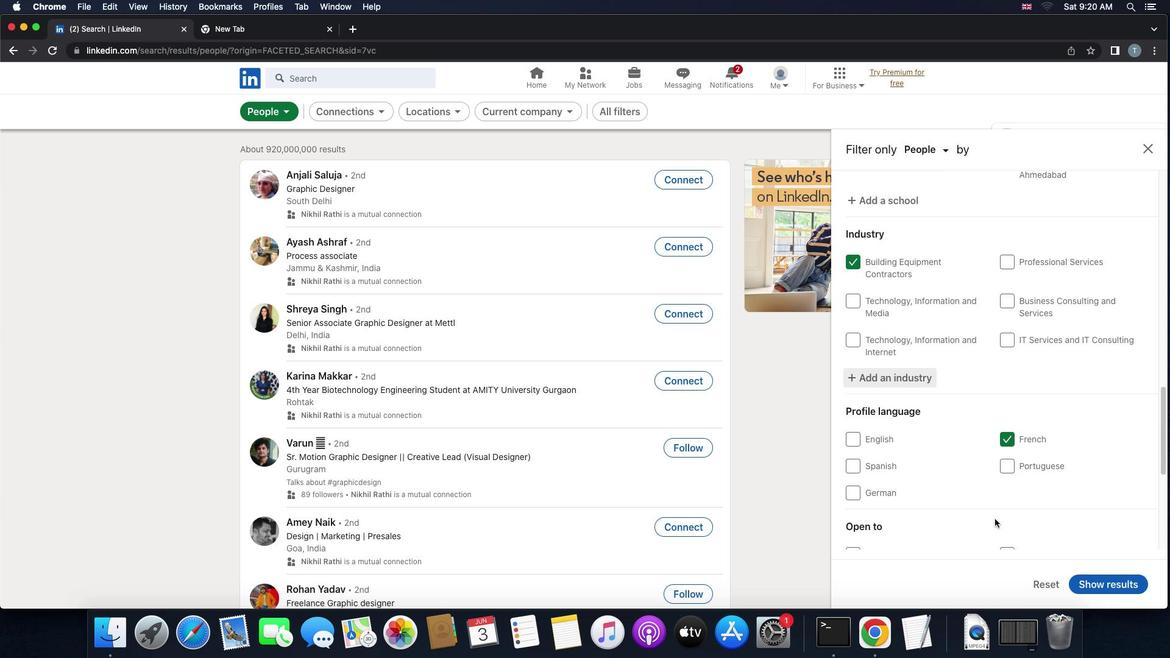 
Action: Mouse scrolled (994, 518) with delta (0, -1)
Screenshot: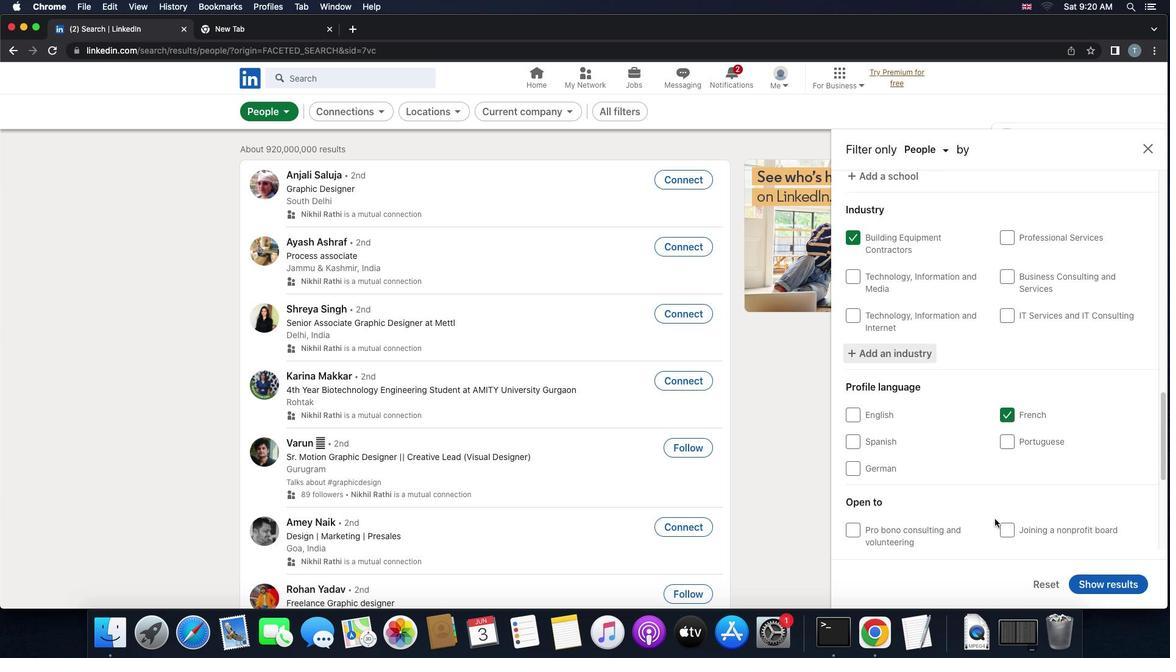 
Action: Mouse moved to (994, 518)
Screenshot: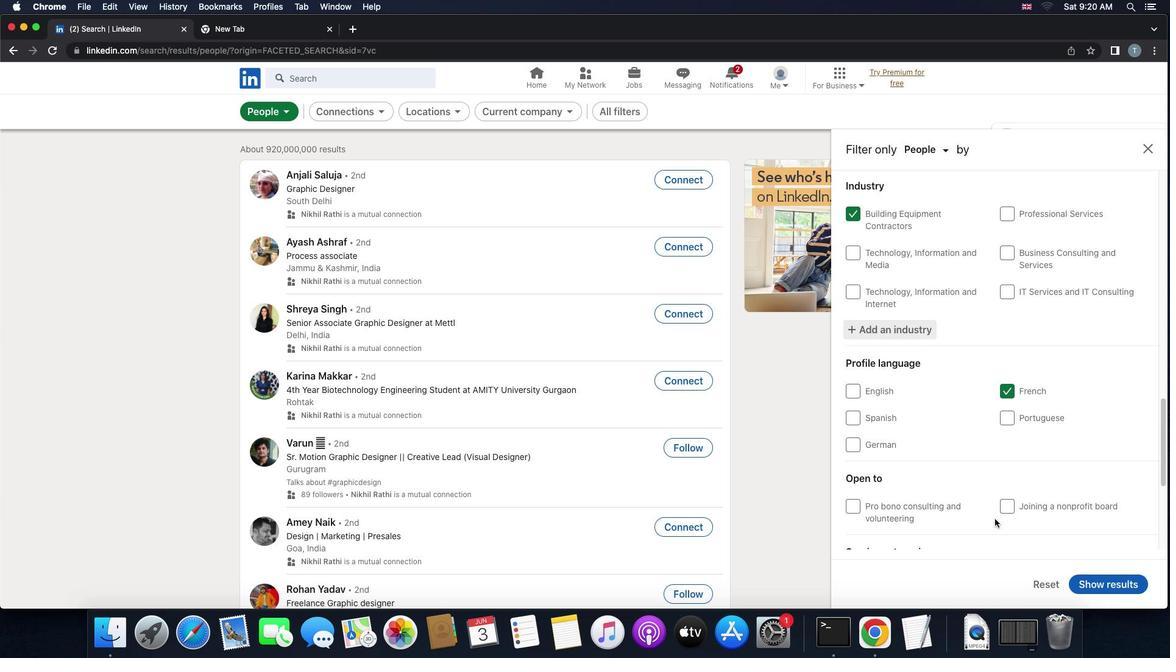 
Action: Mouse scrolled (994, 518) with delta (0, 0)
Screenshot: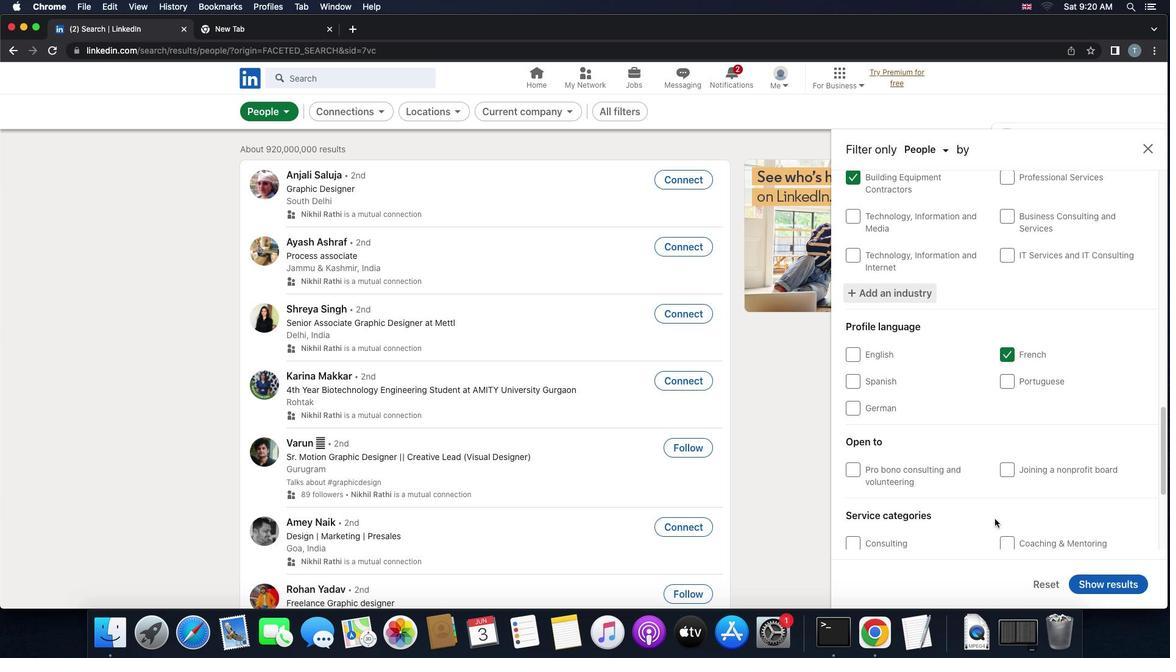 
Action: Mouse scrolled (994, 518) with delta (0, 0)
Screenshot: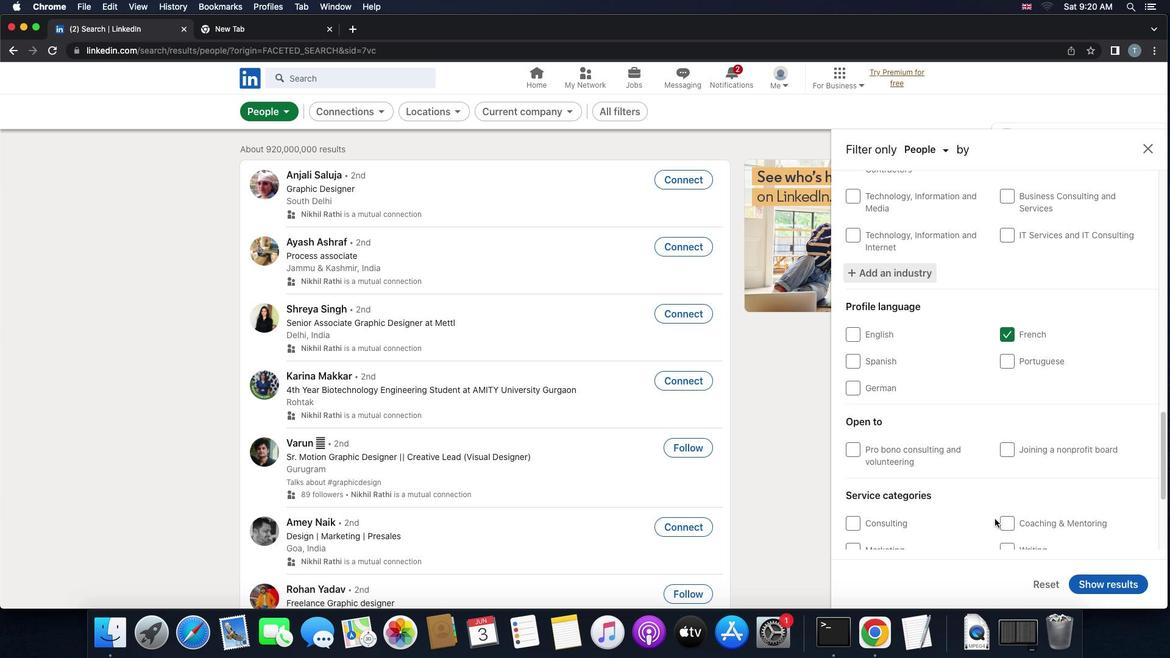 
Action: Mouse scrolled (994, 518) with delta (0, -1)
Screenshot: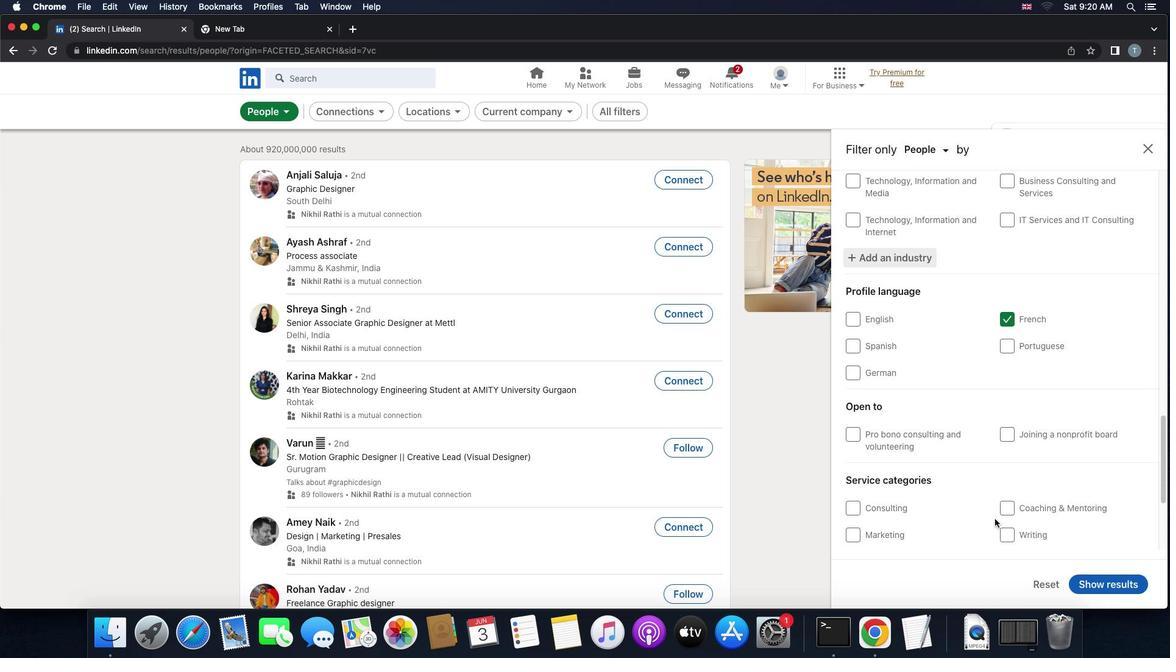 
Action: Mouse scrolled (994, 518) with delta (0, 0)
Screenshot: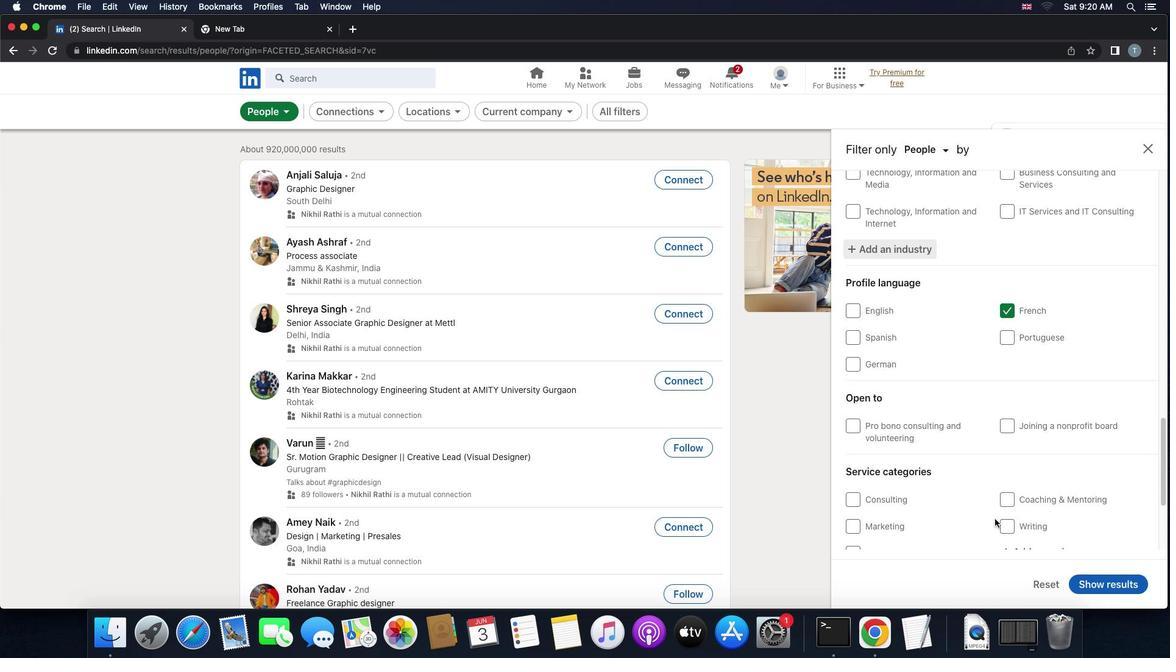 
Action: Mouse scrolled (994, 518) with delta (0, 0)
Screenshot: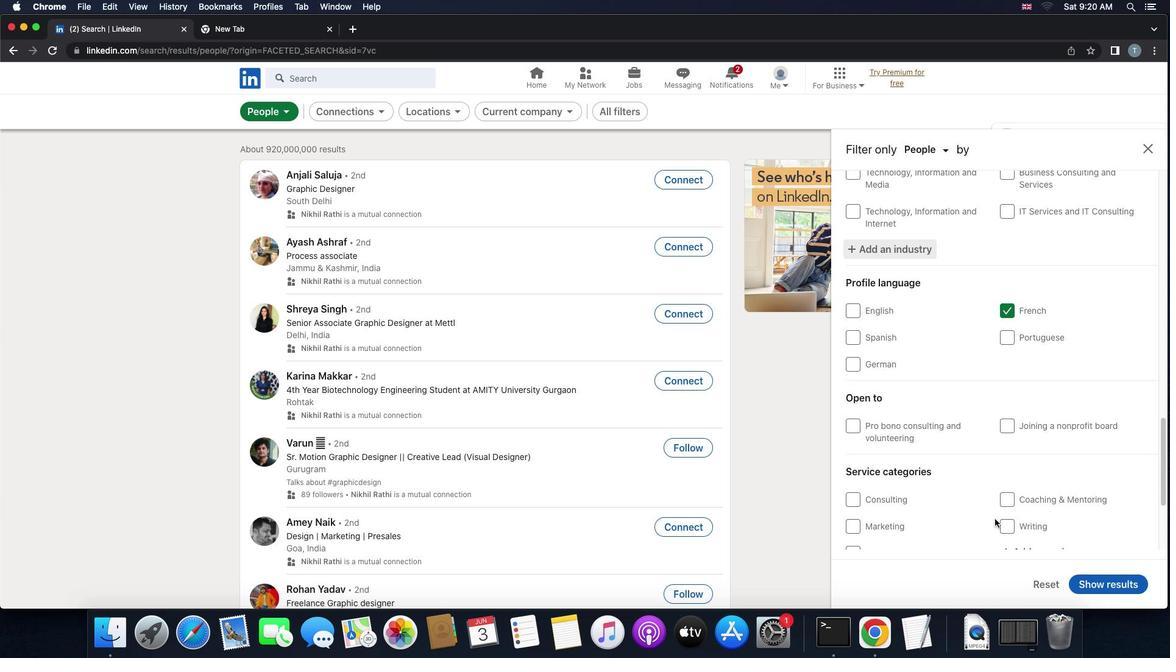 
Action: Mouse scrolled (994, 518) with delta (0, -1)
Screenshot: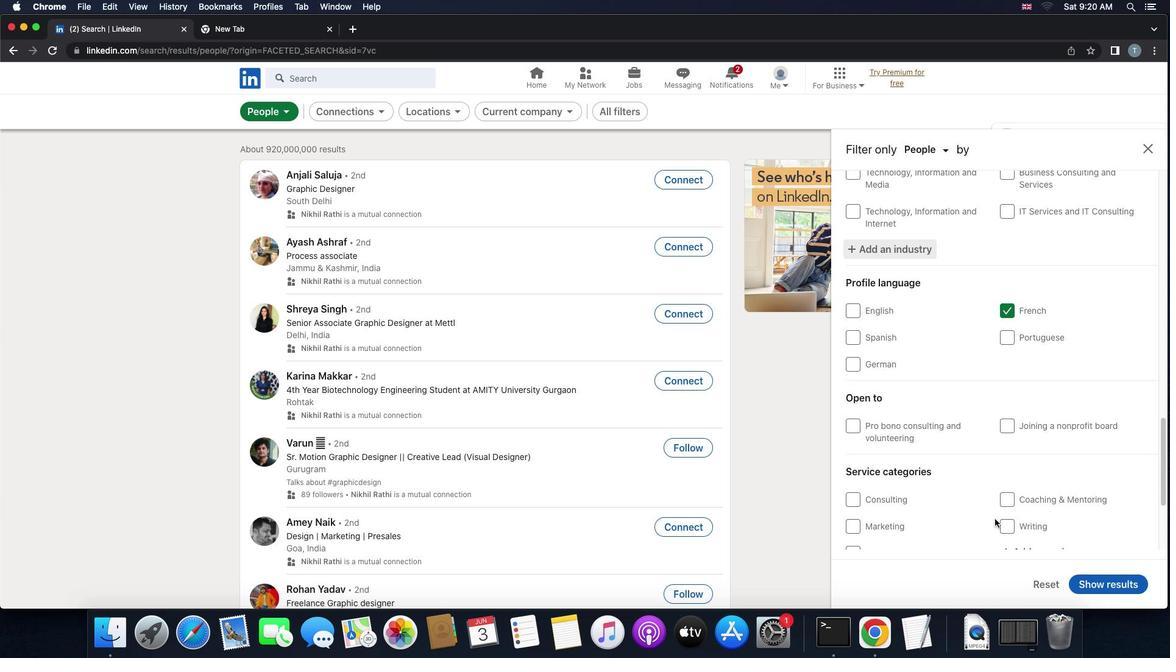 
Action: Mouse scrolled (994, 518) with delta (0, 0)
Screenshot: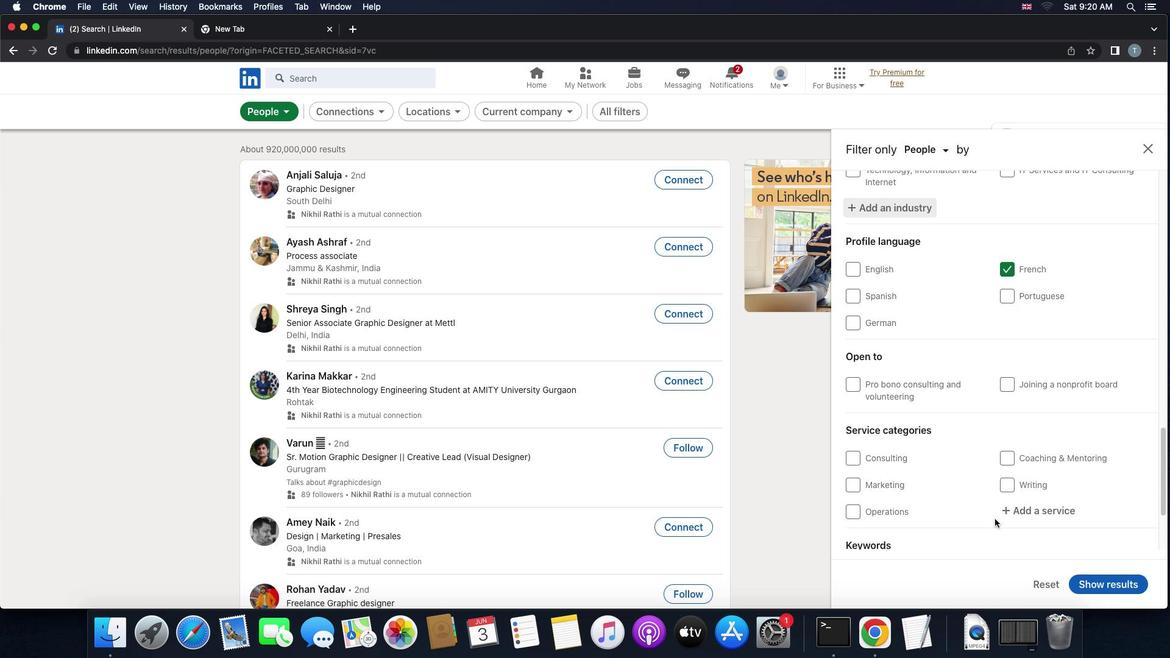 
Action: Mouse scrolled (994, 518) with delta (0, 0)
Screenshot: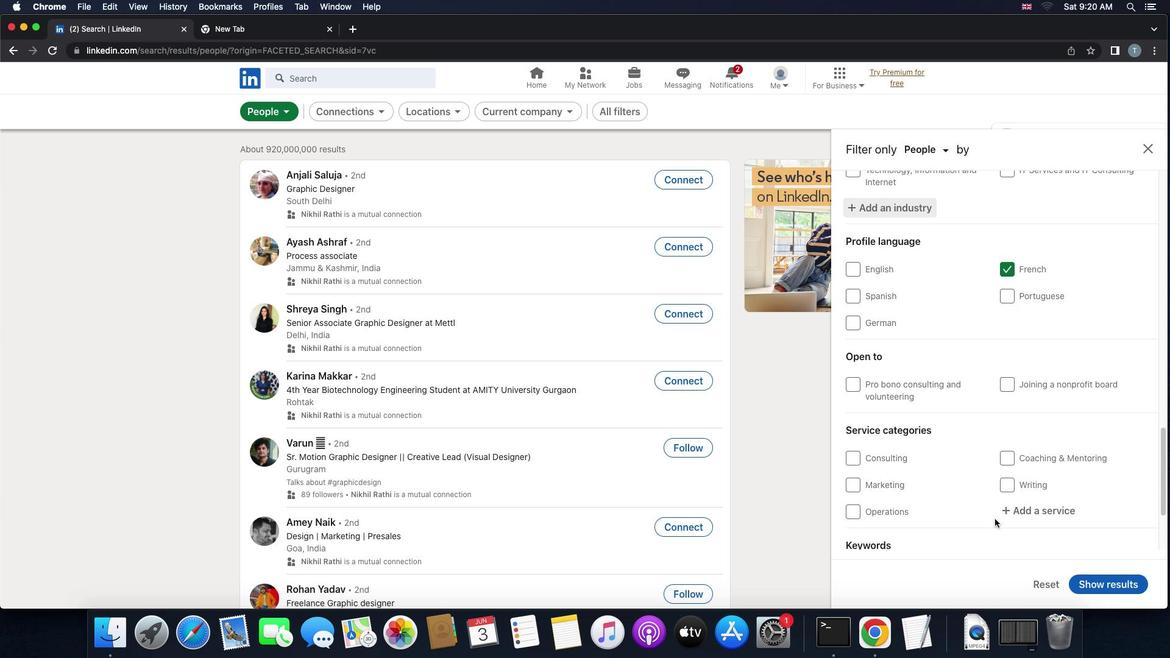 
Action: Mouse scrolled (994, 518) with delta (0, 0)
Screenshot: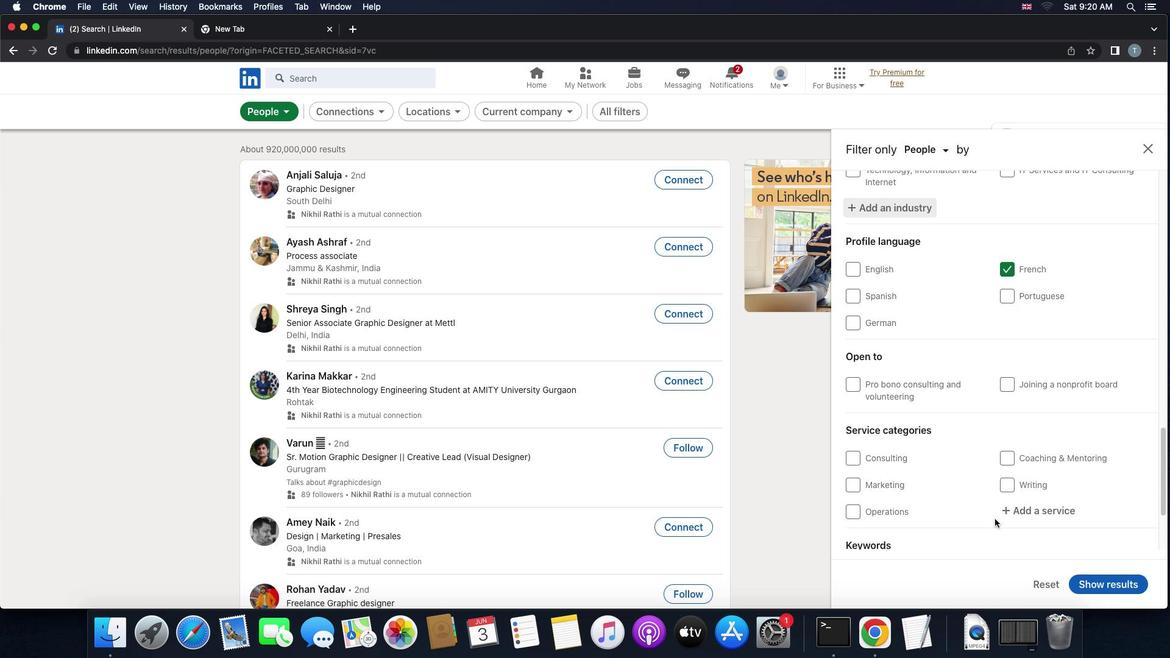 
Action: Mouse scrolled (994, 518) with delta (0, 0)
Screenshot: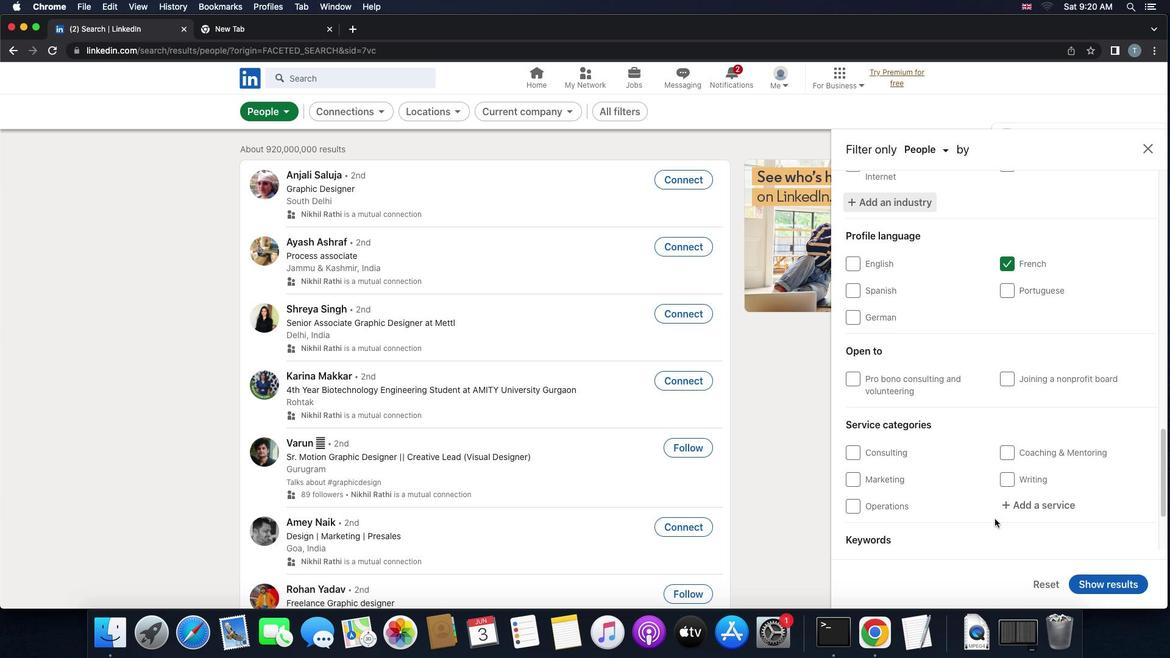 
Action: Mouse scrolled (994, 518) with delta (0, 0)
Screenshot: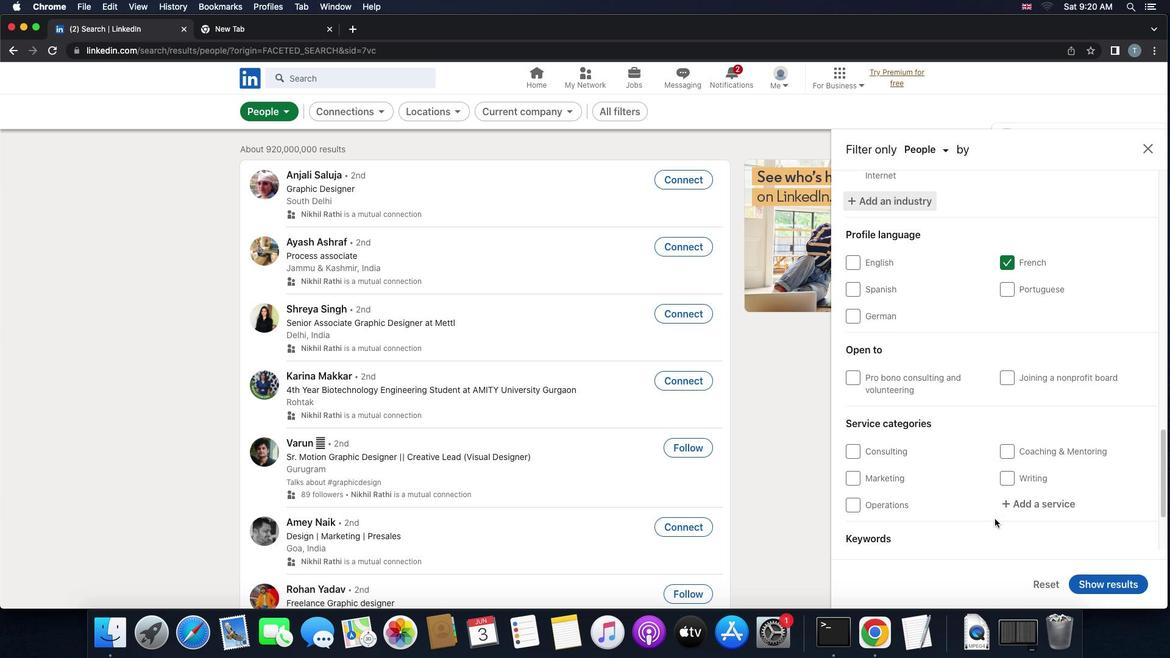 
Action: Mouse scrolled (994, 518) with delta (0, 0)
Screenshot: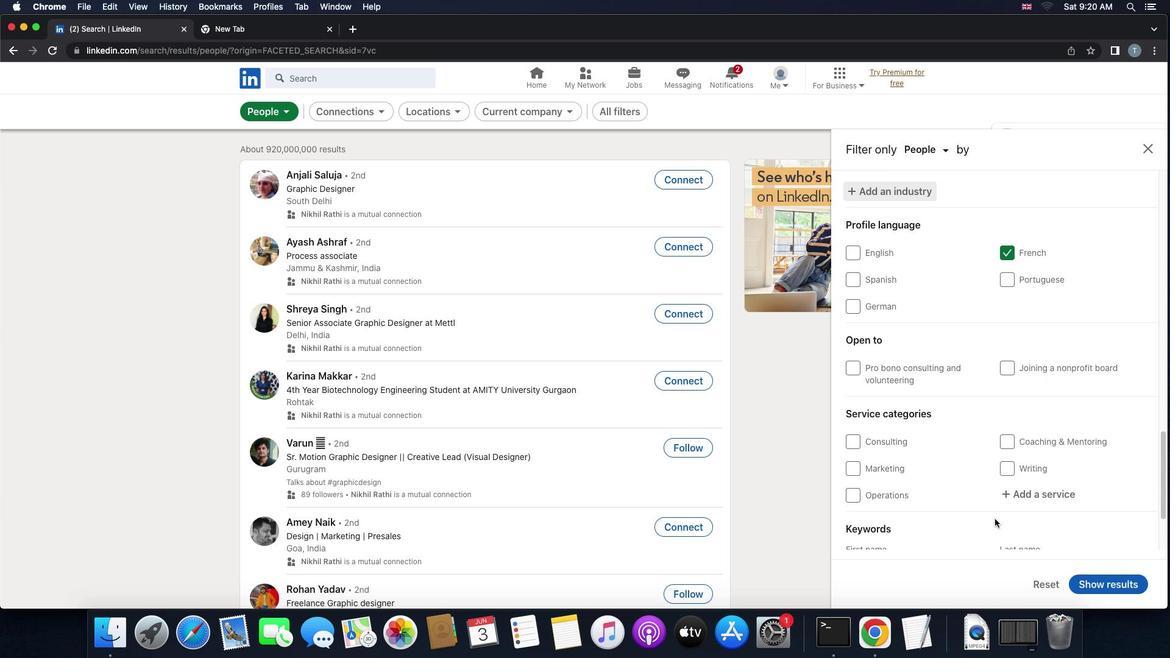 
Action: Mouse scrolled (994, 518) with delta (0, 0)
Screenshot: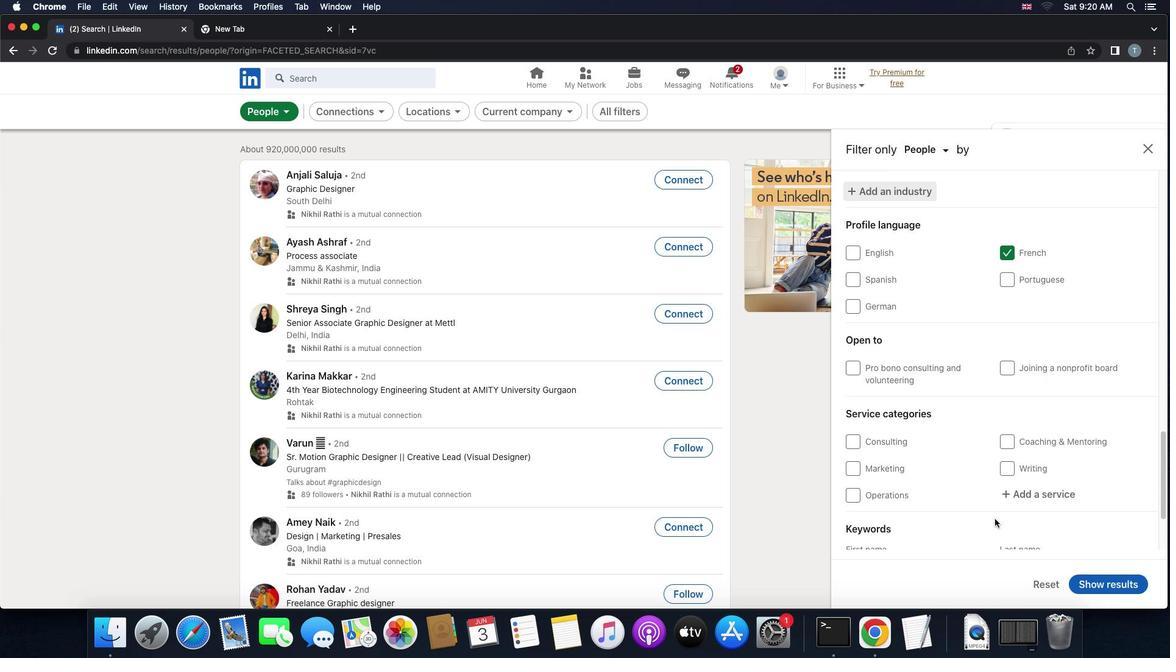
Action: Mouse scrolled (994, 518) with delta (0, 0)
Screenshot: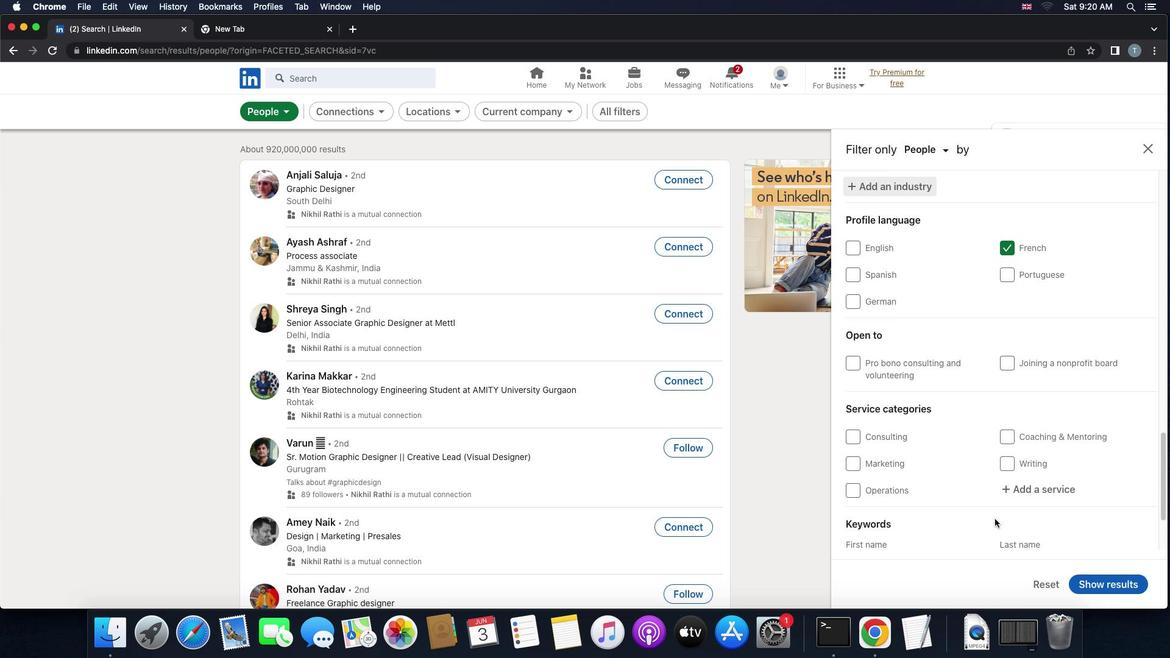 
Action: Mouse scrolled (994, 518) with delta (0, 0)
Screenshot: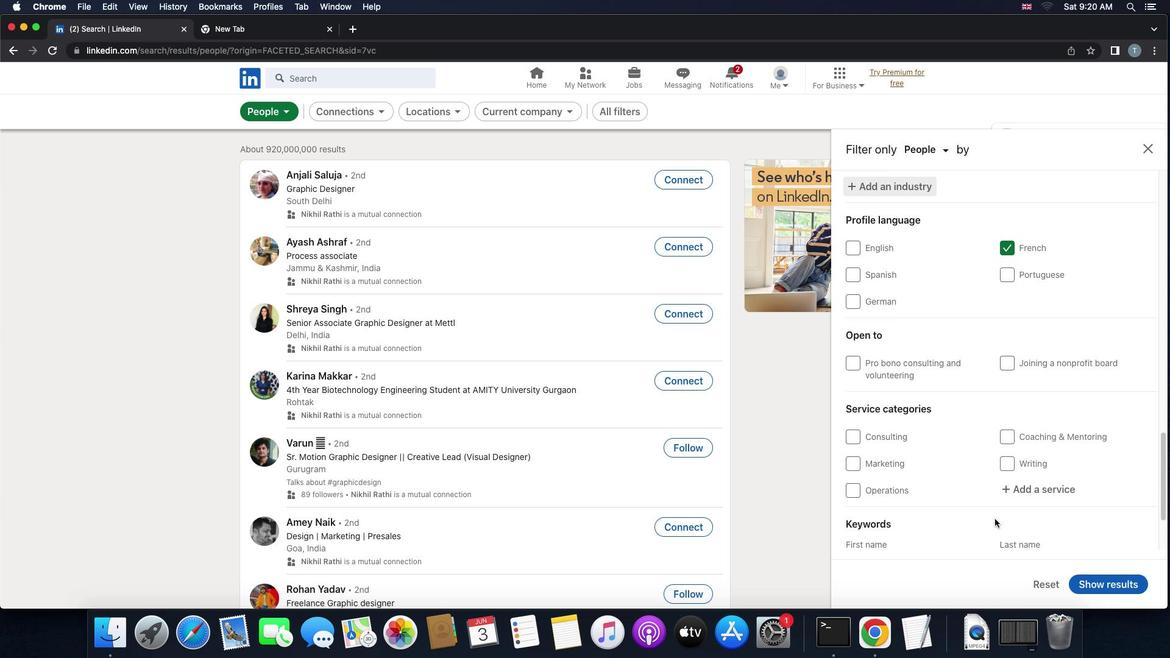 
Action: Mouse moved to (1025, 492)
Screenshot: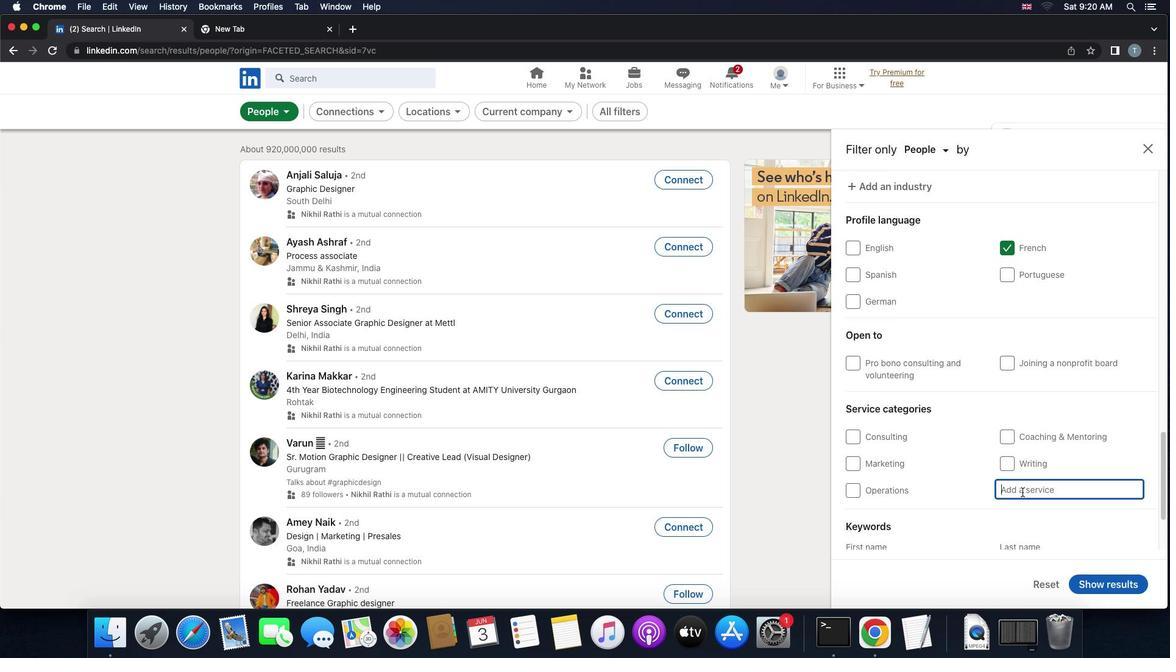 
Action: Mouse pressed left at (1025, 492)
Screenshot: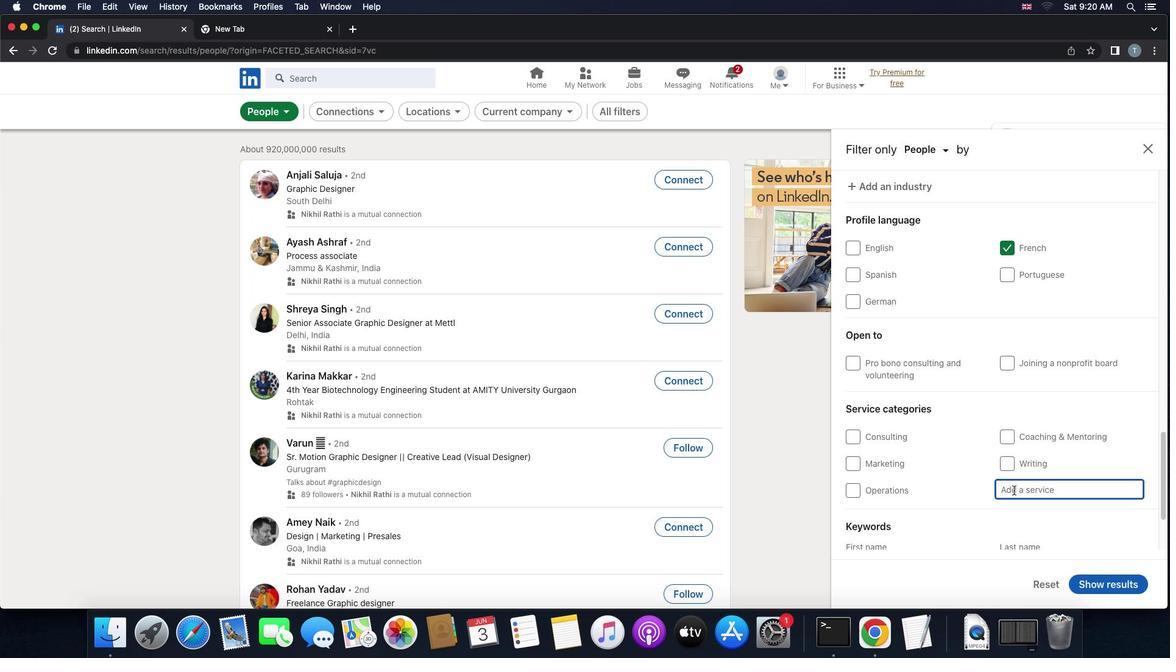 
Action: Mouse moved to (1017, 488)
Screenshot: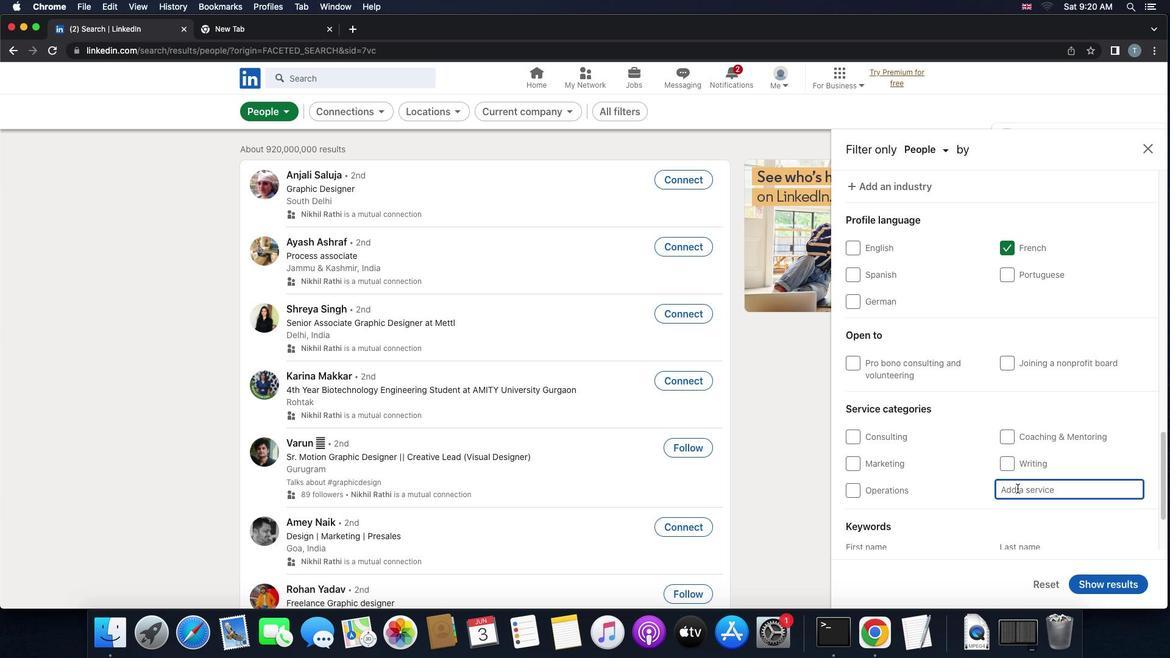 
Action: Key pressed 'p''r''o''p''e''r''t''y'
Screenshot: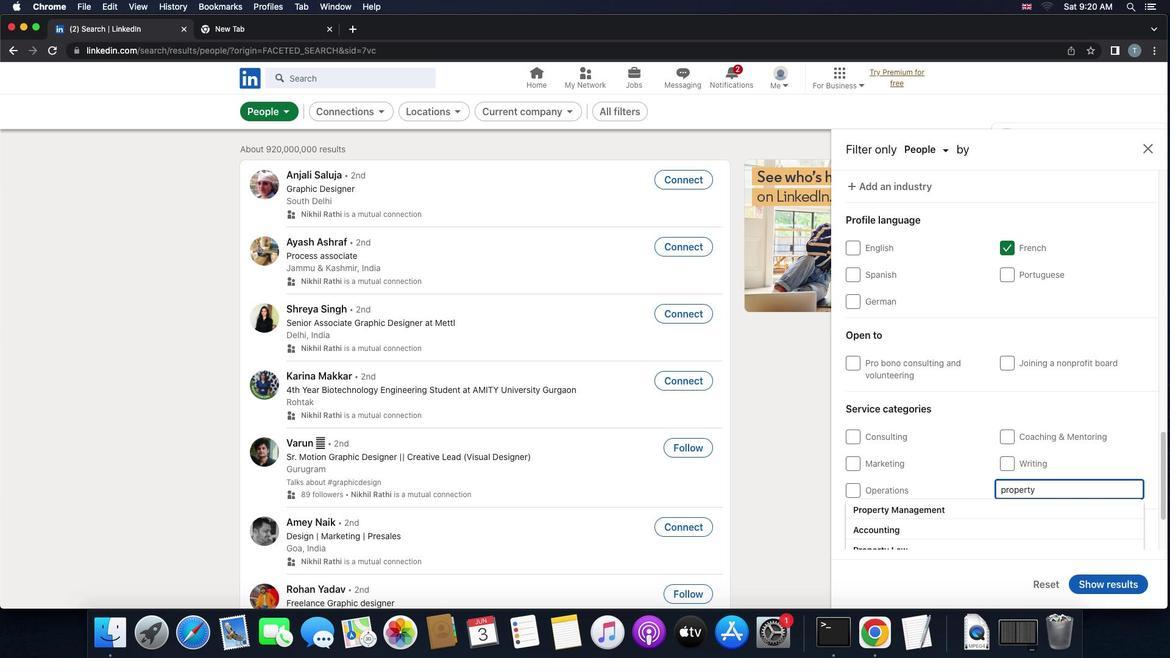 
Action: Mouse moved to (962, 506)
Screenshot: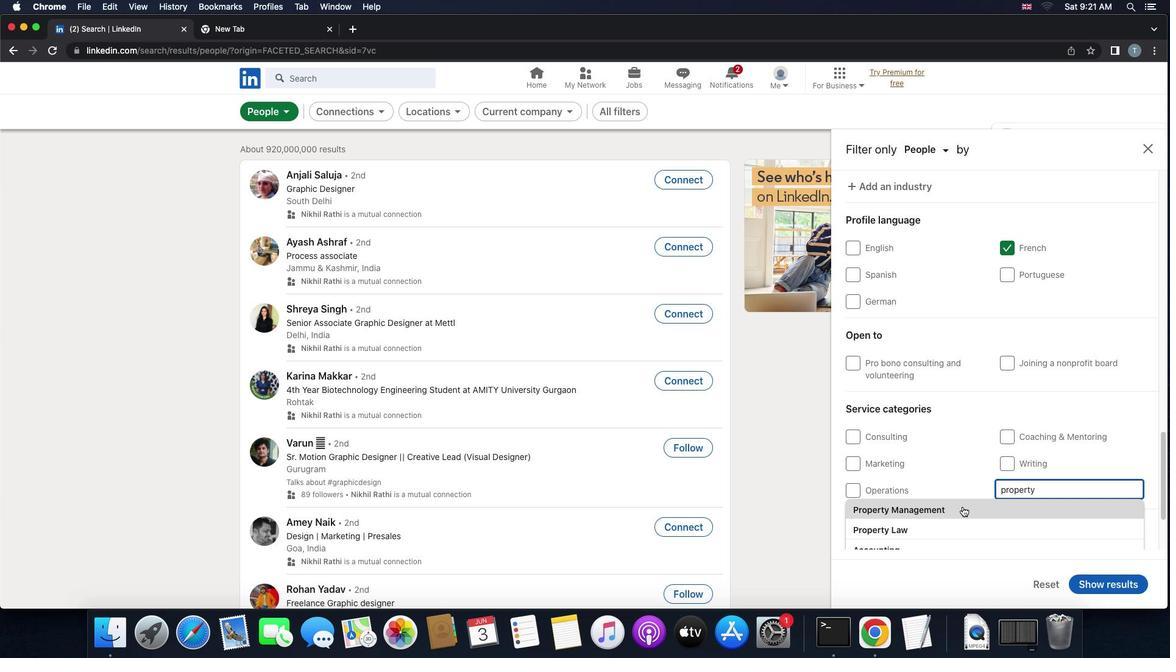 
Action: Mouse pressed left at (962, 506)
Screenshot: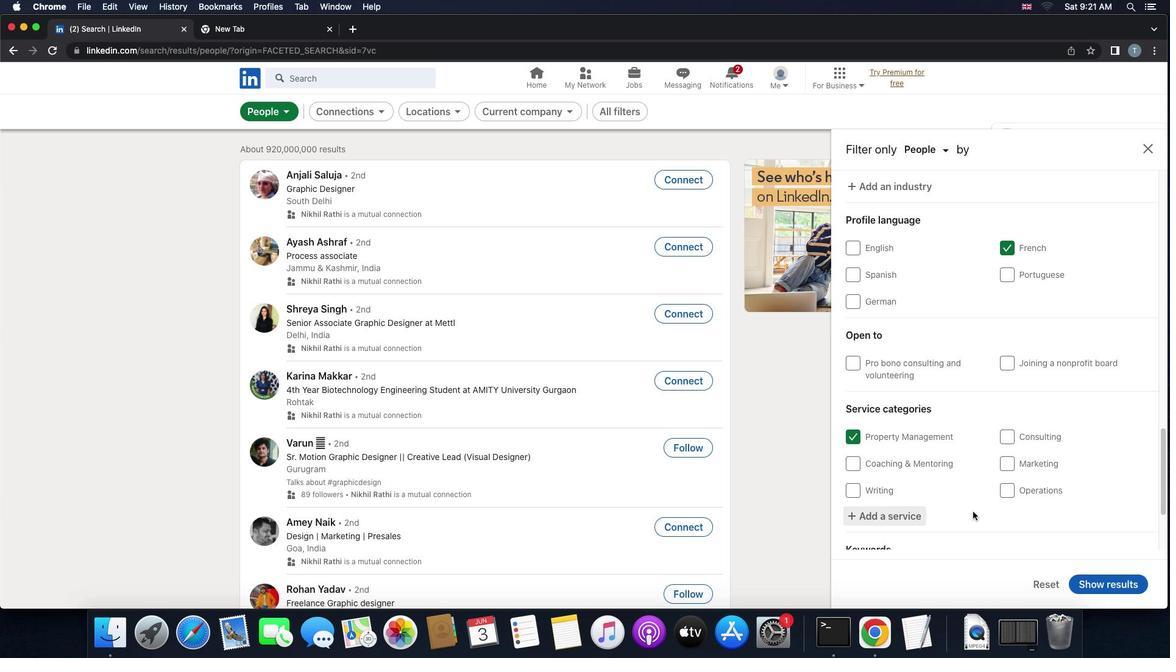 
Action: Mouse moved to (987, 516)
Screenshot: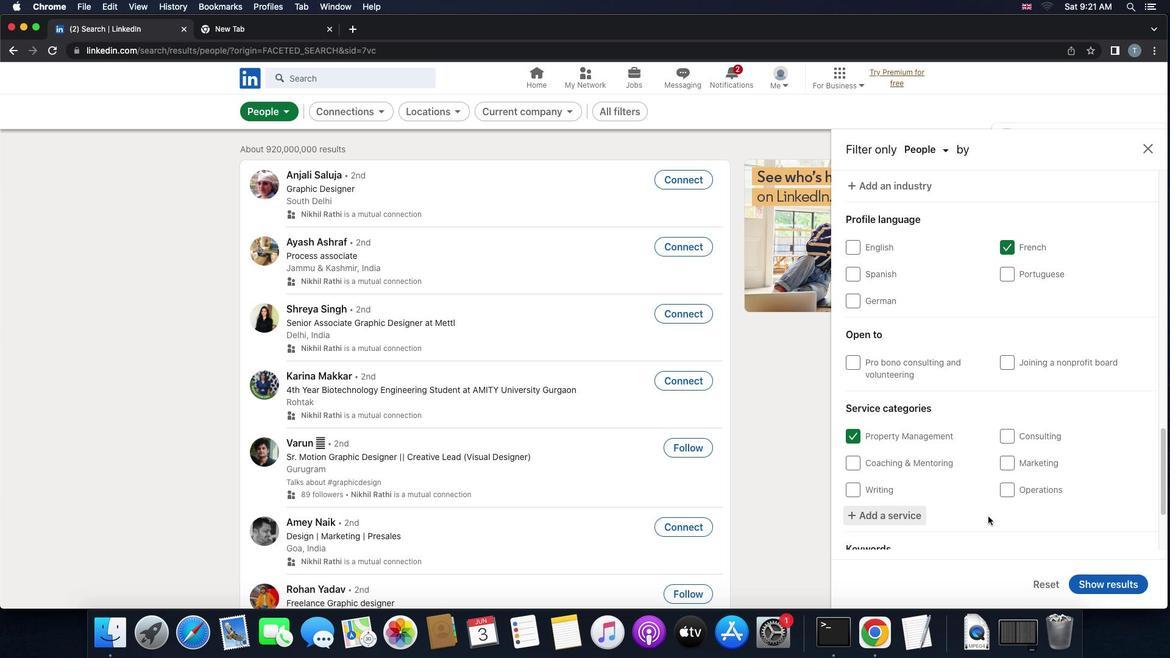 
Action: Mouse scrolled (987, 516) with delta (0, 0)
Screenshot: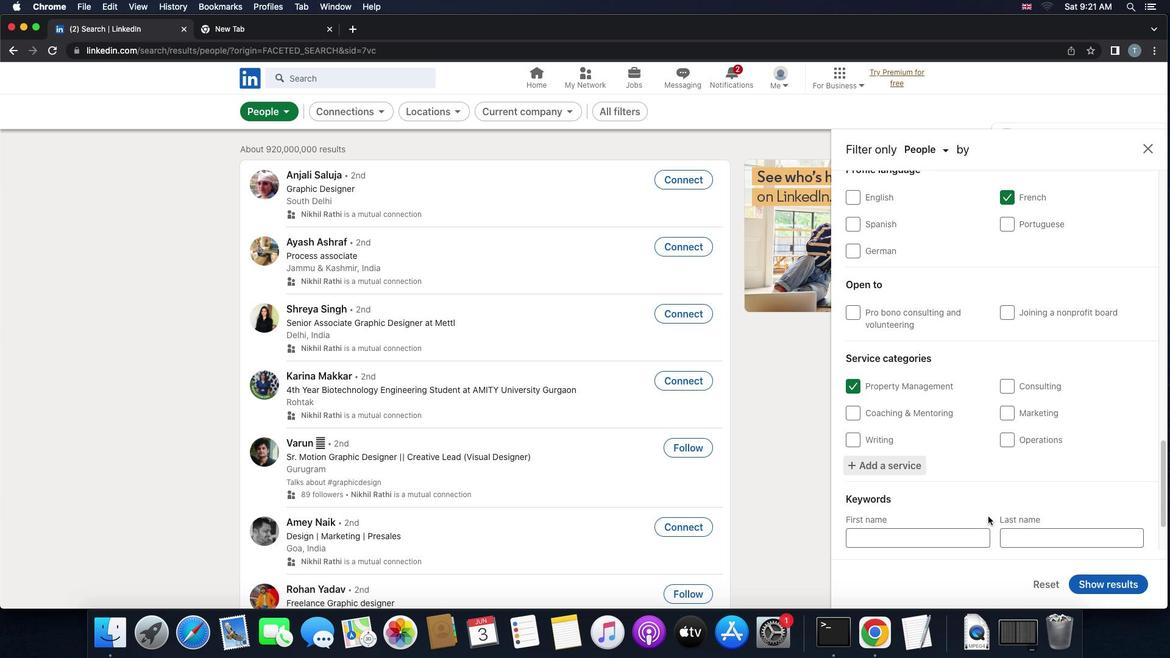 
Action: Mouse scrolled (987, 516) with delta (0, 0)
Screenshot: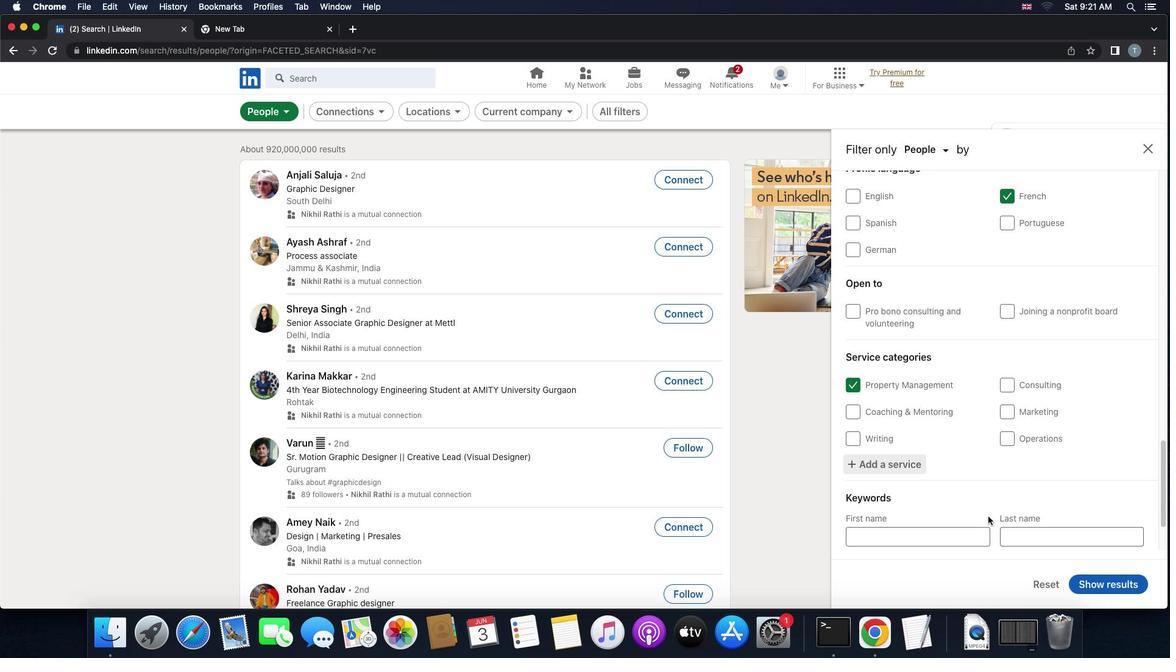 
Action: Mouse scrolled (987, 516) with delta (0, 0)
Screenshot: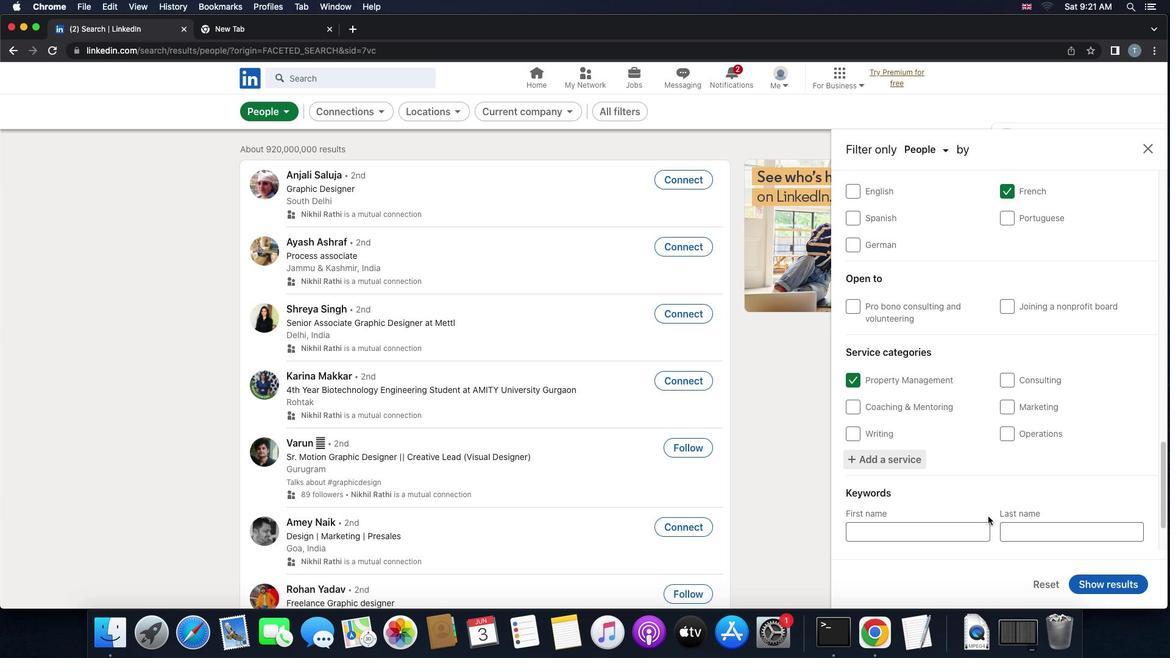 
Action: Mouse scrolled (987, 516) with delta (0, 0)
Screenshot: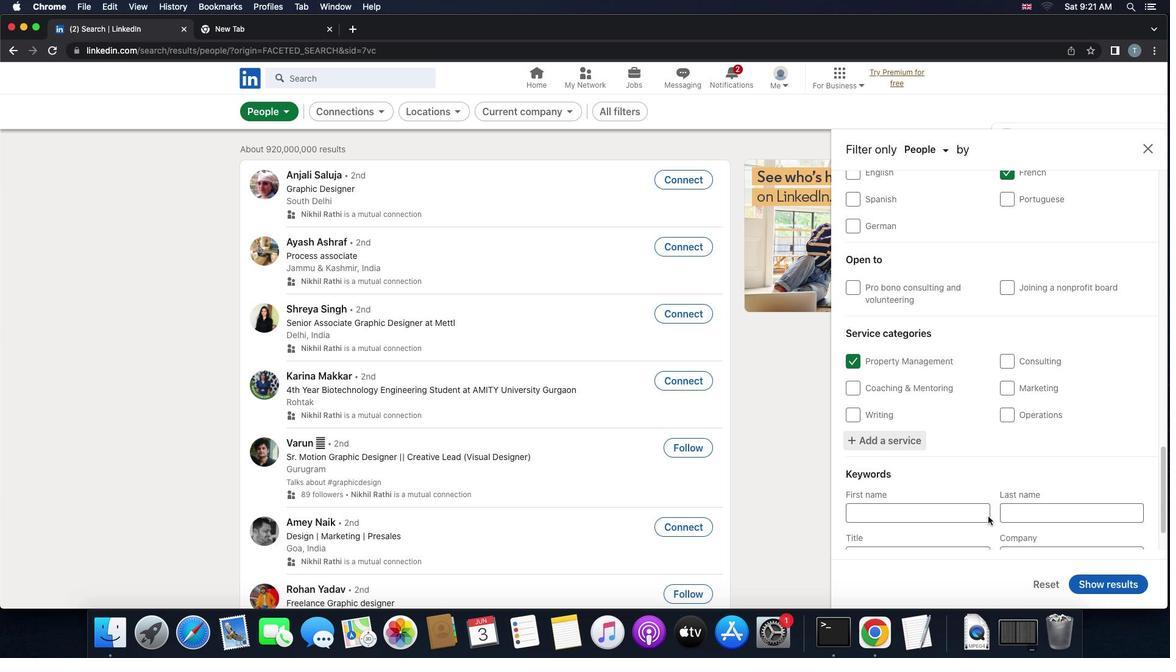 
Action: Mouse scrolled (987, 516) with delta (0, 0)
Screenshot: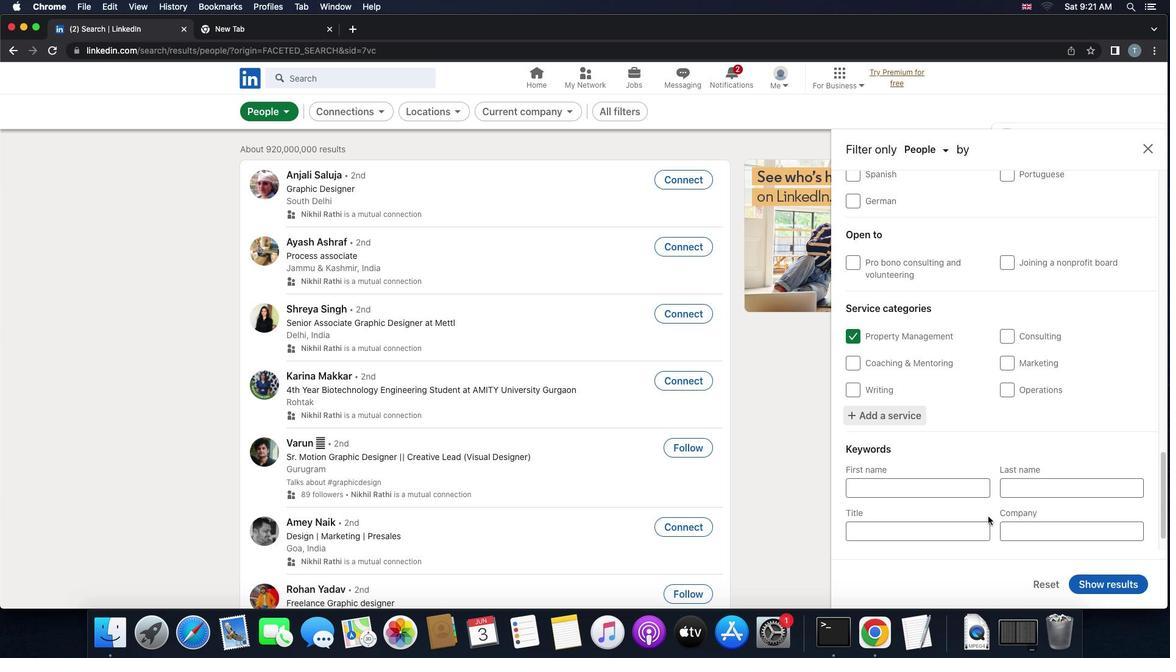 
Action: Mouse scrolled (987, 516) with delta (0, 0)
Screenshot: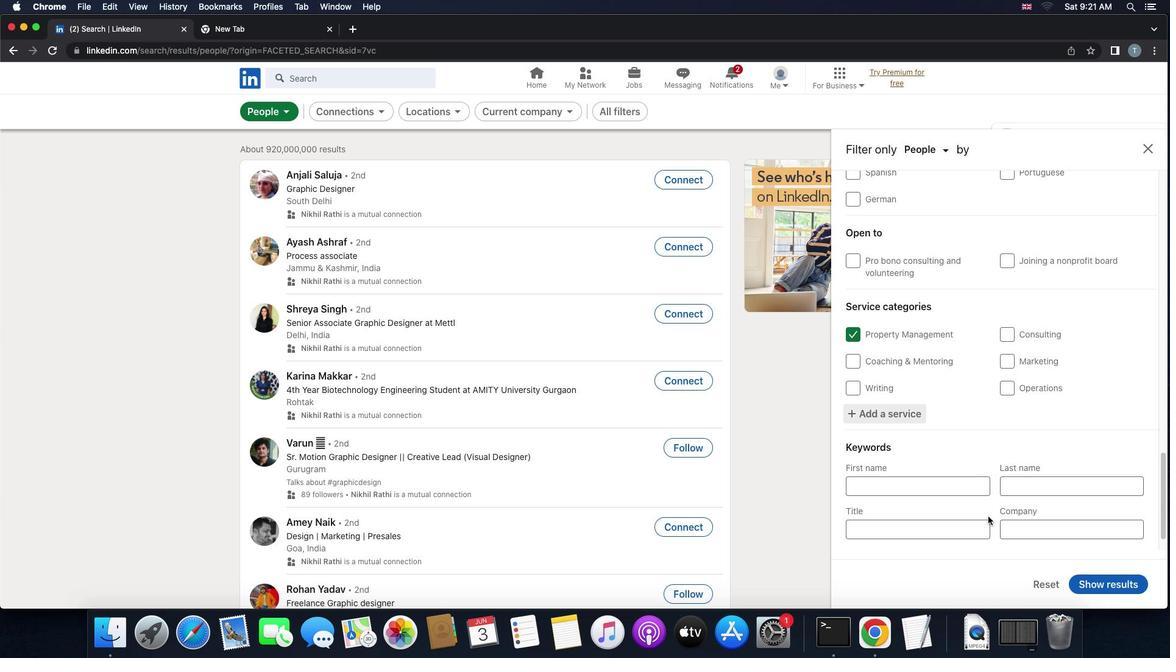 
Action: Mouse scrolled (987, 516) with delta (0, 0)
Screenshot: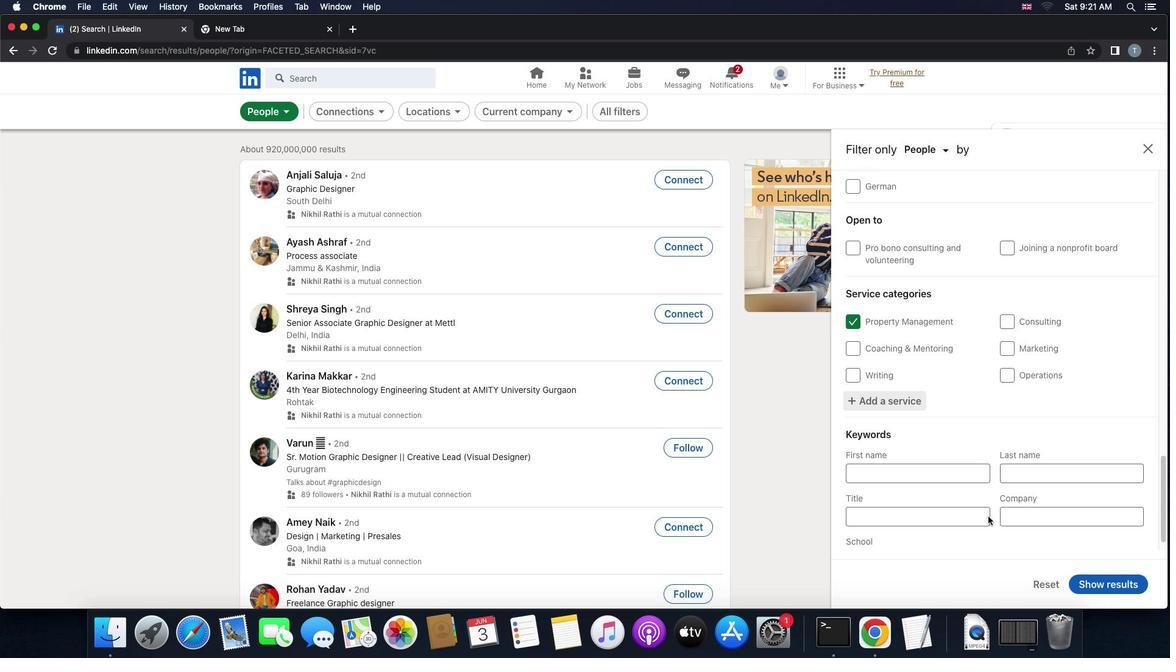 
Action: Mouse scrolled (987, 516) with delta (0, 0)
Screenshot: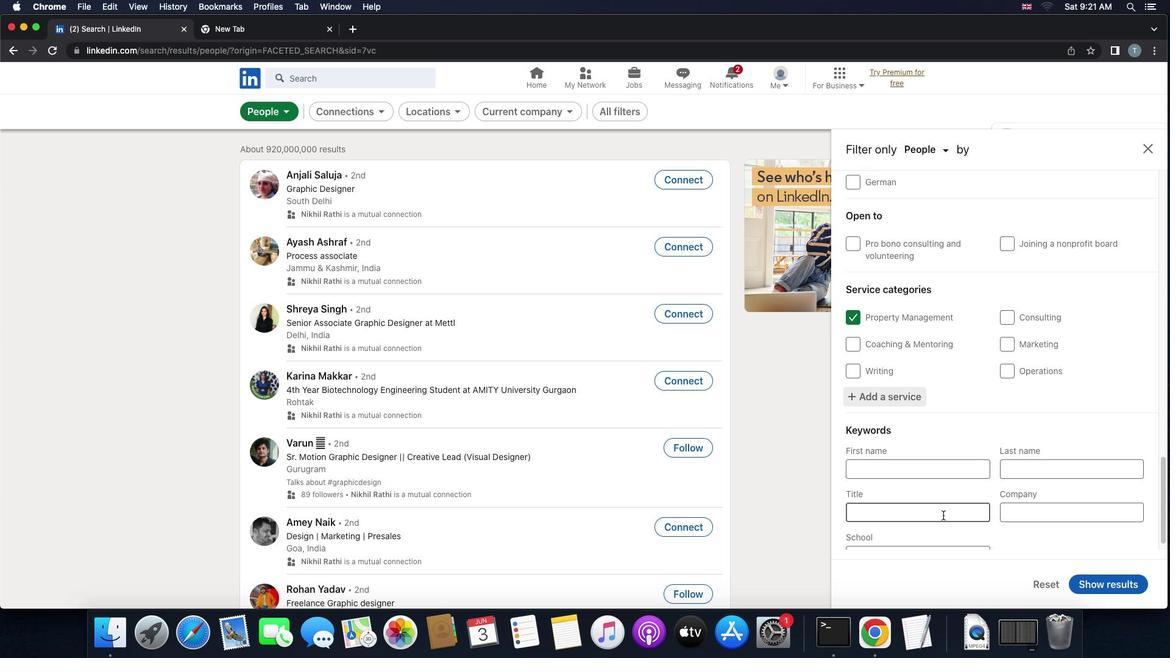 
Action: Mouse scrolled (987, 516) with delta (0, 0)
Screenshot: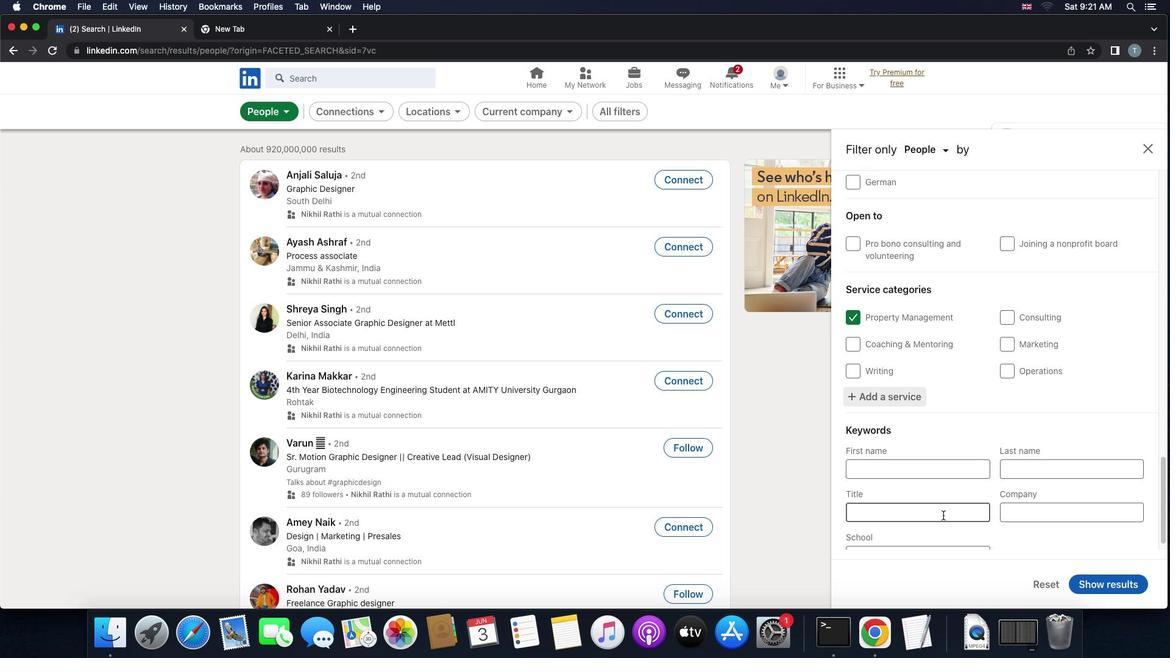 
Action: Mouse moved to (942, 515)
Screenshot: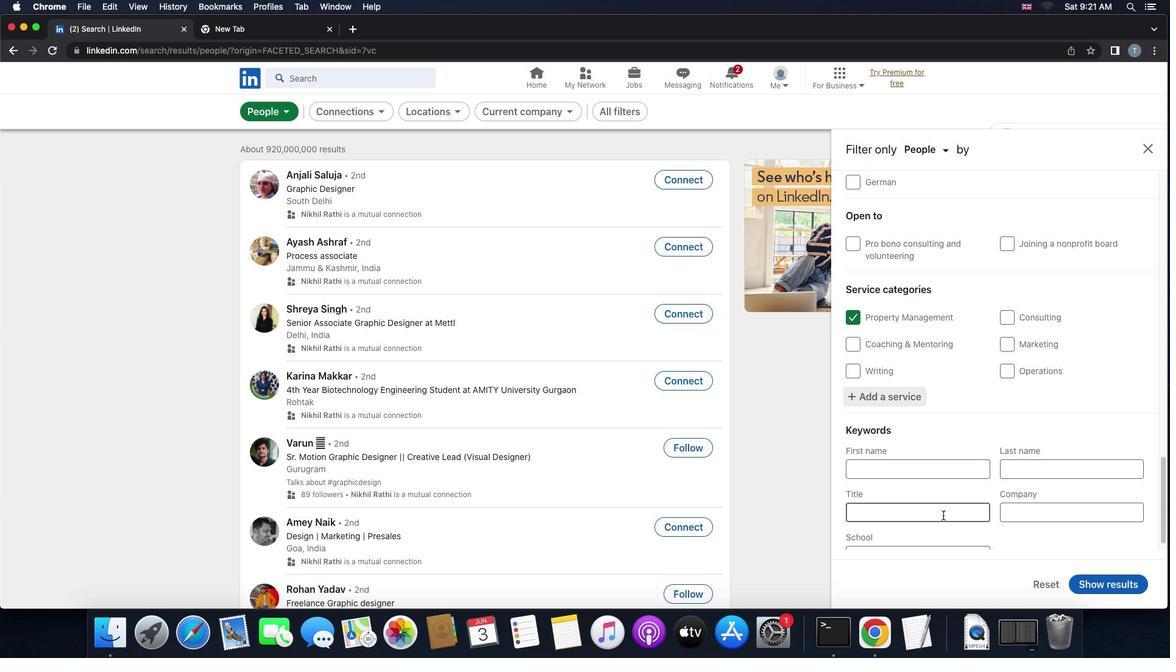 
Action: Mouse pressed left at (942, 515)
Screenshot: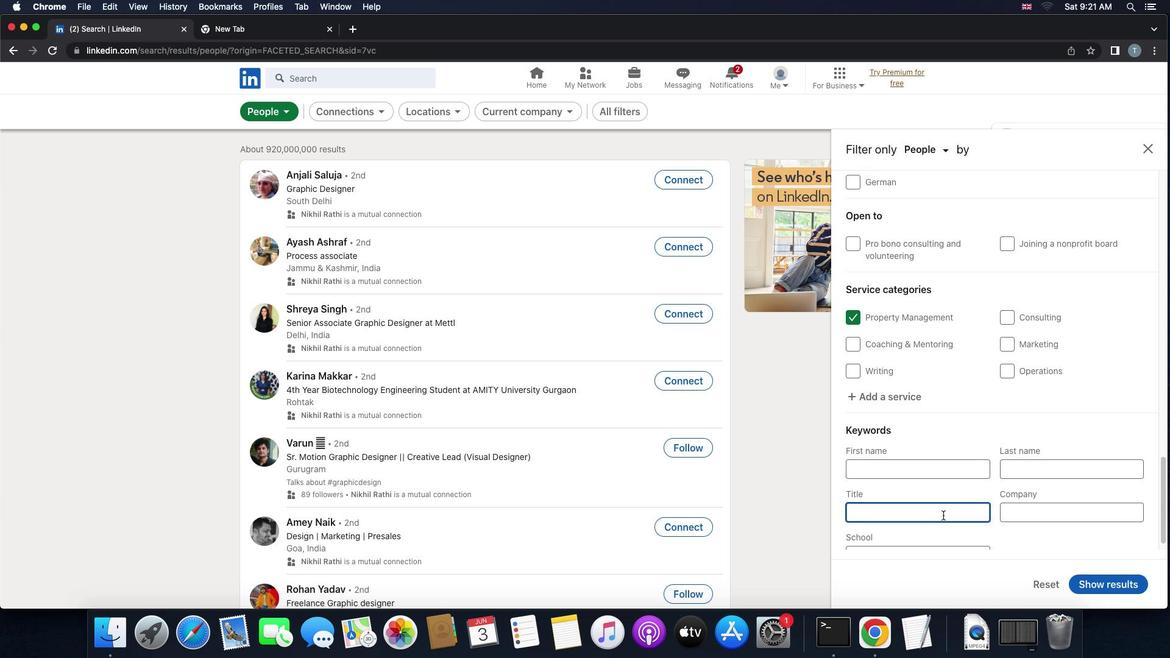 
Action: Key pressed 'r''e''t''a''i''l'Key.space'w''o''r''k''e''r'
Screenshot: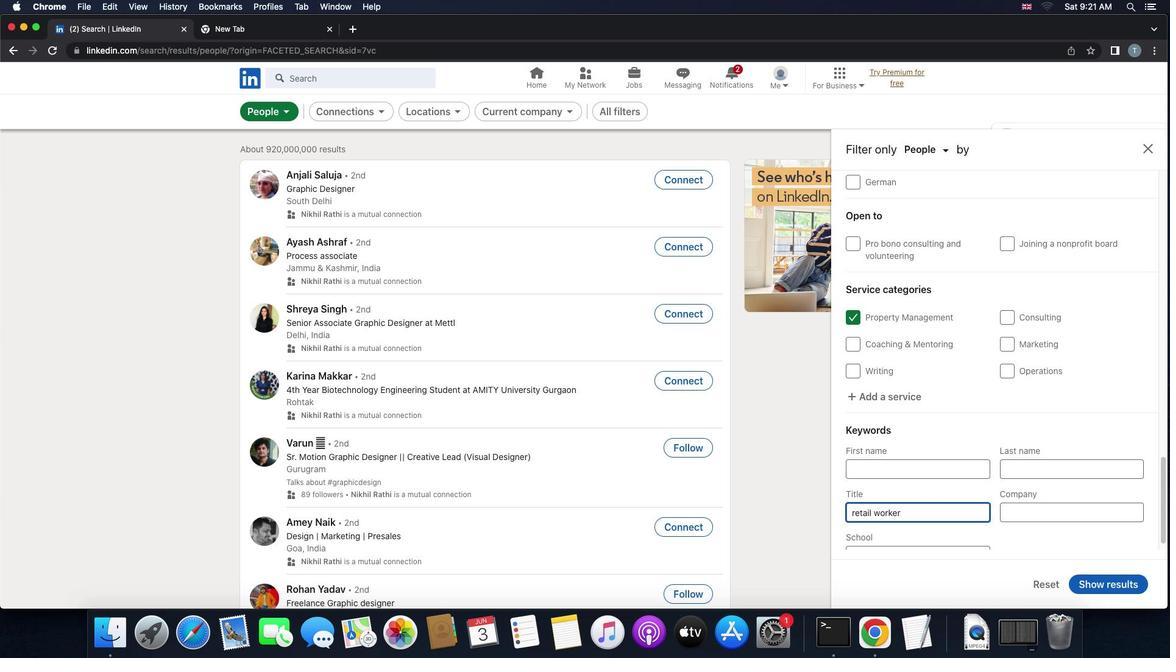 
Action: Mouse moved to (1100, 586)
Screenshot: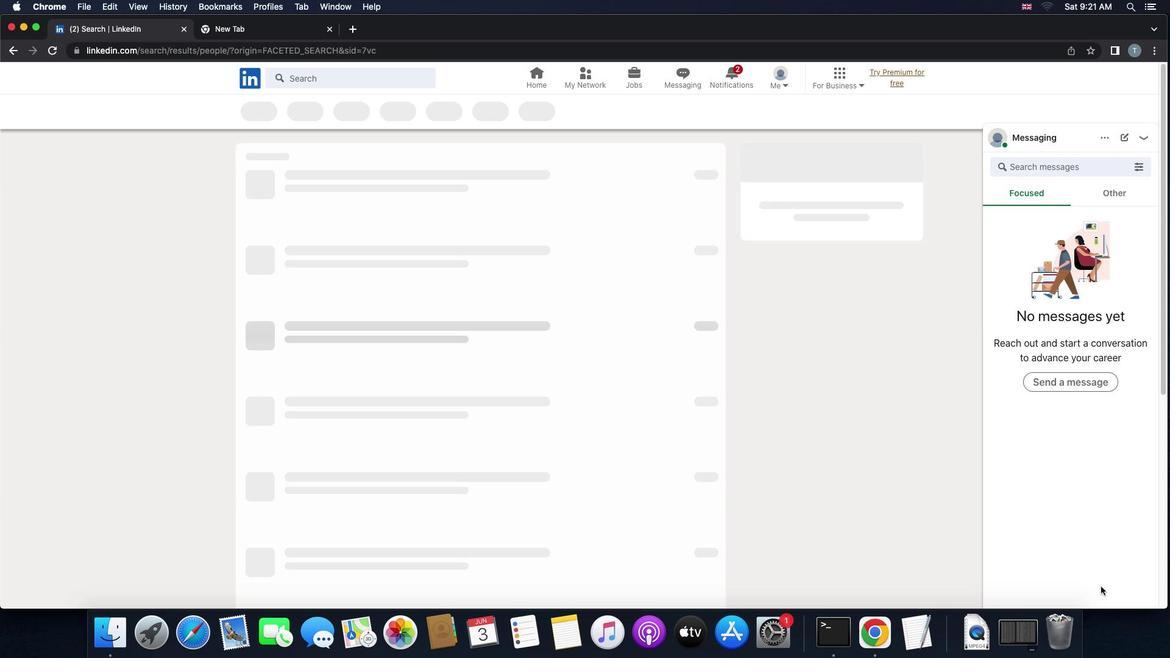 
Action: Mouse pressed left at (1100, 586)
Screenshot: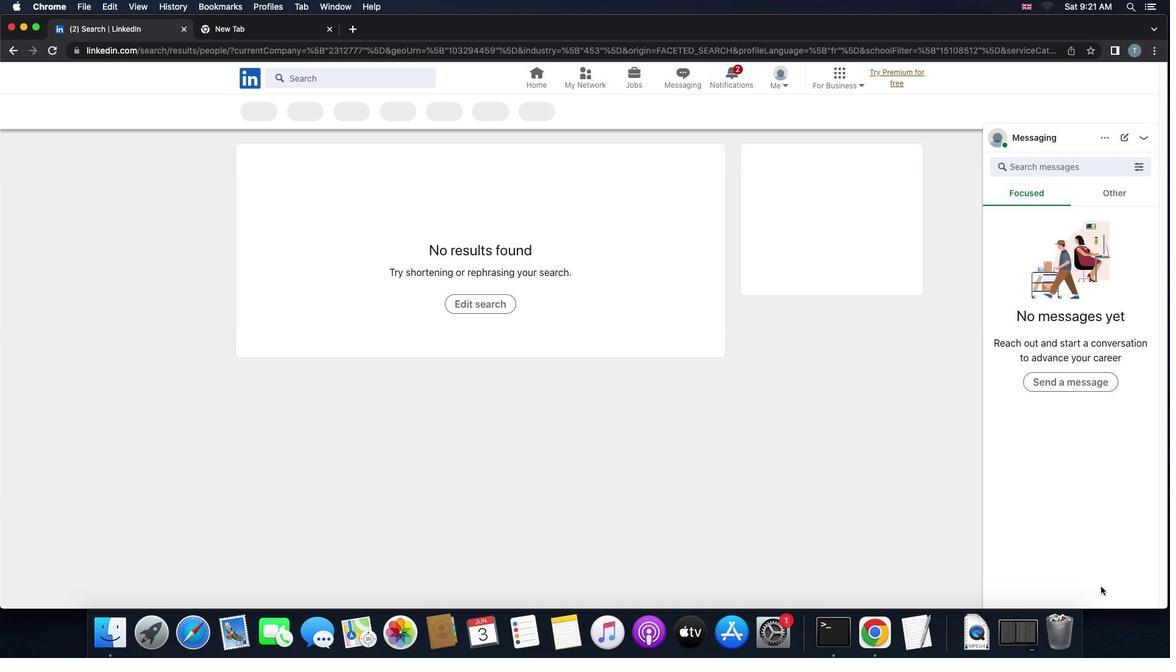 
